 Task: Modify the HTML and CSS files to update the webpage layout and styling.
Action: Mouse moved to (225, 498)
Screenshot: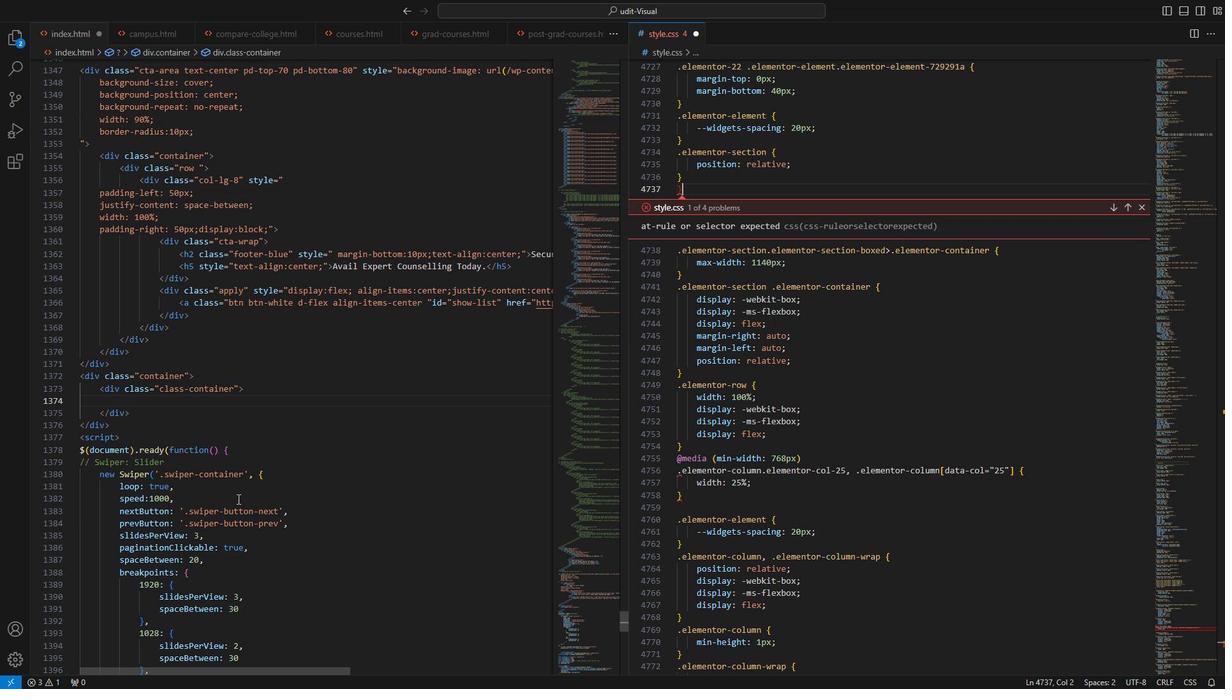 
Action: Mouse scrolled (225, 498) with delta (0, 0)
Screenshot: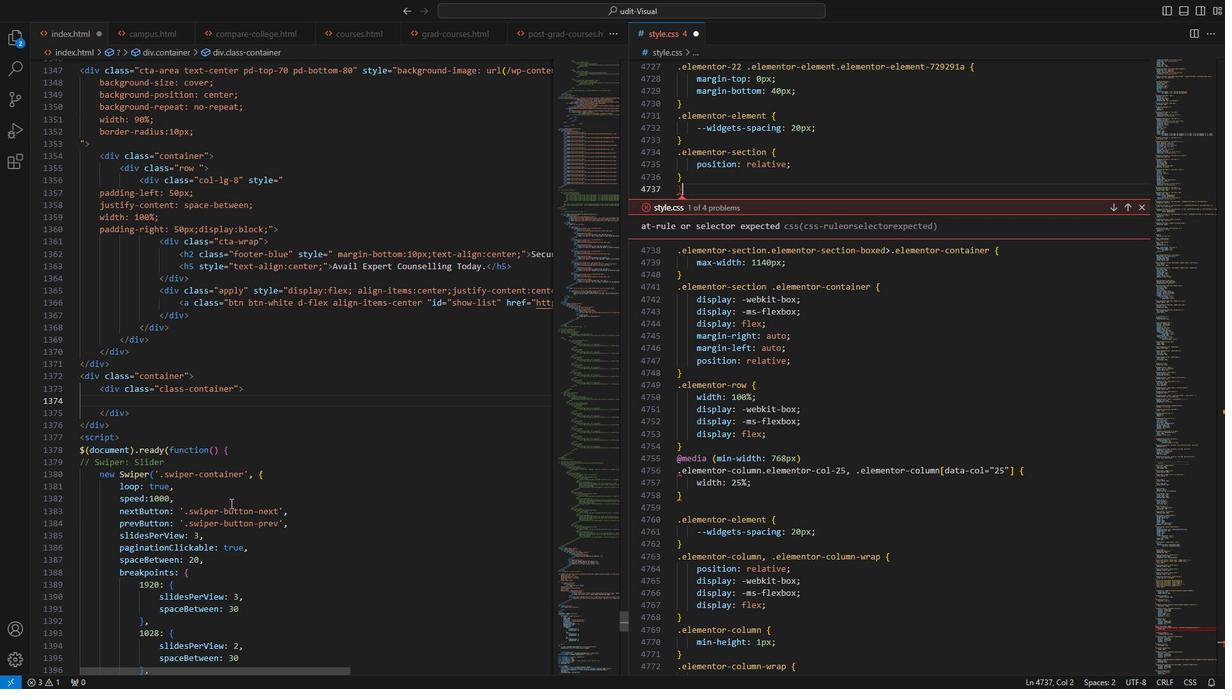 
Action: Mouse scrolled (225, 498) with delta (0, 0)
Screenshot: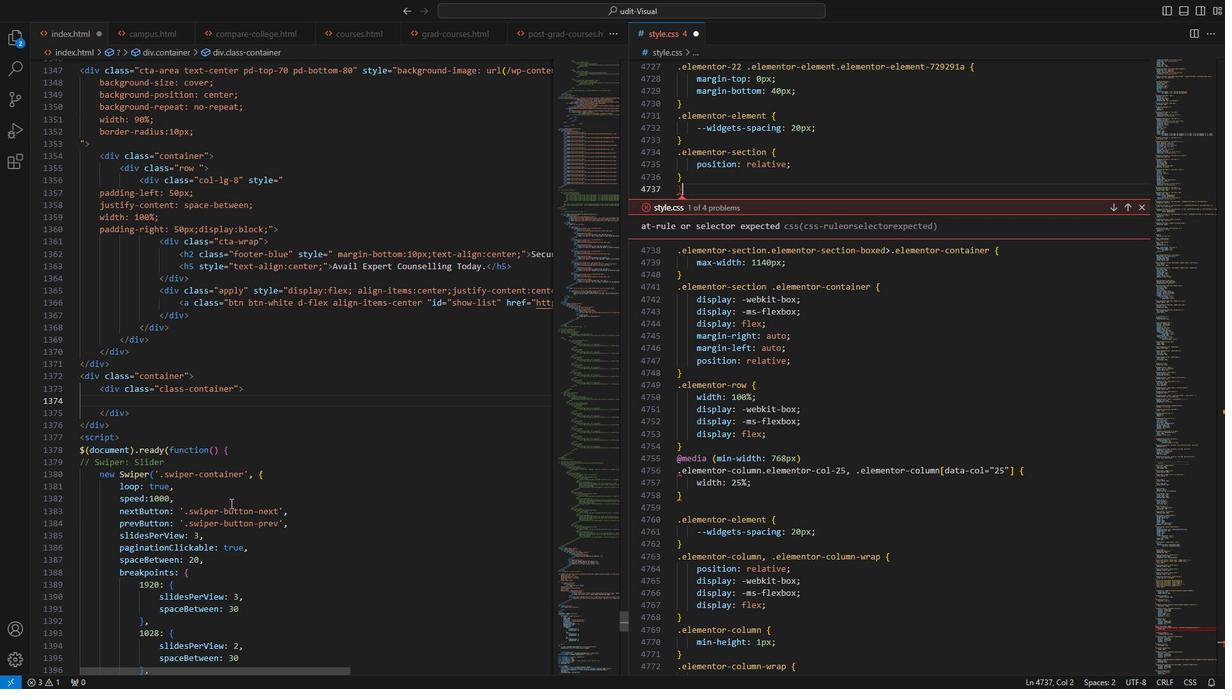 
Action: Mouse moved to (125, 465)
Screenshot: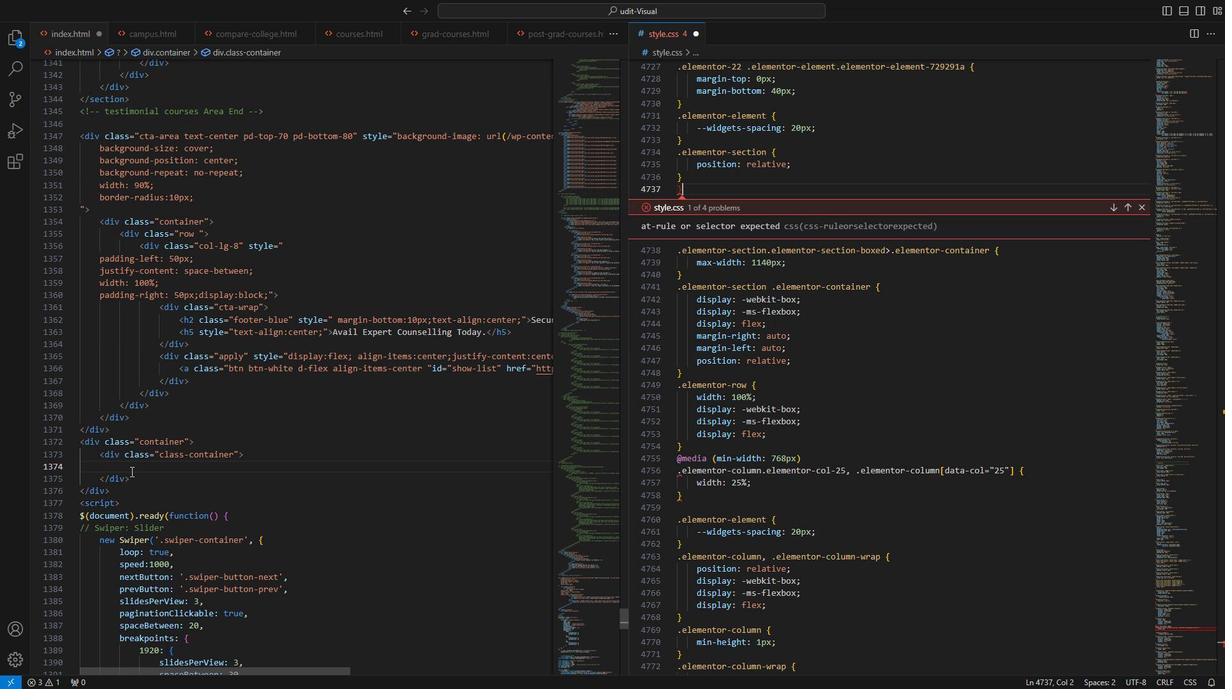 
Action: Mouse pressed left at (125, 465)
Screenshot: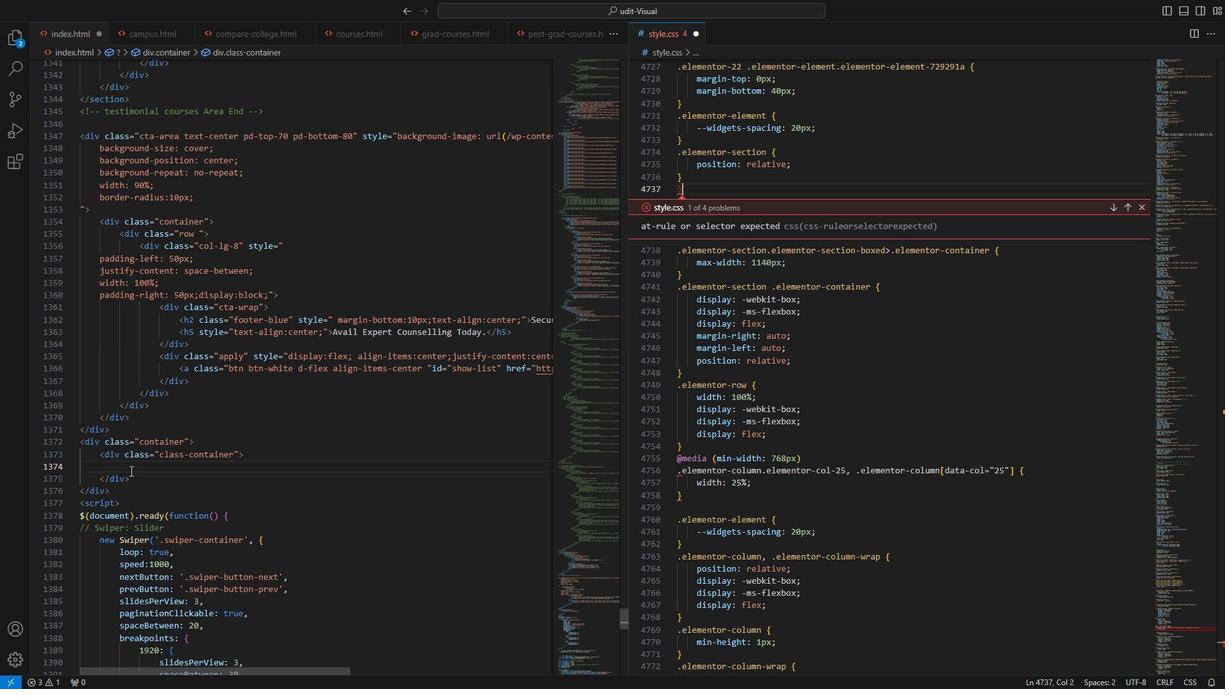 
Action: Mouse moved to (220, 449)
Screenshot: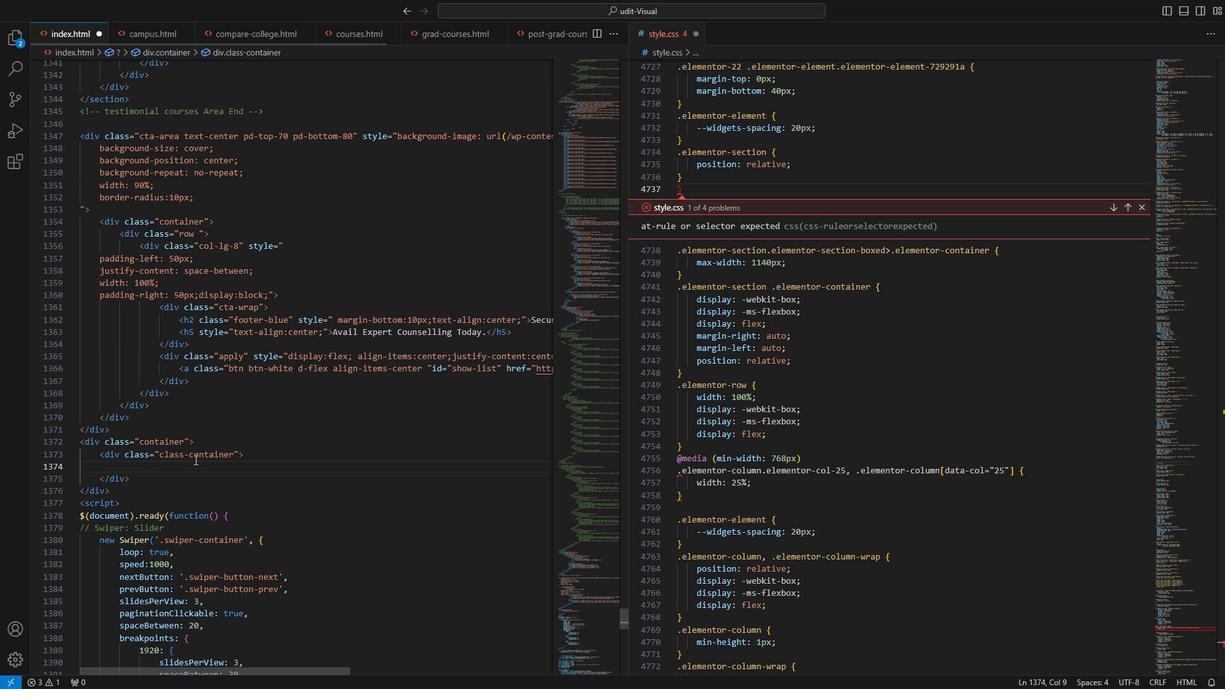 
Action: Key pressed <Key.backspace><Key.down><Key.right><Key.right><Key.right><Key.right><Key.right><Key.right>
Screenshot: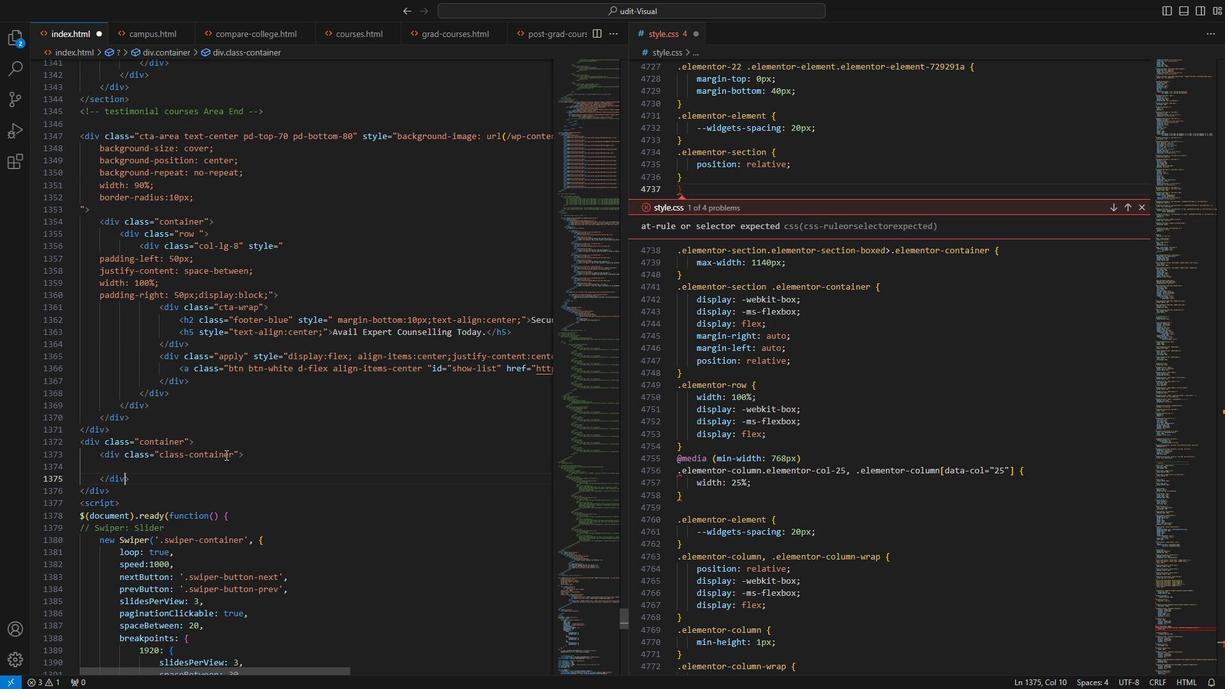 
Action: Mouse moved to (105, 481)
Screenshot: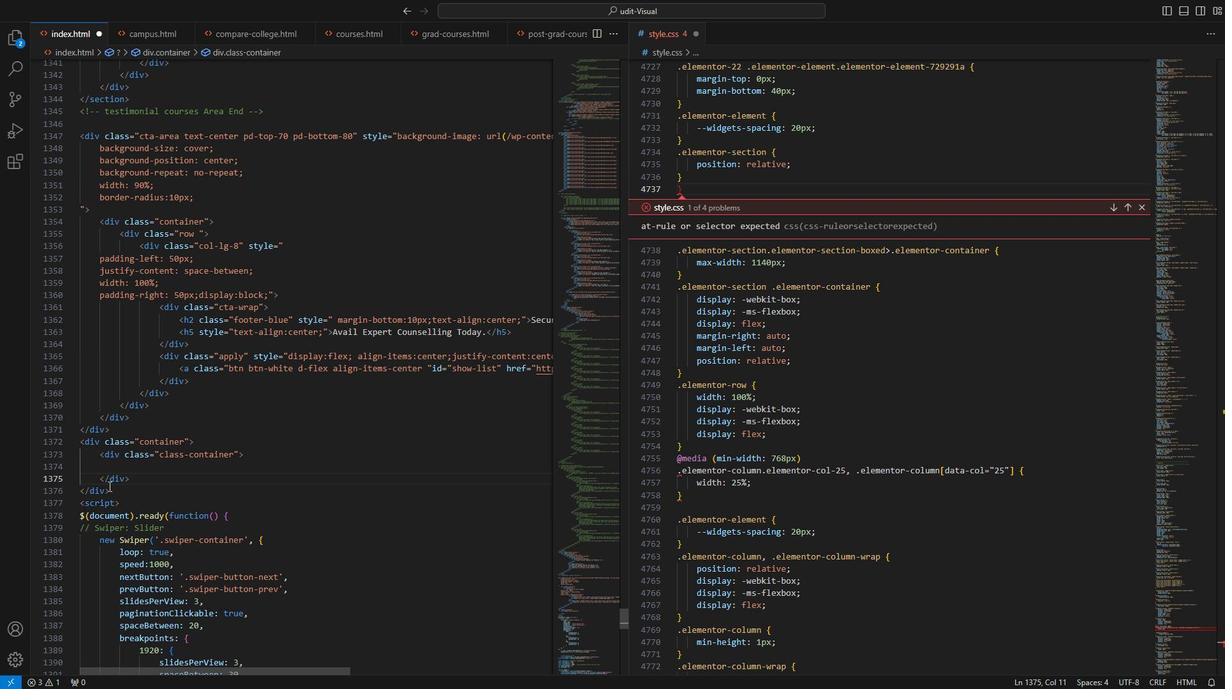 
Action: Mouse pressed left at (105, 481)
Screenshot: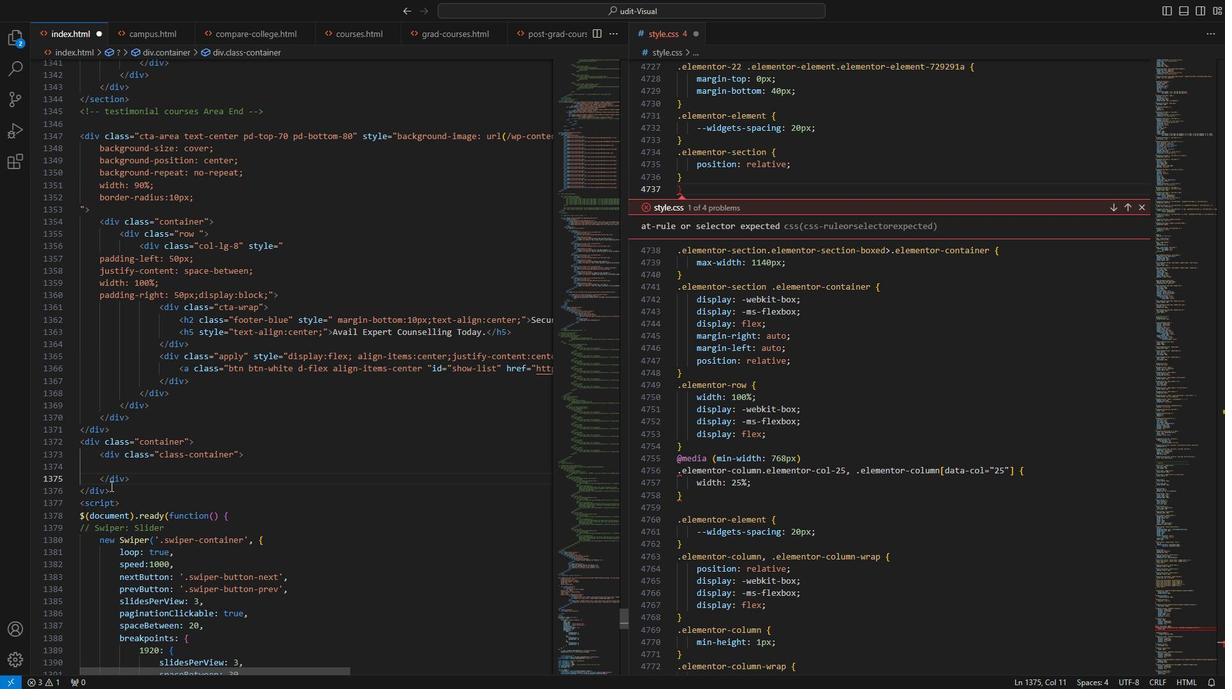 
Action: Mouse moved to (89, 431)
Screenshot: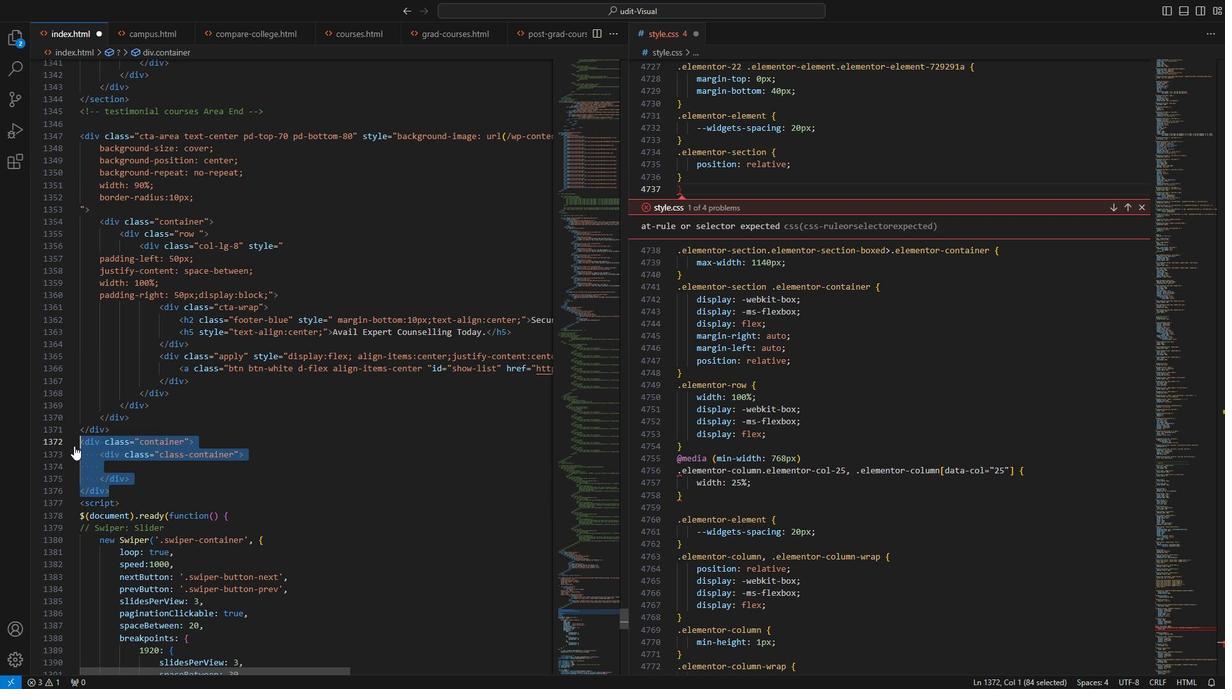 
Action: Key pressed <Key.backspace>ctrl+Section.leads<Key.enter><Key.enter>.container<Key.enter><Key.enter>h5.;<Key.backspace><Key.backspace><Key.backspace>3.leads-heading<Key.enter><Key.enter>th<Key.backspace><Key.backspace><Key.caps_lock>T<Key.caps_lock>j<Key.backspace>his<Key.space>is<Key.space>where<Key.space>the<Key.space>leads<Key.space>willc<Key.space><Key.backspace><Key.backspace><Key.space>come<Key.down><Key.enter>.row<Key.enter><Key.enter>.col-md-4<Key.enter><Key.enter>.<Key.space><Key.backspace><Key.backspace>.enttr<Key.backspace><Key.backspace><Key.backspace><Key.backspace><Key.backspace>businee<Key.backspace>ss-box<Key.enter><Key.enter>.busioness<Key.backspace><Key.backspace><Key.backspace><Key.backspace><Key.backspace><Key.backspace>iness-content<Key.enter><Key.enter>..p<Key.backspace><Key.backspace><Key.backspace>.h3<Key.enter><Key.caps_lock>E<Key.caps_lock>ntrepreneurship<Key.enter><Key.shift_r><Key.left><Key.left><Key.left><Key.left><Key.left><Key.left><Key.left><Key.left><Key.left><Key.left><Key.left><Key.left><Key.left><Key.left><Key.left><Key.left>ctrl+C<Key.down><Key.right><Key.up><Key.up><Key.right><Key.right><Key.right><Key.right><Key.right><Key.right><Key.right><Key.right><Key.right><Key.right><Key.right><Key.right><Key.right><Key.right><Key.right><Key.right><Key.right><Key.right><Key.right><Key.right><Key.right><Key.right><Key.right><Key.right><Key.right><Key.right><Key.right><Key.right><Key.right><Key.right><Key.right><Key.right><Key.right><Key.right><Key.right><Key.right><Key.right><Key.right><Key.right><Key.right><Key.right><Key.right><Key.right><Key.right><Key.right><Key.right><Key.right><Key.right><Key.right><Key.right><Key.right><Key.right><Key.right><Key.right><Key.right><Key.right><Key.right><Key.right><Key.right><Key.right><Key.right><Key.right><Key.right><Key.left><Key.backspace><Key.backspace><Key.backspace><Key.backspace><Key.backspace><Key.backspace><Key.backspace><Key.backspace><Key.backspace><Key.backspace><Key.backspace><Key.backspace><Key.backspace><Key.backspace><Key.backspace><Key.backspace><Key.backspace><Key.backspace><Key.backspace><Key.backspace><Key.backspace><Key.backspace><Key.backspace><Key.backspace><Key.backspace><Key.backspace><Key.backspace><Key.backspace><Key.backspace><Key.backspace><Key.backspace><Key.backspace><Key.backspace><Key.backspace><Key.backspace><Key.backspace><Key.backspace><Key.backspace>ctrl+h<Key.backspace><Key.backspace>h3.ctrl+Content-heading<Key.enter><Key.enter>ctrl+V<Key.space><Key.down><Key.enter><Key.shift_r>ctrl+H5<Key.backspace><Key.backspace>h5.main-content<Key.backspace><Key.backspace><Key.backspace><Key.backspace><Key.backspace><Key.backspace><Key.backspace><Key.backspace><Key.backspace><Key.backspace><Key.backspace><Key.backspace>ctrl+Vctrl+content<Key.enter><Key.enter>ctrl+V<Key.space>ctrl+Is<Key.space>living<Key.space><Key.caps_lock><Key.space><Key.backspace>A<Key.backspace><Key.caps_lock>a<Key.space>few<Key.space>years<Key.space>of<Key.space>your<Key.space>life<Key.space>like<Key.space>most<Key.space>people<Key.space><Key.caps_lock>WON'T<Key.caps_lock><Key.space>,<Key.space>so<Key.space>that<Key.space>you<Key.space>can<Key.space>spend<Key.space>the<Key.space>rest<Key.space>of<Key.space>your<Key.space>life<Key.space>like<Key.space>most<Key.space>people<Key.space><Key.caps_lock>C<Key.caps_lock>an't<Key.backspace><Key.backspace><Key.backspace><Key.backspace><Key.caps_lock>AN<Key.caps_lock>'<Key.caps_lock>T<Key.caps_lock>
Screenshot: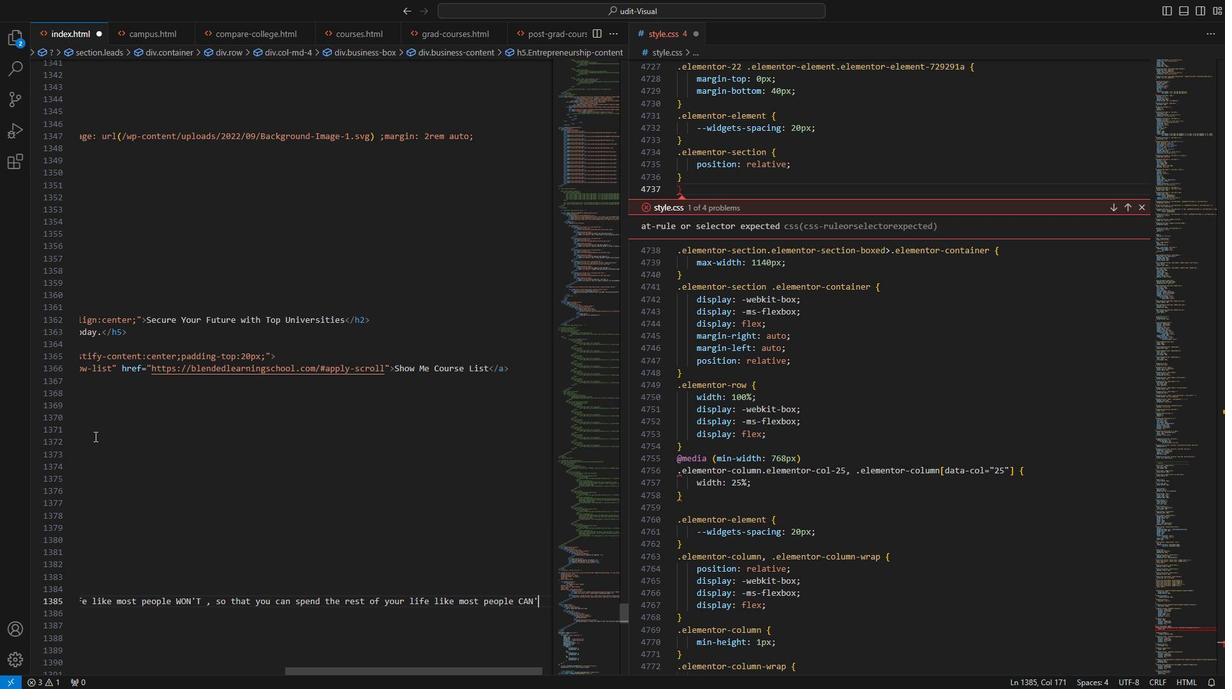 
Action: Mouse moved to (445, 665)
Screenshot: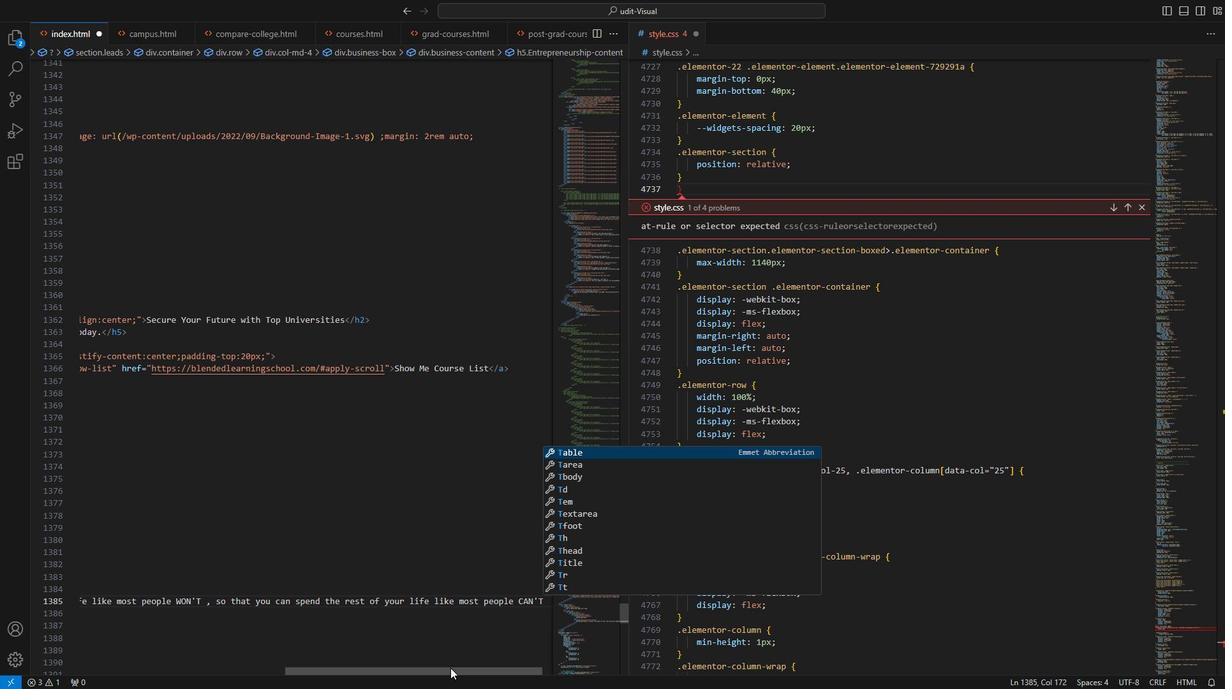
Action: Mouse pressed left at (445, 665)
Screenshot: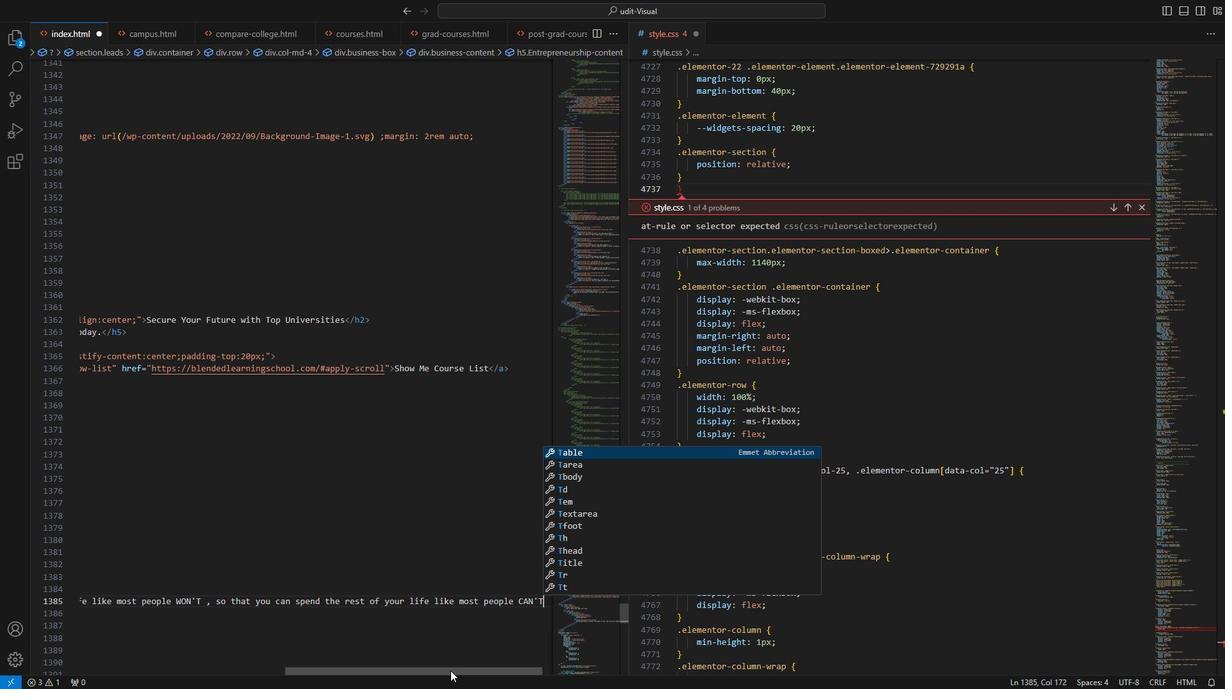 
Action: Mouse moved to (492, 596)
Screenshot: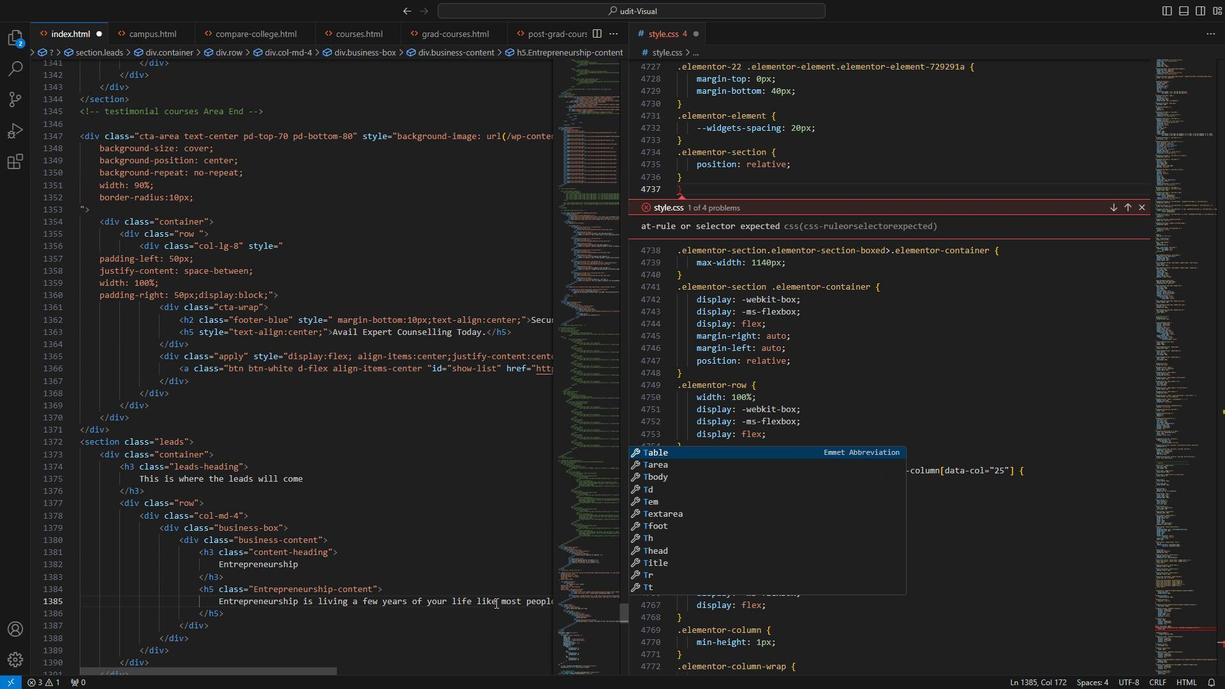 
Action: Mouse pressed left at (492, 596)
Screenshot: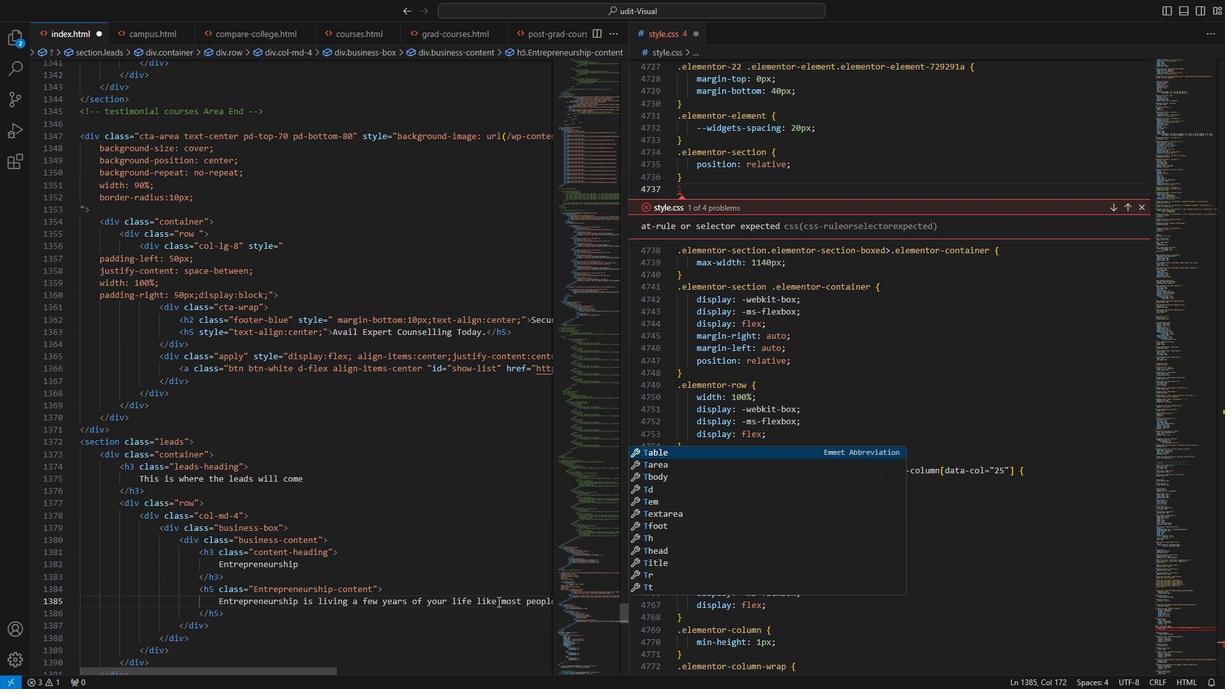 
Action: Mouse moved to (560, 570)
Screenshot: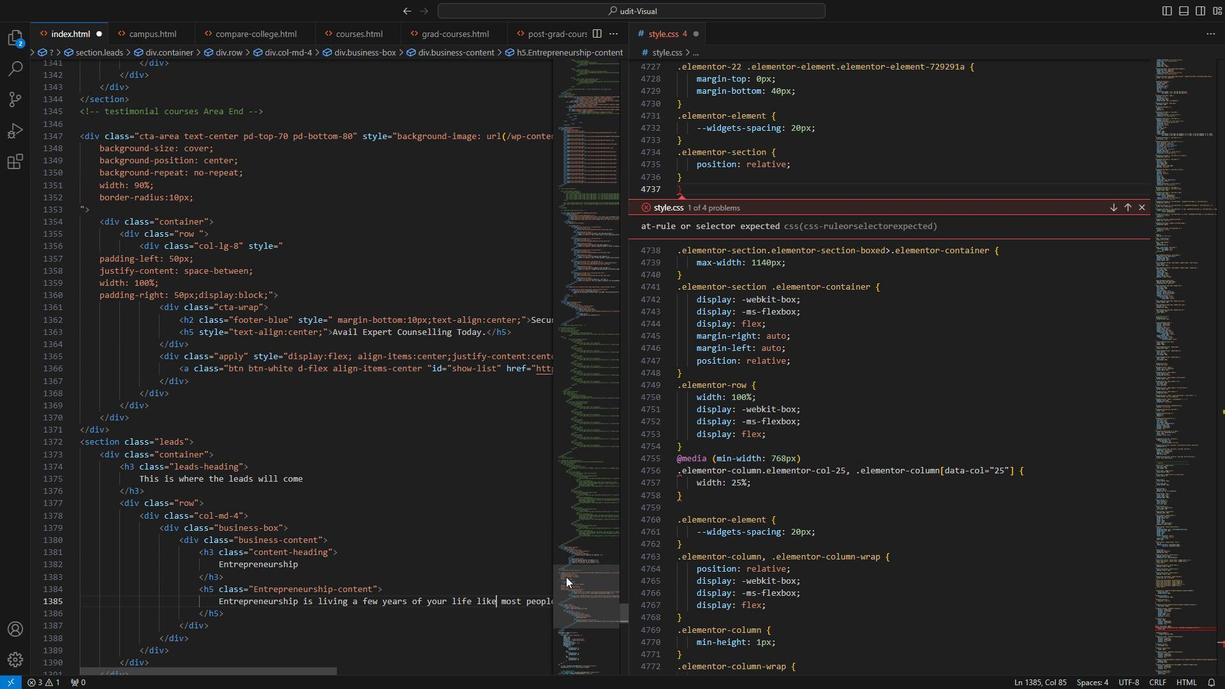 
Action: Key pressed <Key.enter>
Screenshot: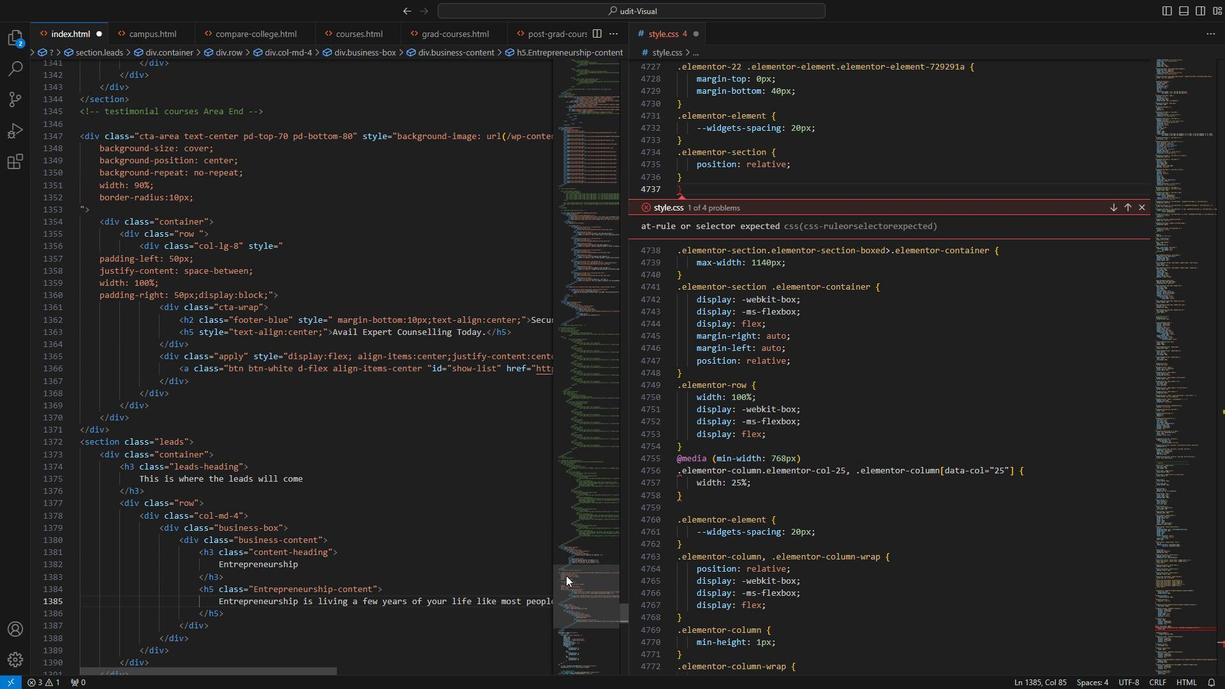 
Action: Mouse moved to (535, 608)
Screenshot: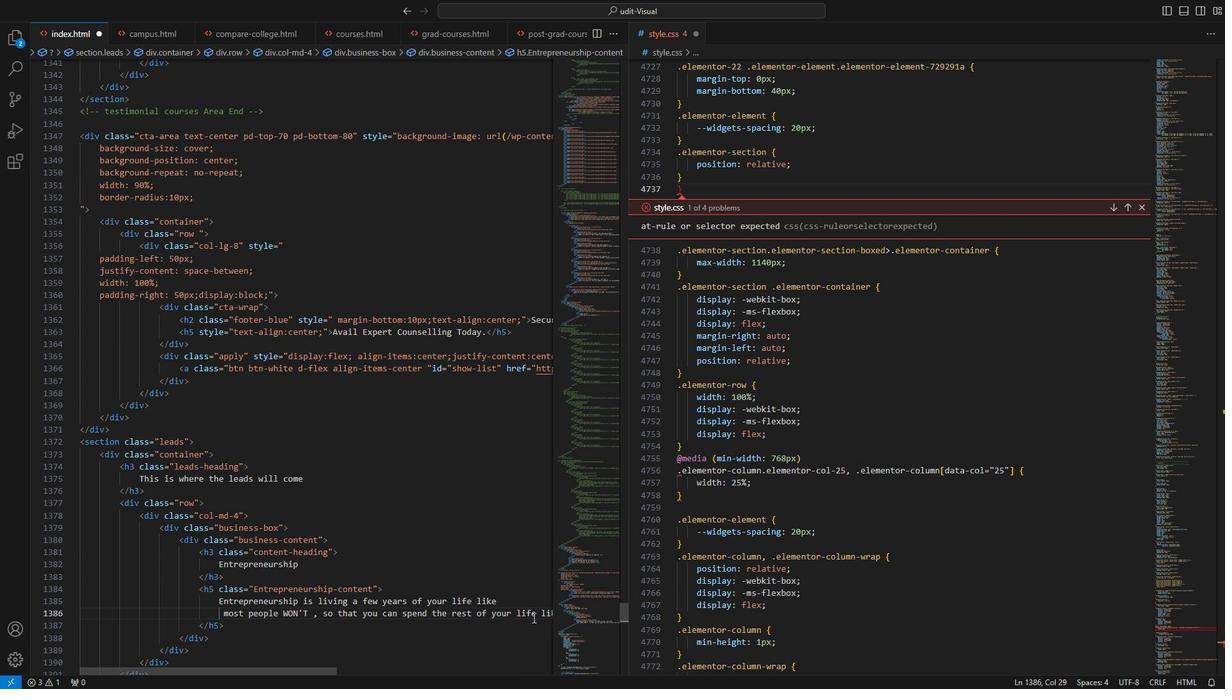 
Action: Mouse pressed left at (535, 608)
Screenshot: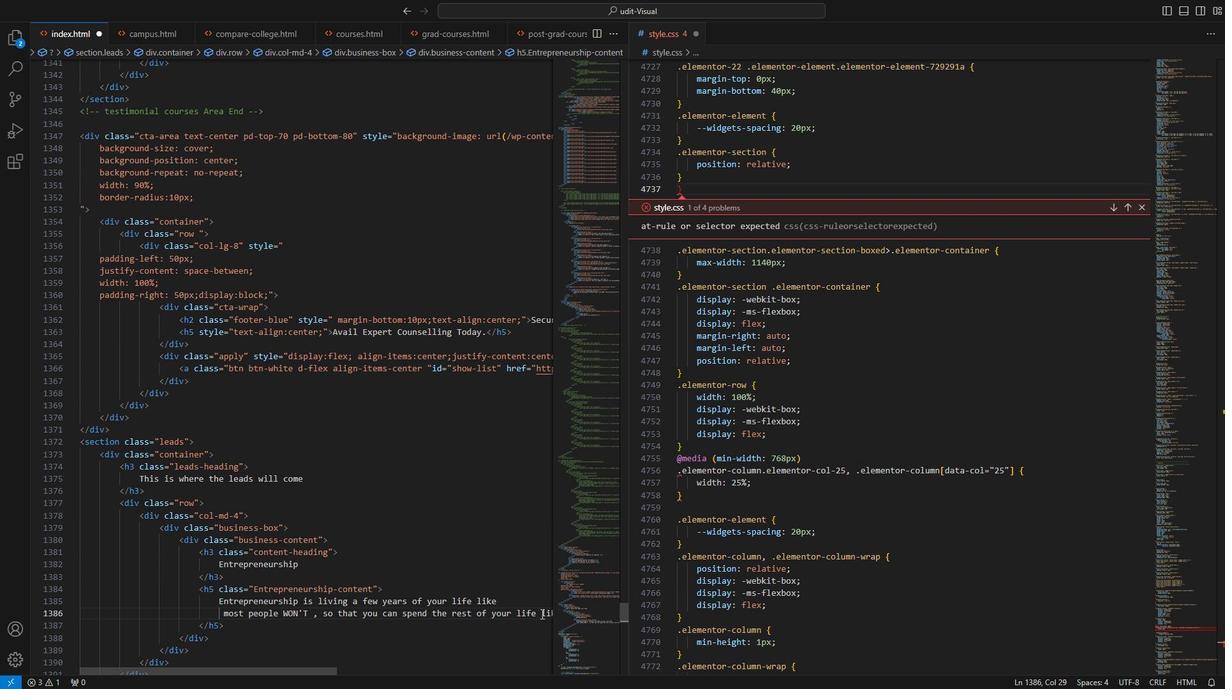 
Action: Mouse moved to (558, 614)
Screenshot: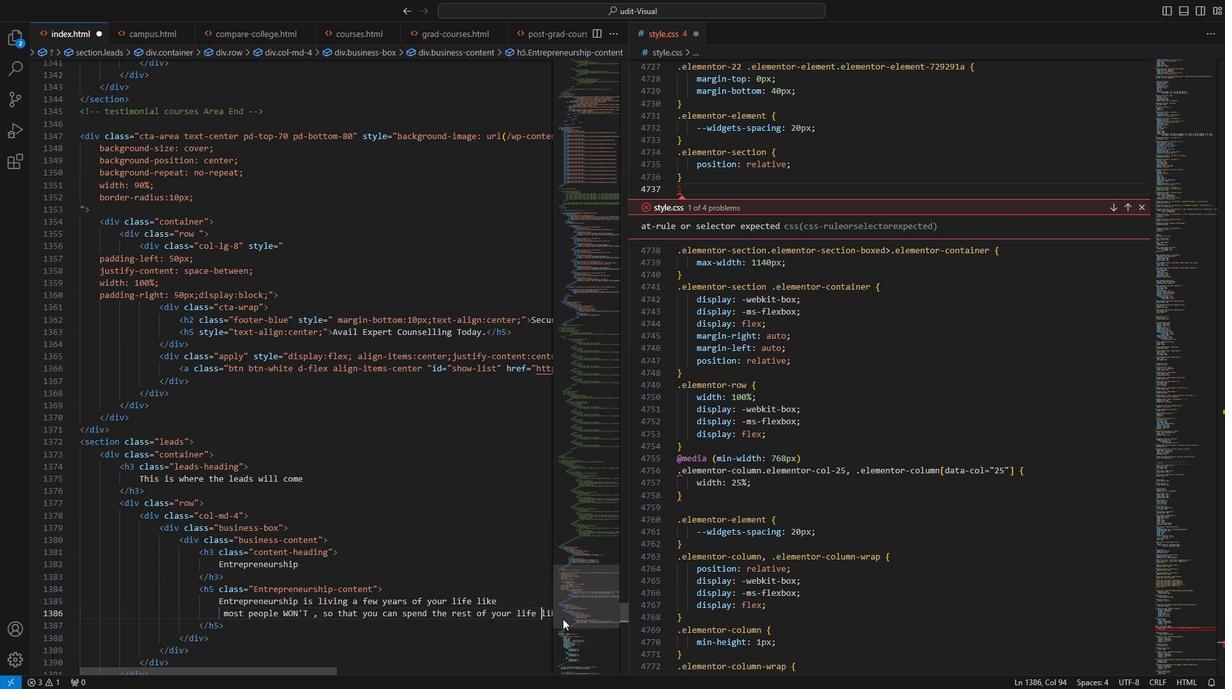 
Action: Key pressed <Key.enter>
Screenshot: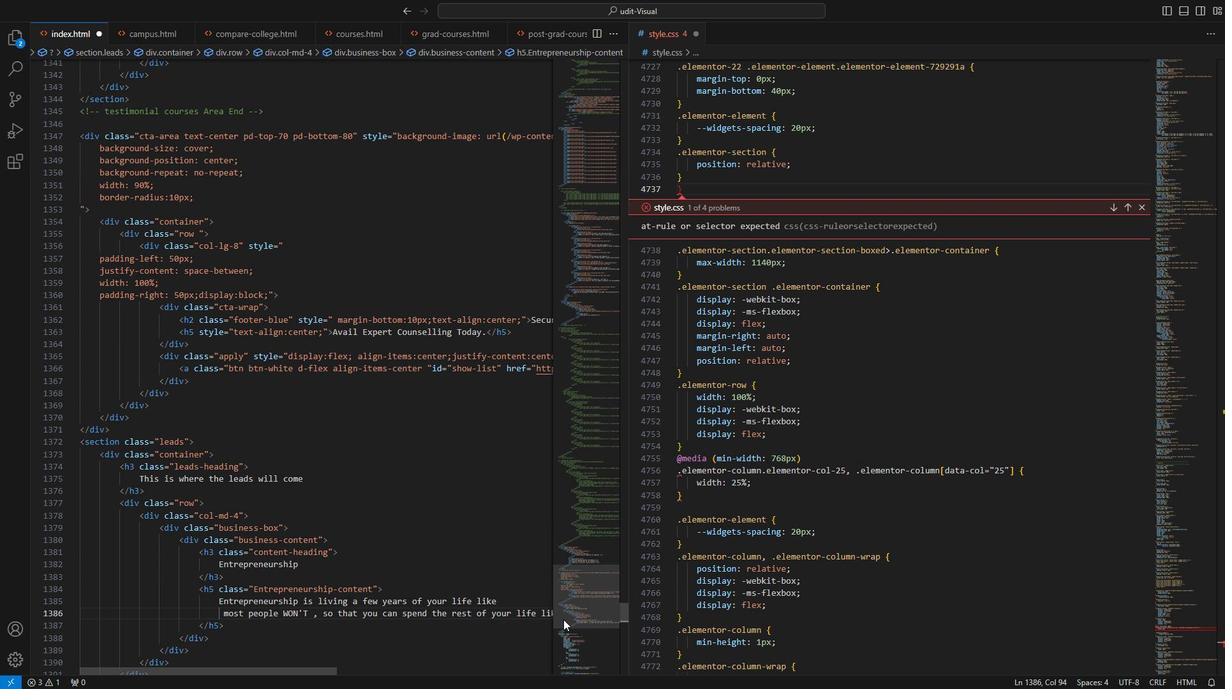 
Action: Mouse moved to (246, 548)
Screenshot: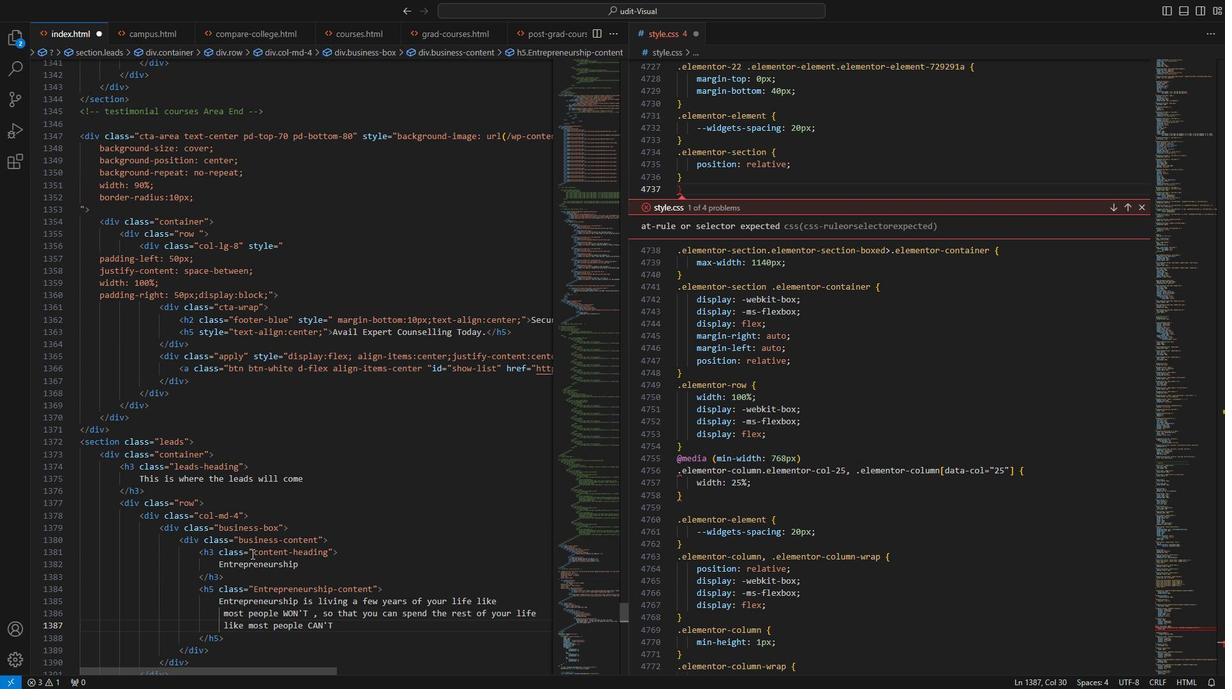 
Action: Mouse scrolled (246, 548) with delta (0, 0)
Screenshot: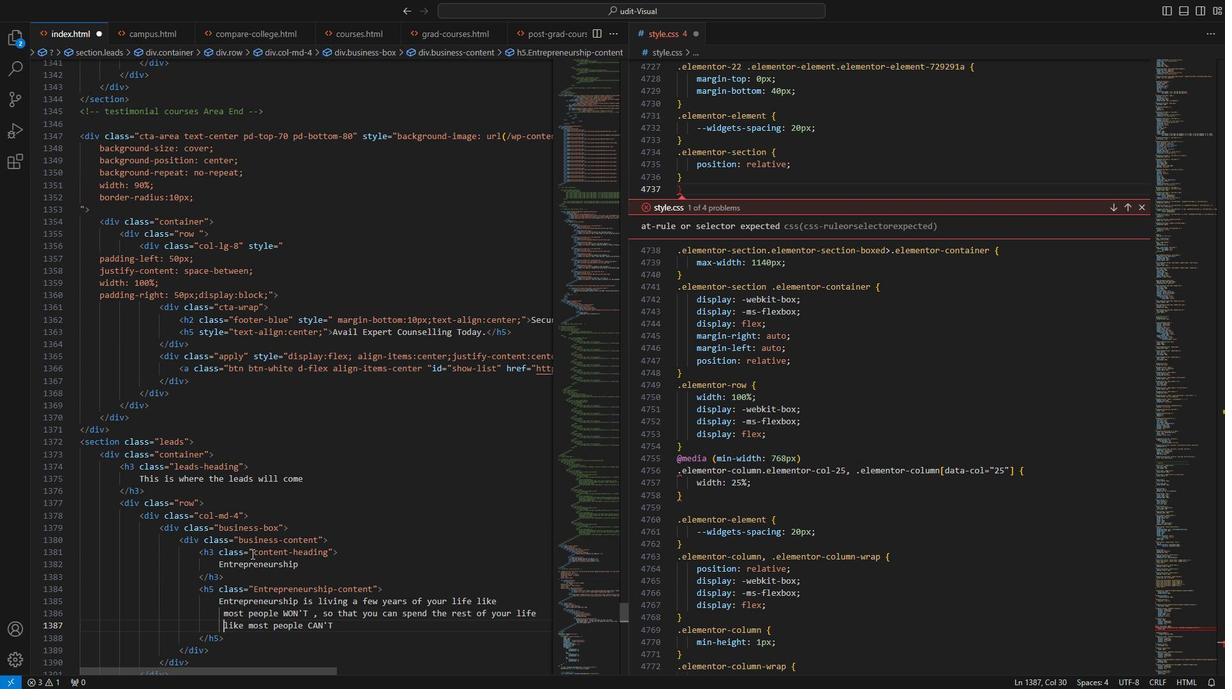 
Action: Mouse scrolled (246, 548) with delta (0, 0)
Screenshot: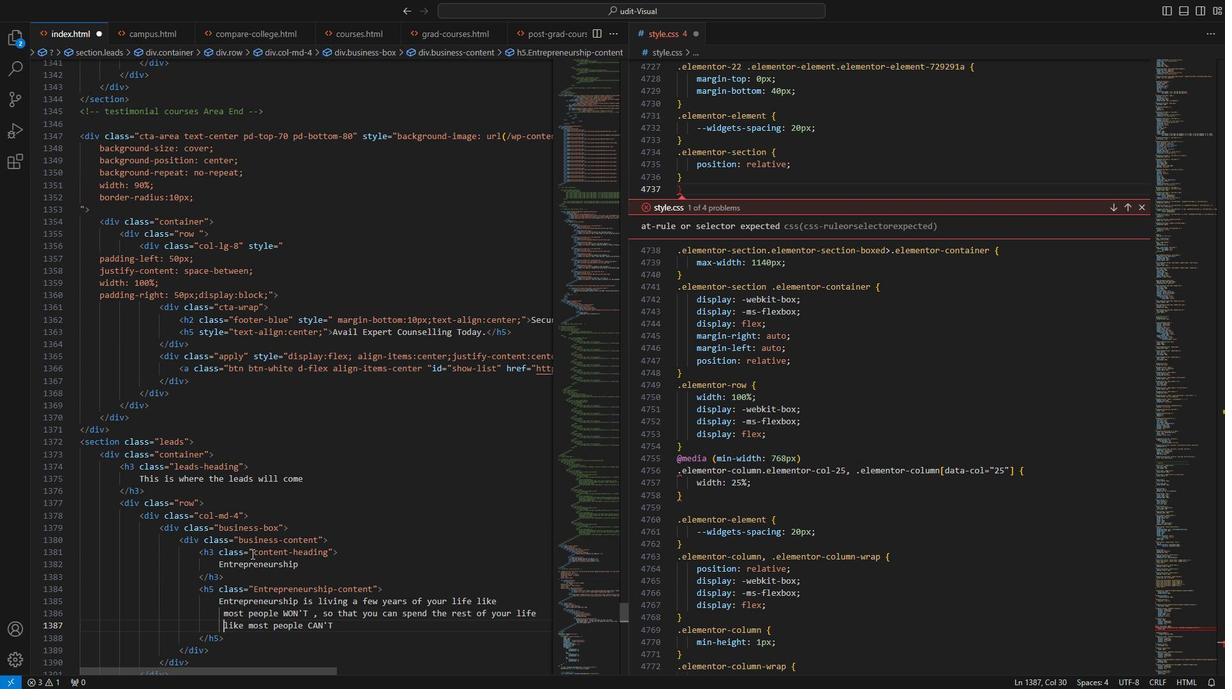 
Action: Mouse scrolled (246, 548) with delta (0, 0)
Screenshot: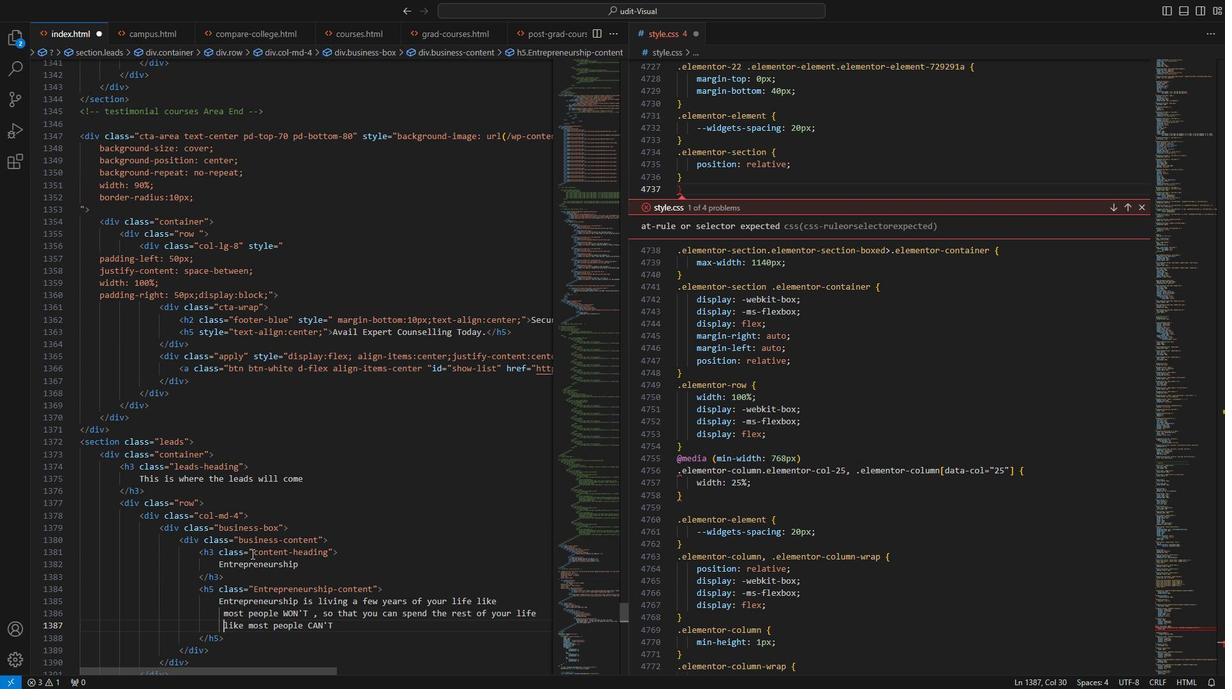
Action: Mouse scrolled (246, 548) with delta (0, 0)
Screenshot: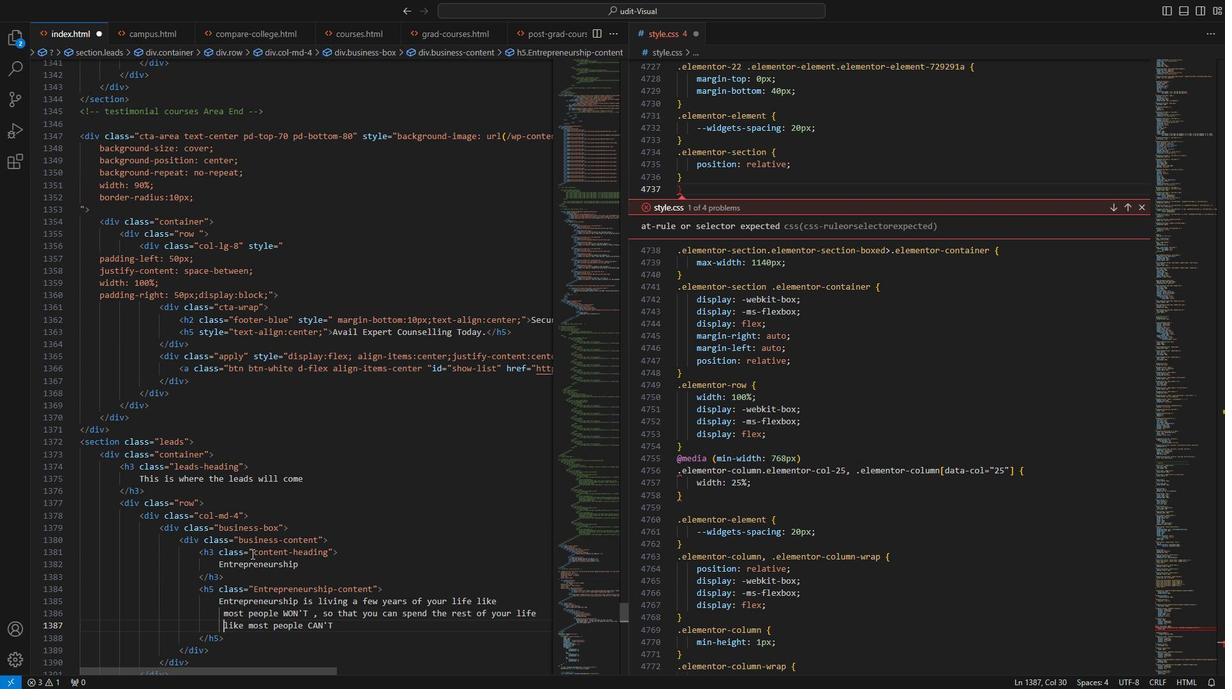 
Action: Mouse moved to (223, 507)
Screenshot: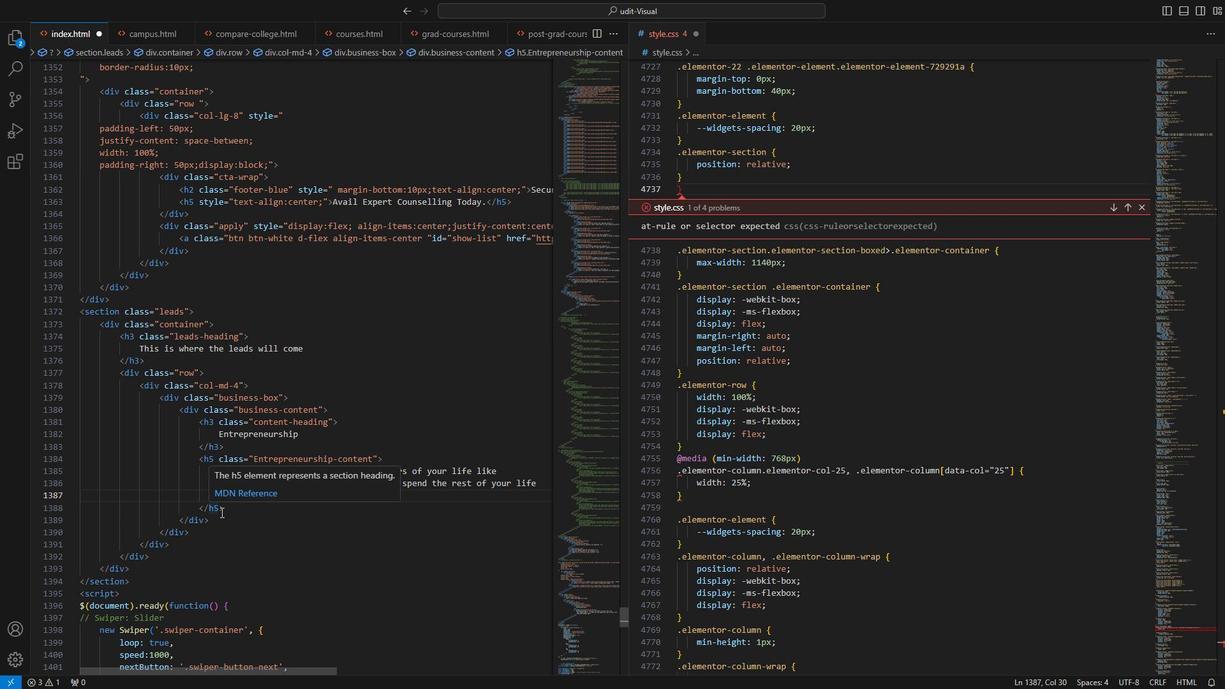 
Action: Mouse pressed left at (223, 507)
Screenshot: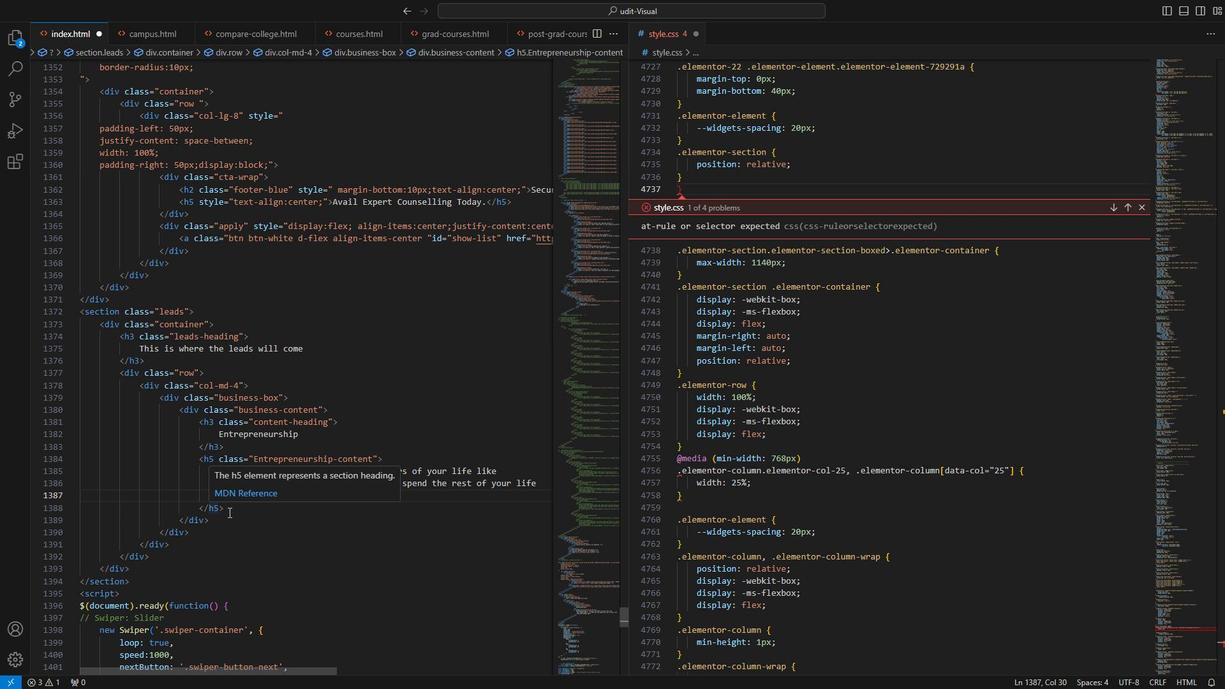
Action: Mouse moved to (232, 507)
Screenshot: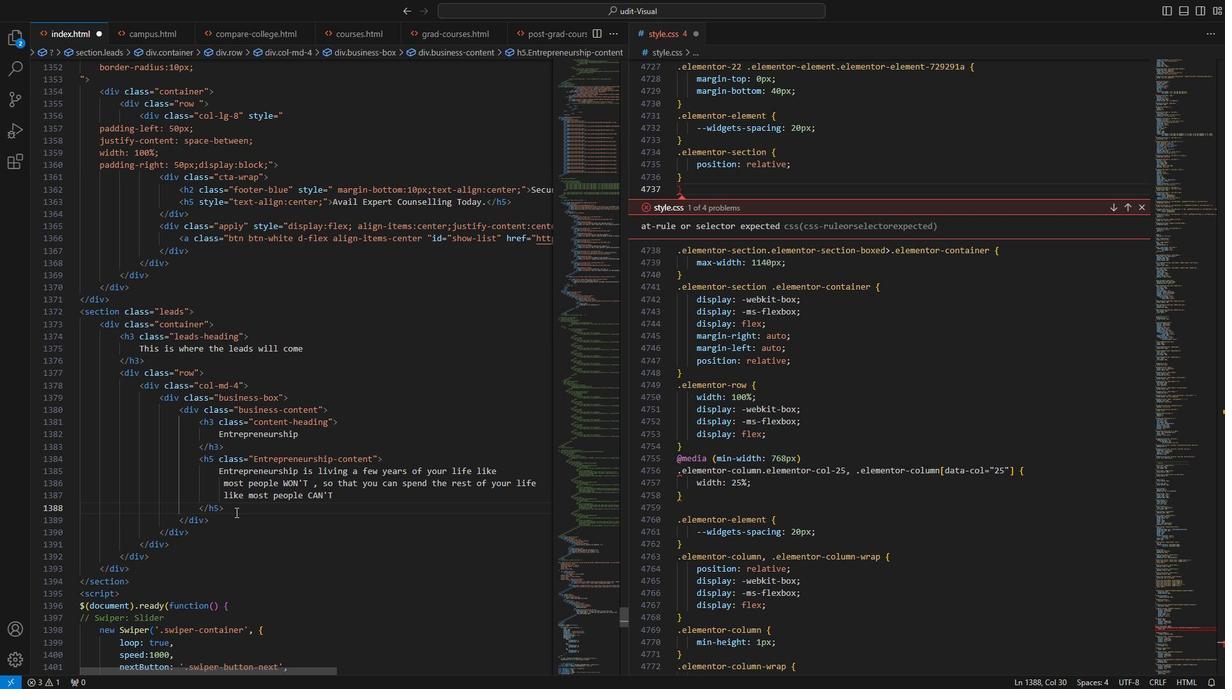 
Action: Key pressed <Key.enter>
Screenshot: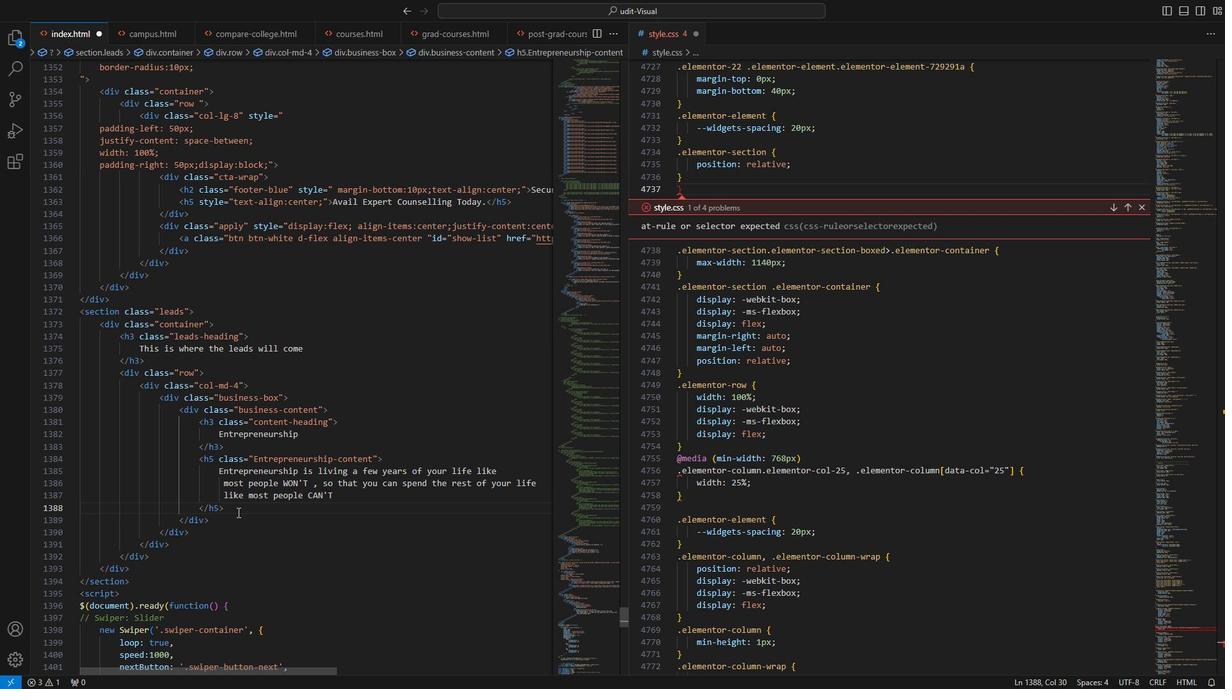 
Action: Mouse moved to (224, 444)
Screenshot: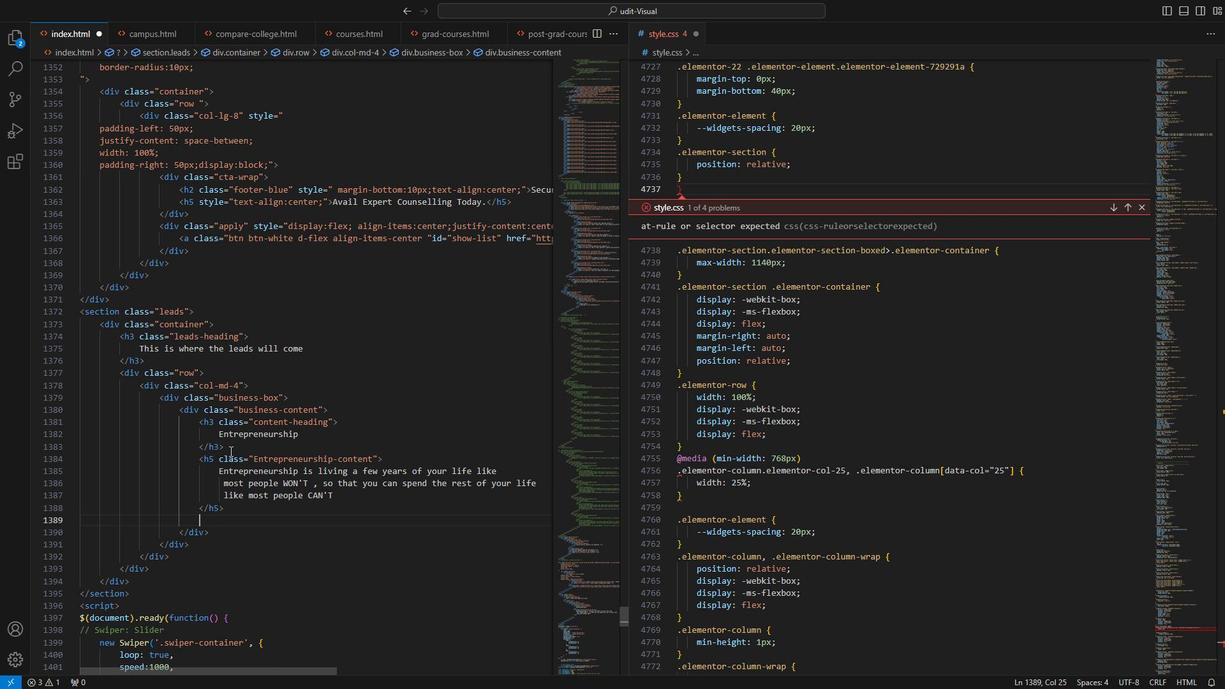 
Action: Mouse pressed left at (224, 444)
Screenshot: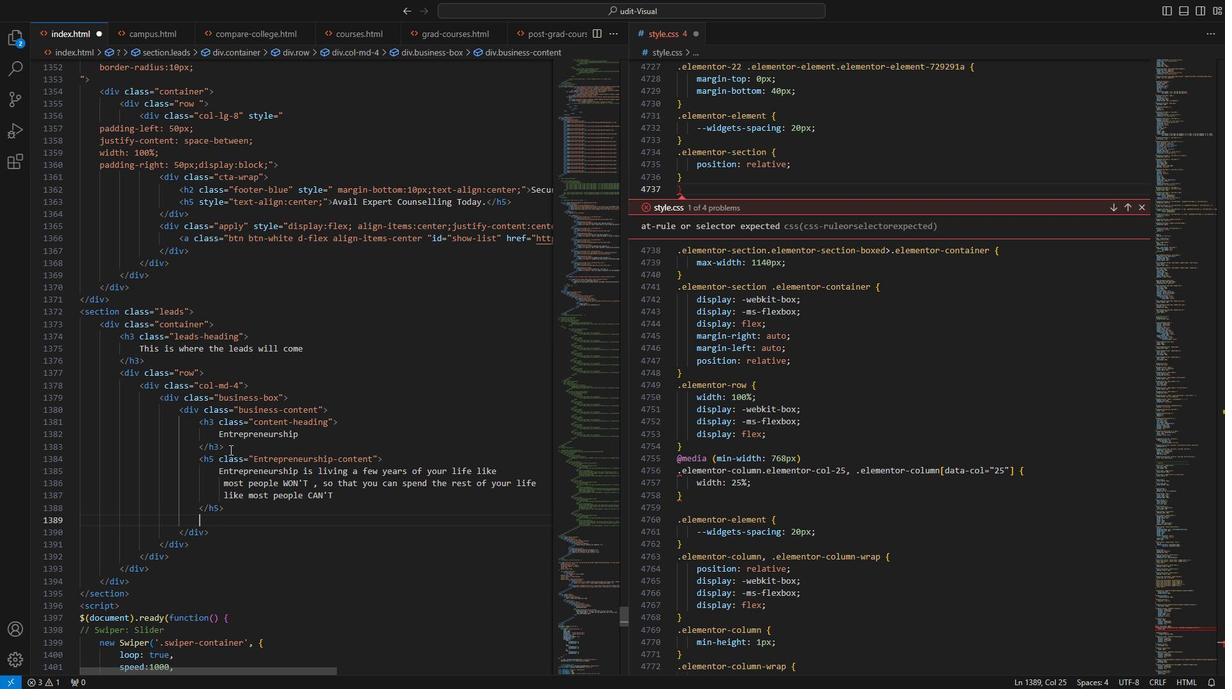 
Action: Mouse moved to (230, 391)
Screenshot: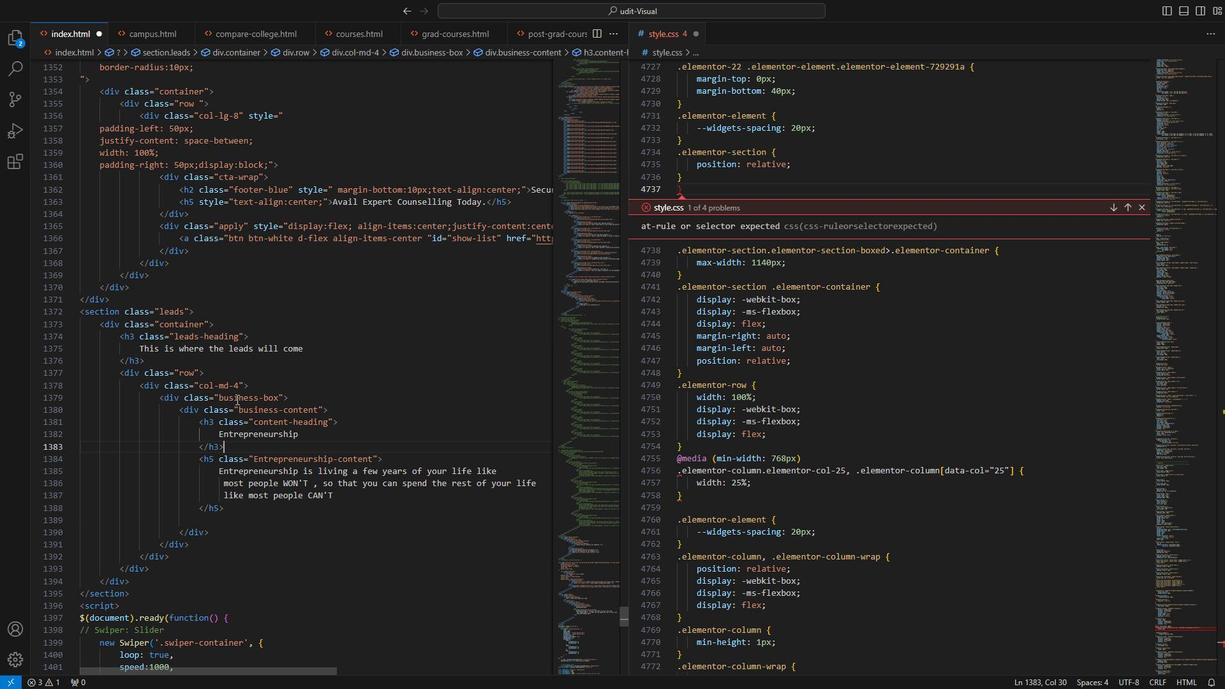 
Action: Key pressed <Key.enter>.content-boc<Key.backspace>x<Key.enter><Key.enter><Key.down><Key.left><Key.right><Key.right><Key.down><Key.left><Key.left><Key.left><Key.left><Key.left><Key.shift_r><Key.shift_r><Key.down><Key.down><Key.down><Key.down><Key.right><Key.right><Key.right><Key.right><Key.right><Key.alt_l><Key.alt_l><Key.up><Key.up>
Screenshot: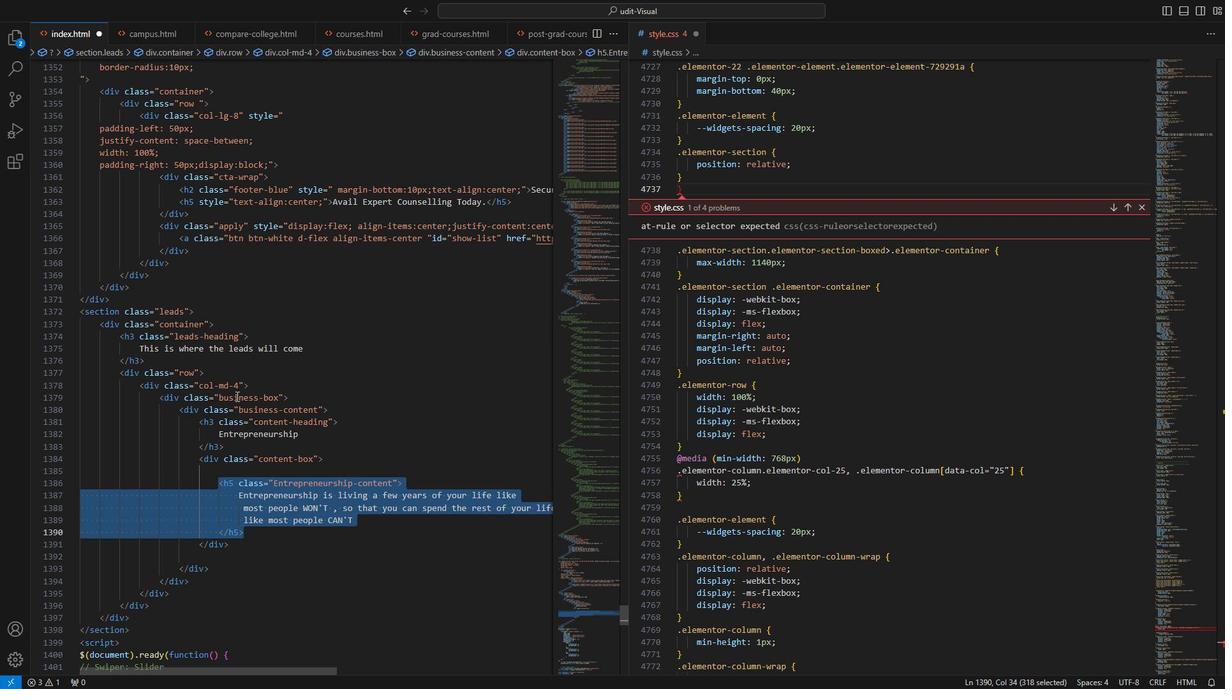 
Action: Mouse moved to (45, 463)
Screenshot: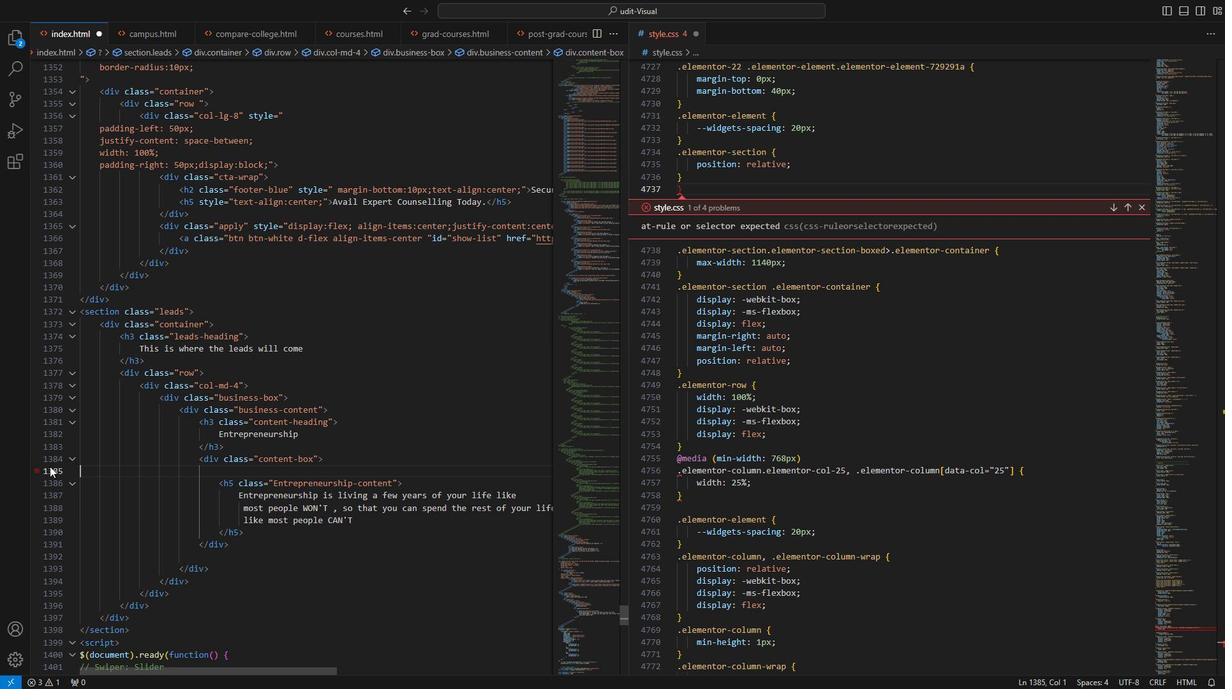 
Action: Mouse pressed left at (45, 463)
Screenshot: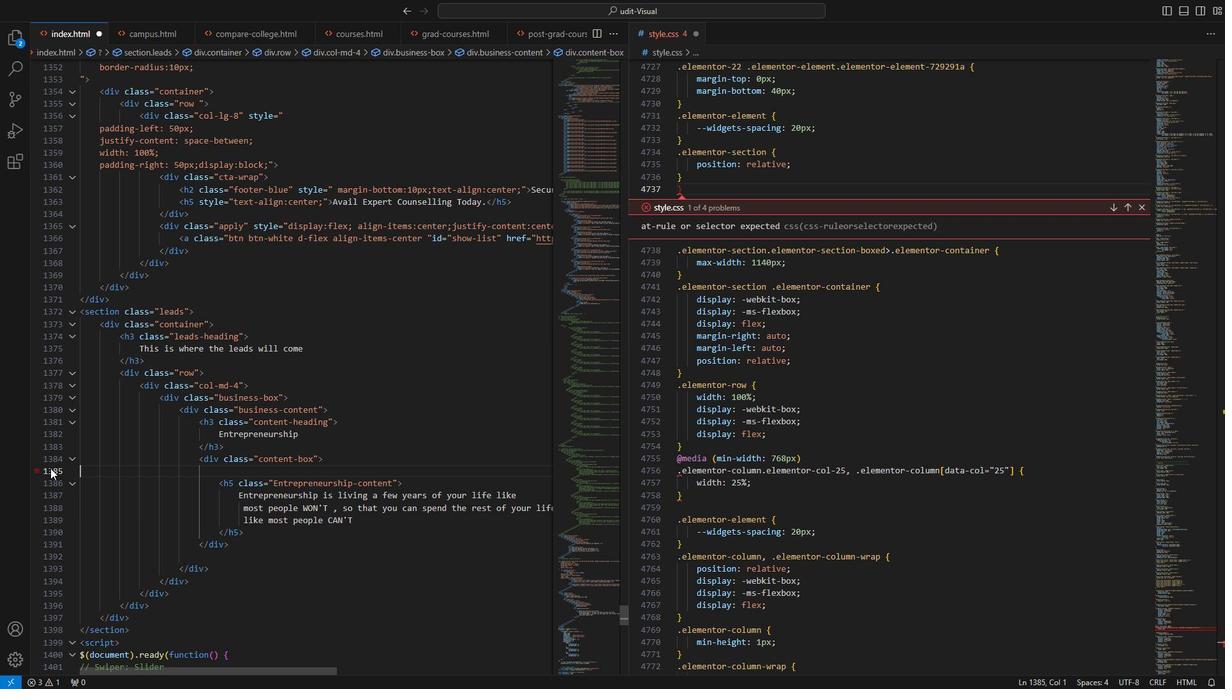 
Action: Mouse moved to (144, 447)
Screenshot: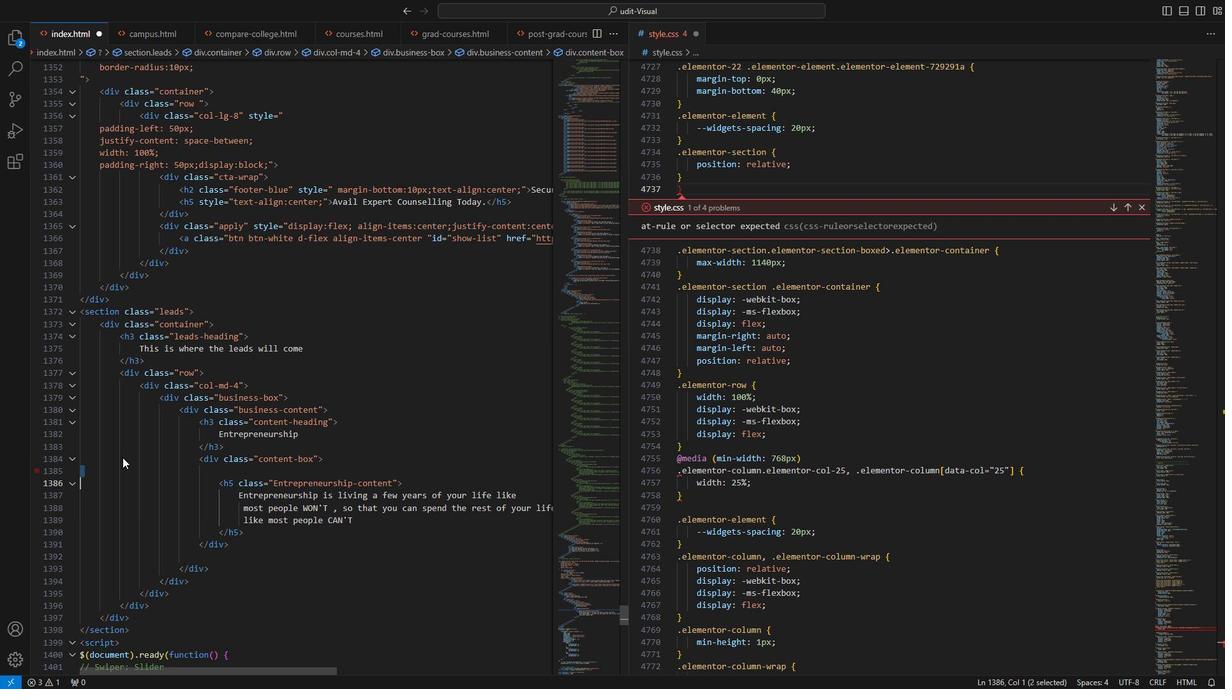
Action: Key pressed <Key.backspace>
Screenshot: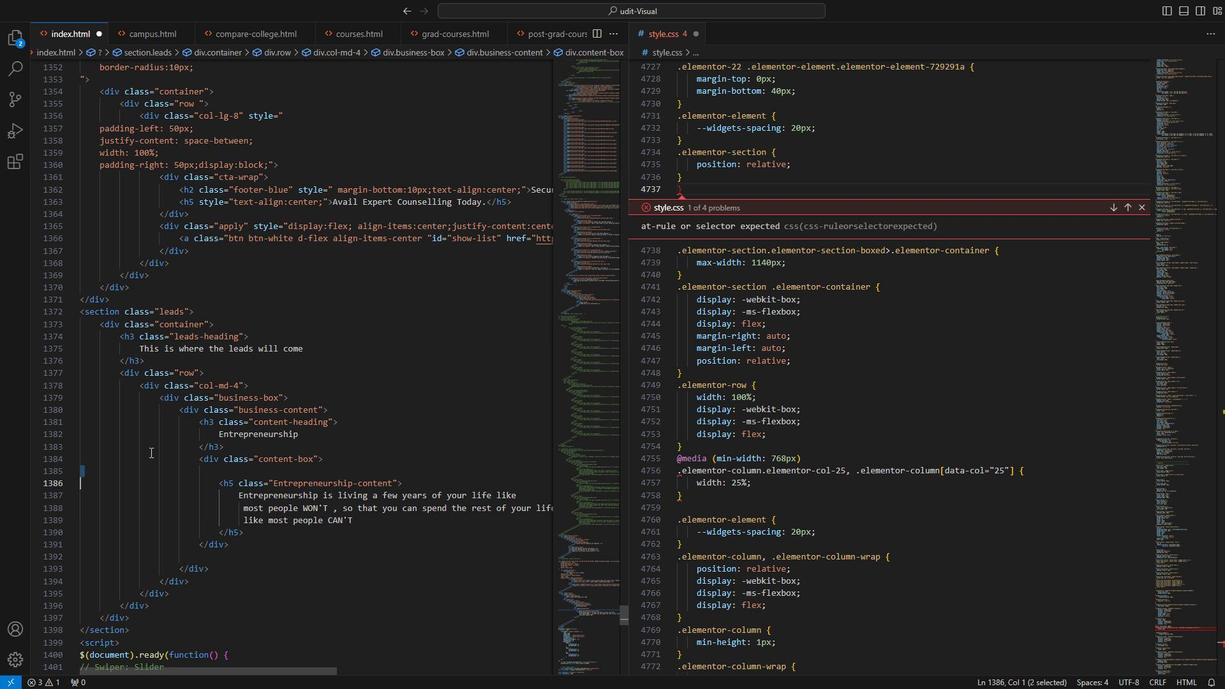 
Action: Mouse moved to (220, 469)
Screenshot: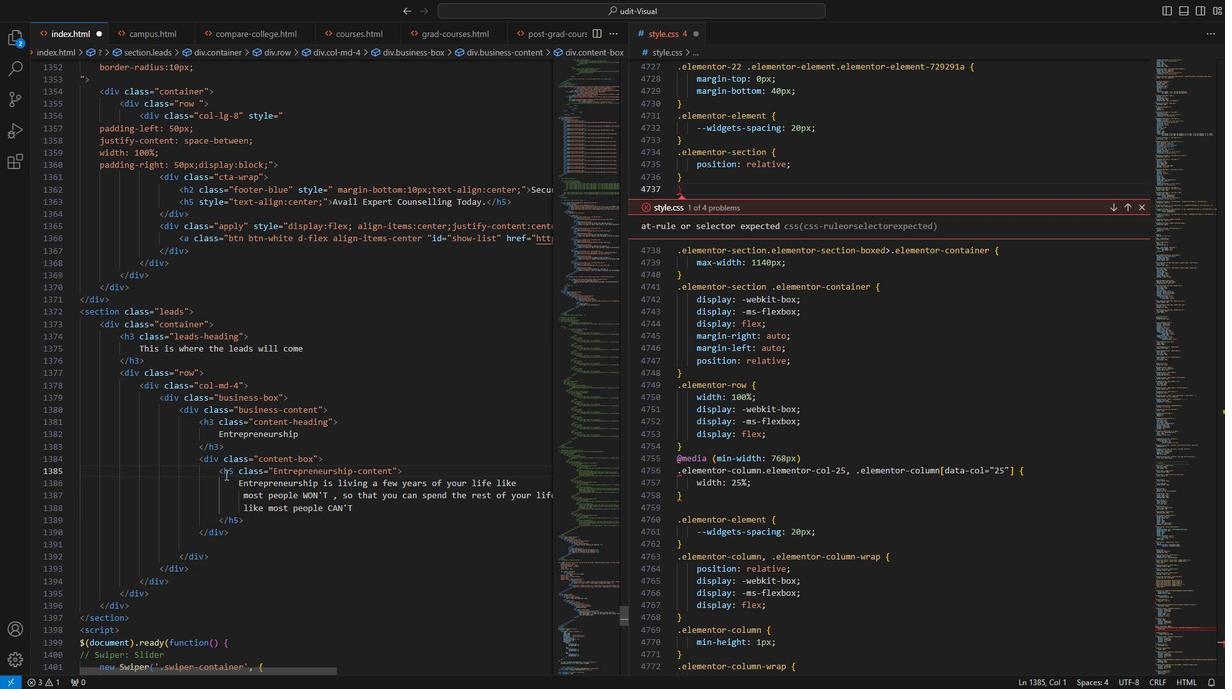 
Action: Mouse pressed left at (220, 469)
Screenshot: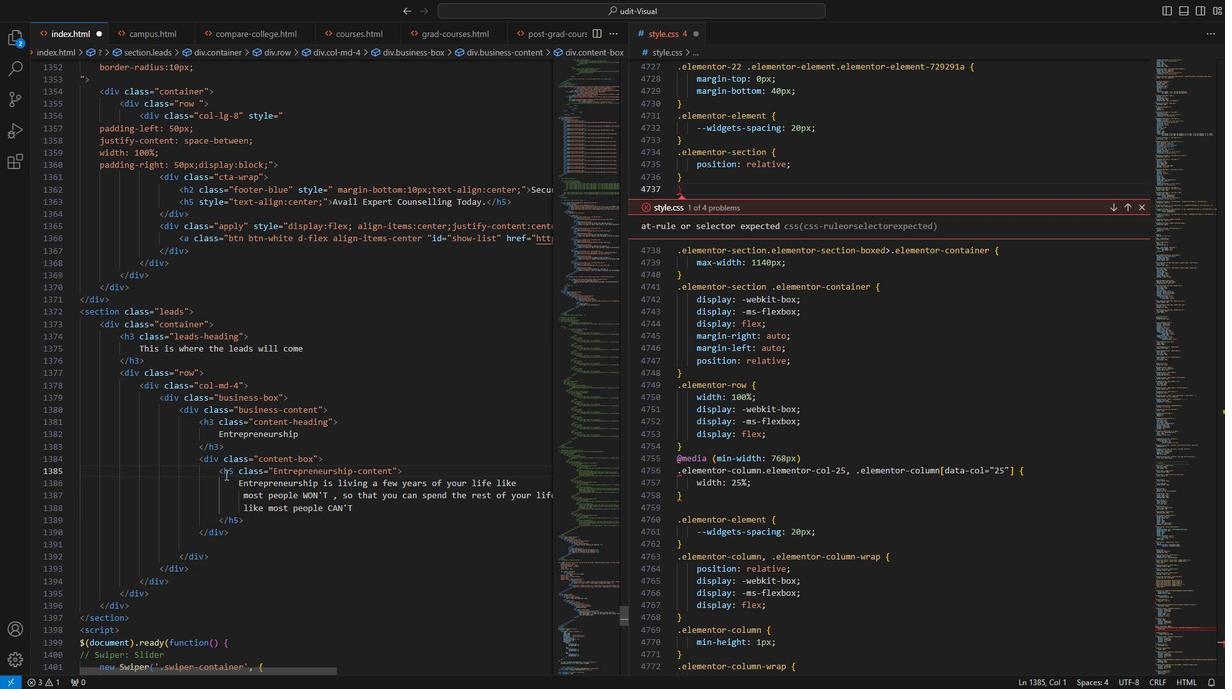 
Action: Mouse moved to (235, 518)
Screenshot: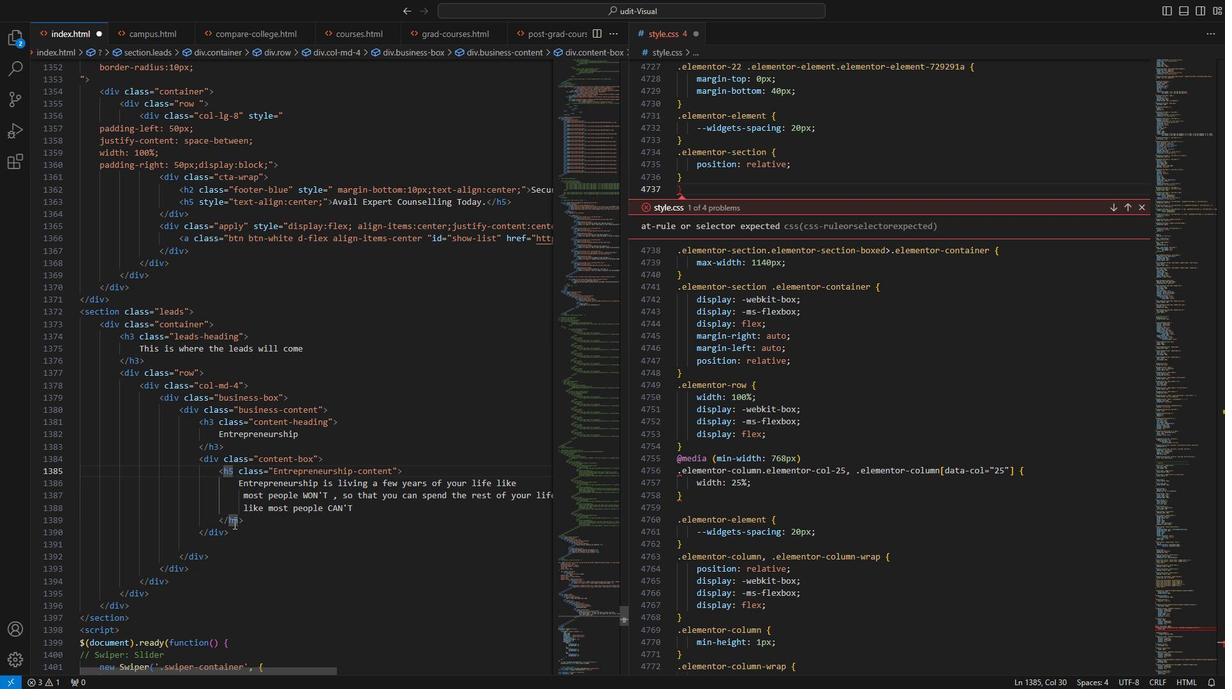 
Action: Mouse pressed left at (235, 518)
Screenshot: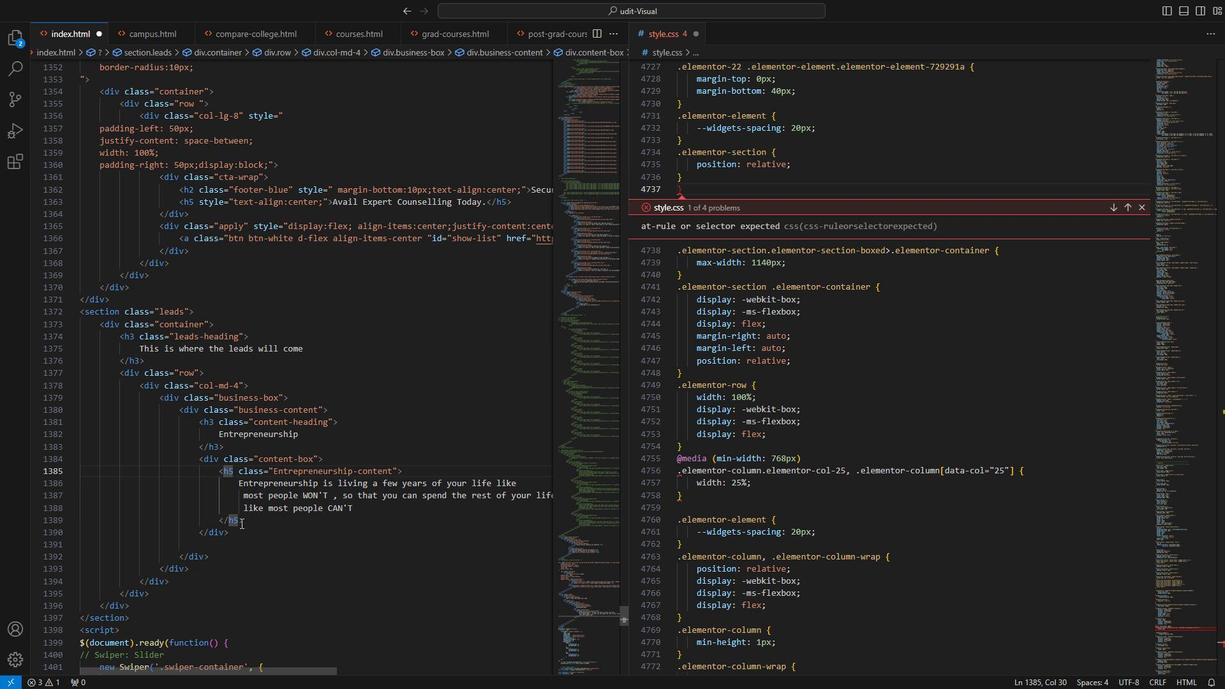 
Action: Mouse moved to (252, 516)
Screenshot: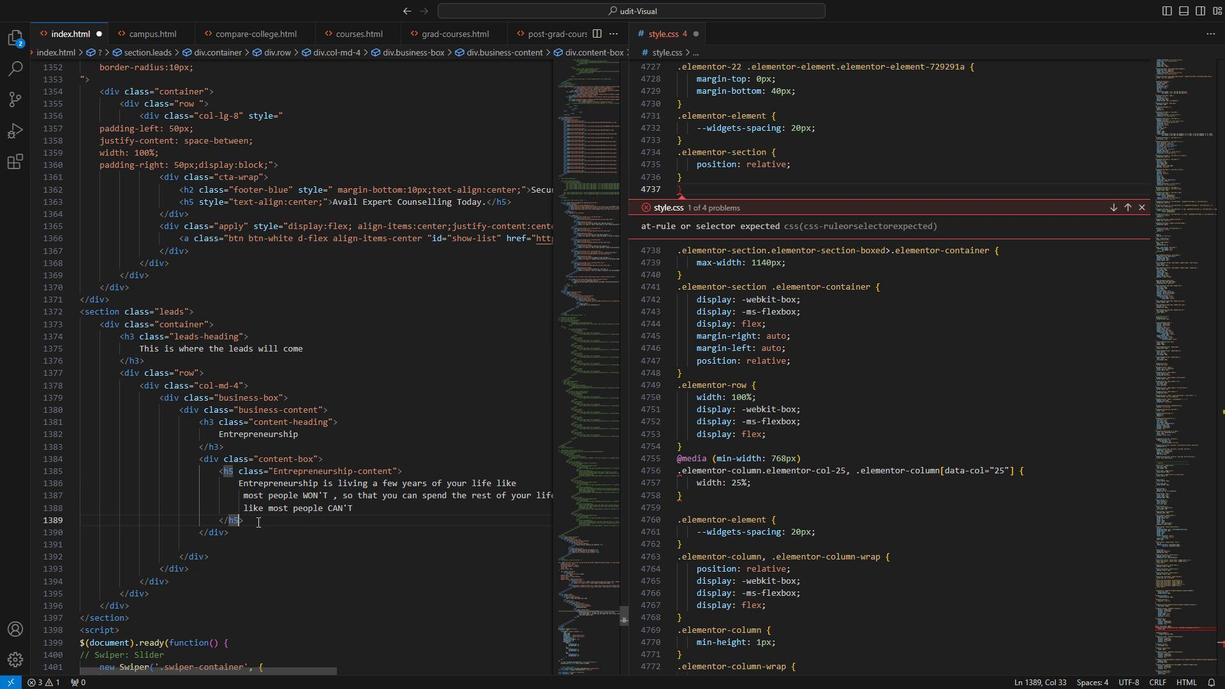 
Action: Mouse pressed left at (252, 516)
Screenshot: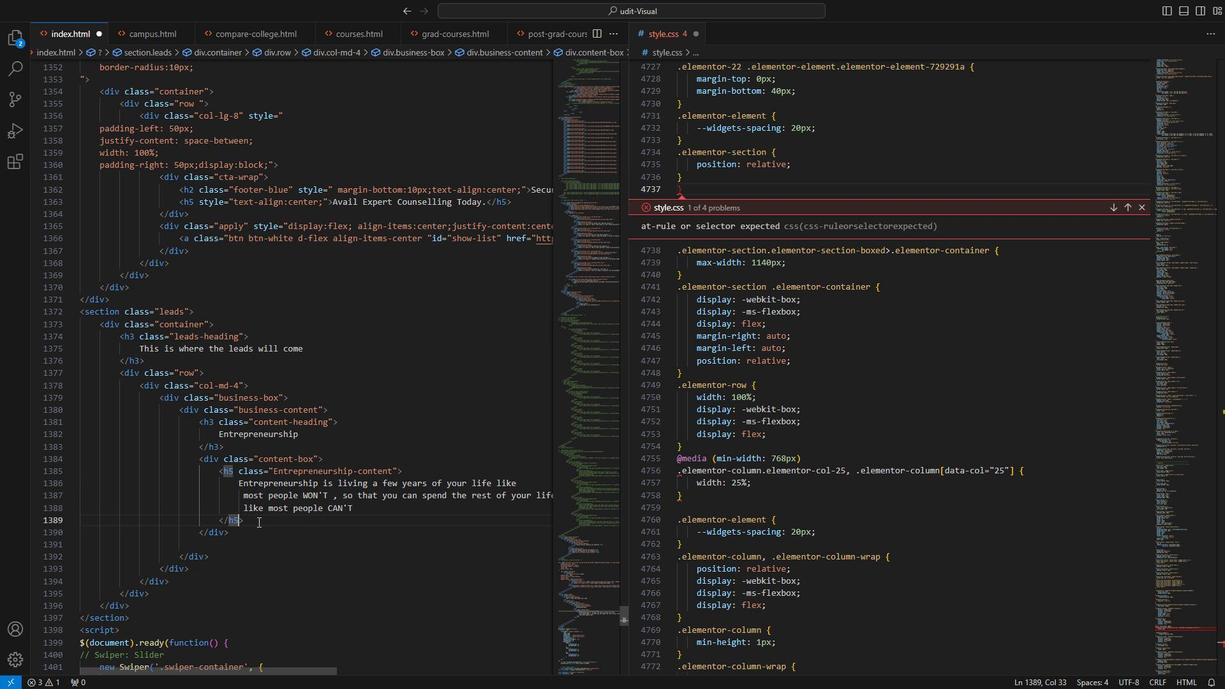 
Action: Key pressed <Key.down><Key.down><Key.space><Key.space><Key.space><Key.space><Key.space><Key.space><Key.space><Key.space><Key.space><Key.space><Key.space><Key.space><Key.space><Key.space><Key.space><Key.space><Key.space><Key.space><Key.space><Key.space><Key.space><Key.space><Key.space><Key.space>.p<Key.enter>ctrl+Z<Key.backspace><Key.backspace>ctrl+P.bold<Key.enter>'<Key.backspace><Key.caps_lock>S<Key.caps_lock>ome<Key.space>your<Key.space><Key.caps_lock>L<Key.caps_lock>ife<Key.space>worth<Key.space>iyt<Key.space><Key.backspace><Key.backspace><Key.backspace>t<Key.space><Key.left><Key.left><Key.left><Key.left><Key.left><Key.left><Key.left><Key.left><Key.left><Key.left><Key.left><Key.left><Key.left><Key.left><Key.left><Key.left><Key.left><Key.left><Key.left><Key.left><Key.backspace><Key.backspace><Key.space>make<Key.right><Key.right><Key.right><Key.right><Key.right><Key.right><Key.right><Key.right><Key.right><Key.right><Key.right><Key.right><Key.right><Key.right><Key.left><Key.left><Key.left><Key.left><Key.left><Key.left><Key.left><Key.left><Key.left><Key.left><Key.left><Key.left><Key.left><Key.left><Key.left><Key.left><Key.left><Key.left><Key.left><Key.left><Key.left><Key.left><Key.left><Key.space>sty<Key.enter>ctrl+Z<'\x1a'><Key.right><Key.space>ctrl+Styl<Key.enter>color<Key.enter><Key.down><Key.down><Key.enter><Key.right><Key.space>font<Key.down><Key.down><Key.down><Key.enter><Key.down><Key.down><Key.down><Key.down><Key.down><Key.down><Key.enter><Key.down>
Screenshot: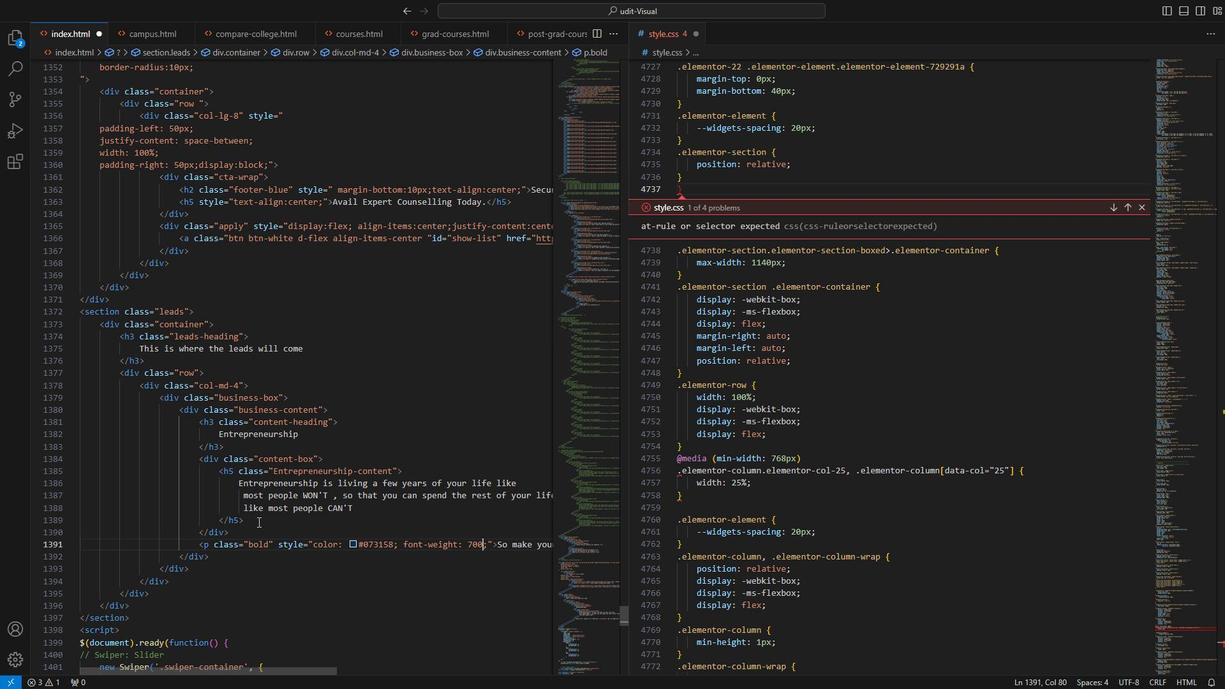 
Action: Mouse moved to (207, 666)
Screenshot: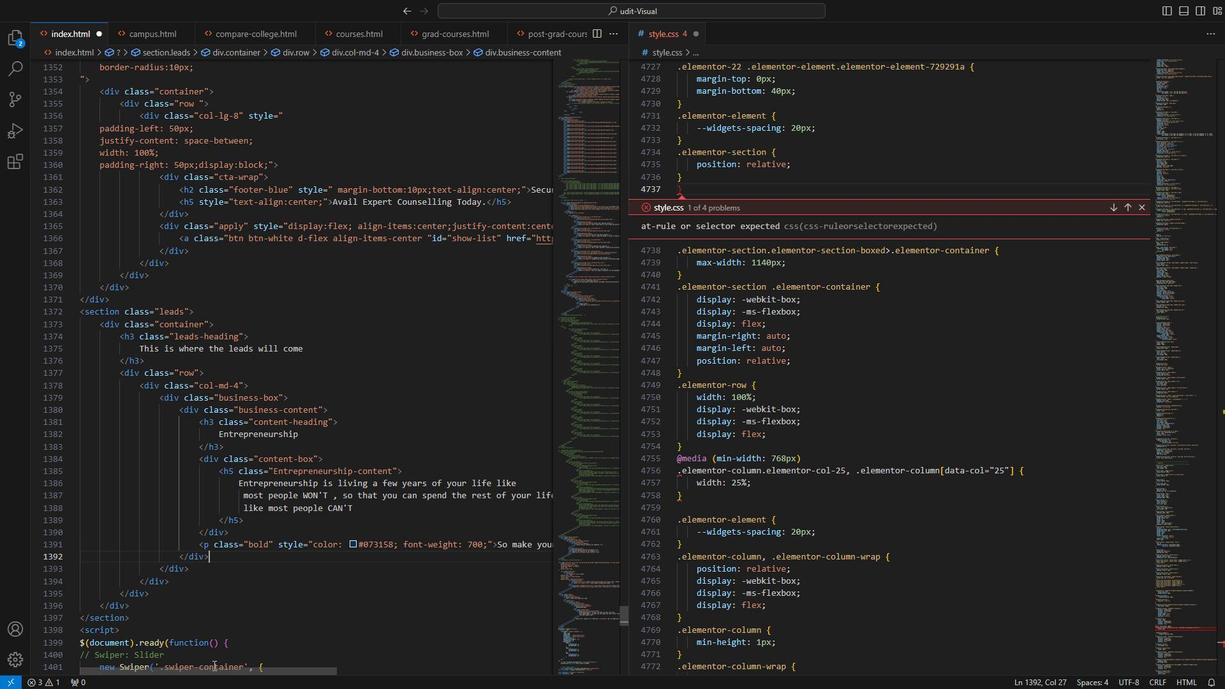 
Action: Mouse pressed left at (207, 666)
Screenshot: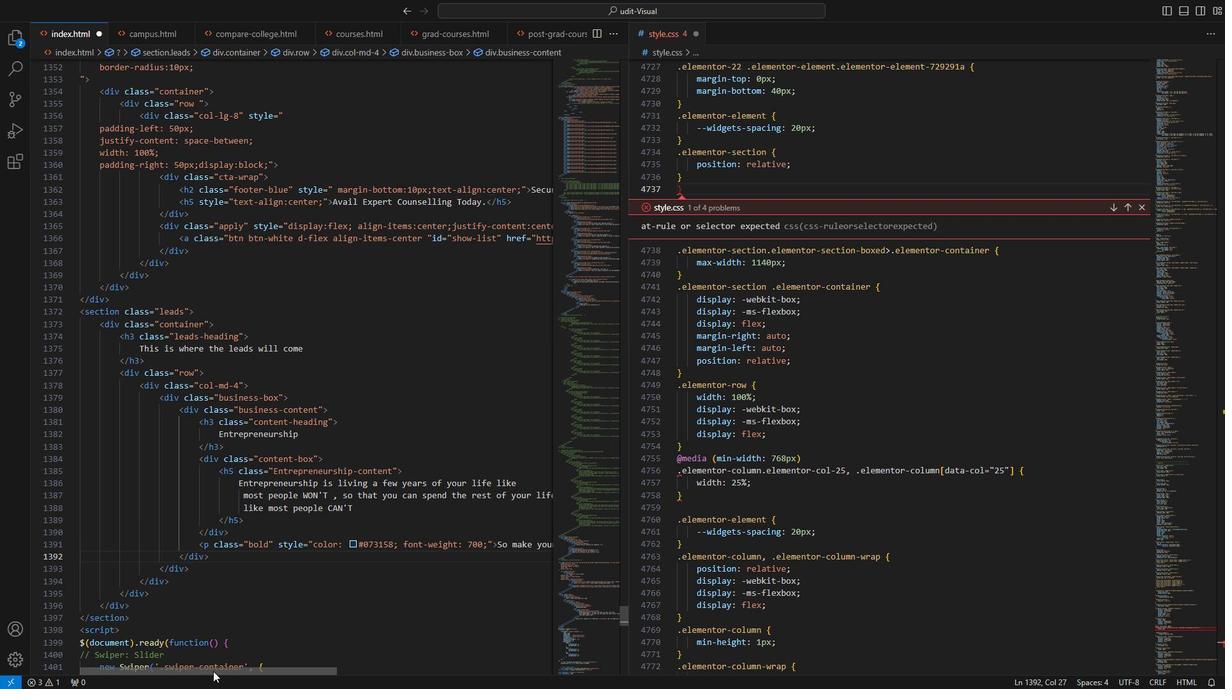 
Action: Mouse moved to (189, 520)
Screenshot: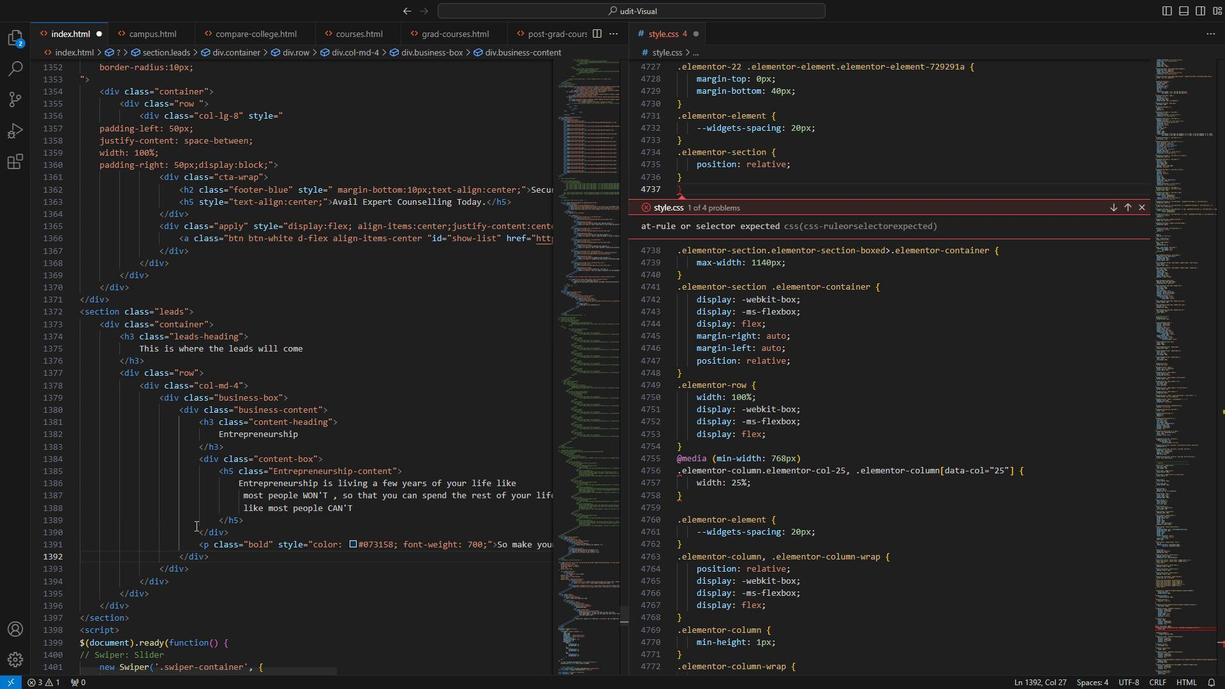 
Action: Key pressed <Key.shift><Key.shift>ctrl+I
Screenshot: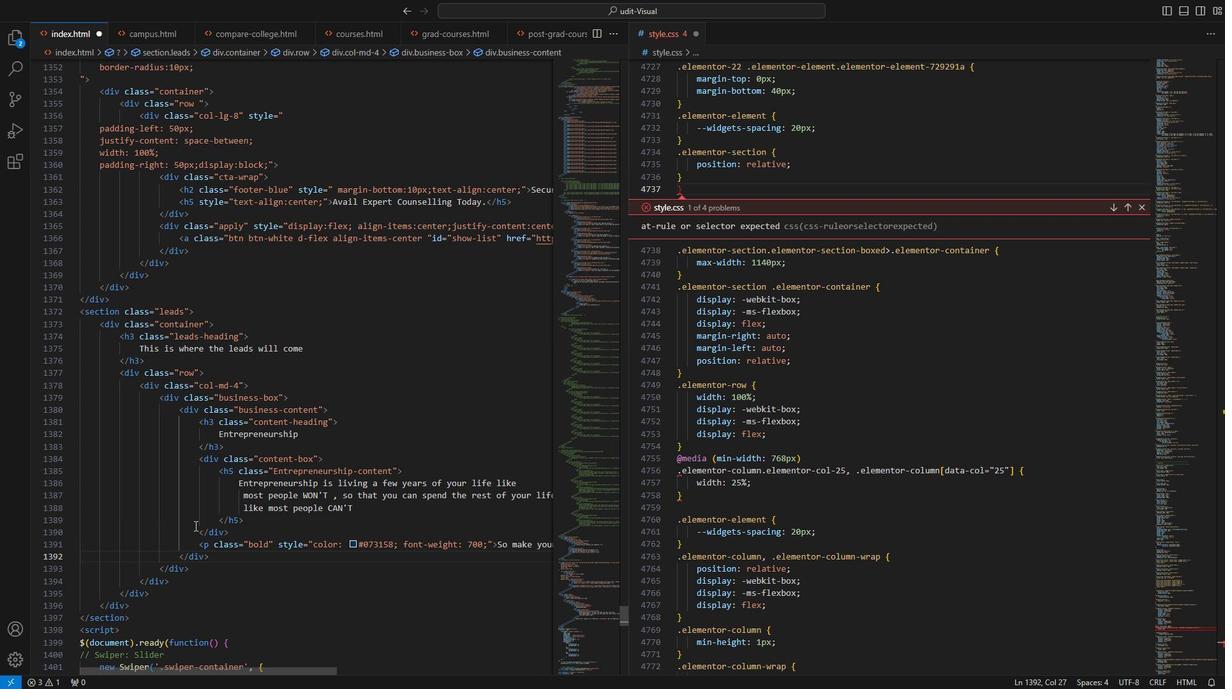 
Action: Mouse moved to (270, 424)
Screenshot: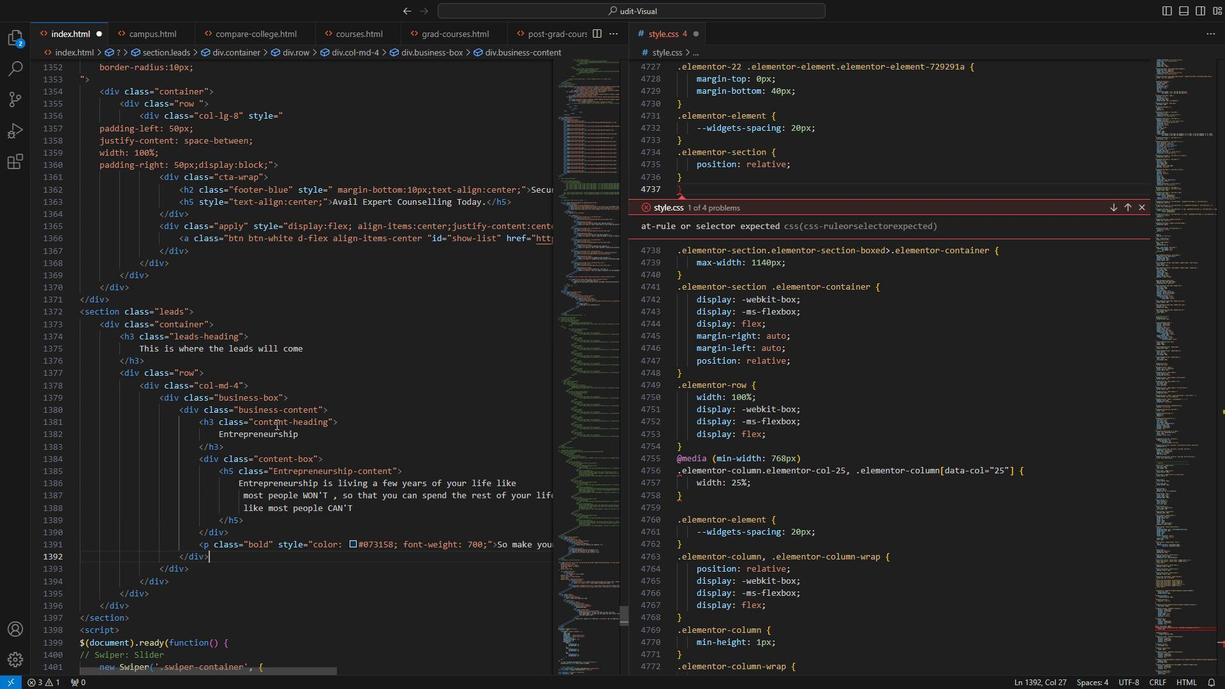 
Action: Mouse scrolled (270, 424) with delta (0, 0)
Screenshot: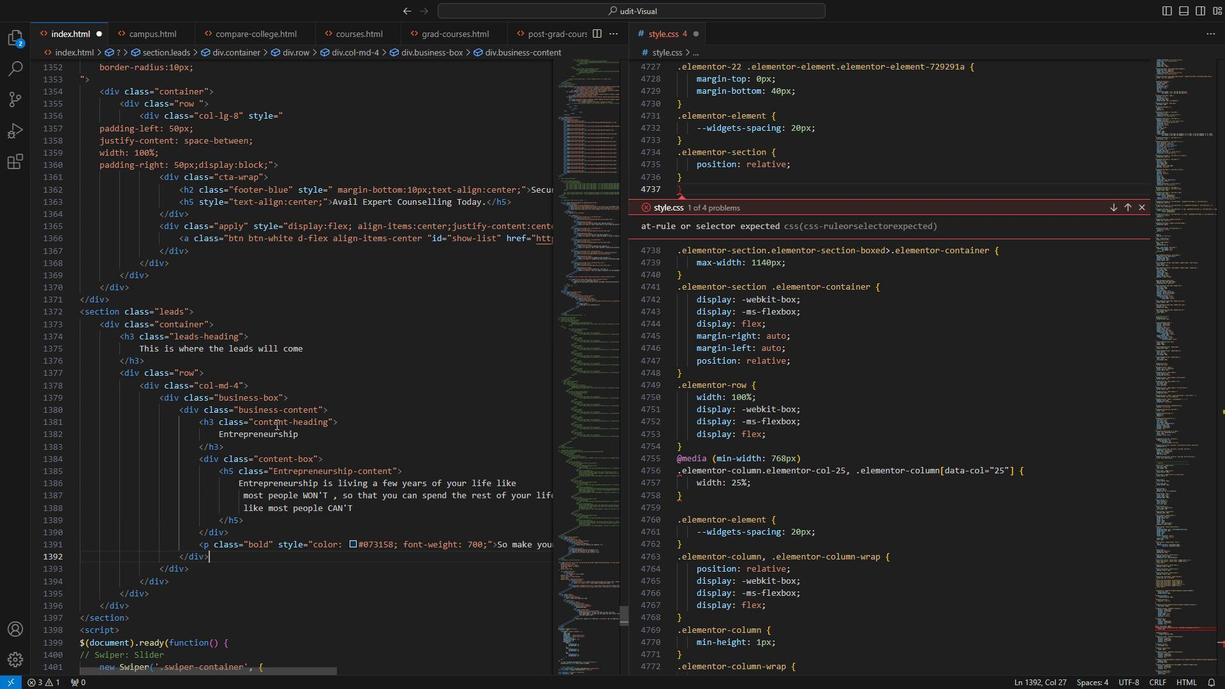 
Action: Mouse moved to (269, 429)
Screenshot: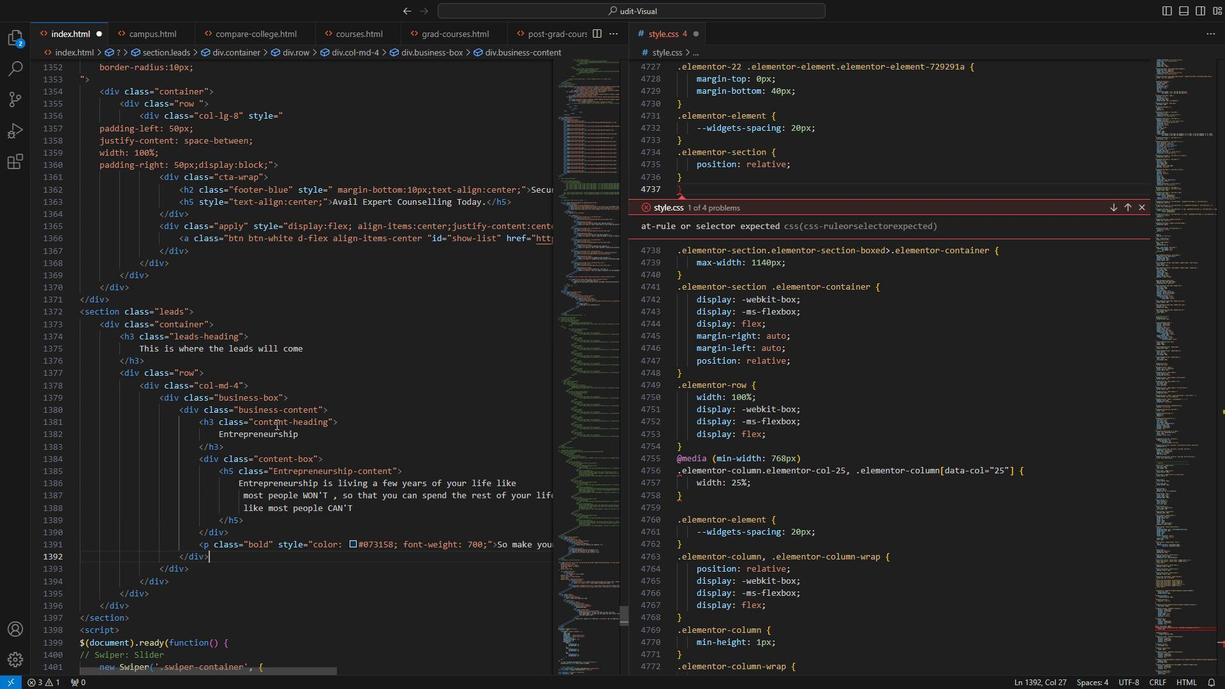 
Action: Mouse scrolled (269, 428) with delta (0, 0)
Screenshot: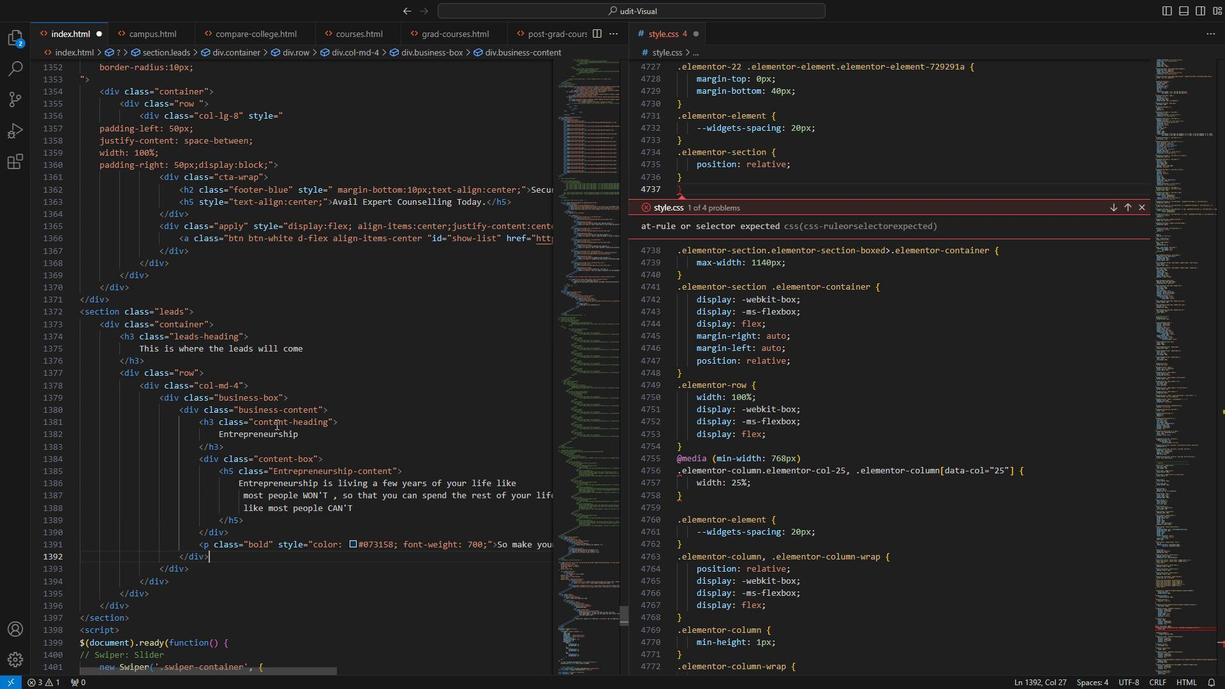 
Action: Mouse moved to (269, 433)
Screenshot: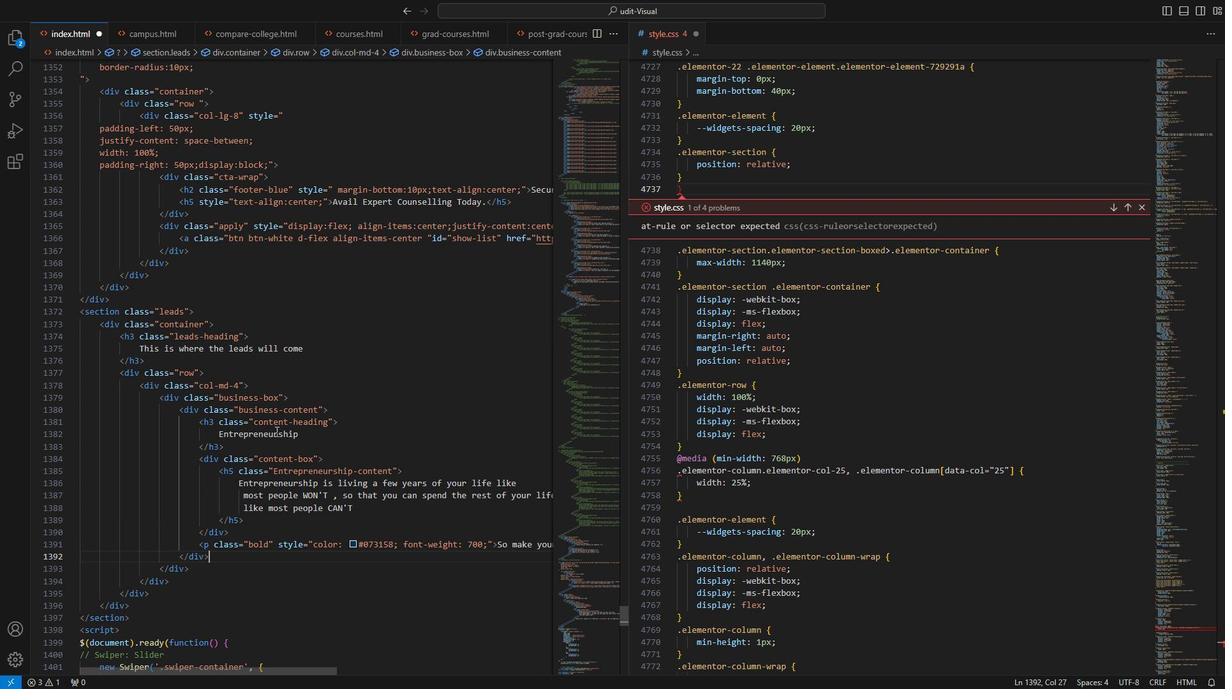 
Action: Mouse scrolled (269, 433) with delta (0, 0)
Screenshot: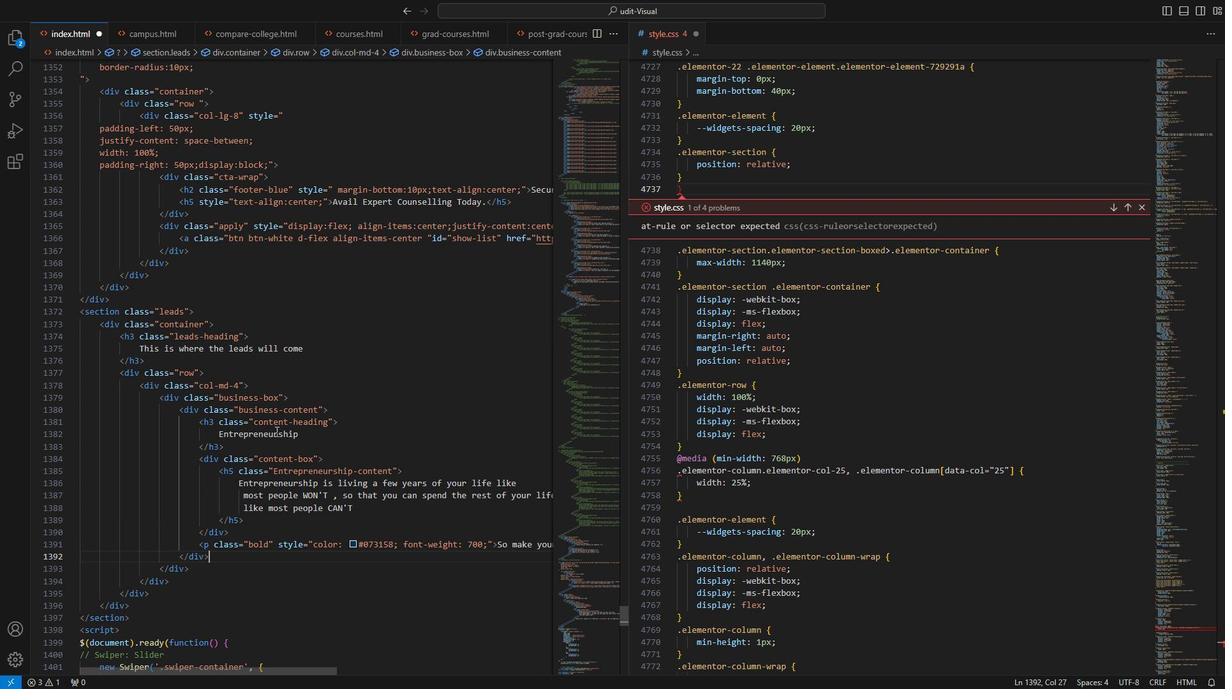 
Action: Mouse moved to (227, 457)
Screenshot: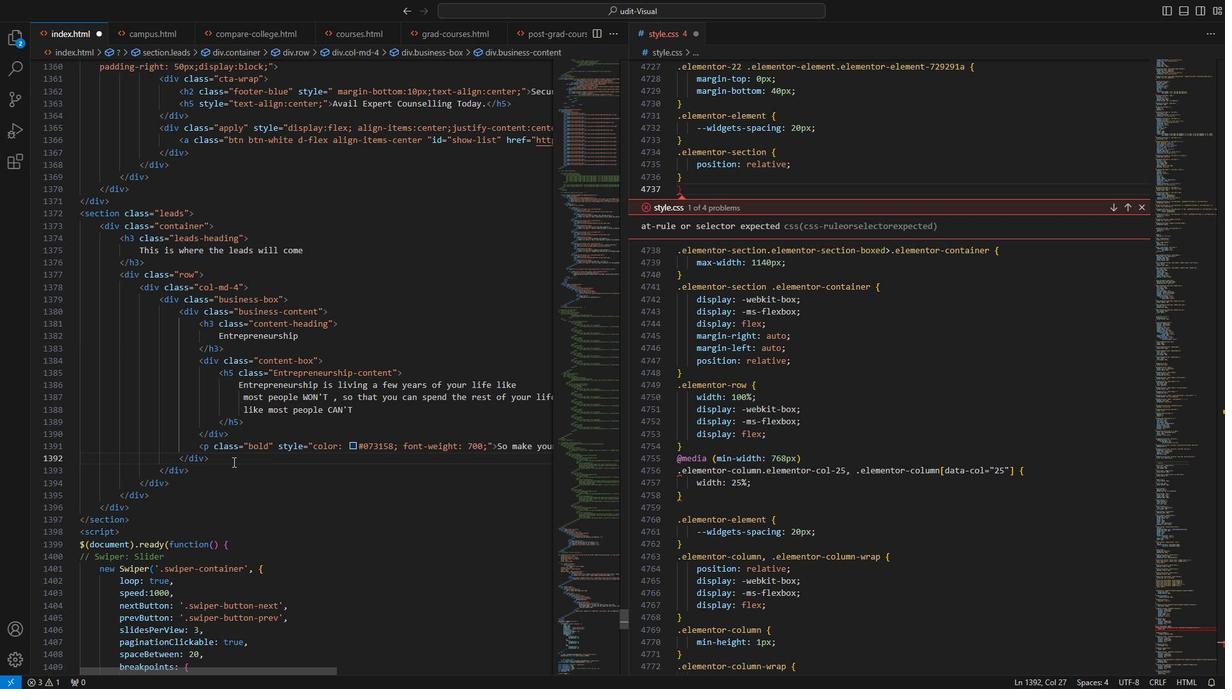 
Action: Mouse pressed left at (227, 457)
Screenshot: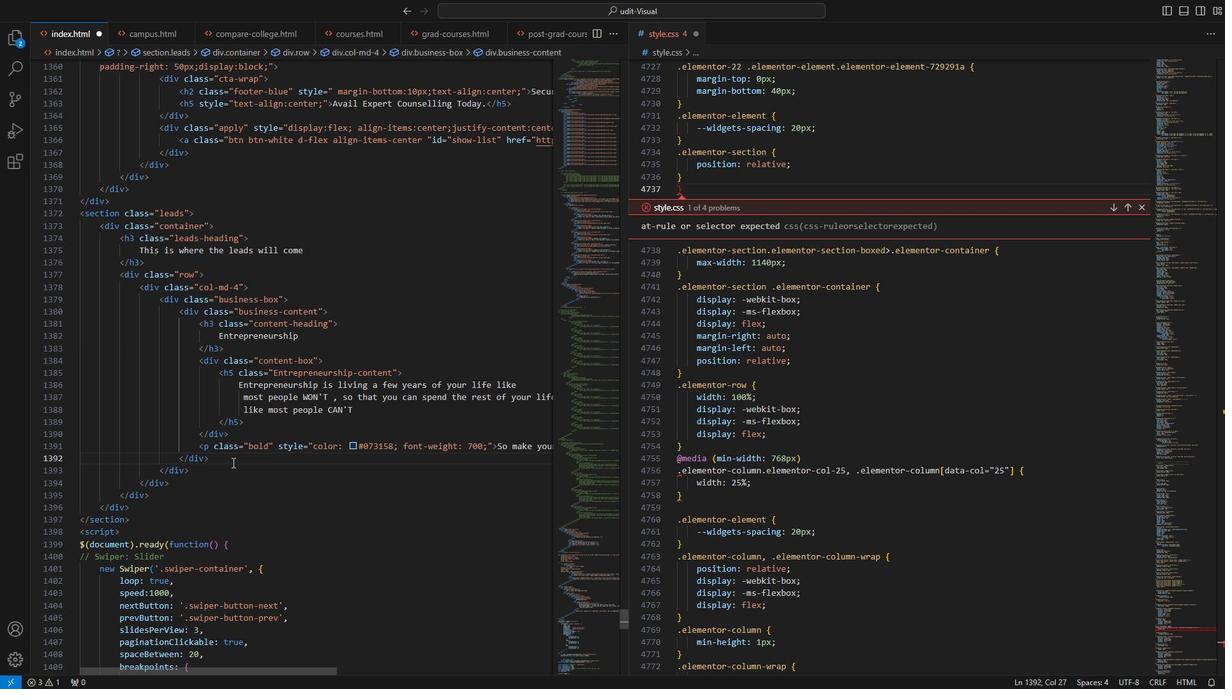 
Action: Mouse moved to (178, 306)
Screenshot: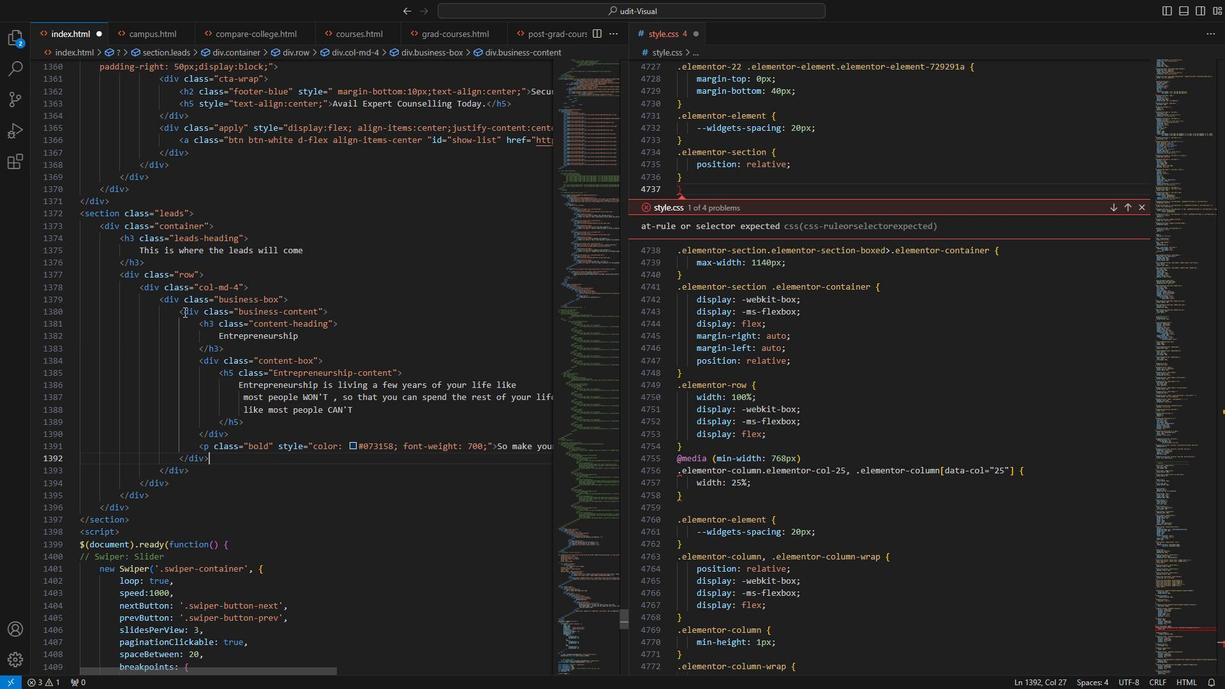 
Action: Mouse pressed left at (178, 306)
Screenshot: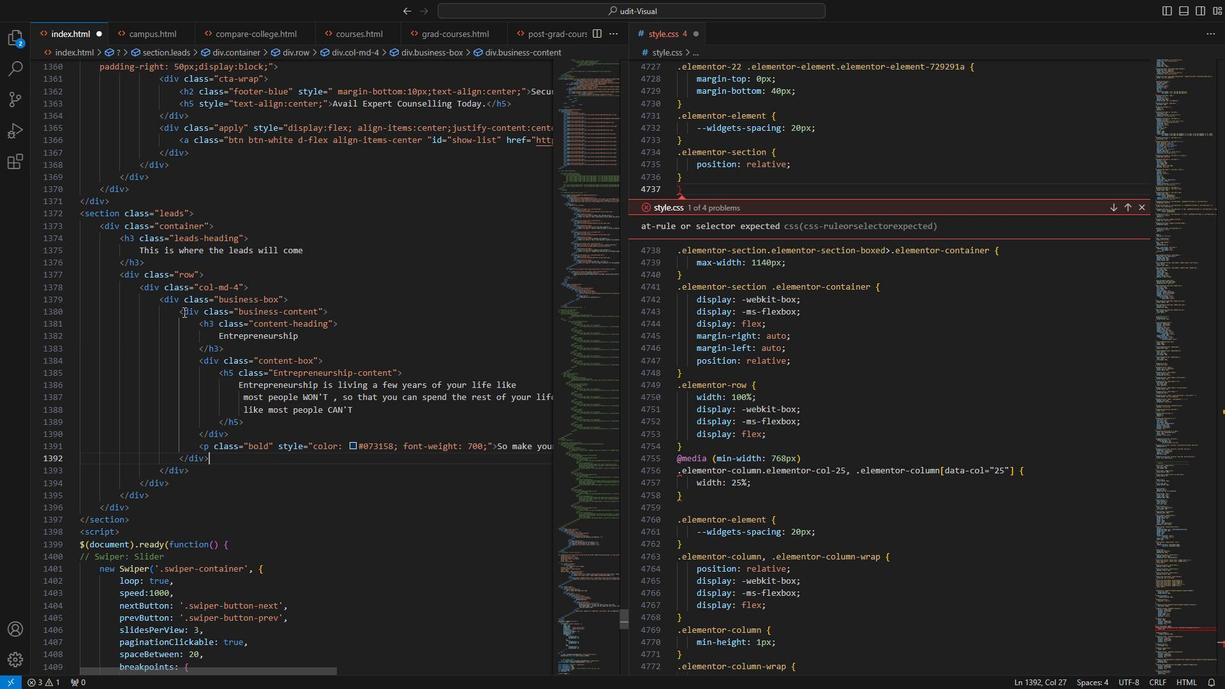 
Action: Mouse moved to (219, 452)
Screenshot: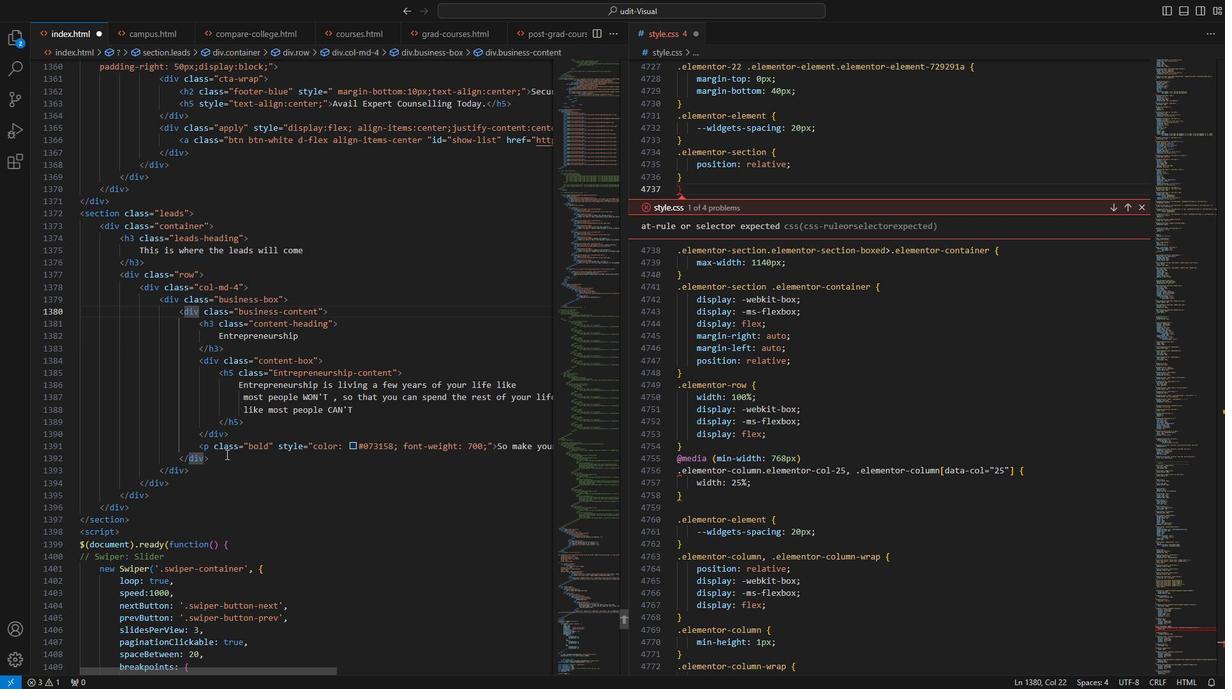
Action: Mouse pressed left at (219, 452)
Screenshot: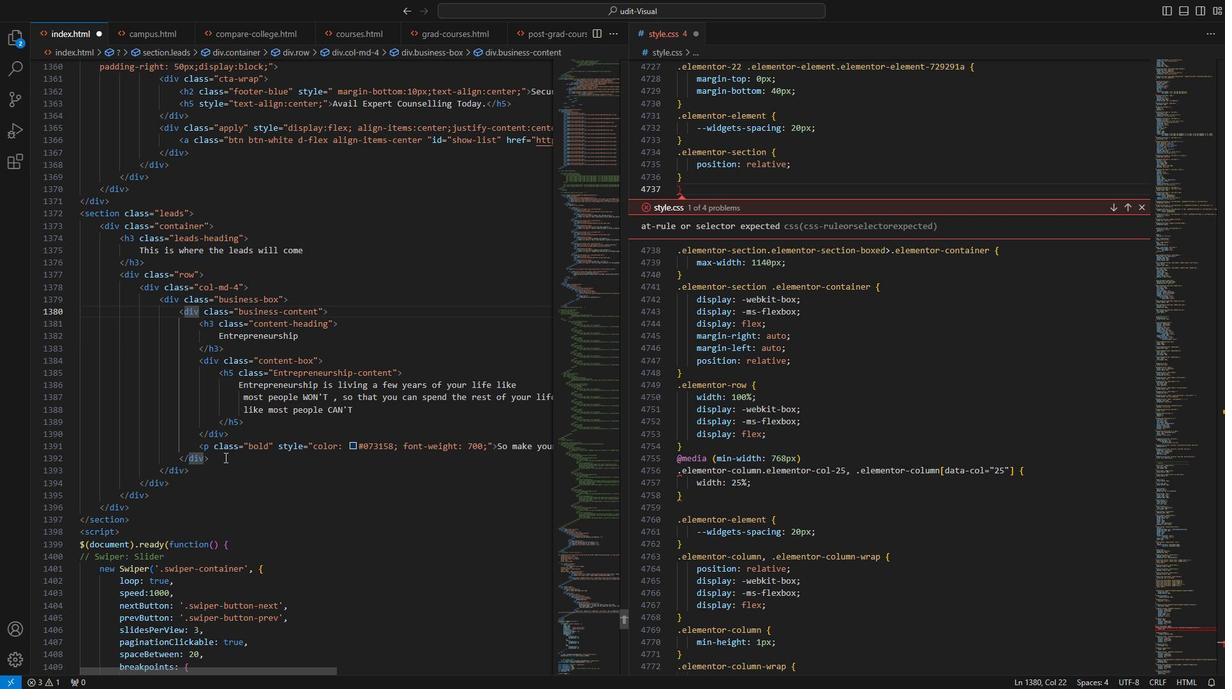 
Action: Mouse moved to (213, 293)
Screenshot: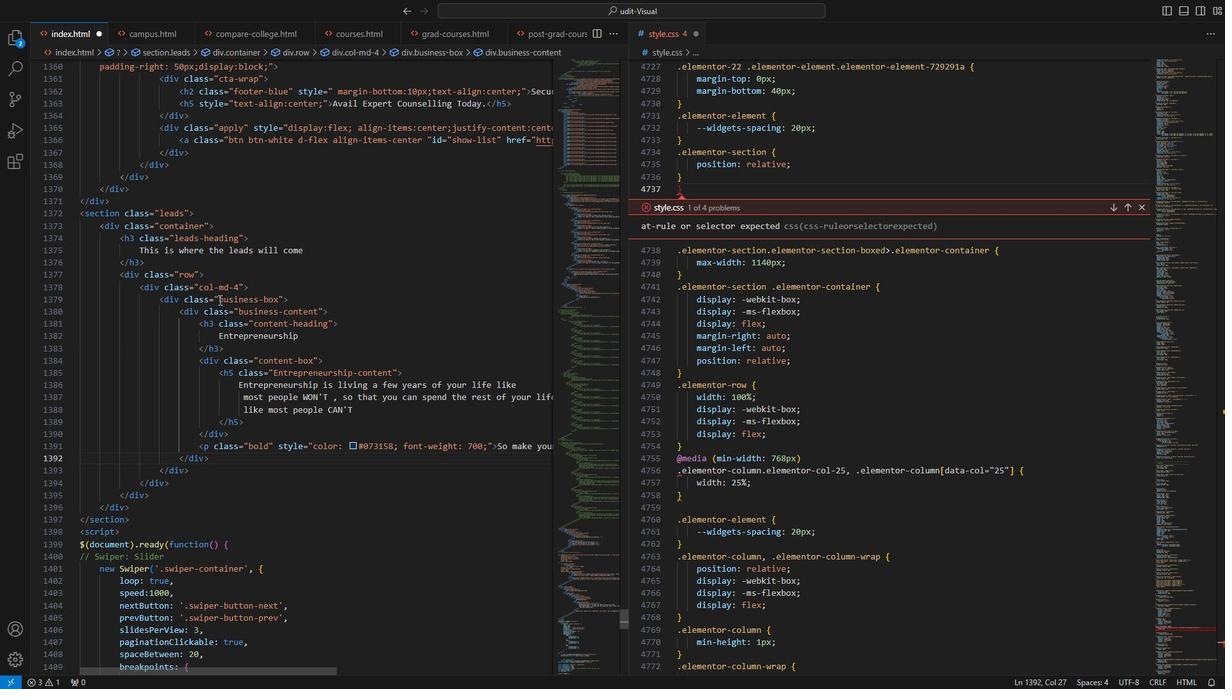 
Action: Mouse pressed left at (213, 293)
Screenshot: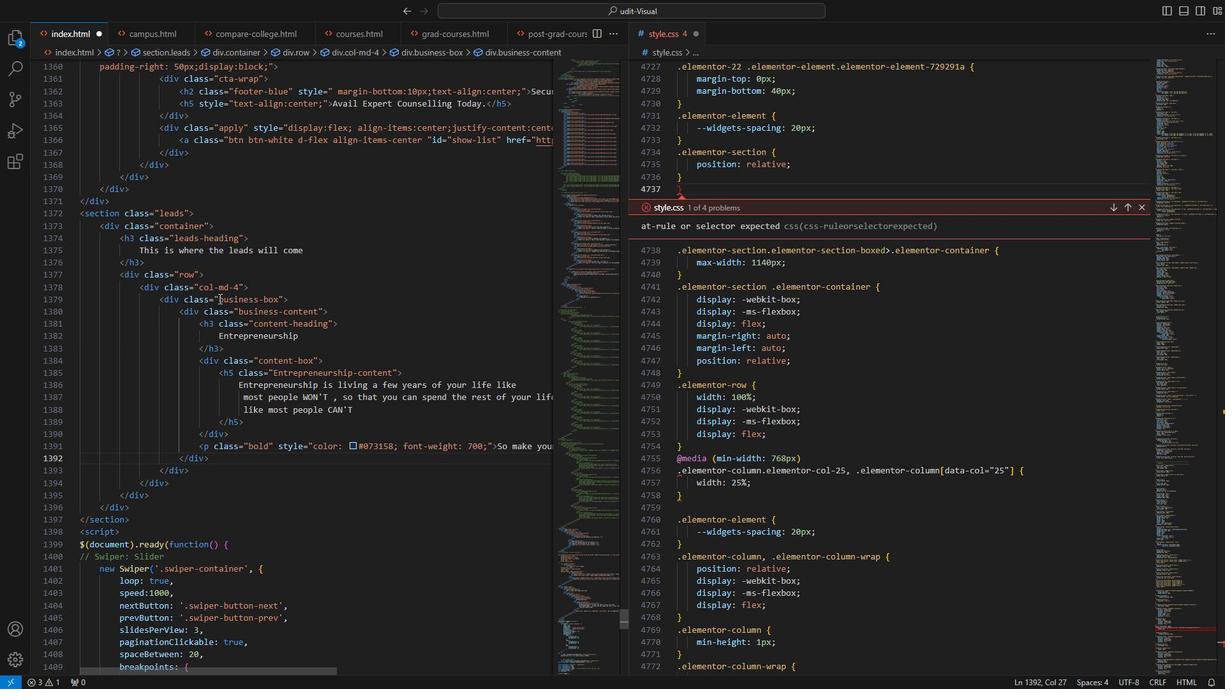 
Action: Mouse moved to (453, 324)
Screenshot: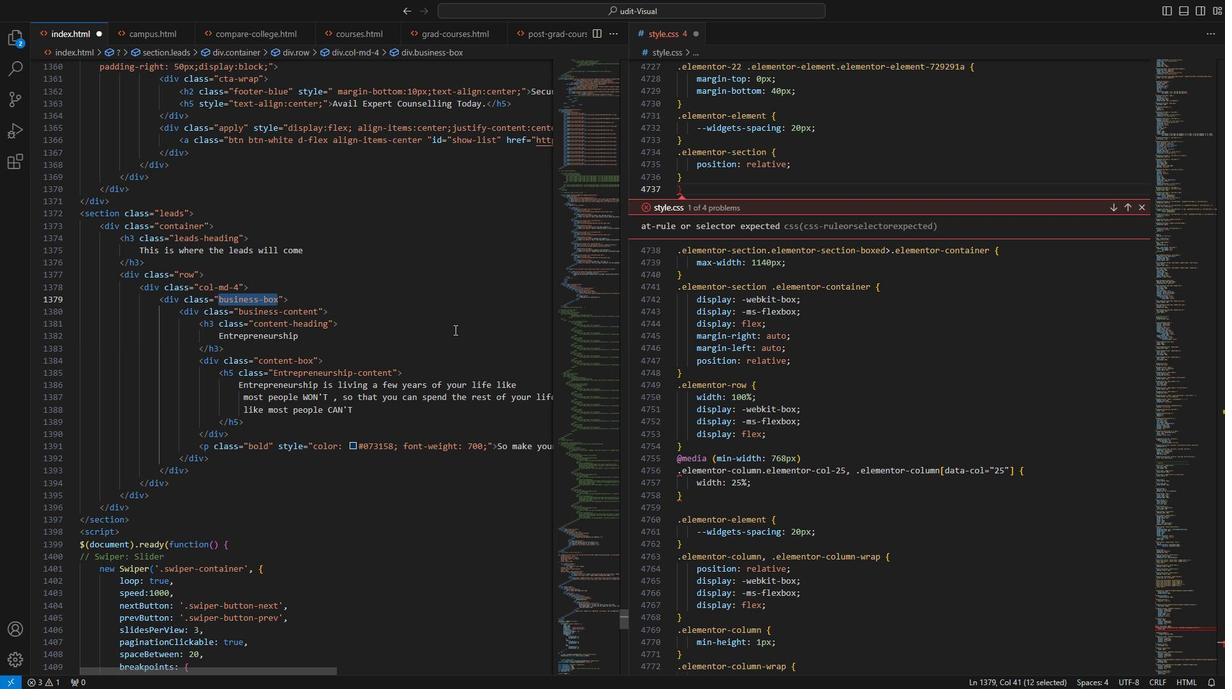 
Action: Key pressed ctrl+C
Screenshot: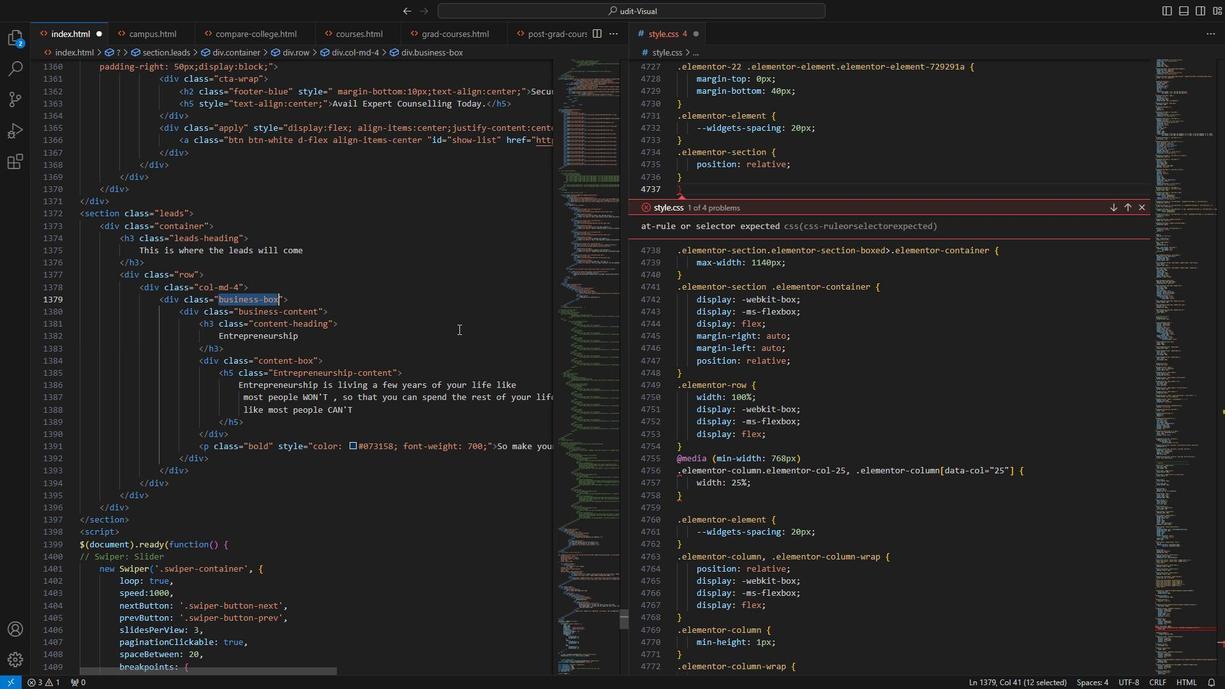 
Action: Mouse moved to (1011, 391)
Screenshot: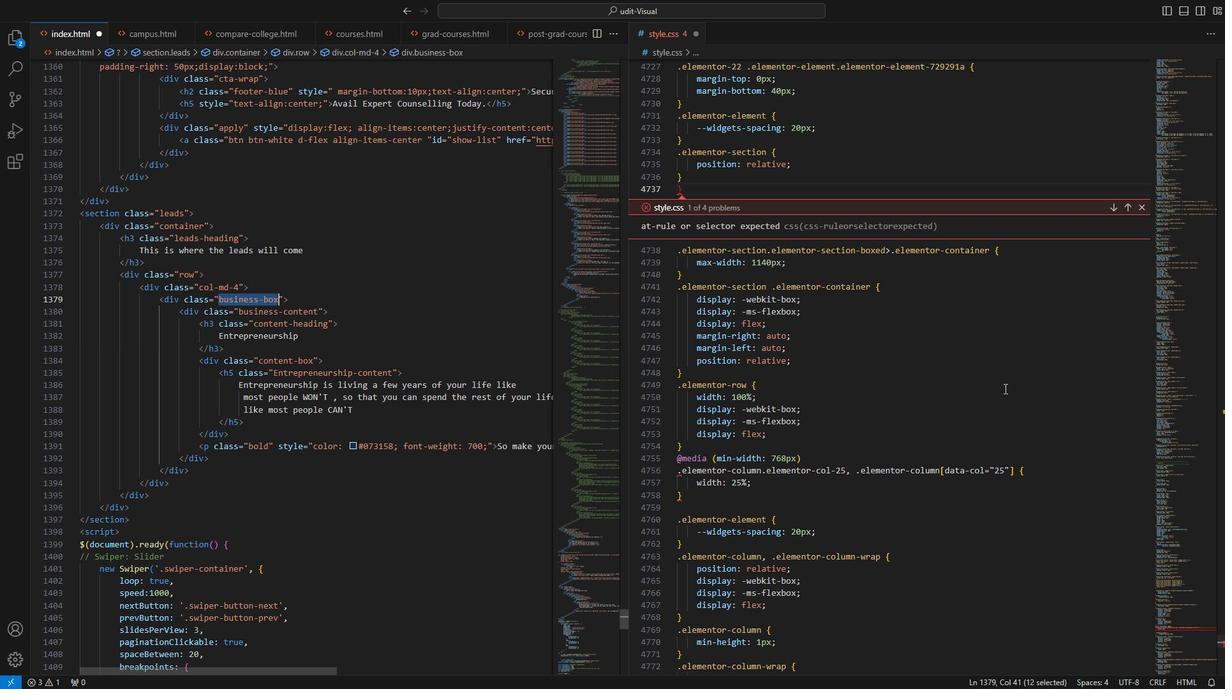 
Action: Mouse scrolled (1011, 391) with delta (0, 0)
Screenshot: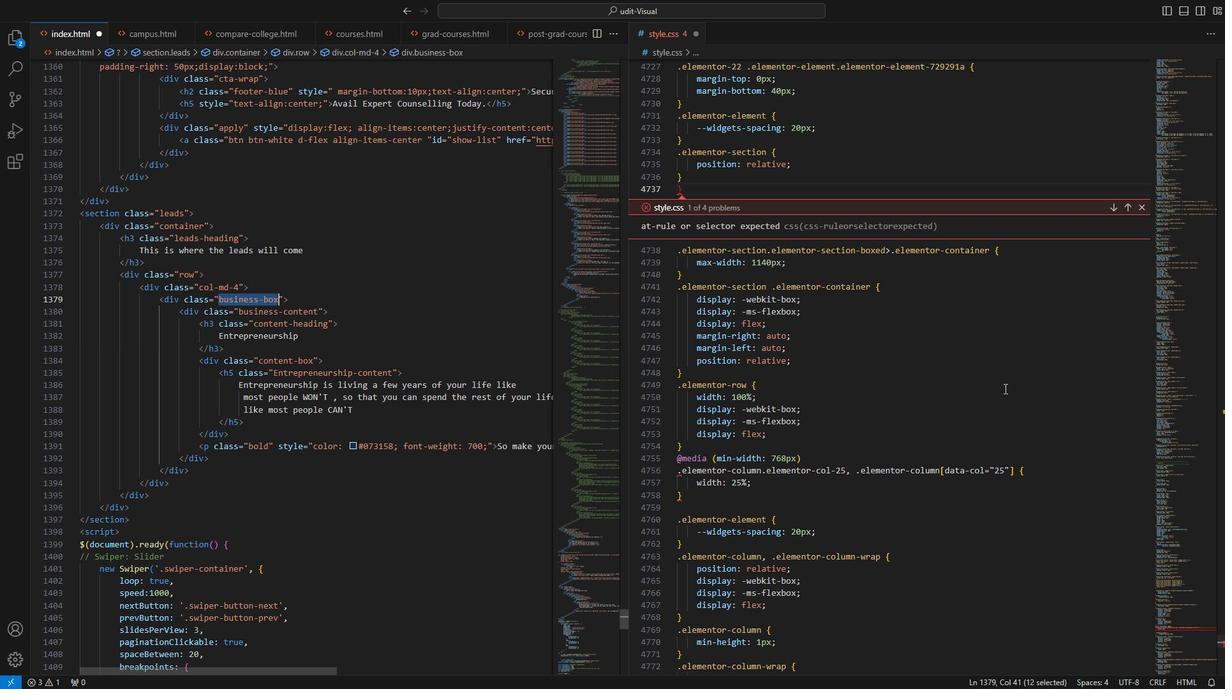 
Action: Mouse moved to (1014, 397)
Screenshot: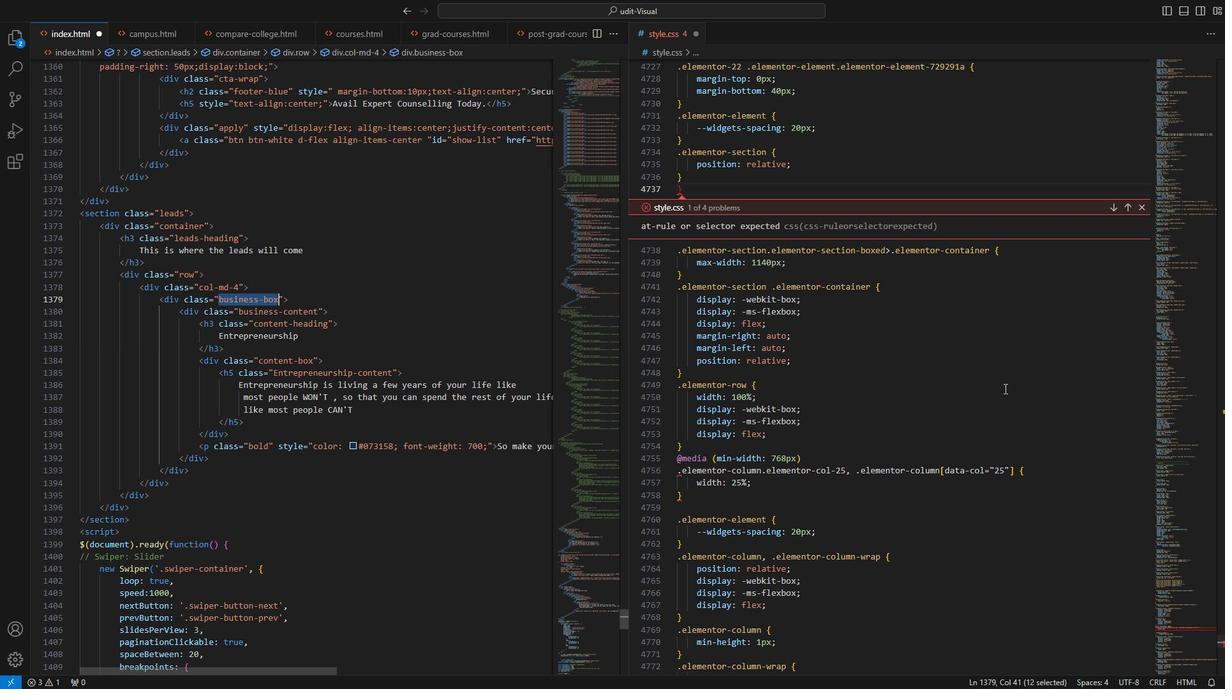 
Action: Mouse scrolled (1014, 396) with delta (0, 0)
Screenshot: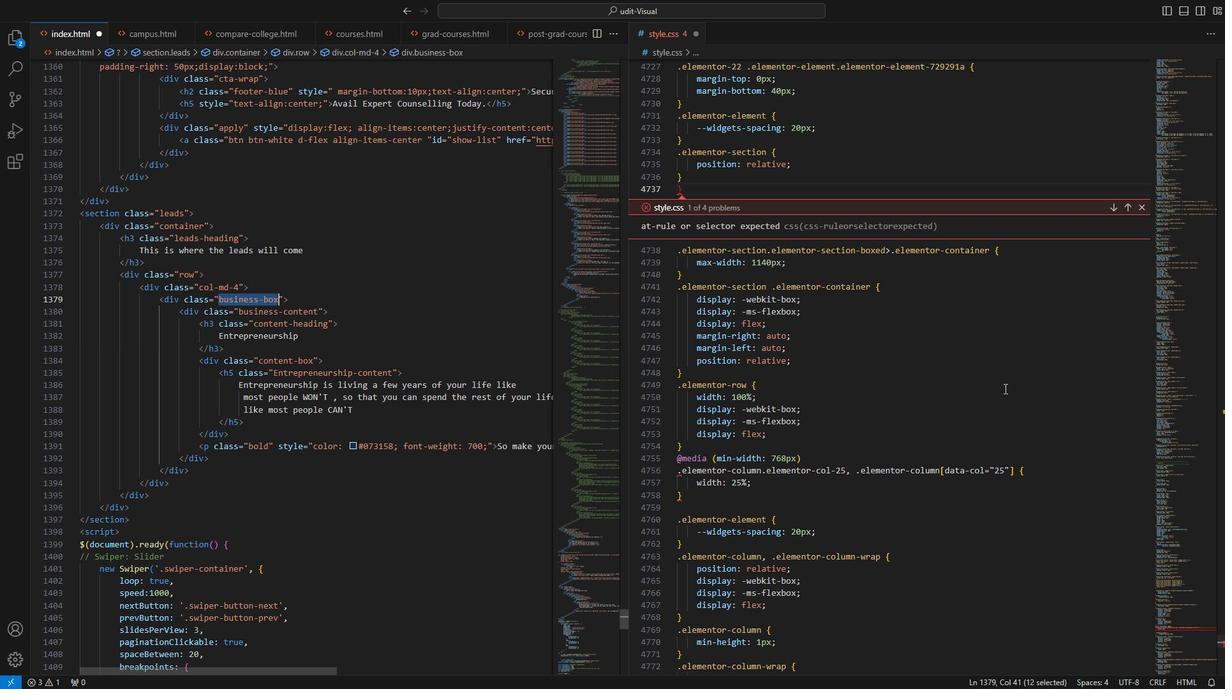 
Action: Mouse moved to (1014, 397)
Screenshot: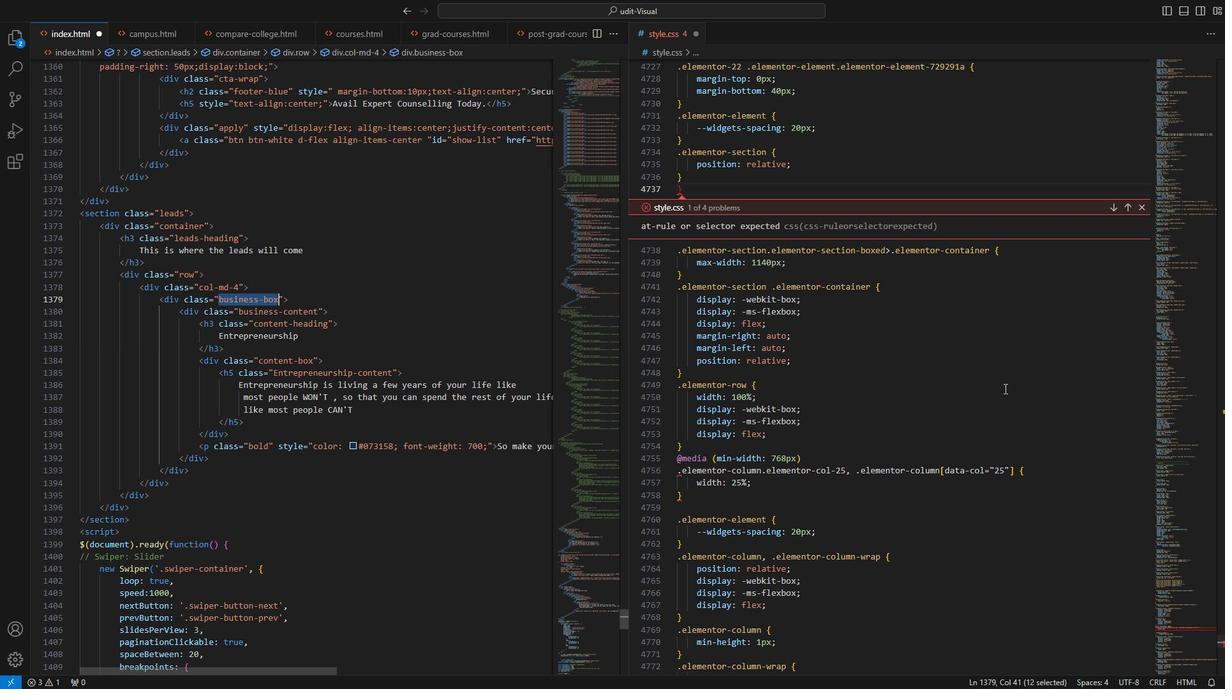 
Action: Mouse scrolled (1014, 396) with delta (0, 0)
Screenshot: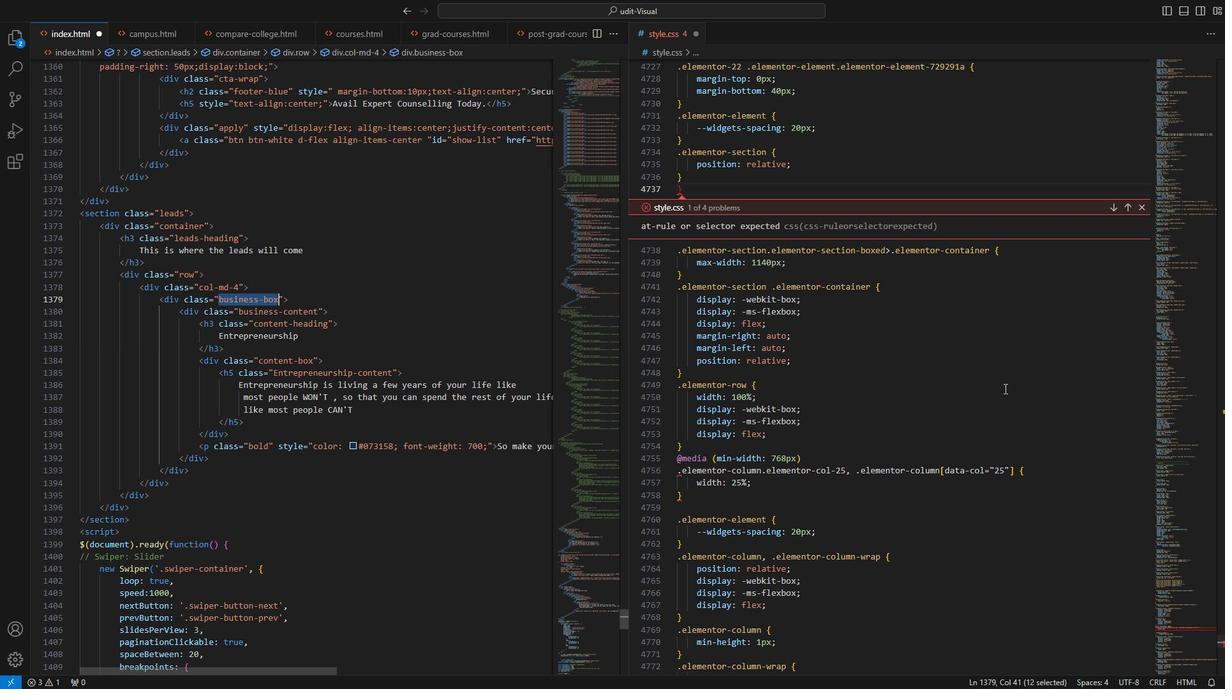 
Action: Mouse scrolled (1014, 396) with delta (0, 0)
Screenshot: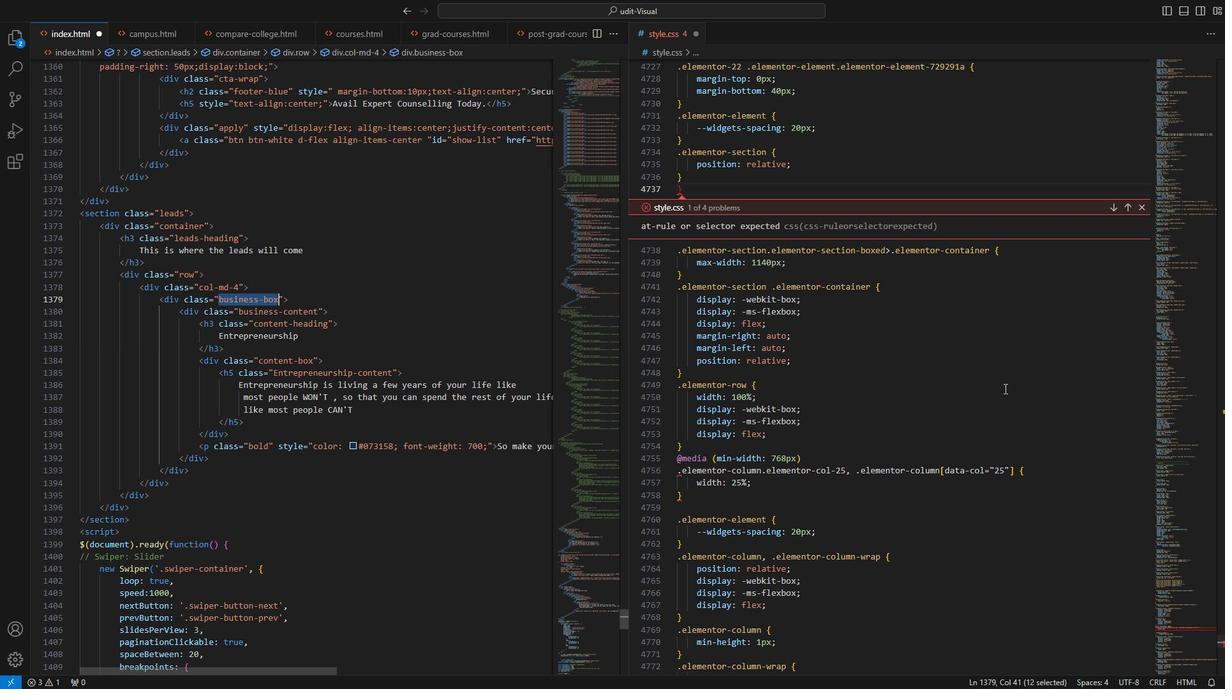 
Action: Mouse scrolled (1014, 396) with delta (0, 0)
Screenshot: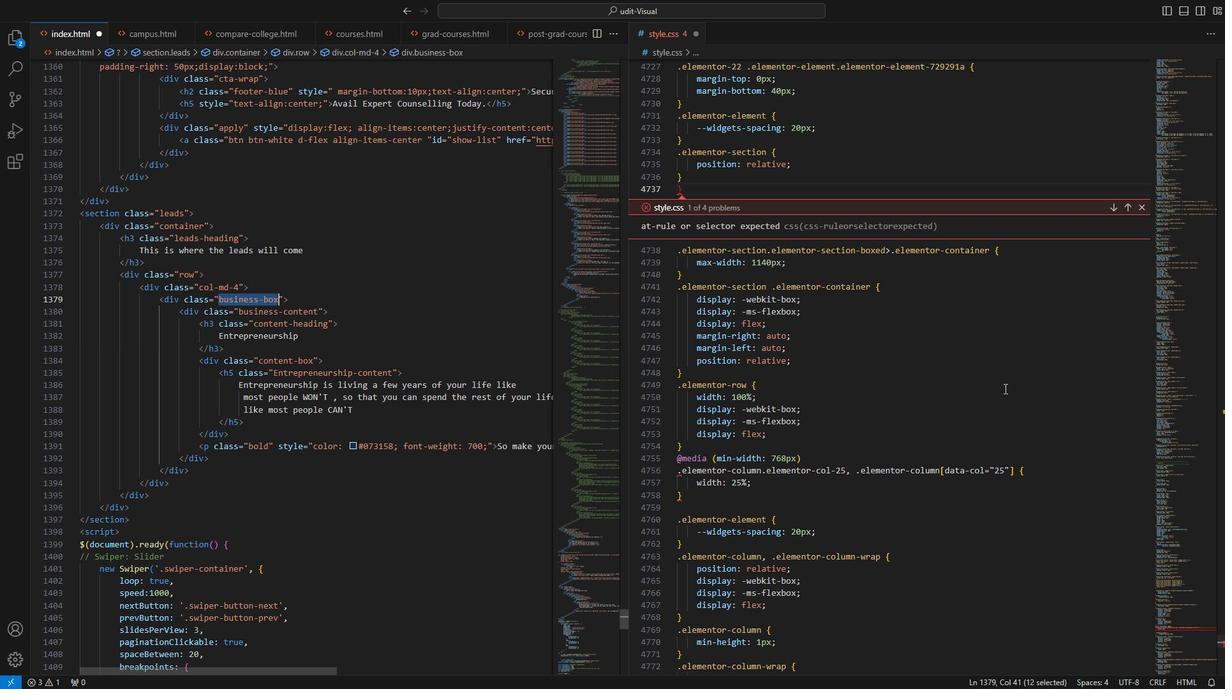 
Action: Mouse moved to (1015, 398)
Screenshot: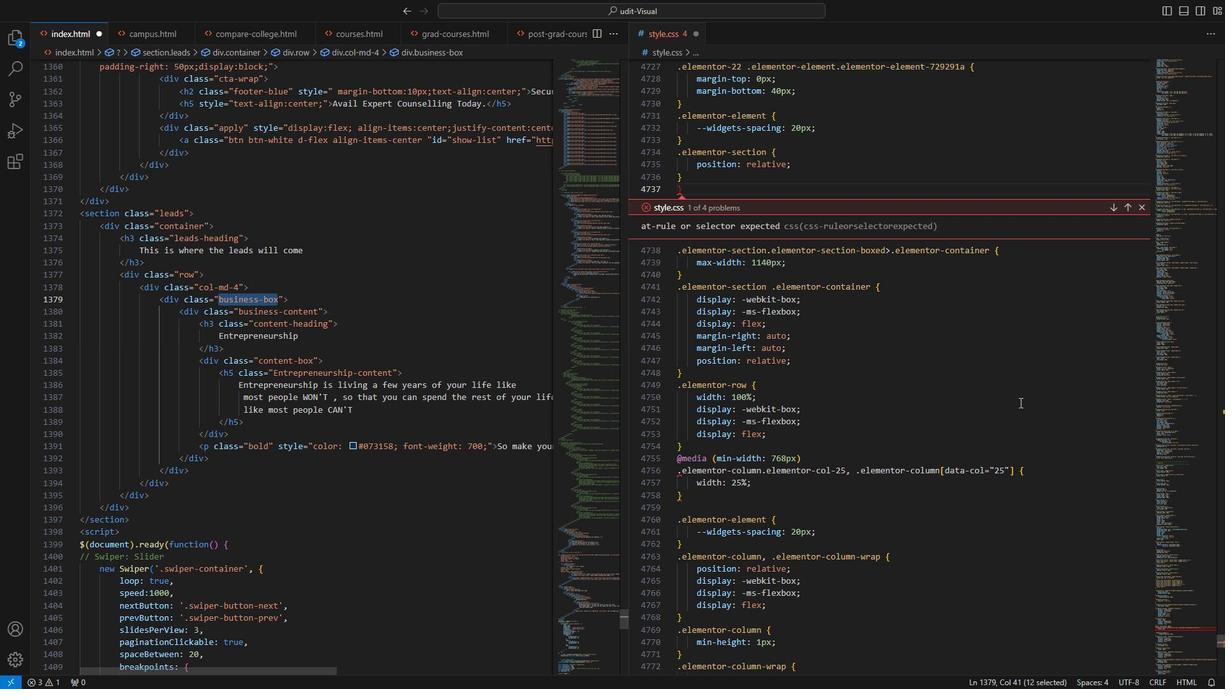 
Action: Mouse scrolled (1015, 398) with delta (0, 0)
Screenshot: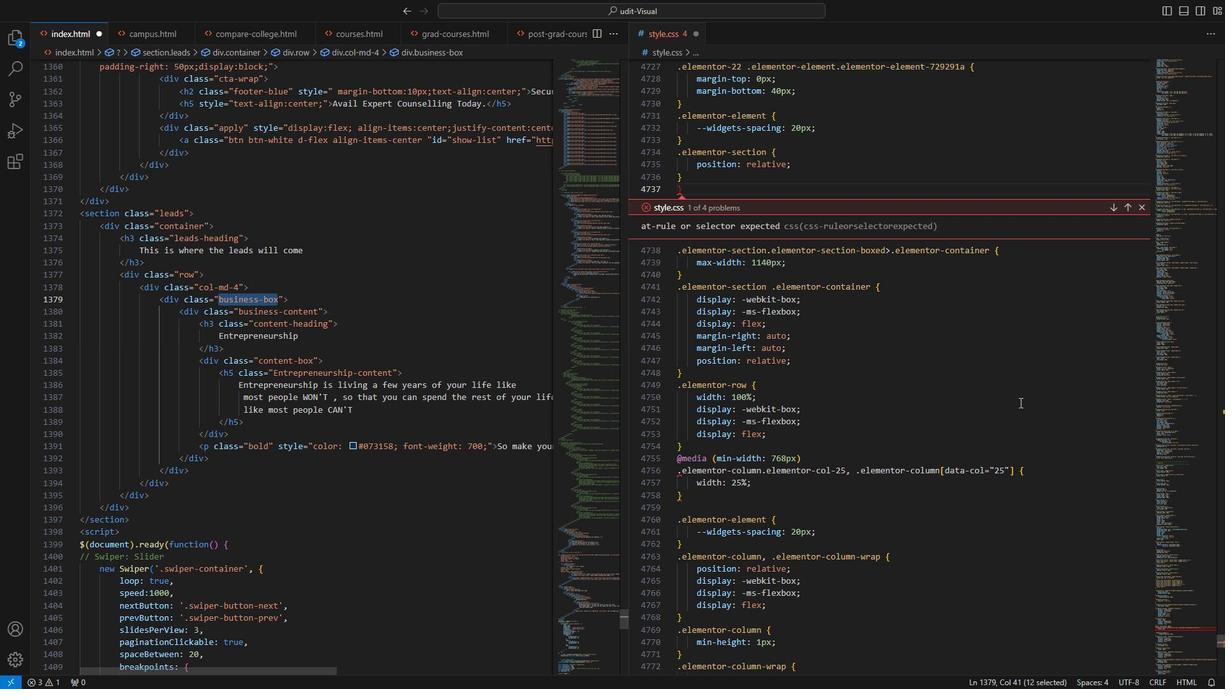 
Action: Mouse moved to (962, 401)
Screenshot: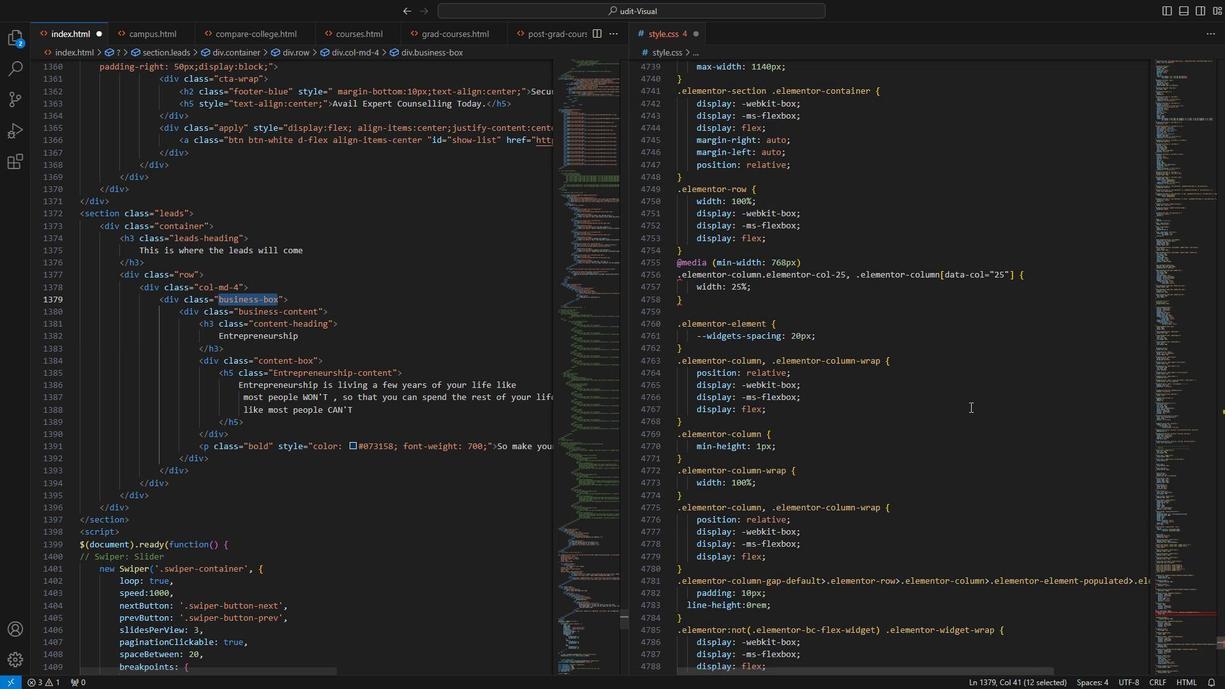 
Action: Mouse scrolled (962, 401) with delta (0, 0)
Screenshot: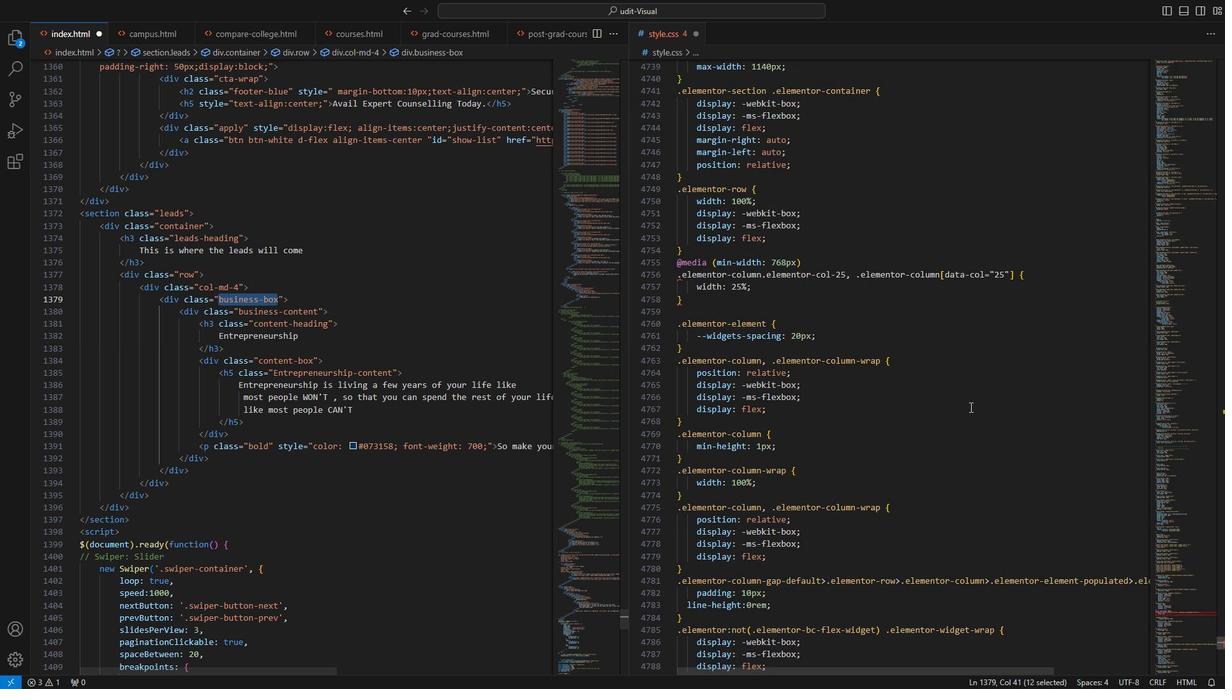 
Action: Mouse moved to (961, 401)
Screenshot: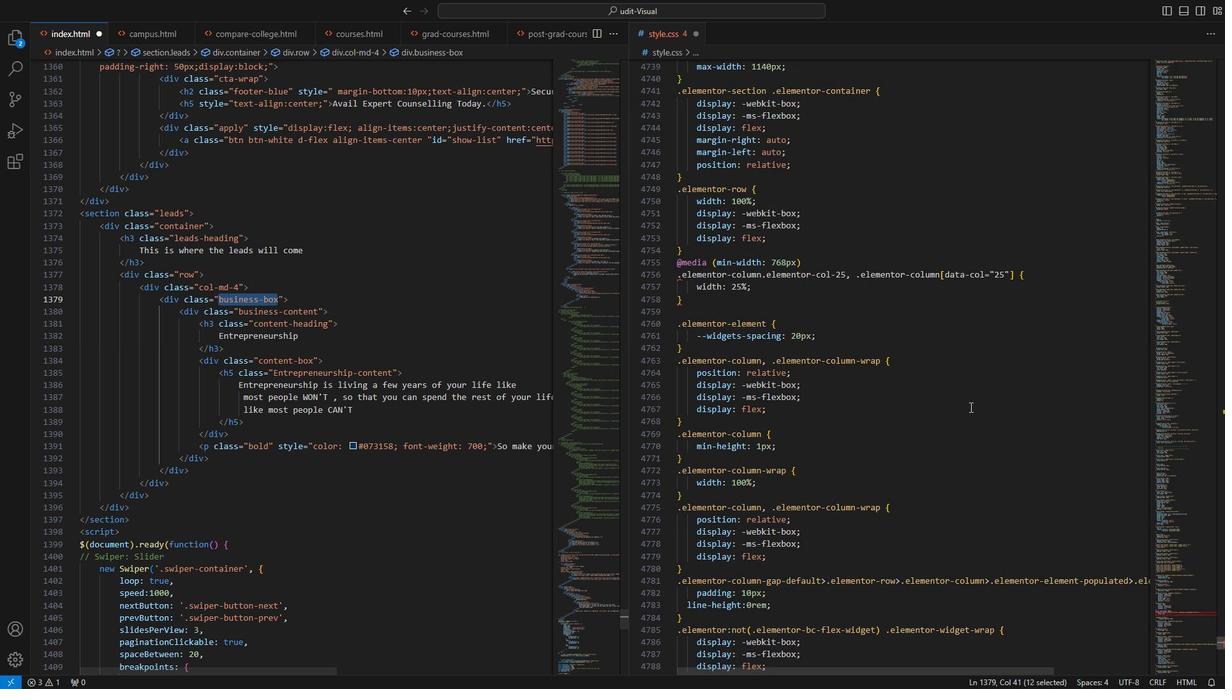
Action: Mouse scrolled (961, 401) with delta (0, 0)
Screenshot: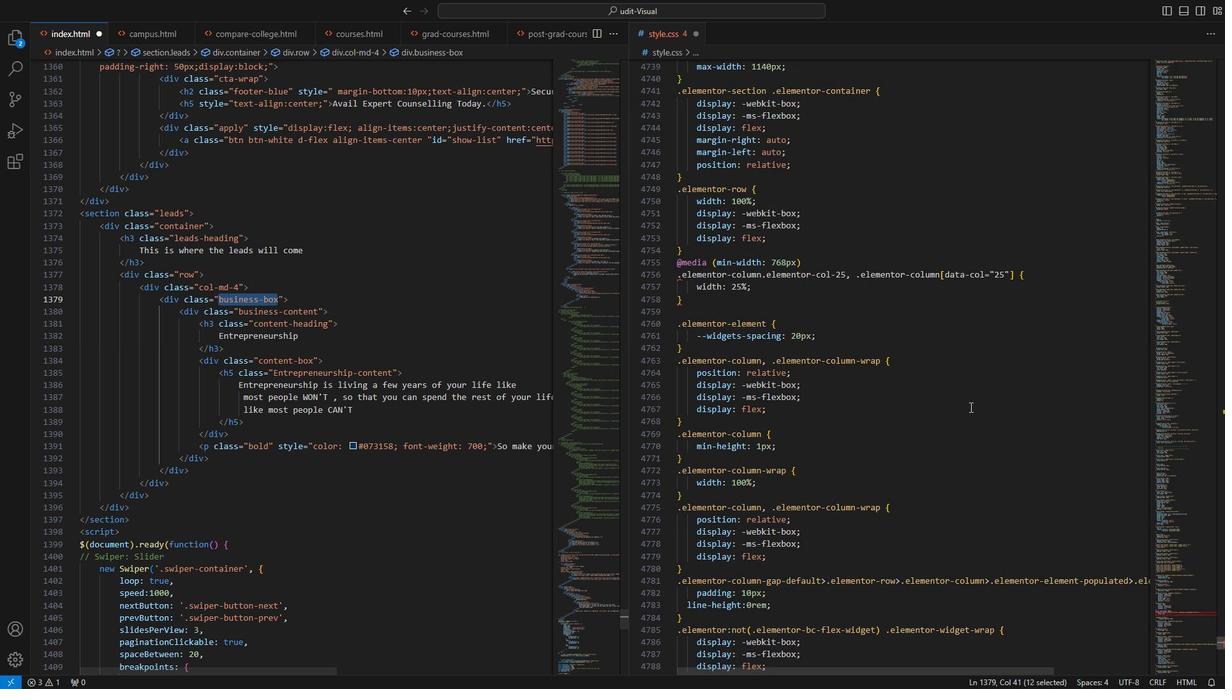 
Action: Mouse moved to (960, 401)
Screenshot: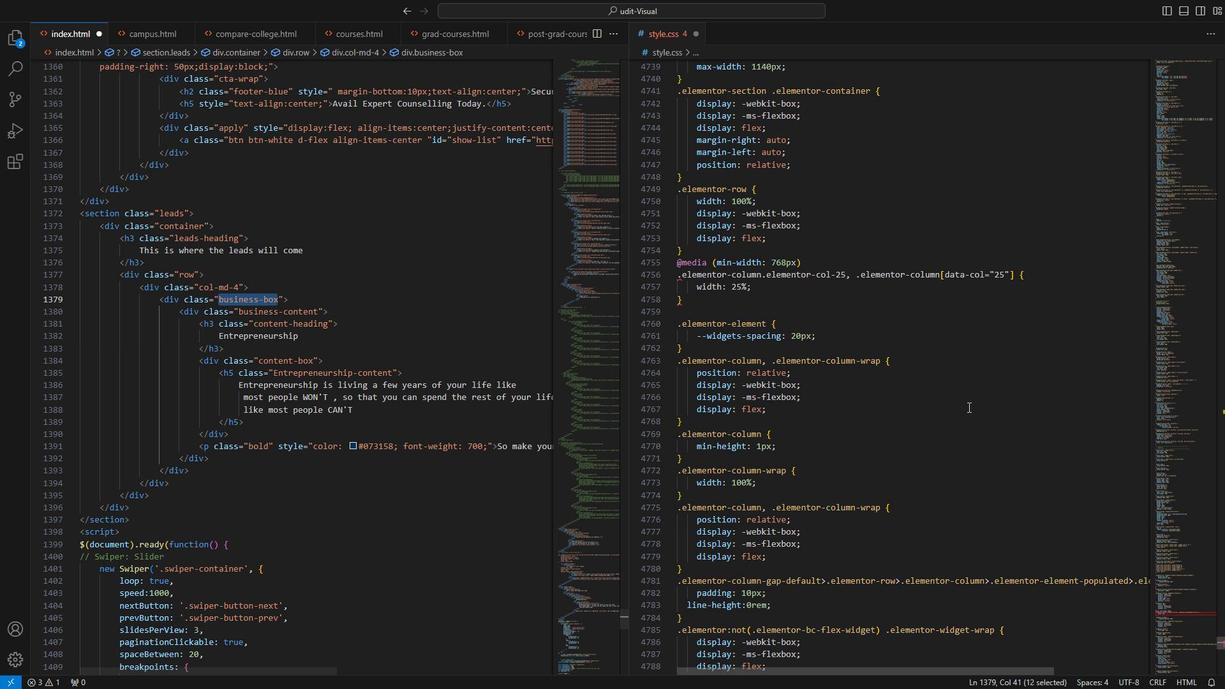 
Action: Mouse scrolled (960, 401) with delta (0, 0)
Screenshot: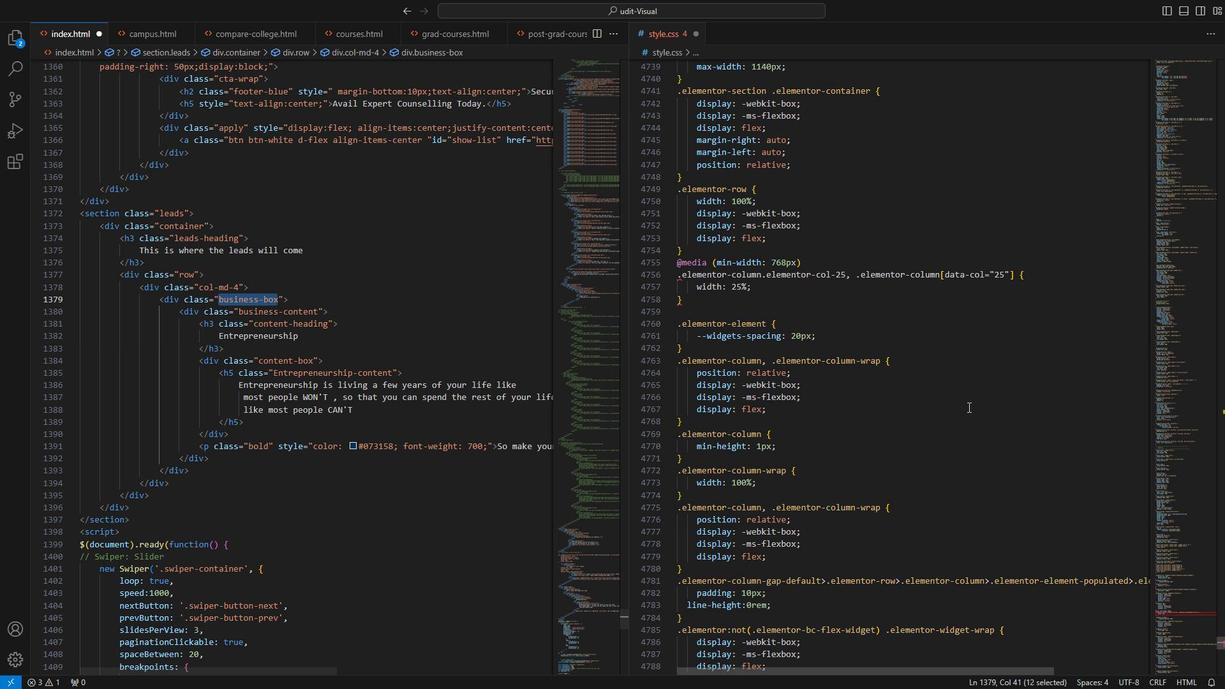 
Action: Mouse moved to (960, 402)
Screenshot: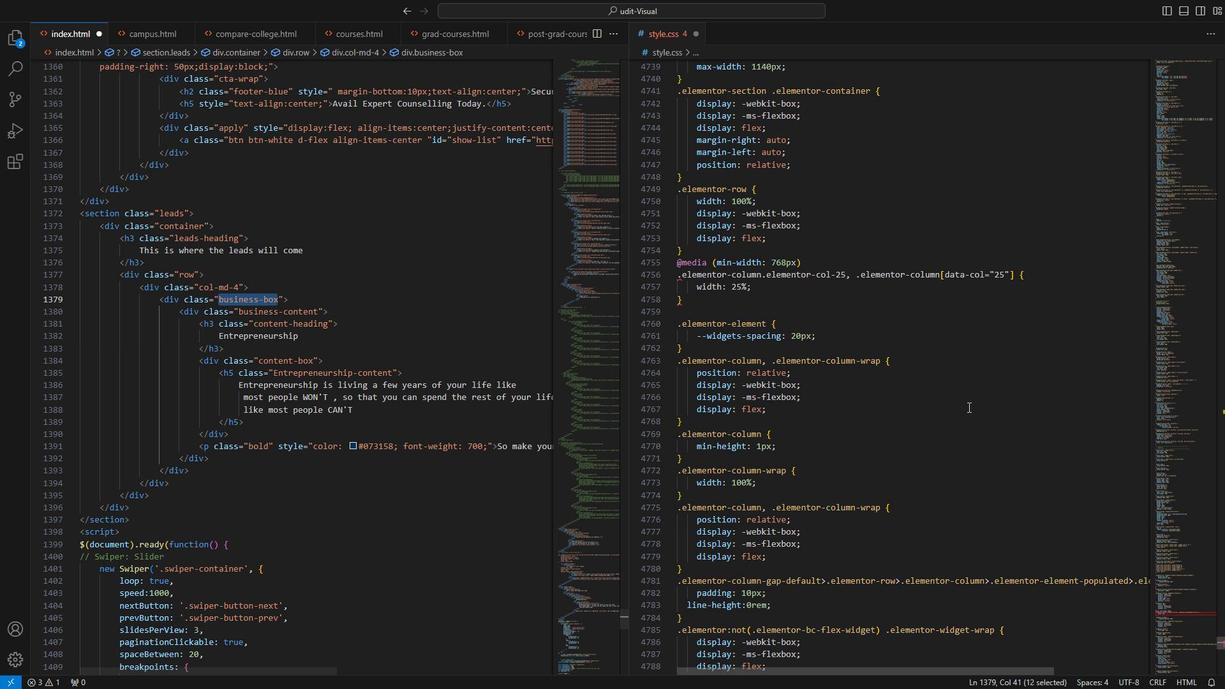 
Action: Mouse scrolled (960, 401) with delta (0, 0)
Screenshot: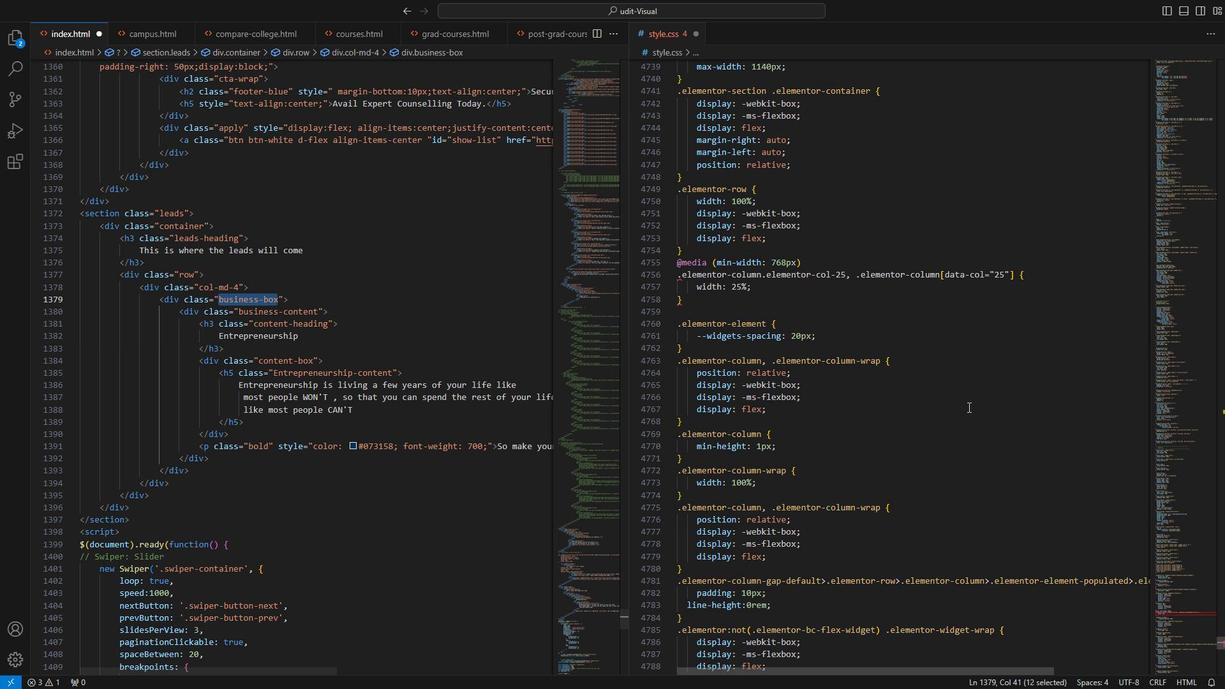 
Action: Mouse moved to (958, 404)
Screenshot: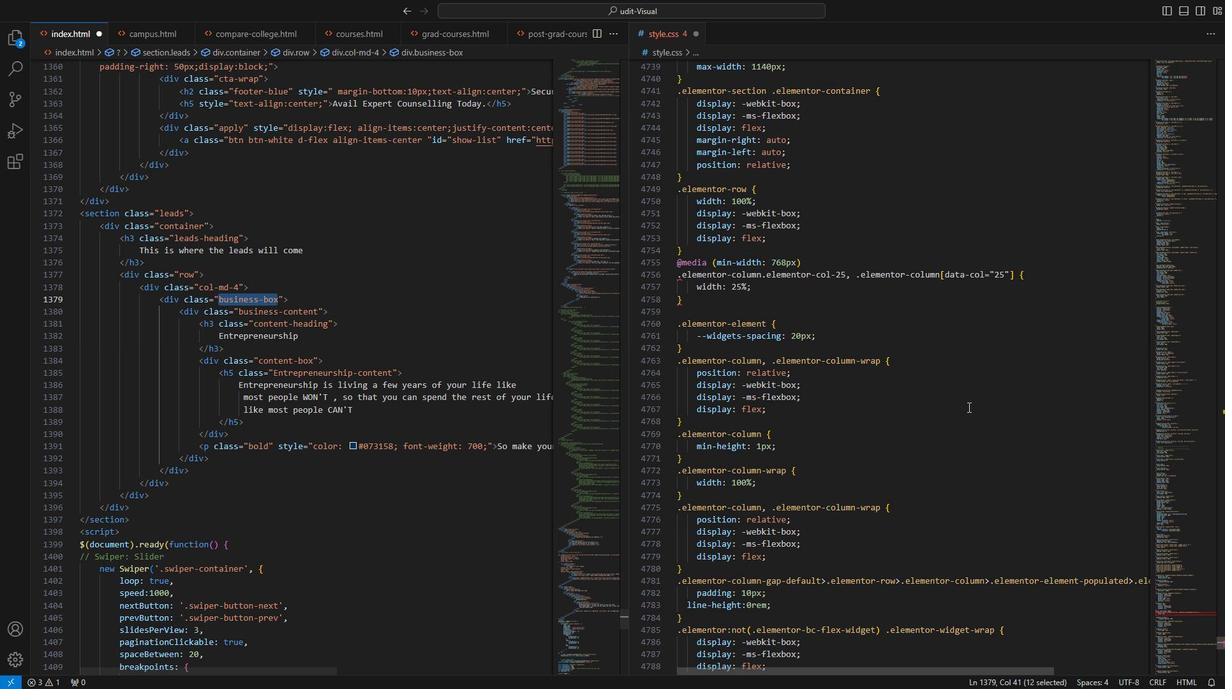 
Action: Mouse scrolled (958, 403) with delta (0, 0)
Screenshot: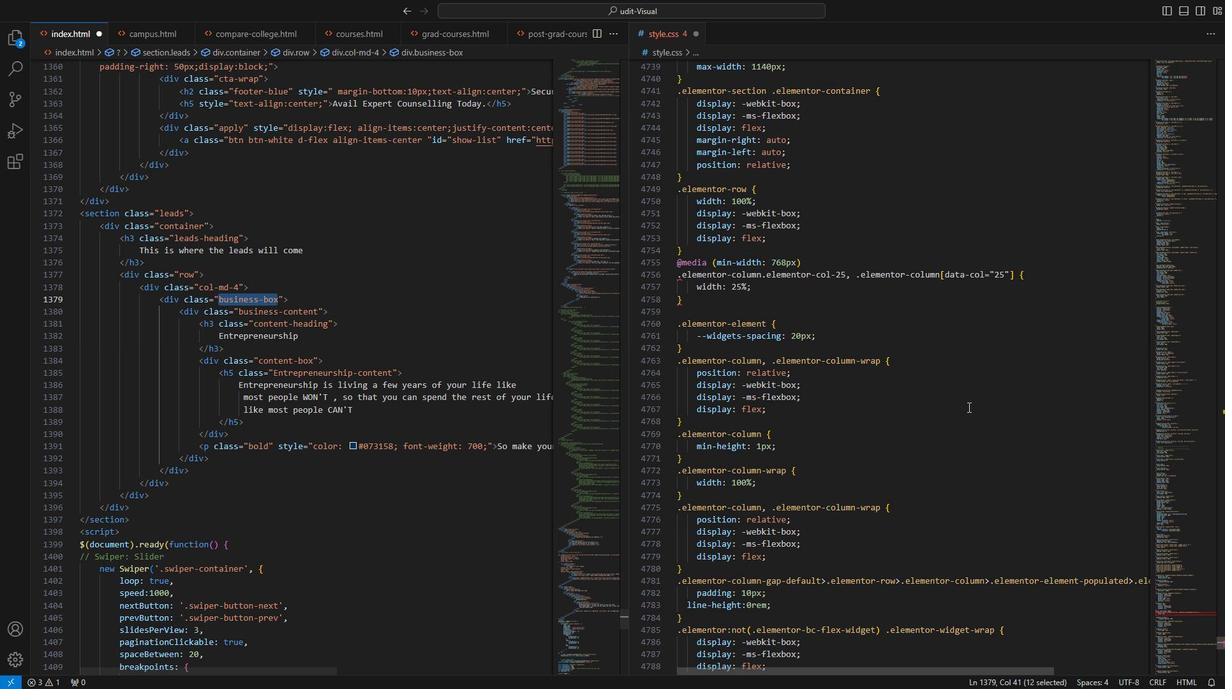 
Action: Mouse moved to (953, 403)
Screenshot: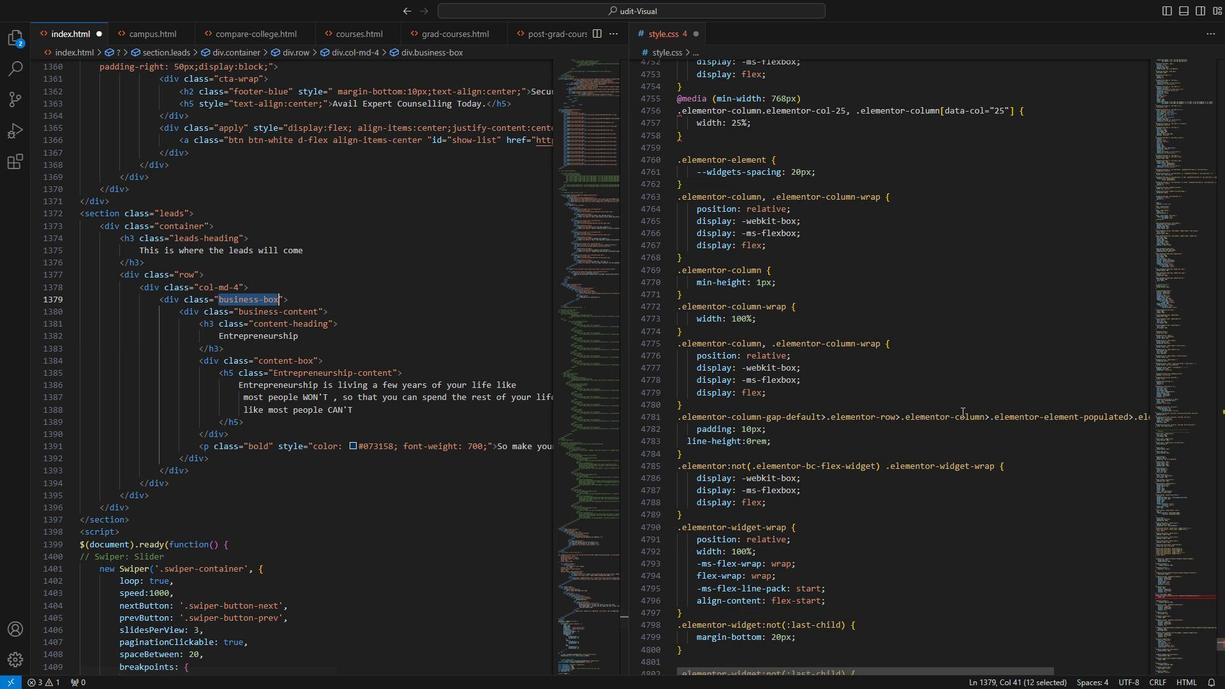 
Action: Mouse scrolled (953, 402) with delta (0, 0)
Screenshot: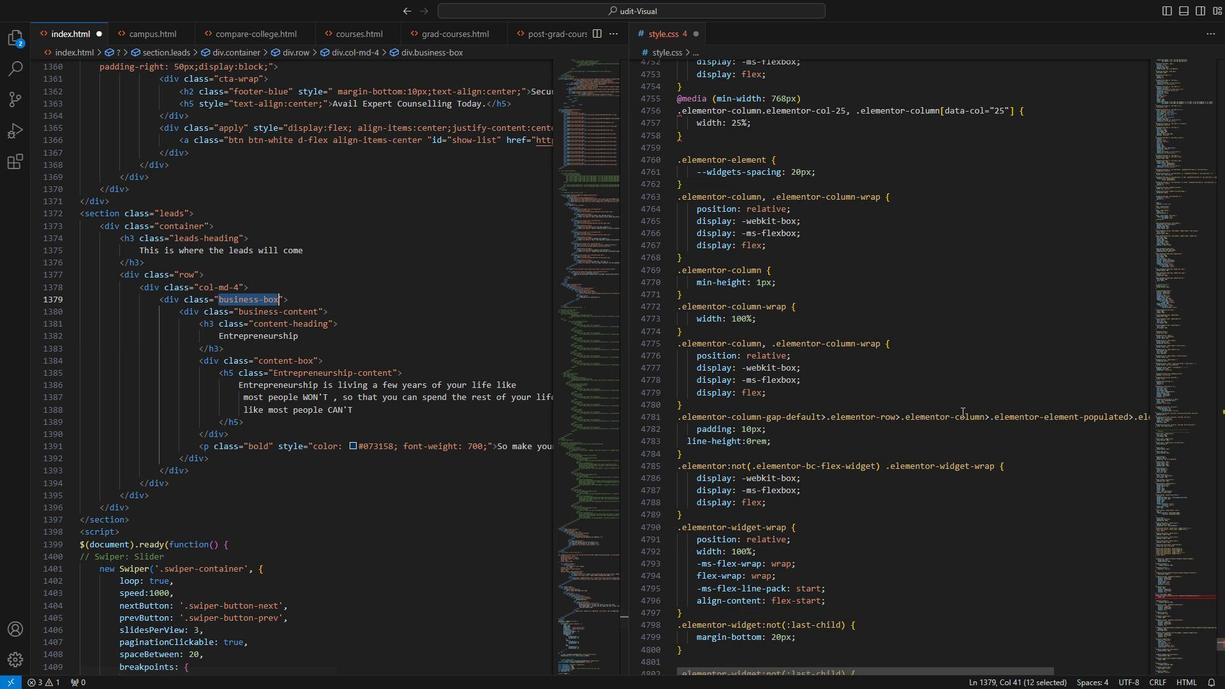 
Action: Mouse moved to (951, 404)
Screenshot: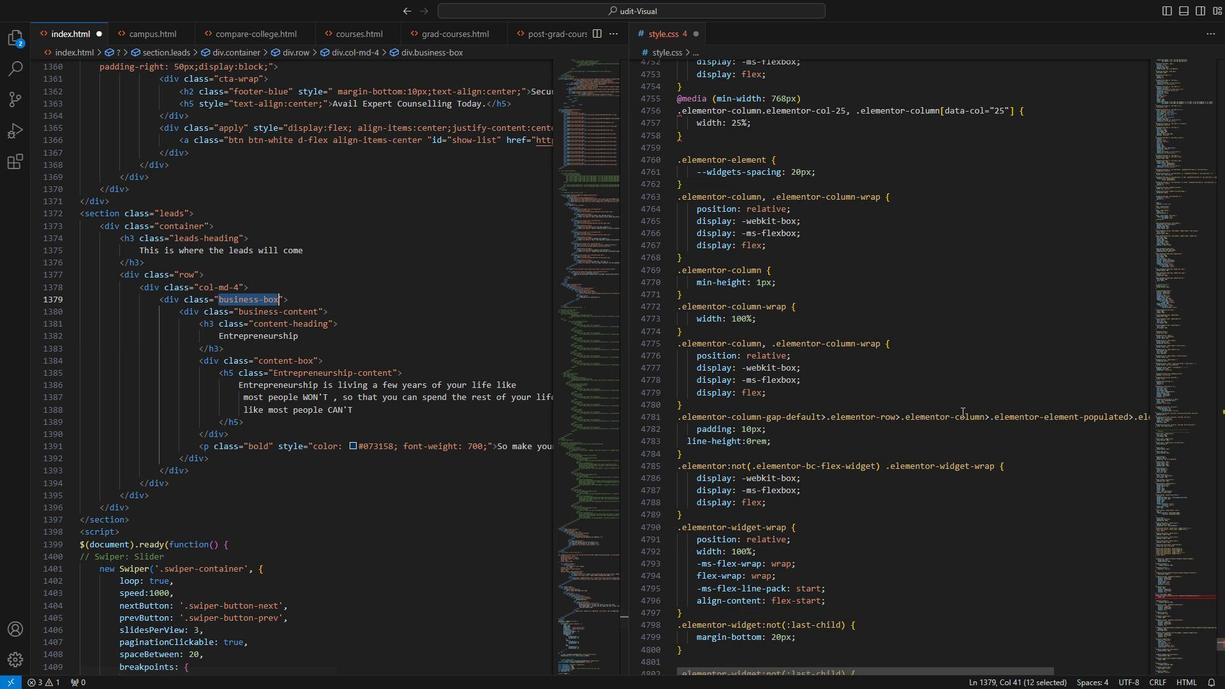 
Action: Mouse scrolled (951, 403) with delta (0, 0)
Screenshot: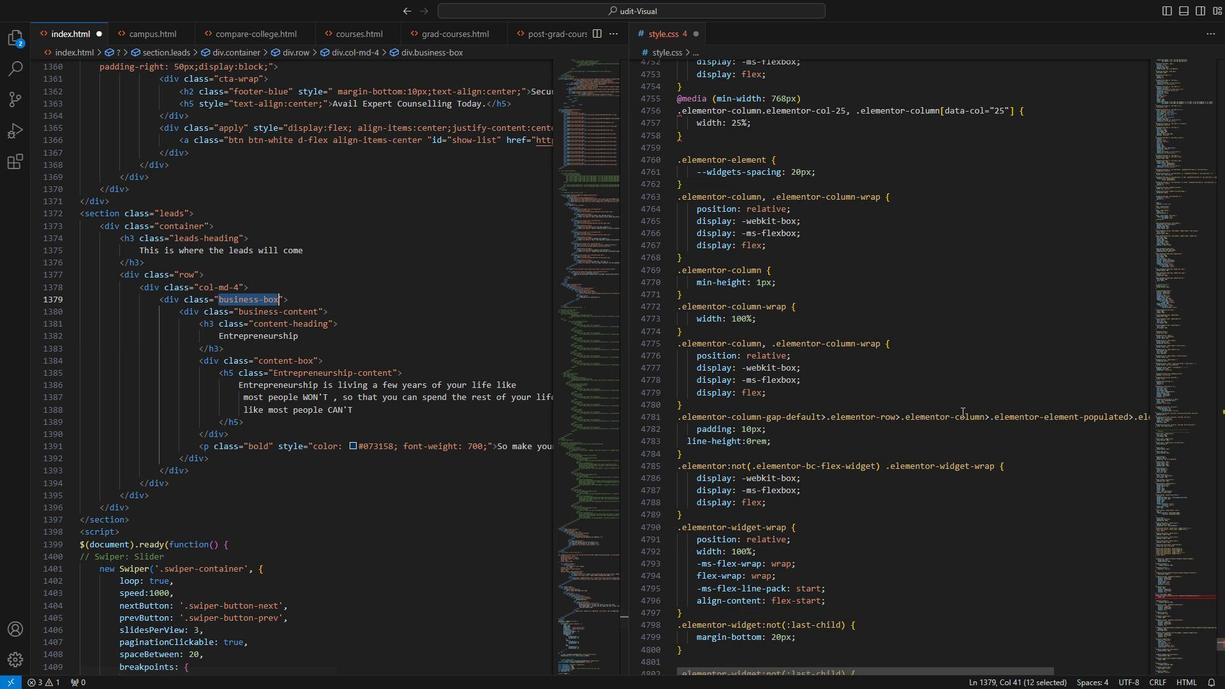 
Action: Mouse scrolled (951, 403) with delta (0, 0)
Screenshot: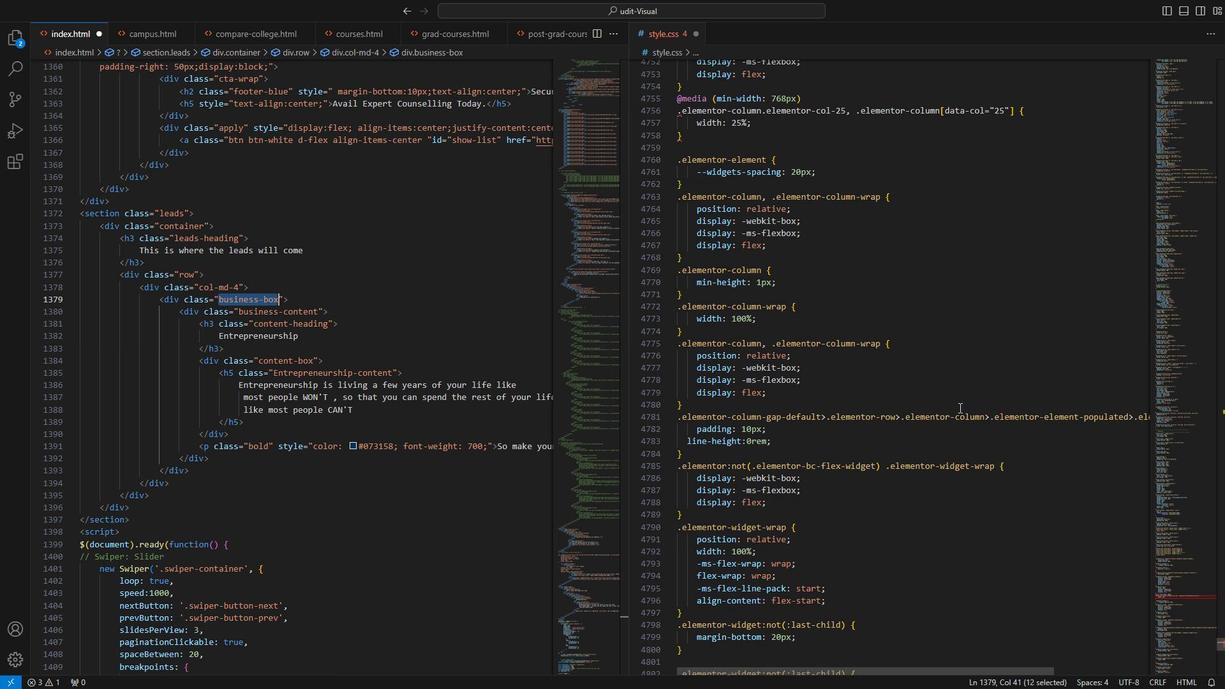 
Action: Mouse moved to (951, 404)
Screenshot: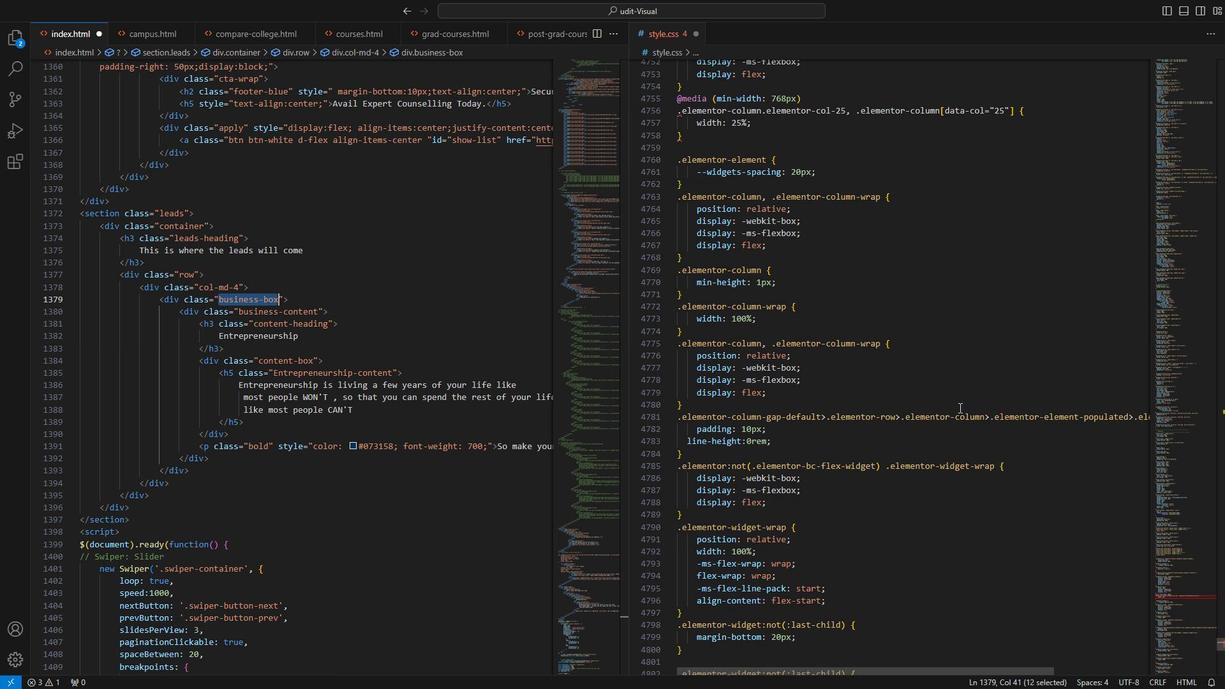 
Action: Mouse scrolled (951, 403) with delta (0, 0)
Screenshot: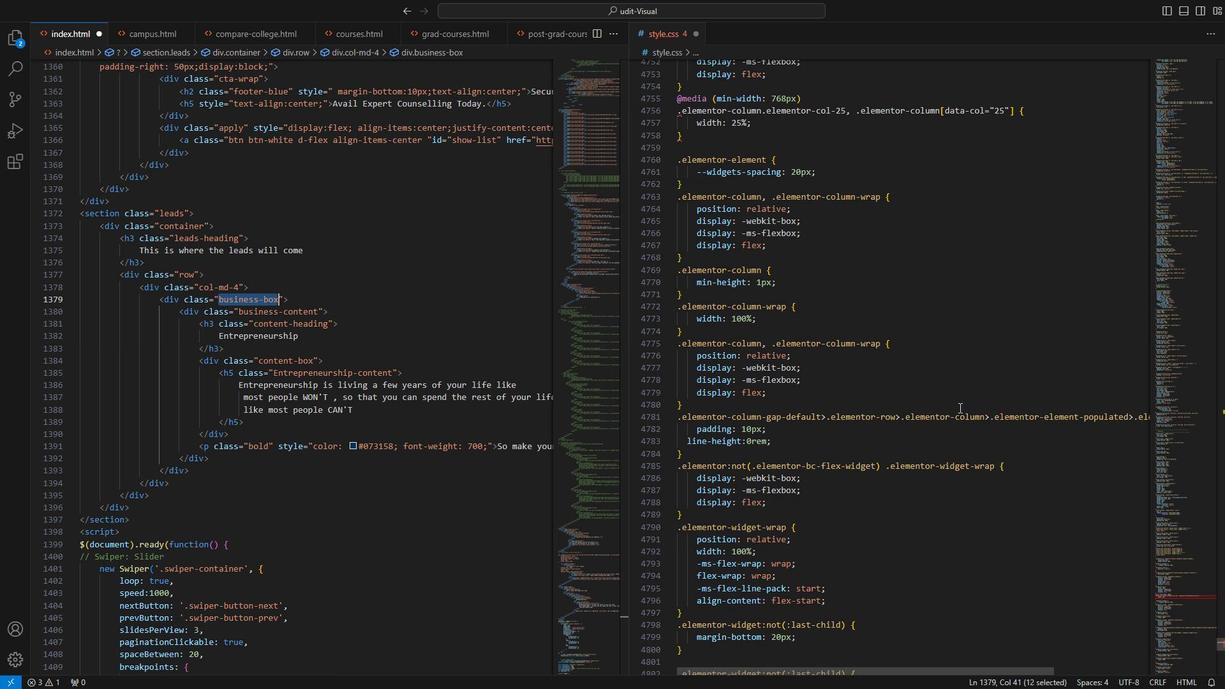 
Action: Mouse scrolled (951, 403) with delta (0, 0)
Screenshot: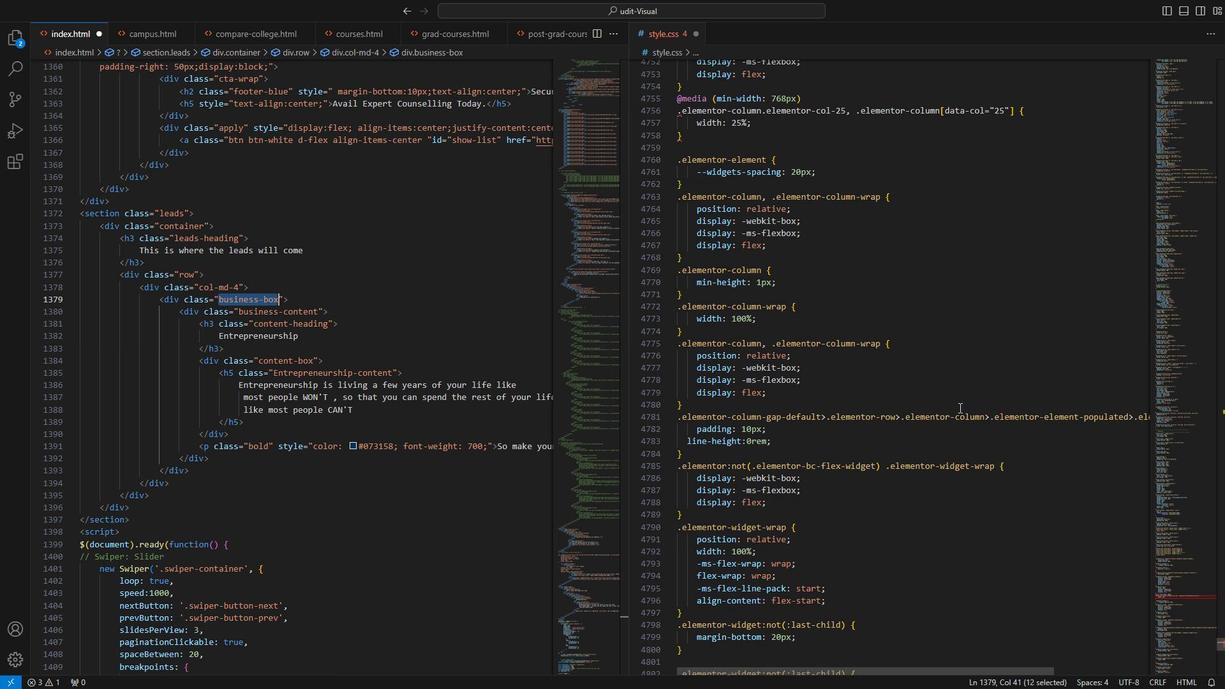 
Action: Mouse moved to (947, 401)
Screenshot: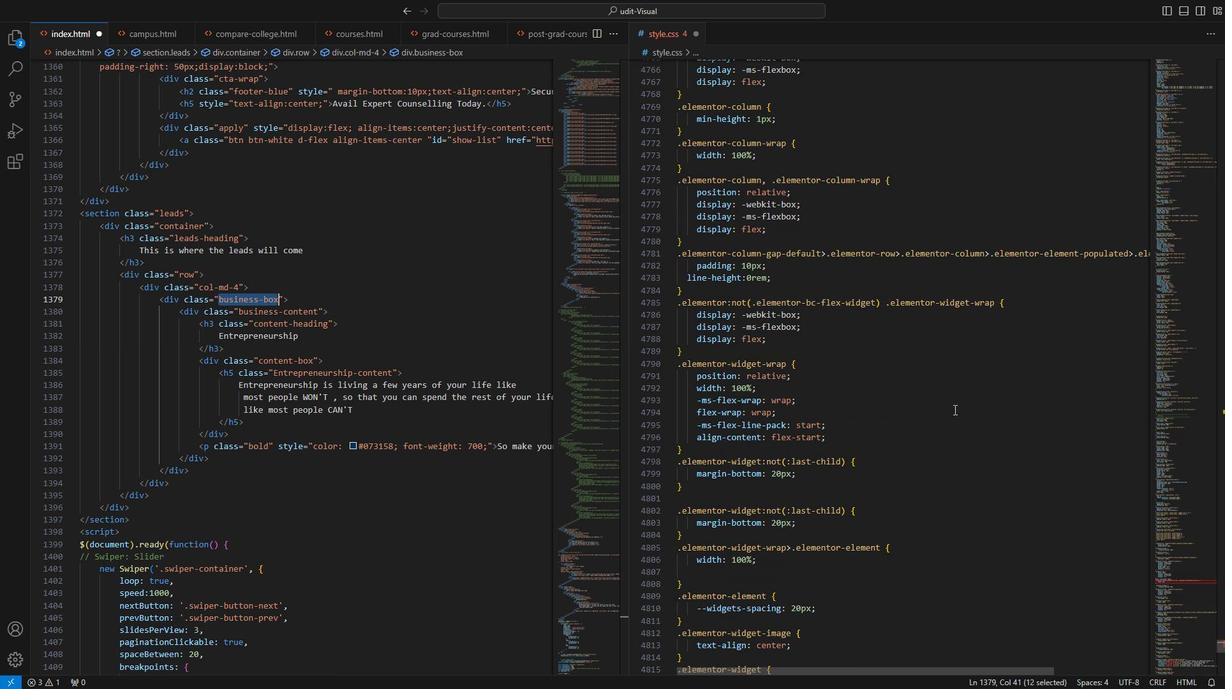 
Action: Mouse scrolled (947, 401) with delta (0, 0)
Screenshot: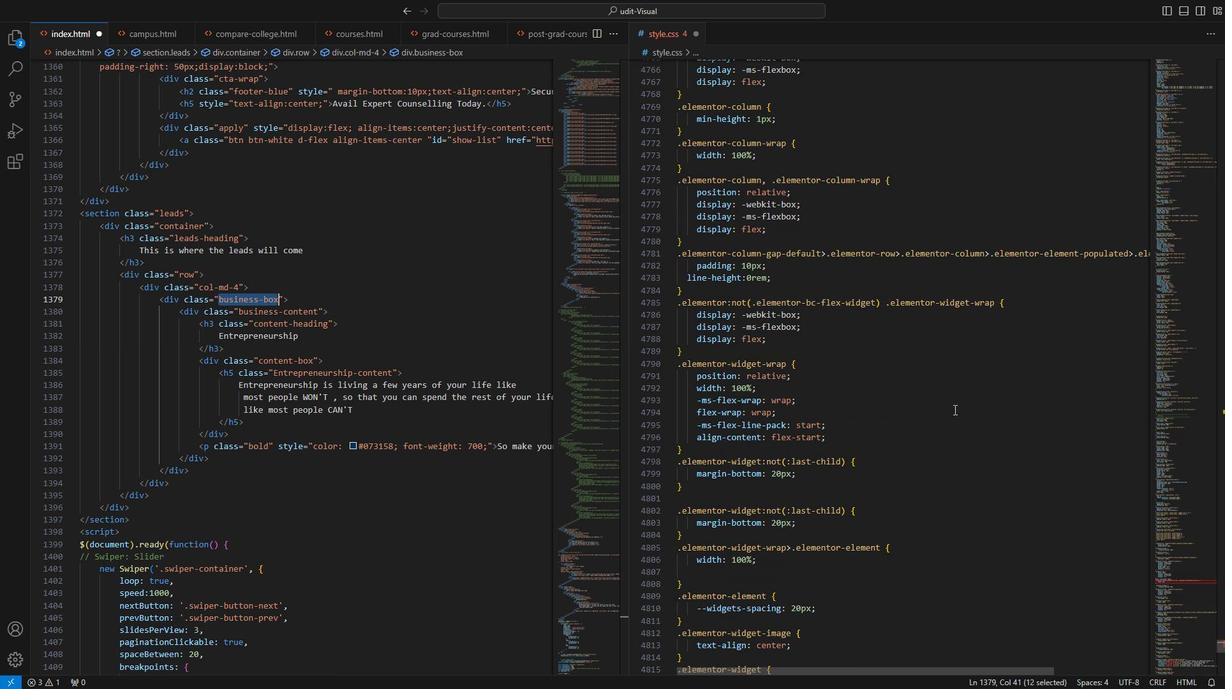 
Action: Mouse scrolled (947, 401) with delta (0, 0)
Screenshot: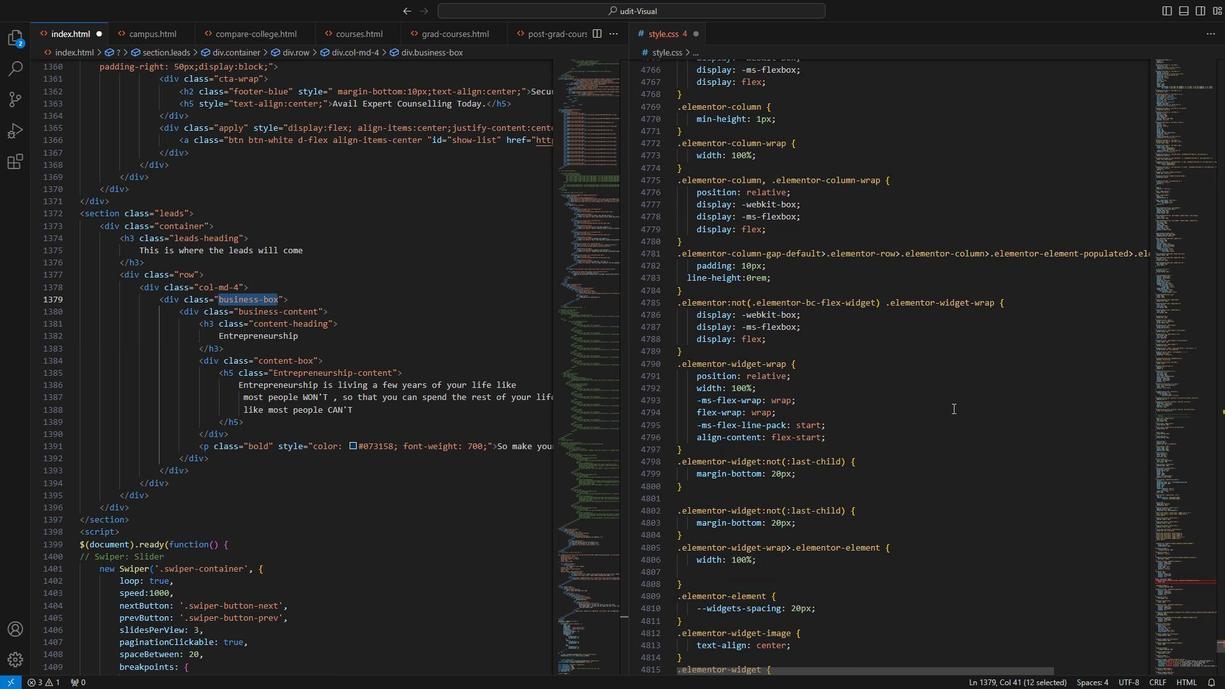 
Action: Mouse scrolled (947, 401) with delta (0, 0)
Screenshot: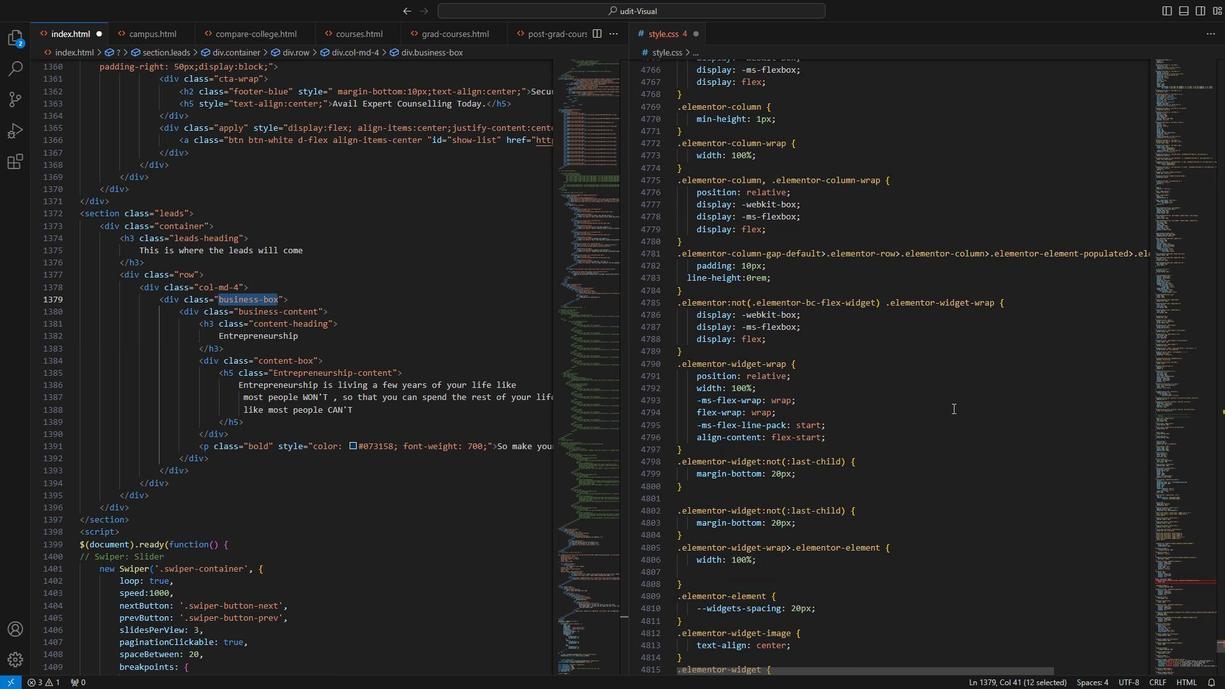 
Action: Mouse moved to (947, 401)
Screenshot: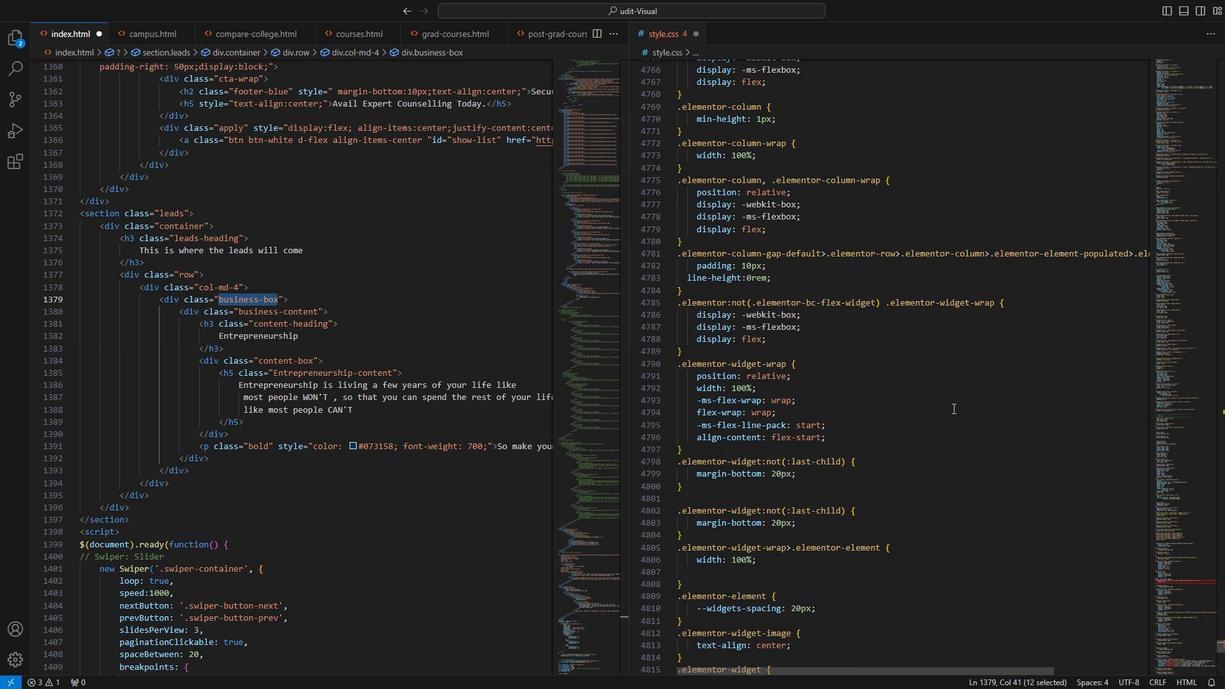 
Action: Mouse scrolled (947, 400) with delta (0, 0)
Screenshot: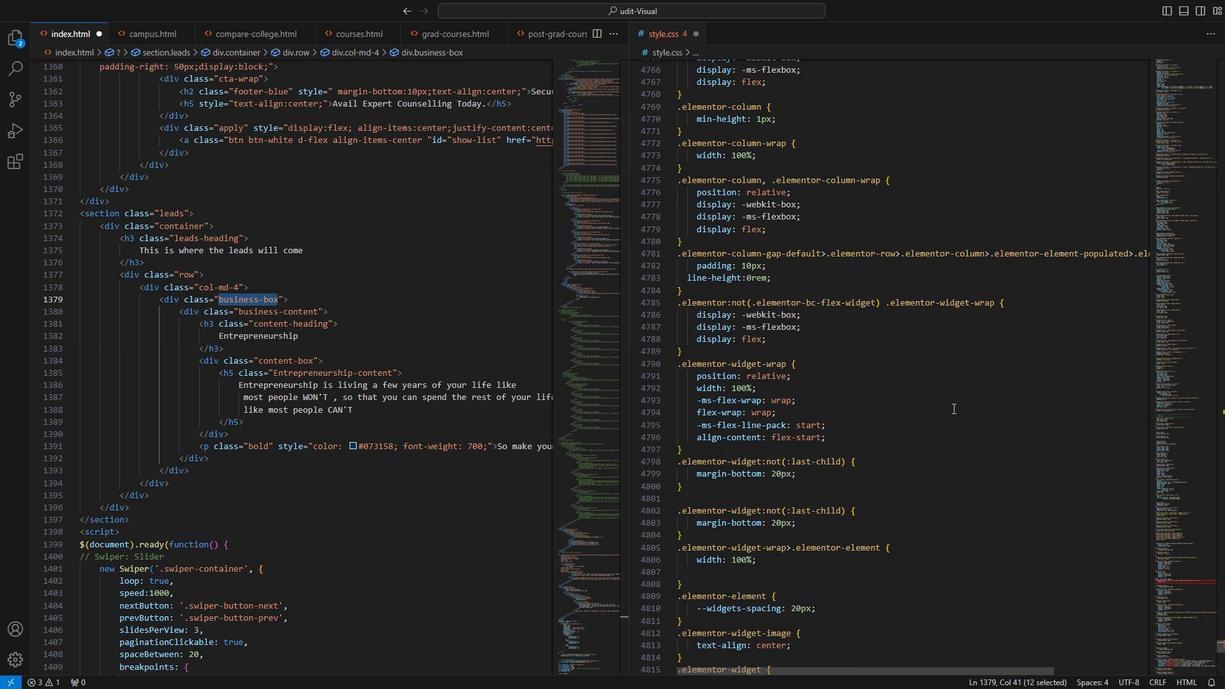 
Action: Mouse moved to (949, 400)
Screenshot: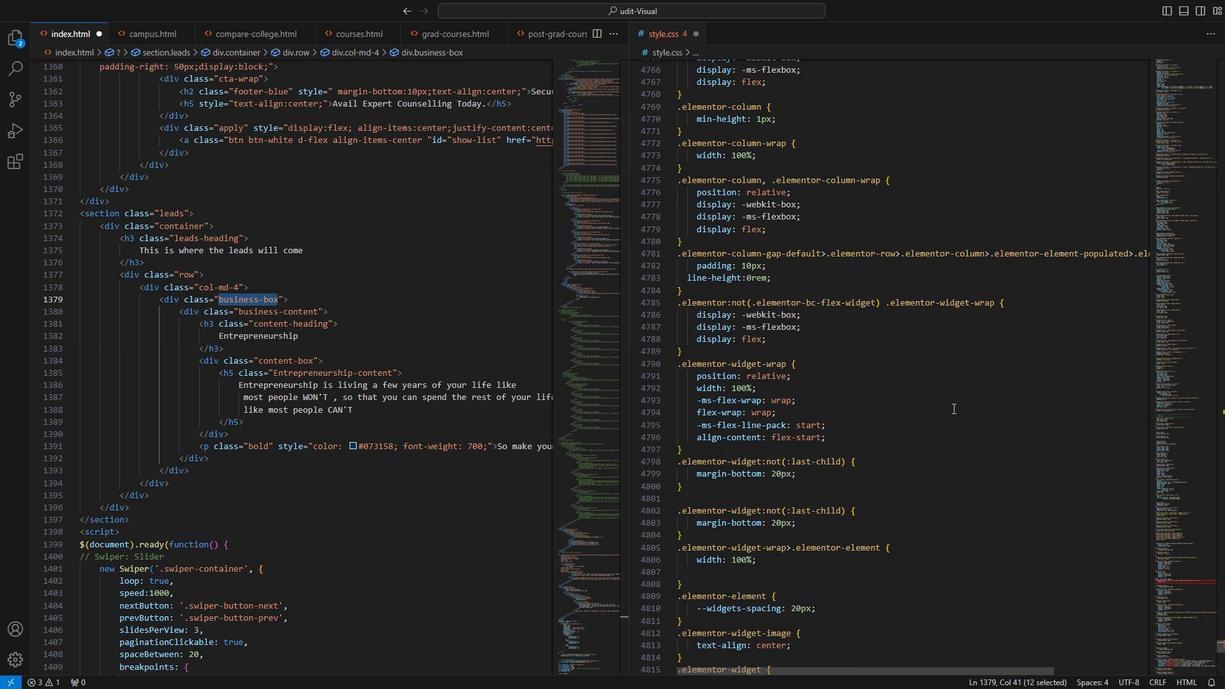 
Action: Mouse scrolled (949, 400) with delta (0, 0)
Screenshot: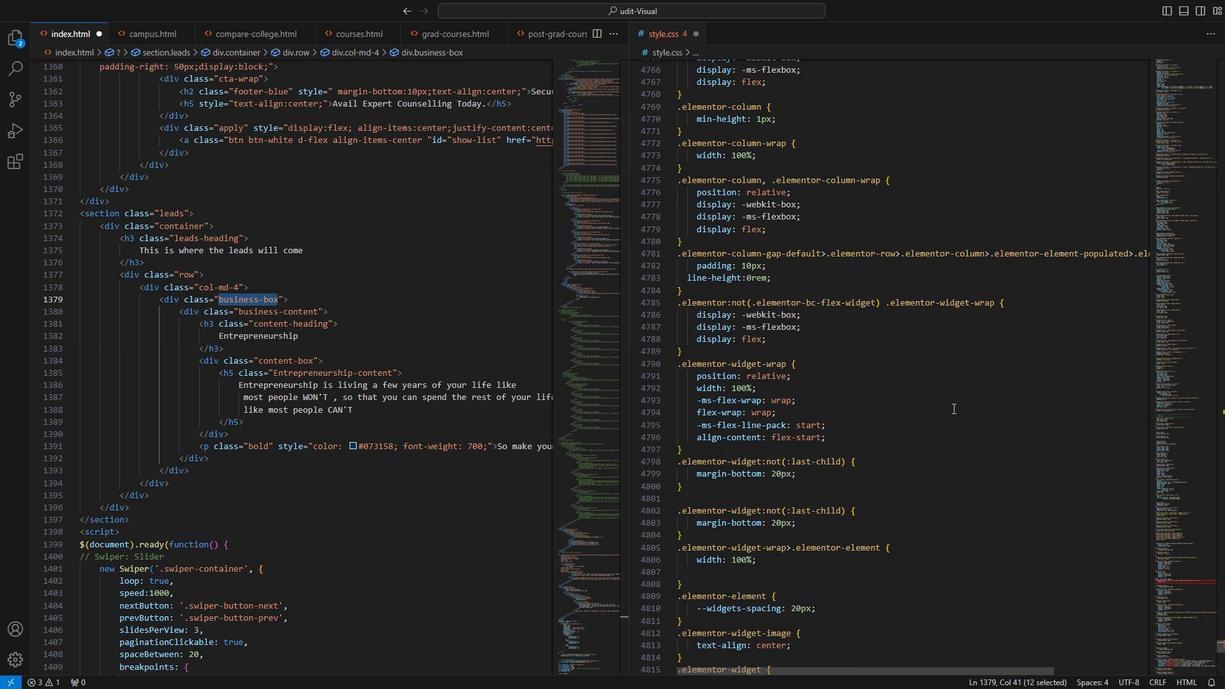 
Action: Mouse moved to (1118, 401)
Screenshot: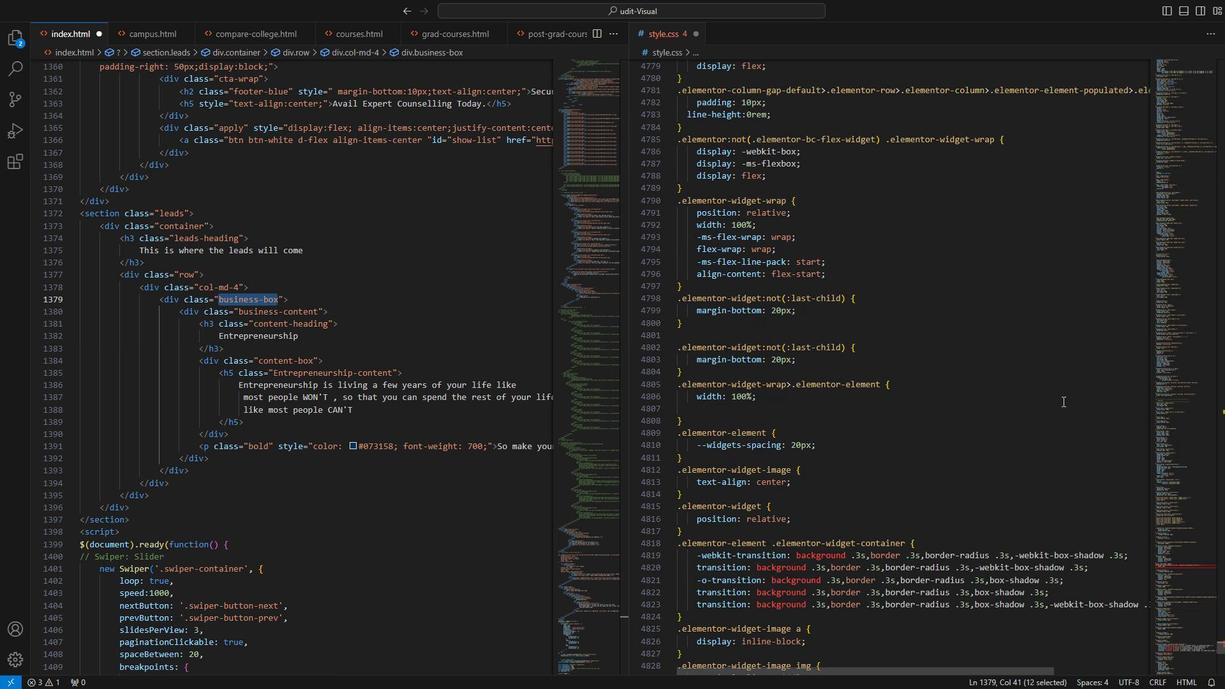 
Action: Mouse scrolled (1118, 400) with delta (0, 0)
Screenshot: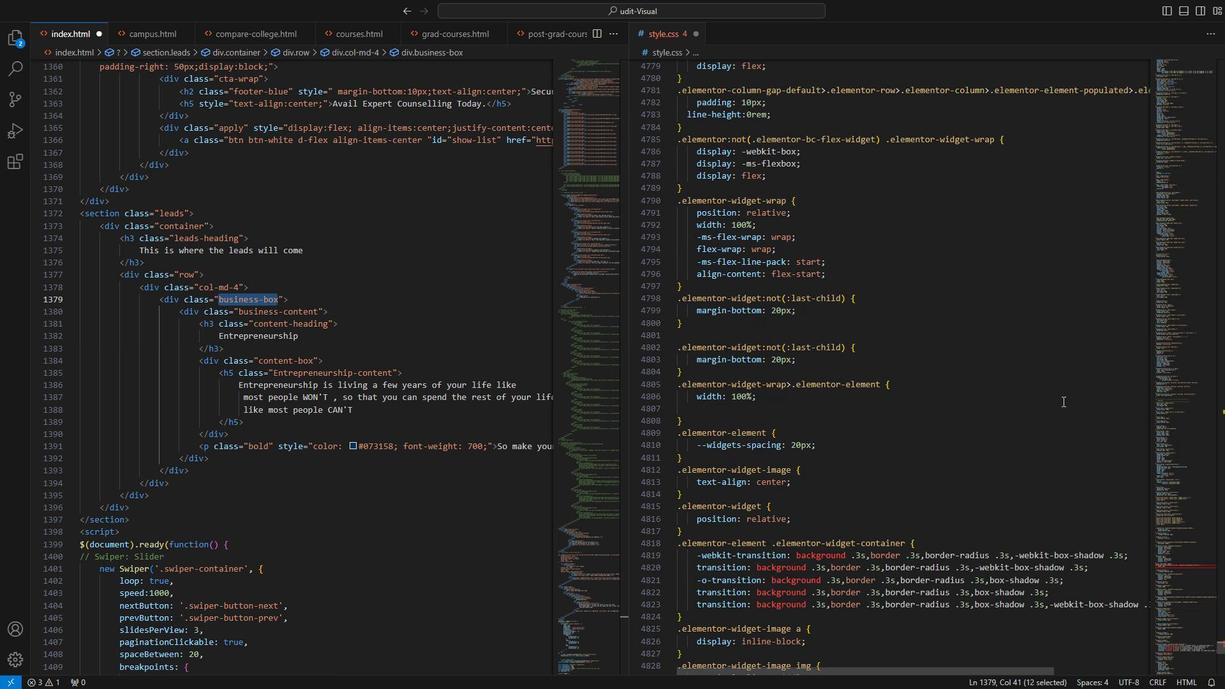 
Action: Mouse moved to (1118, 401)
Screenshot: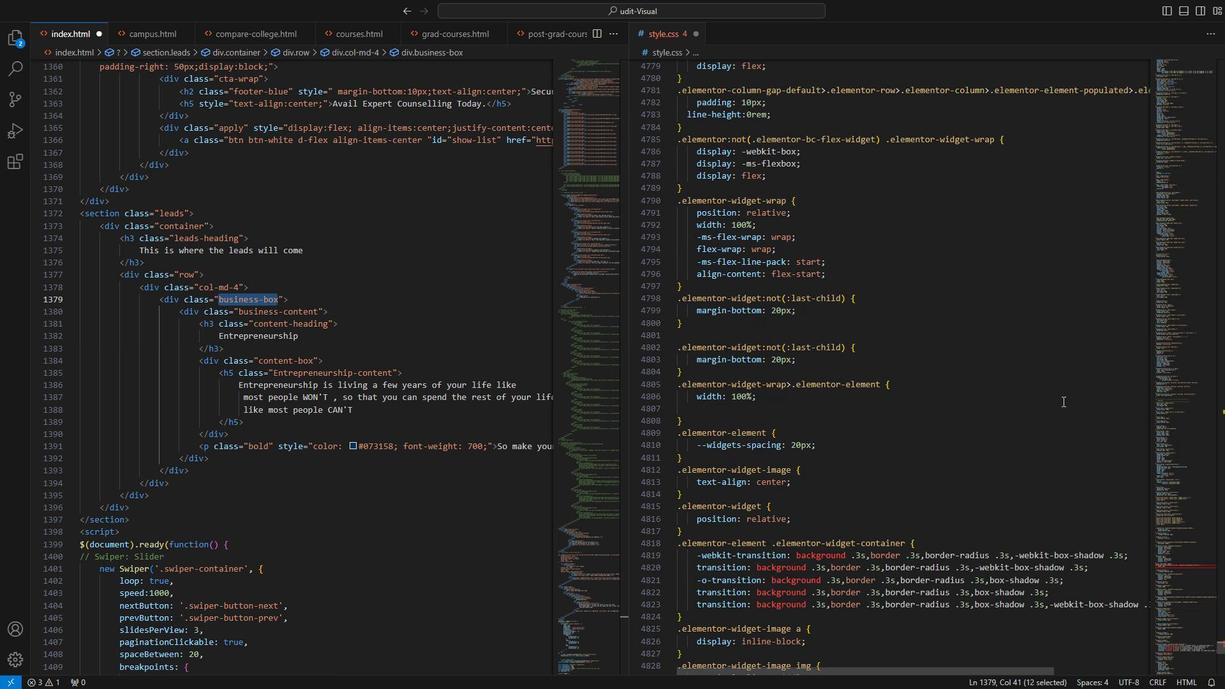 
Action: Mouse scrolled (1118, 401) with delta (0, 0)
Screenshot: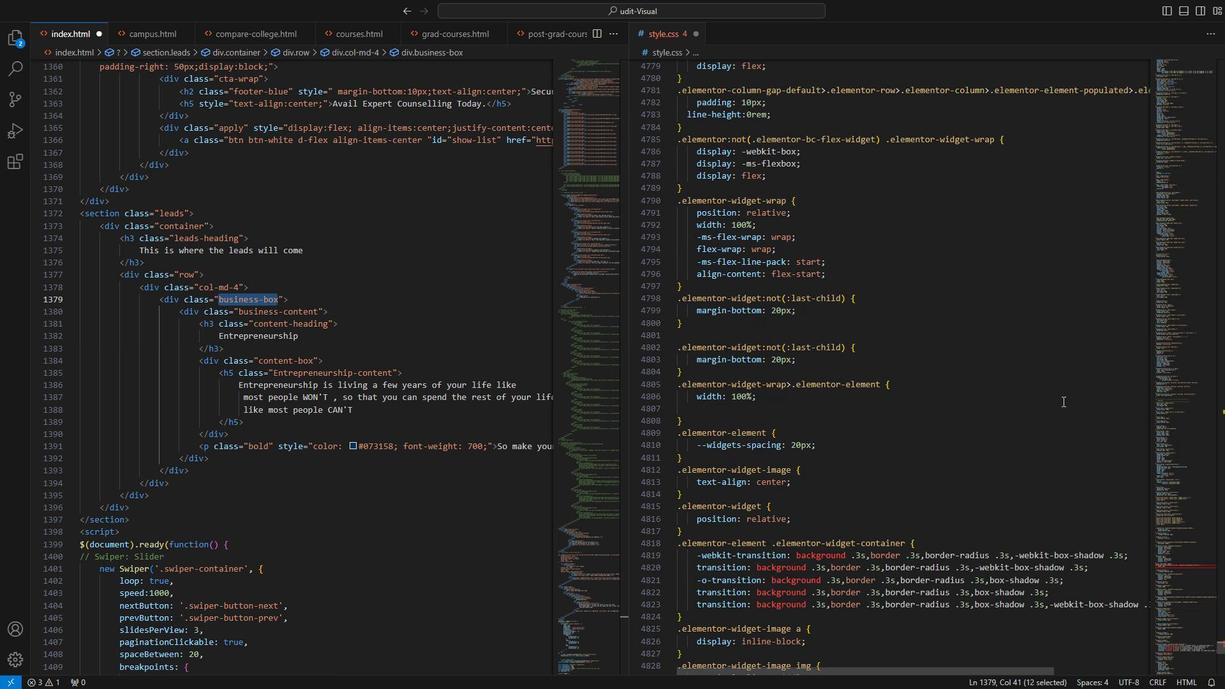 
Action: Mouse moved to (1119, 404)
Screenshot: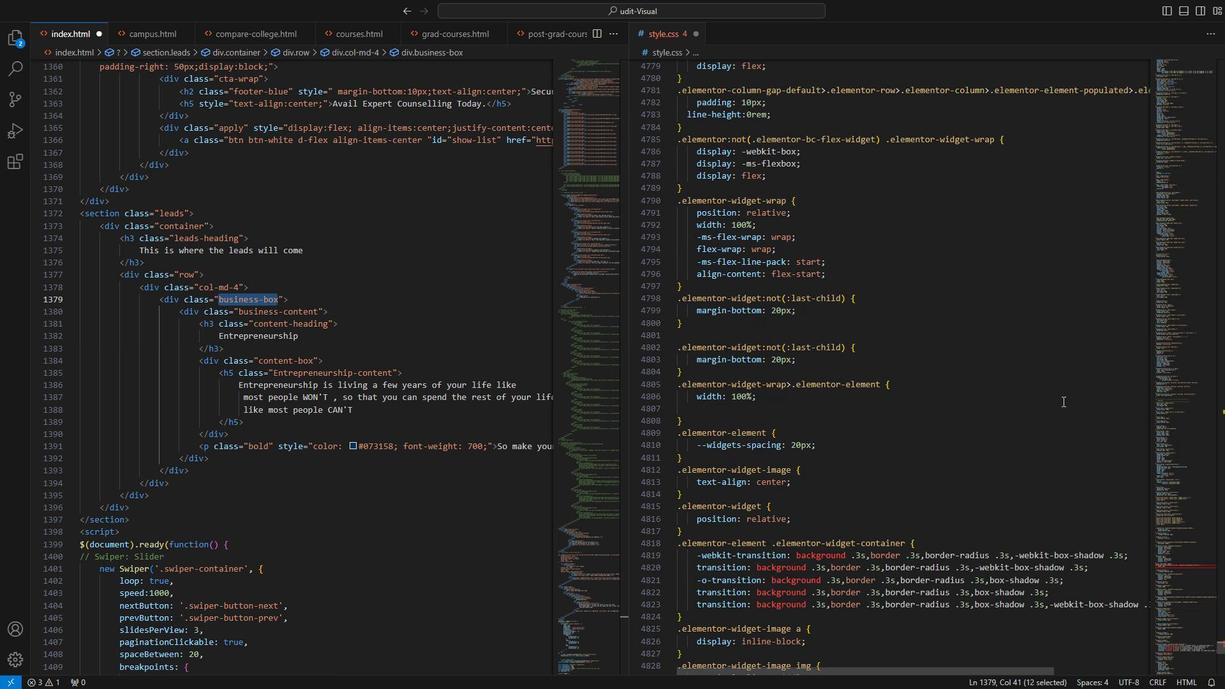 
Action: Mouse scrolled (1119, 403) with delta (0, 0)
Screenshot: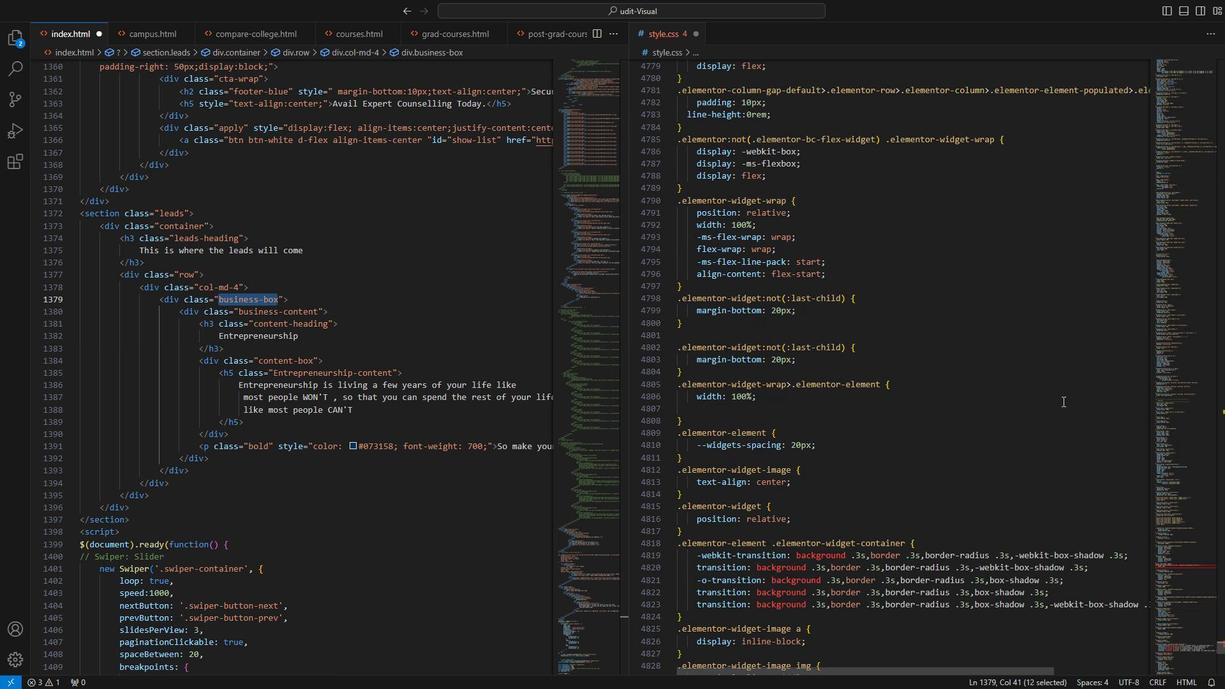 
Action: Mouse moved to (1119, 404)
Screenshot: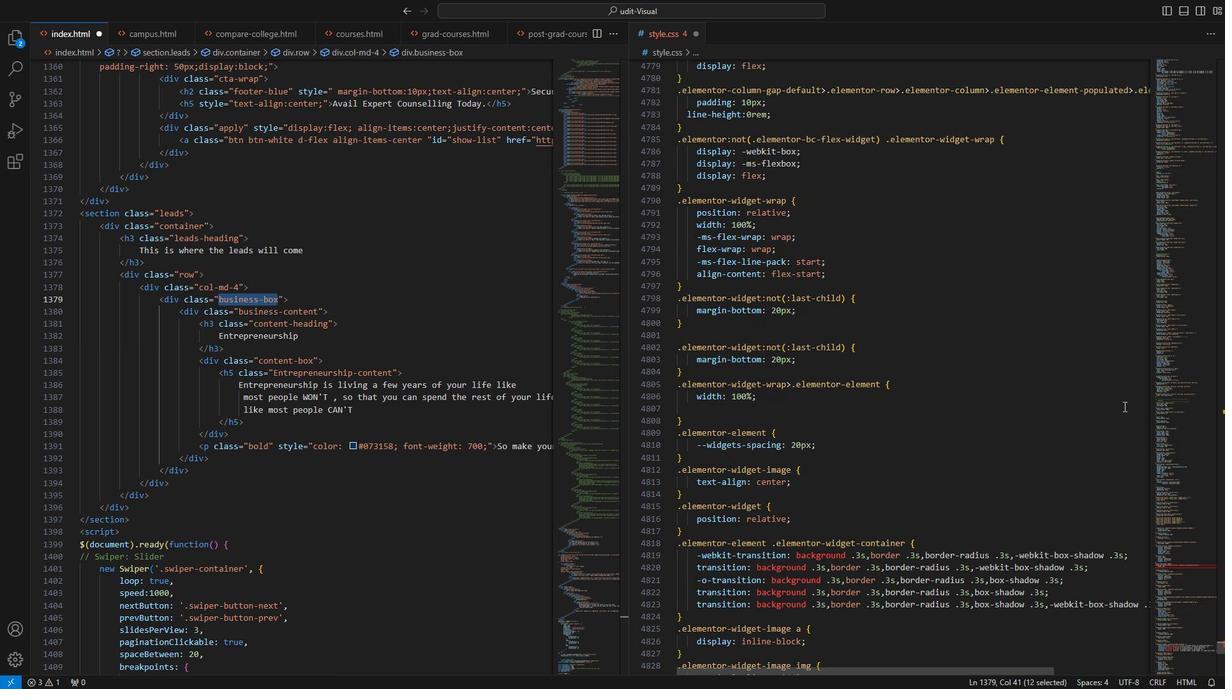 
Action: Mouse scrolled (1119, 403) with delta (0, -1)
Screenshot: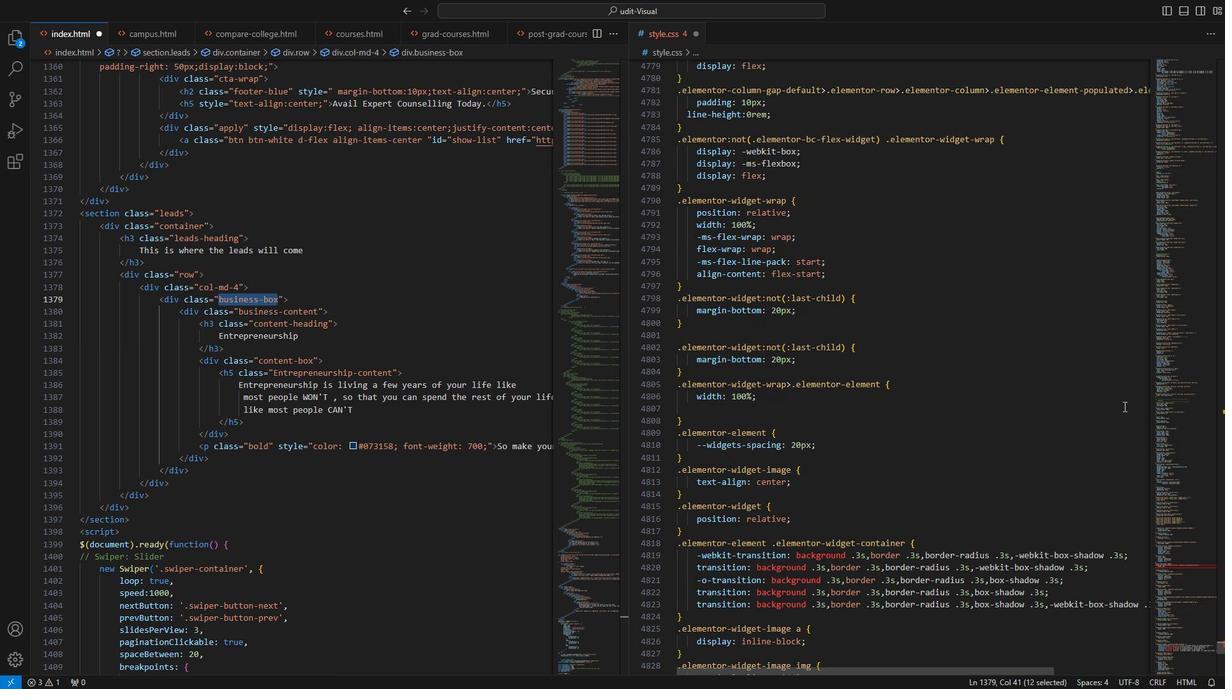
Action: Mouse moved to (1121, 407)
Screenshot: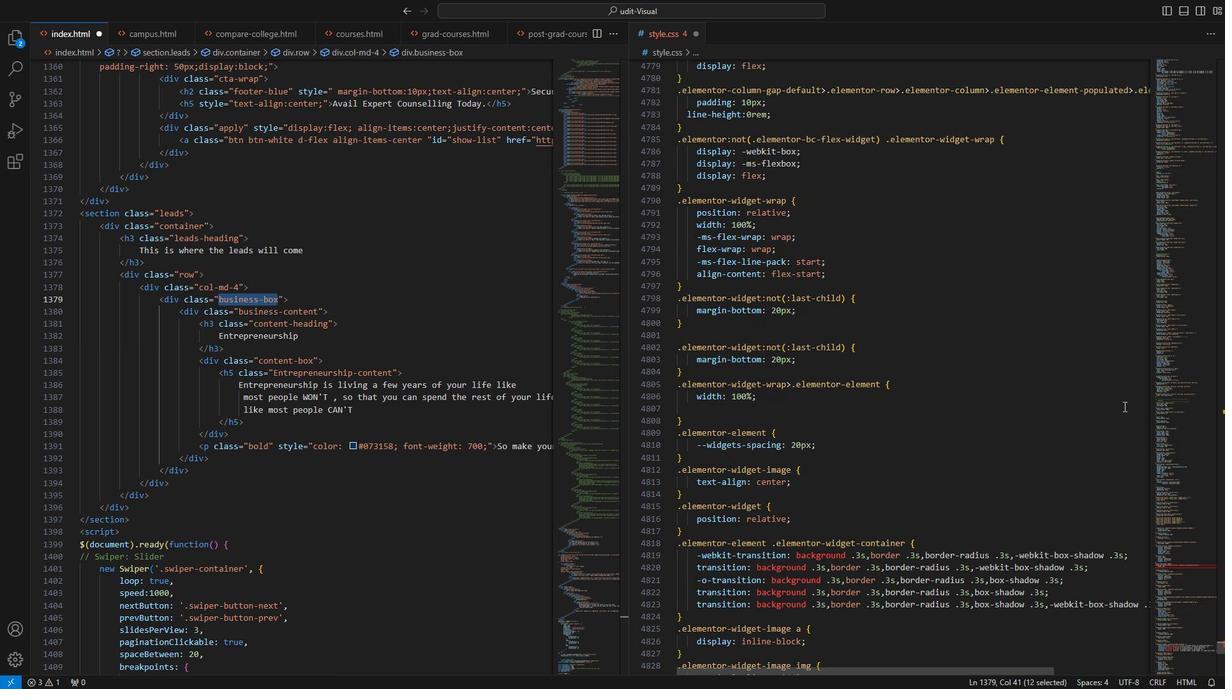 
Action: Mouse scrolled (1121, 406) with delta (0, 0)
Screenshot: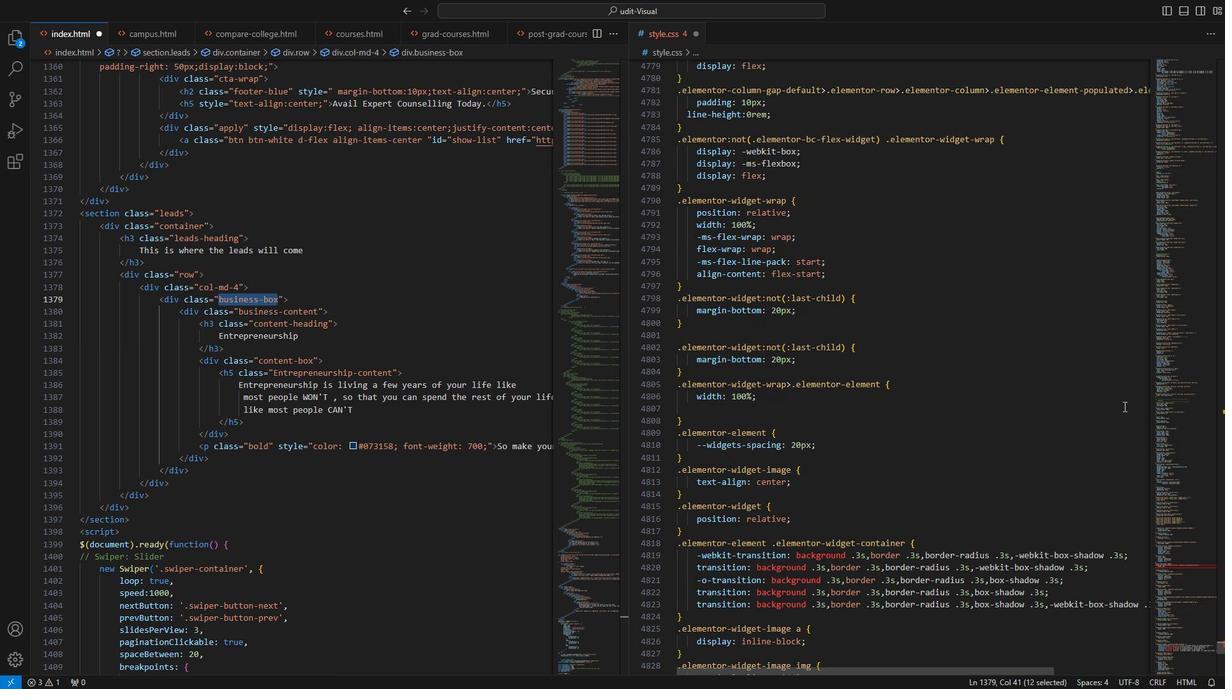
Action: Mouse moved to (1161, 437)
Screenshot: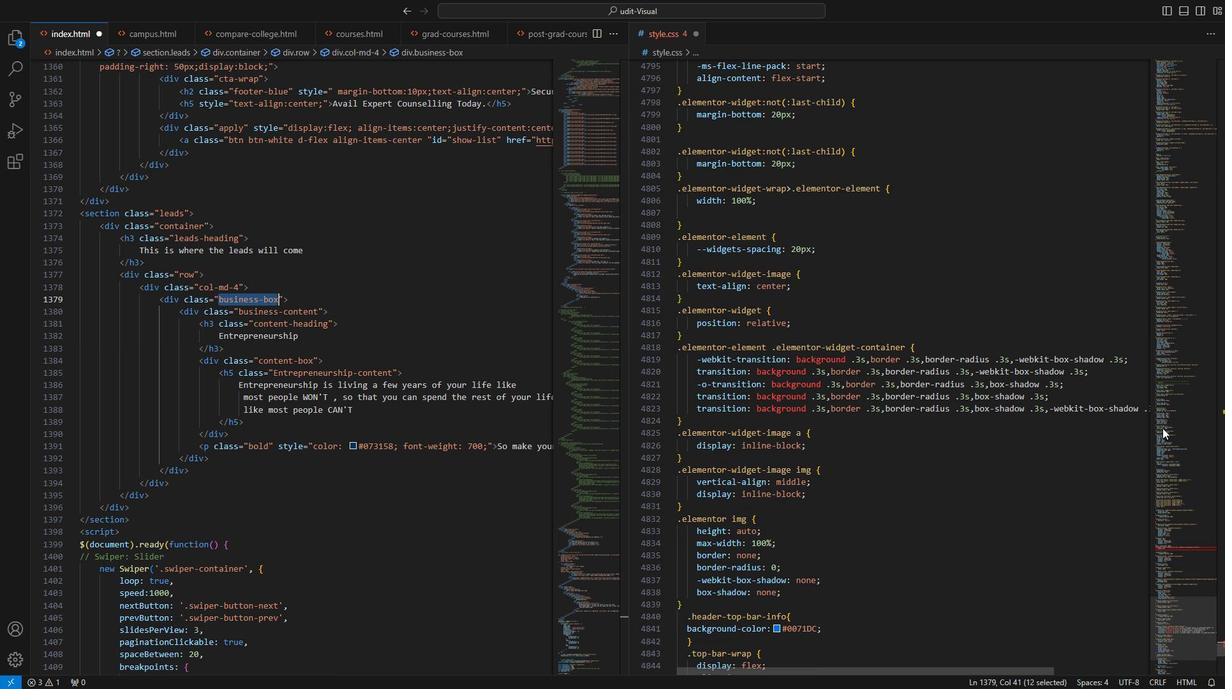 
Action: Mouse scrolled (1161, 436) with delta (0, 0)
Screenshot: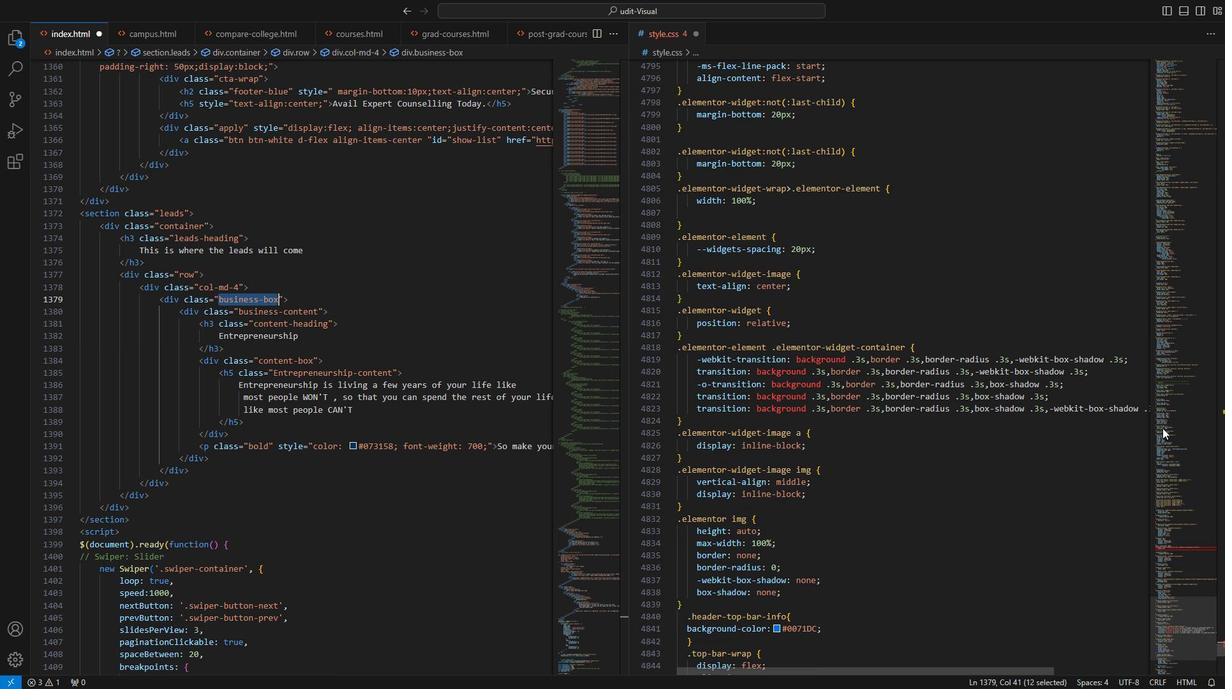 
Action: Mouse moved to (1161, 437)
Screenshot: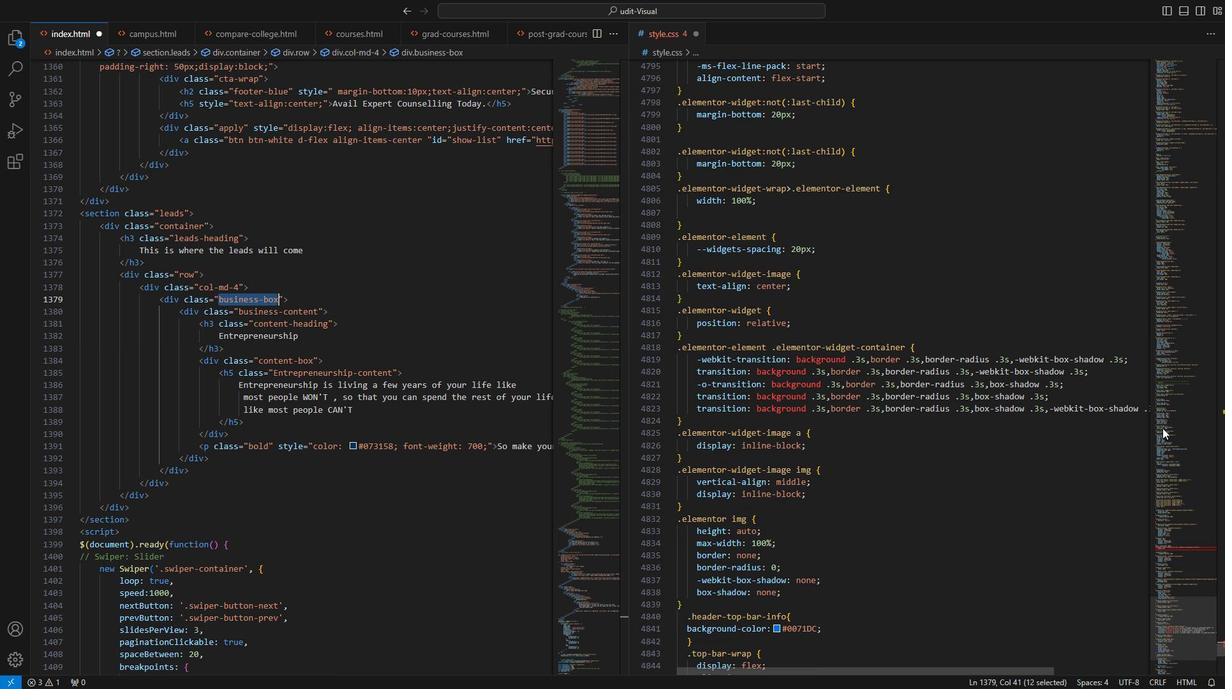 
Action: Mouse scrolled (1161, 437) with delta (0, 0)
Screenshot: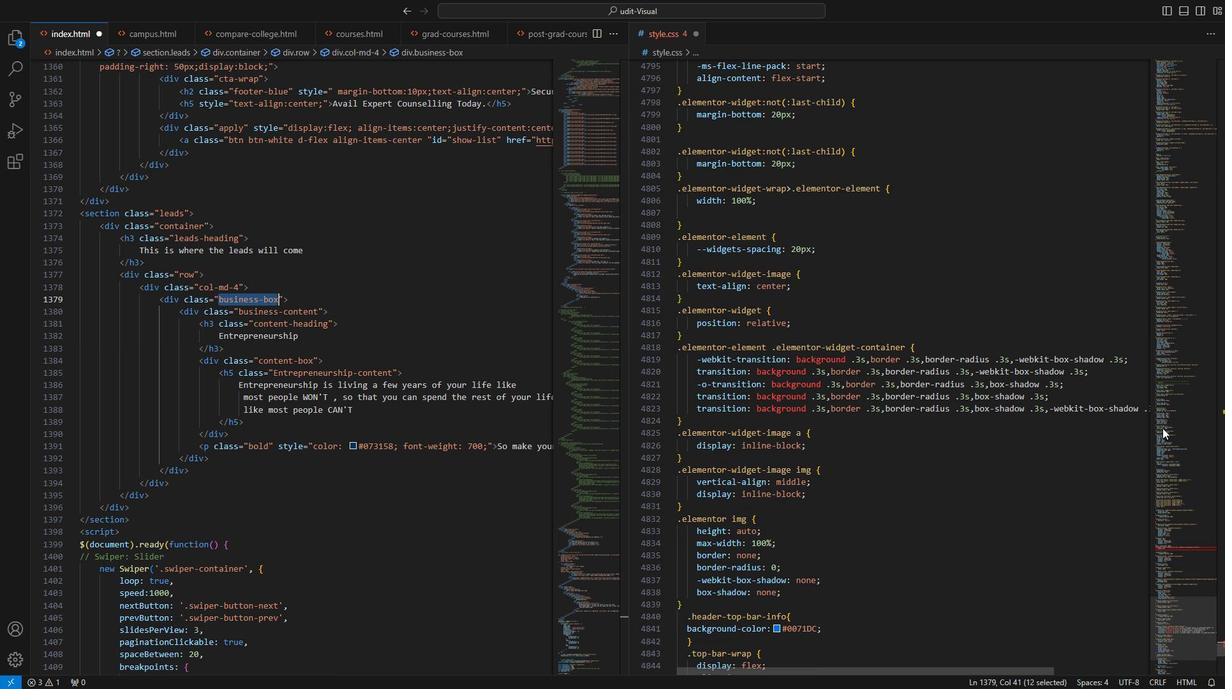 
Action: Mouse moved to (1161, 439)
Screenshot: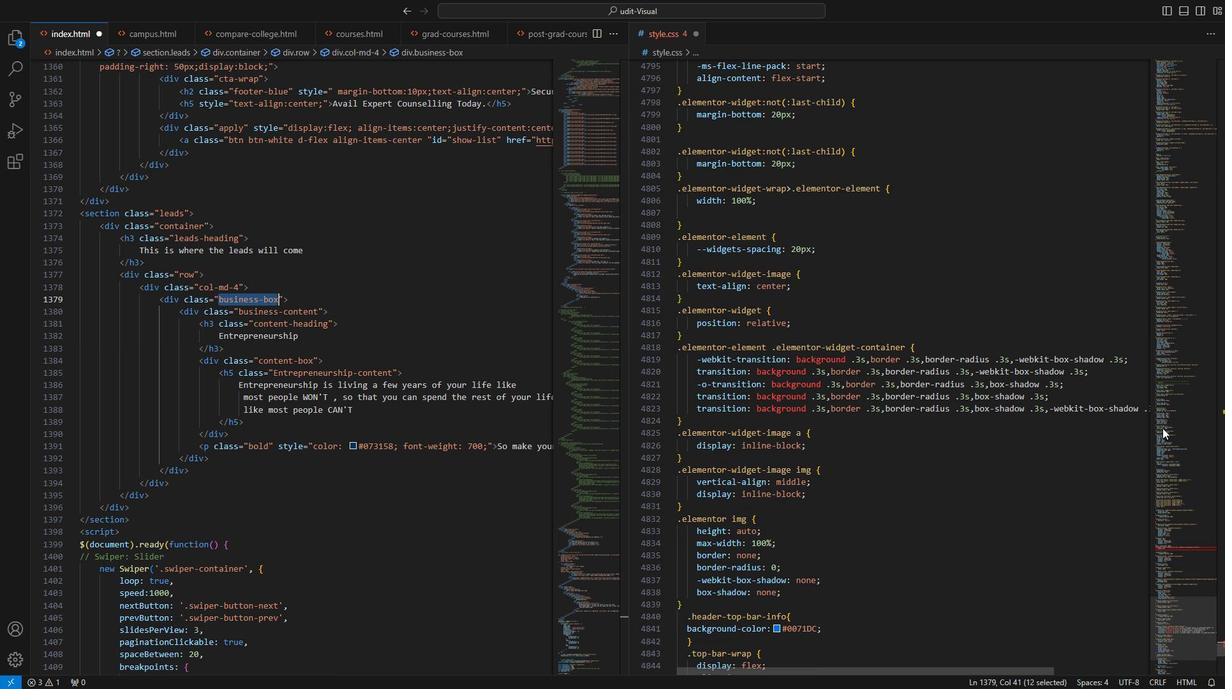 
Action: Mouse scrolled (1161, 438) with delta (0, -1)
Screenshot: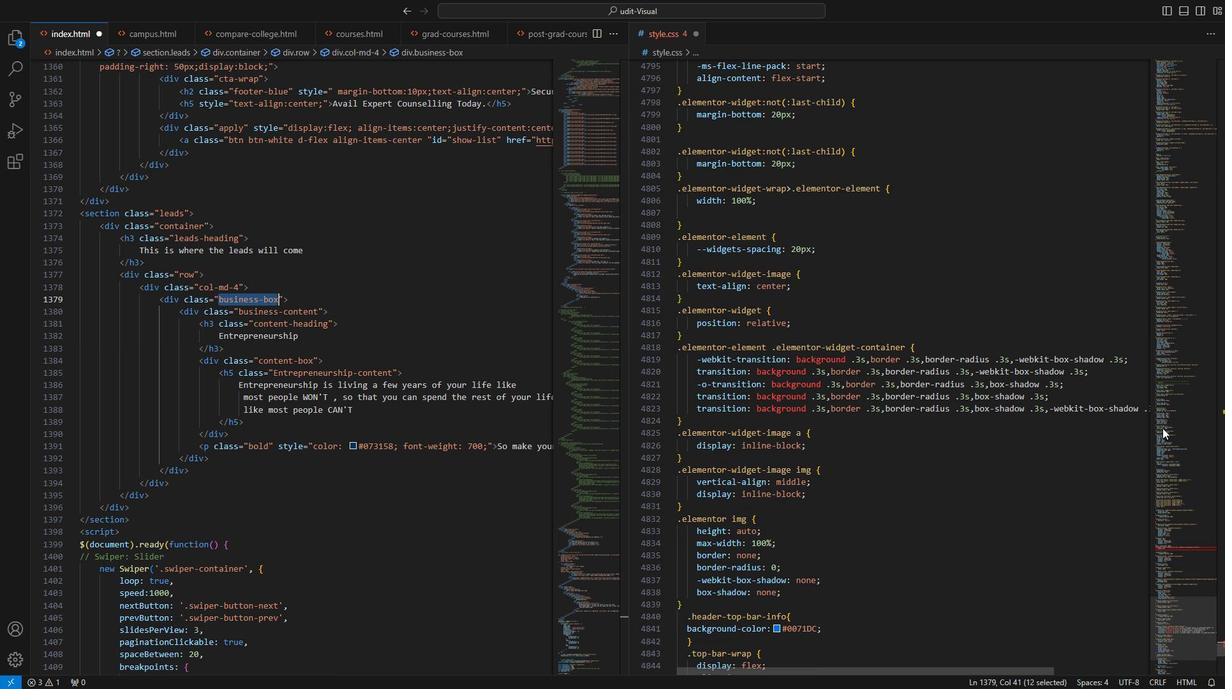 
Action: Mouse moved to (1161, 449)
Screenshot: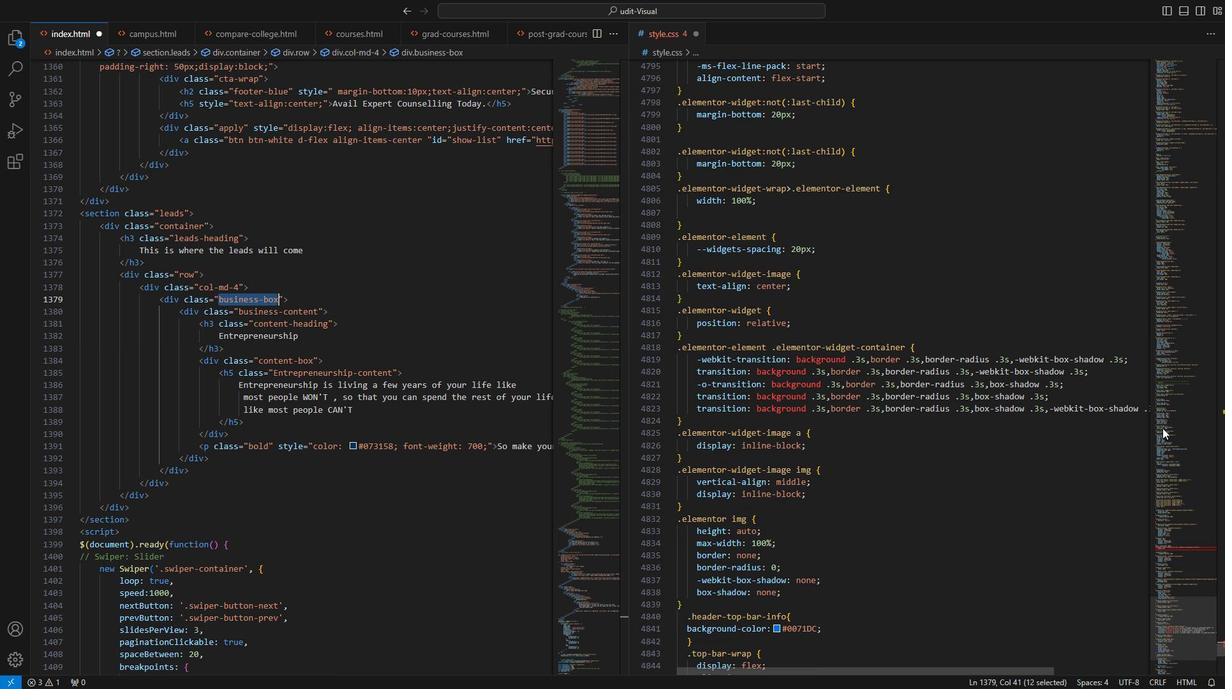 
Action: Mouse scrolled (1161, 448) with delta (0, 0)
Screenshot: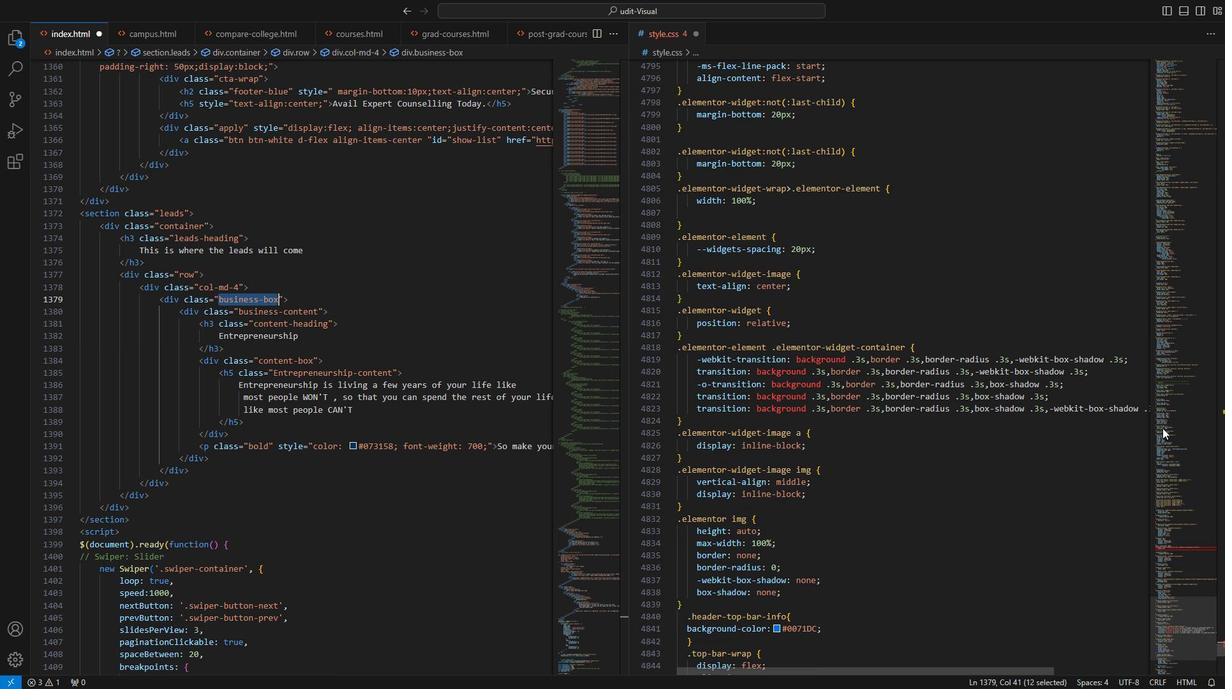 
Action: Mouse moved to (1219, 625)
Screenshot: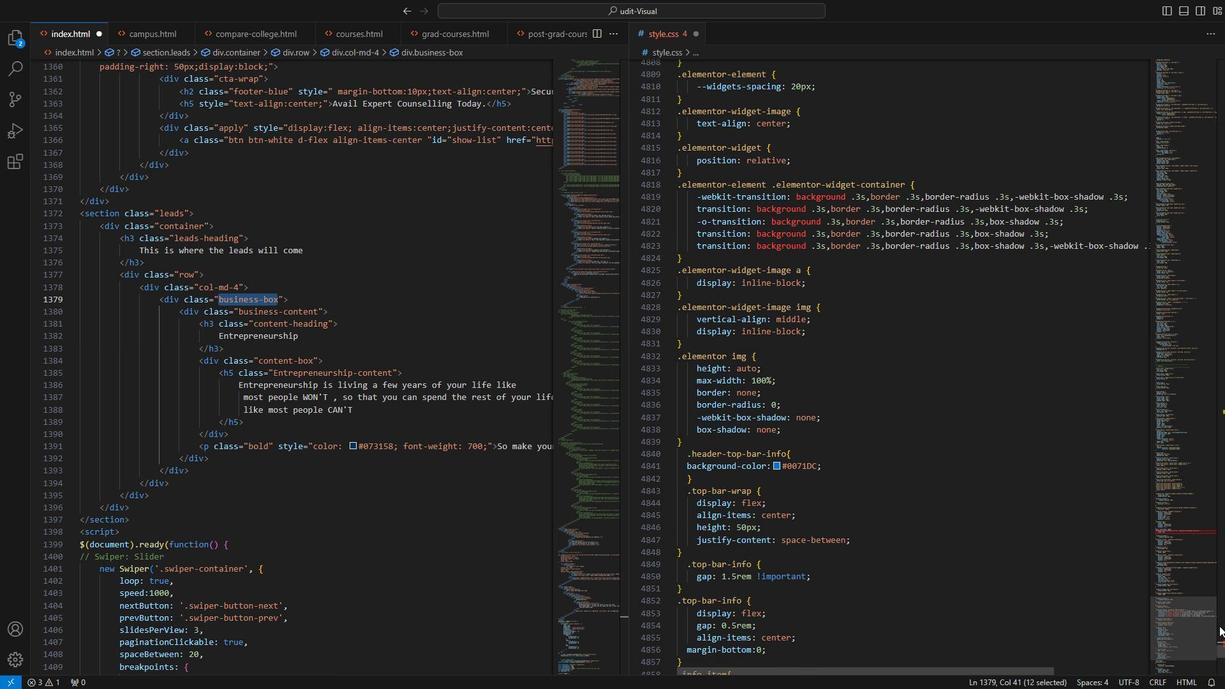 
Action: Mouse pressed left at (1219, 625)
Screenshot: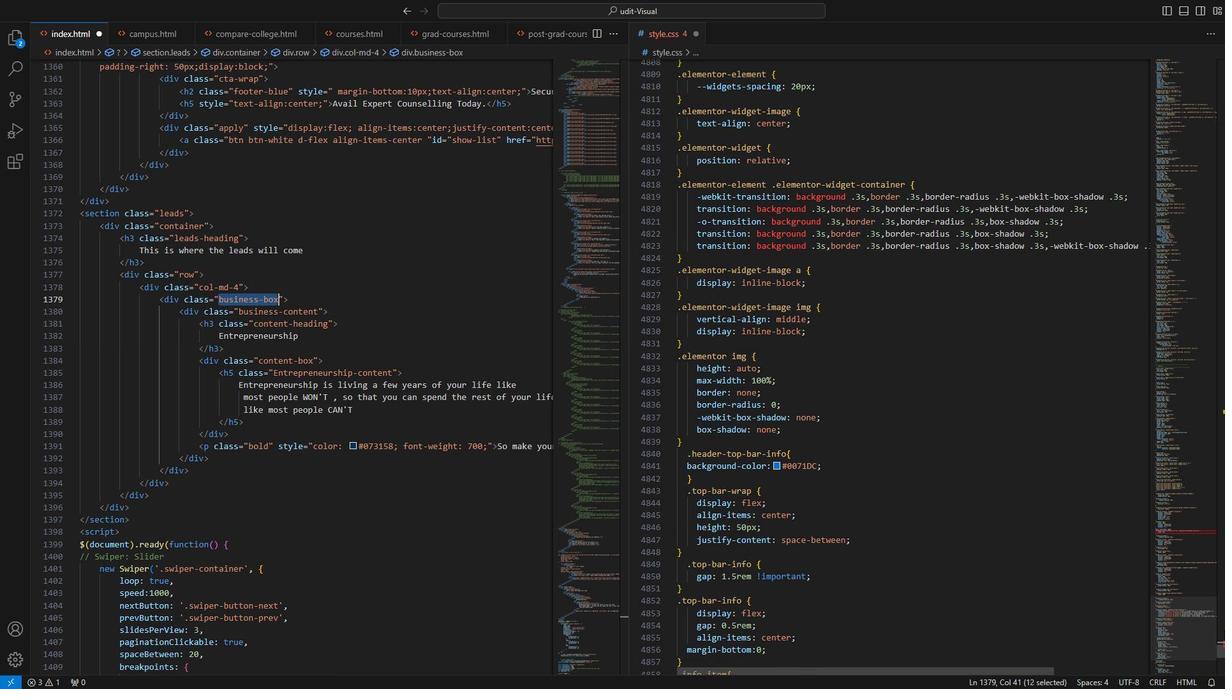 
Action: Mouse moved to (1184, 628)
Screenshot: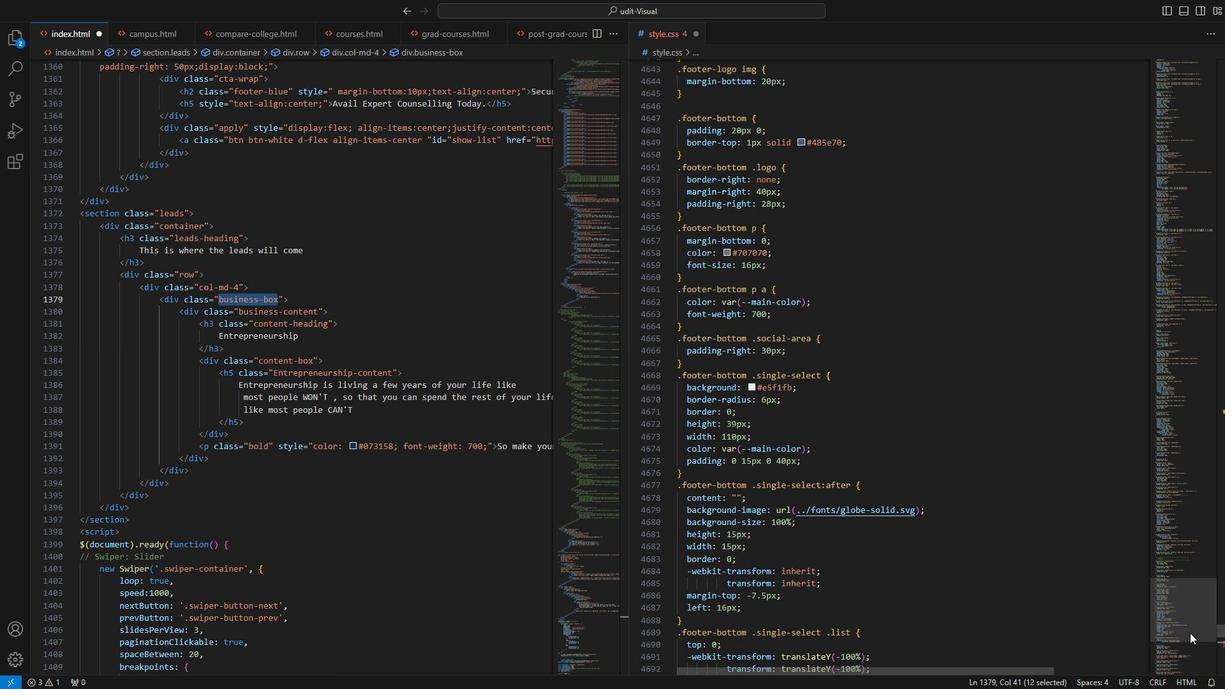 
Action: Mouse pressed left at (1184, 628)
Screenshot: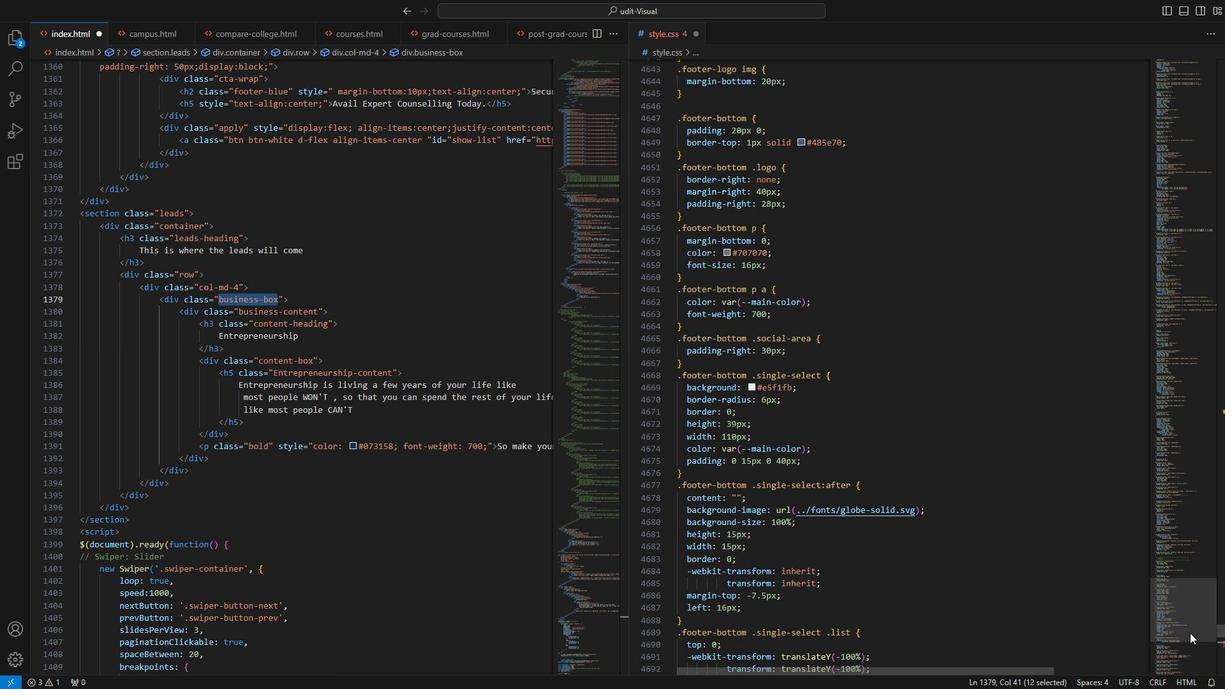 
Action: Mouse pressed left at (1184, 628)
Screenshot: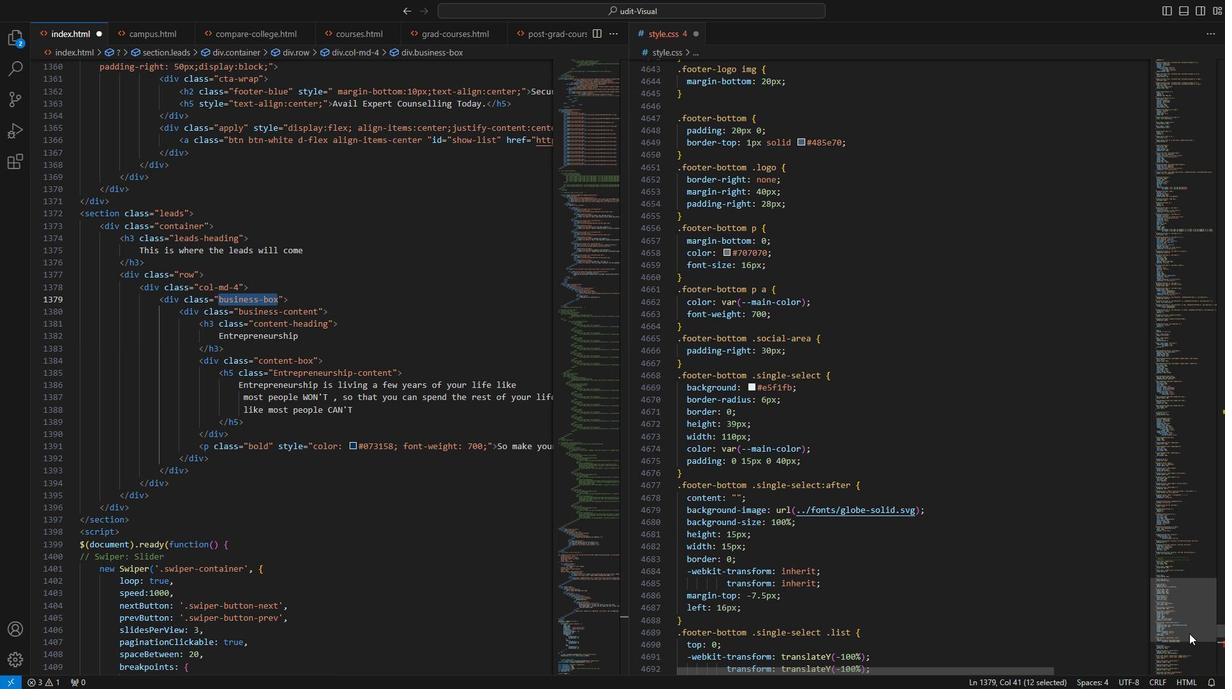 
Action: Mouse moved to (1182, 629)
Screenshot: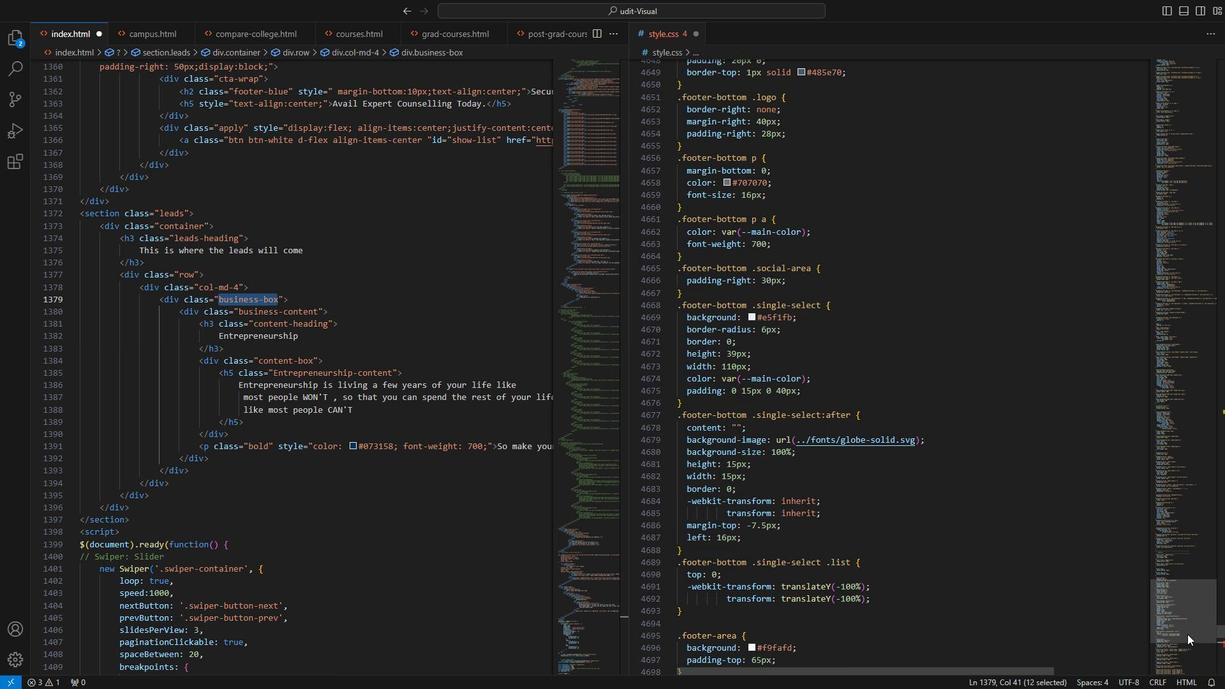 
Action: Mouse pressed left at (1182, 629)
Screenshot: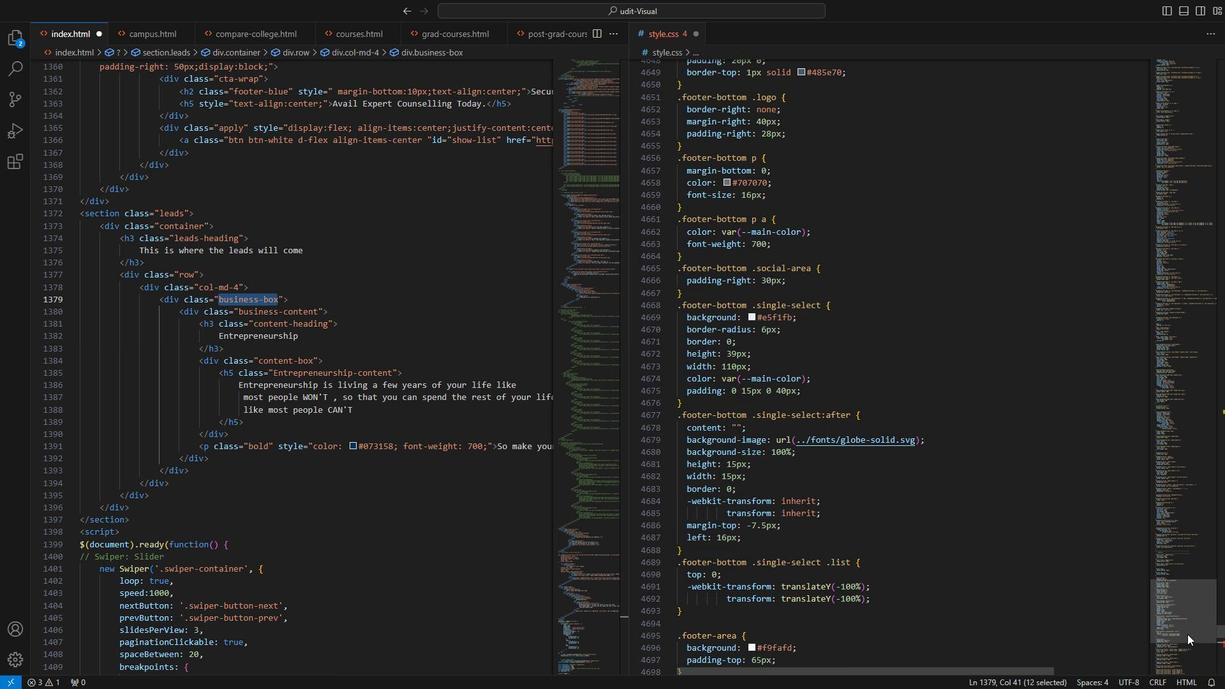 
Action: Mouse moved to (1181, 629)
Screenshot: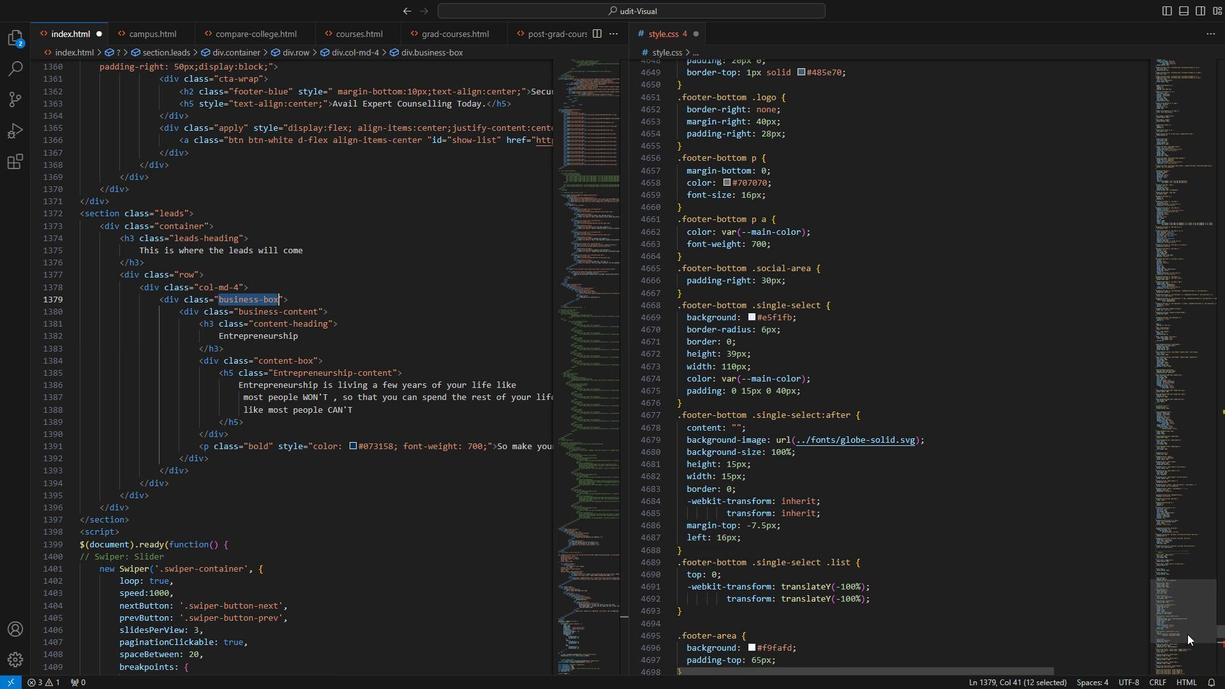 
Action: Mouse pressed left at (1181, 629)
Screenshot: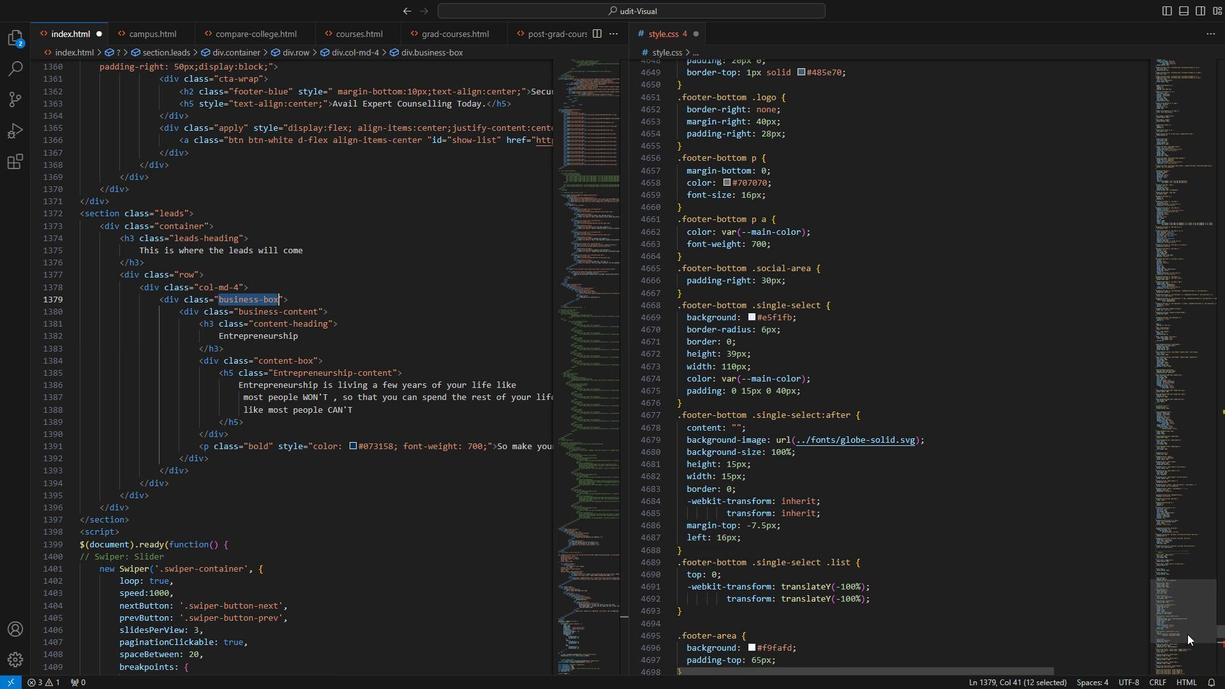 
Action: Mouse moved to (1180, 629)
Screenshot: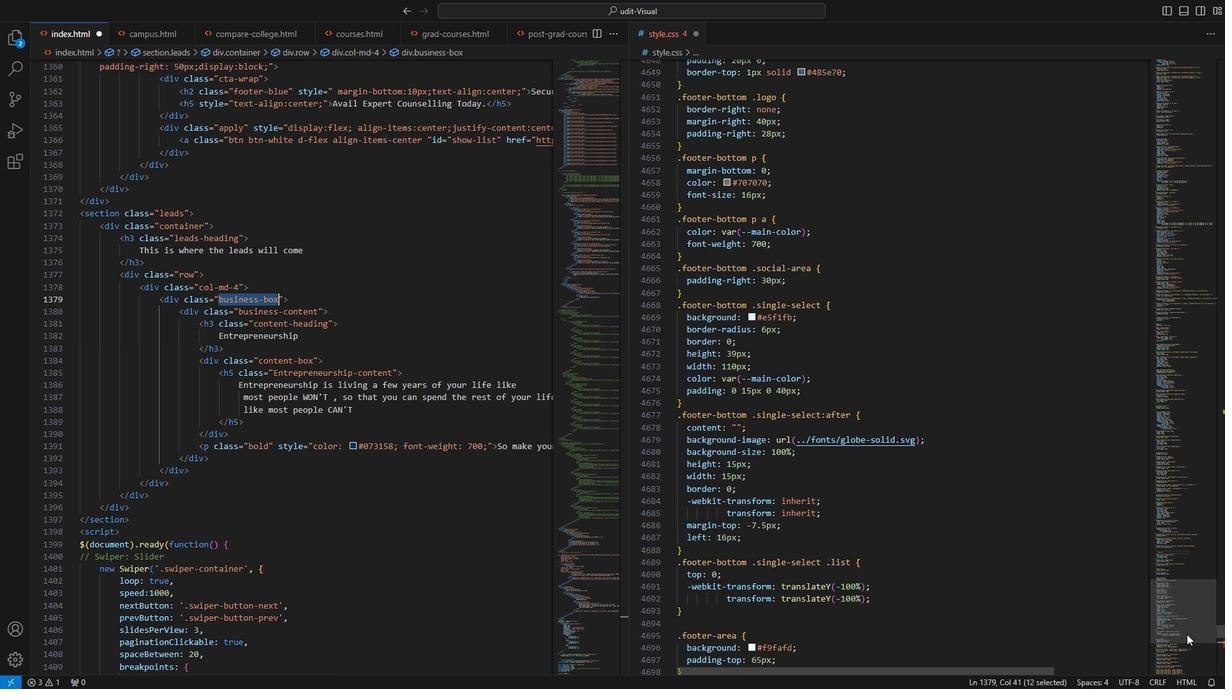 
Action: Mouse pressed left at (1180, 629)
Screenshot: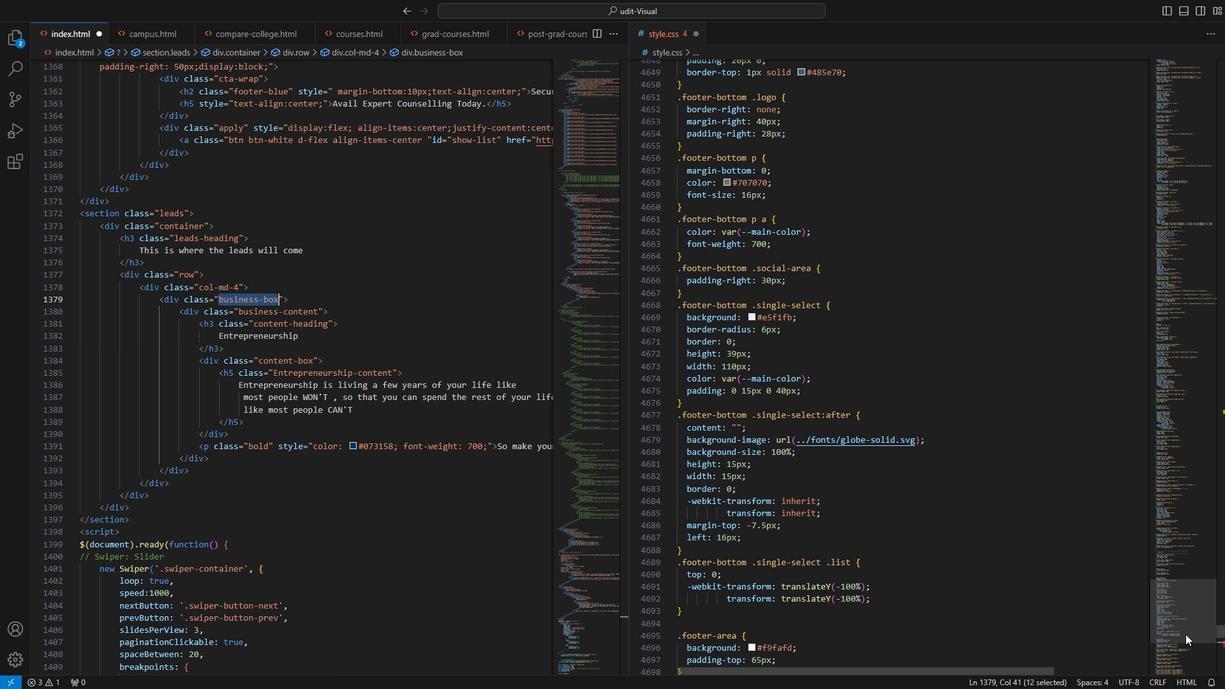 
Action: Mouse moved to (1180, 632)
Screenshot: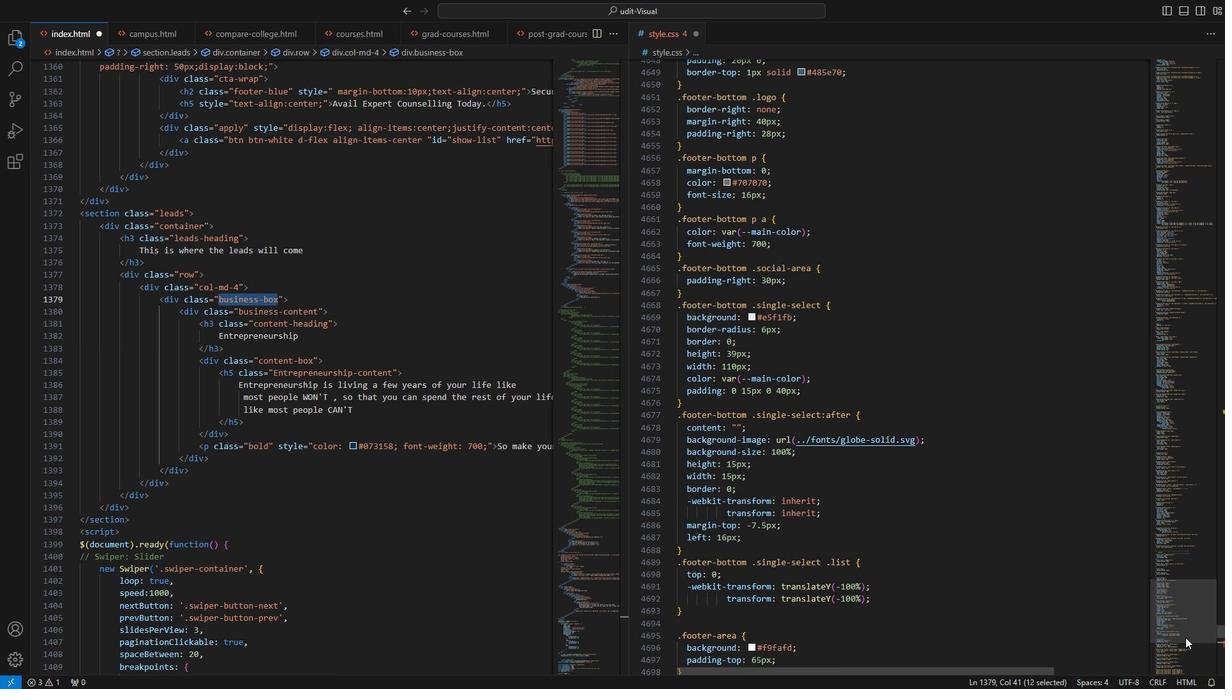 
Action: Mouse pressed left at (1180, 632)
Screenshot: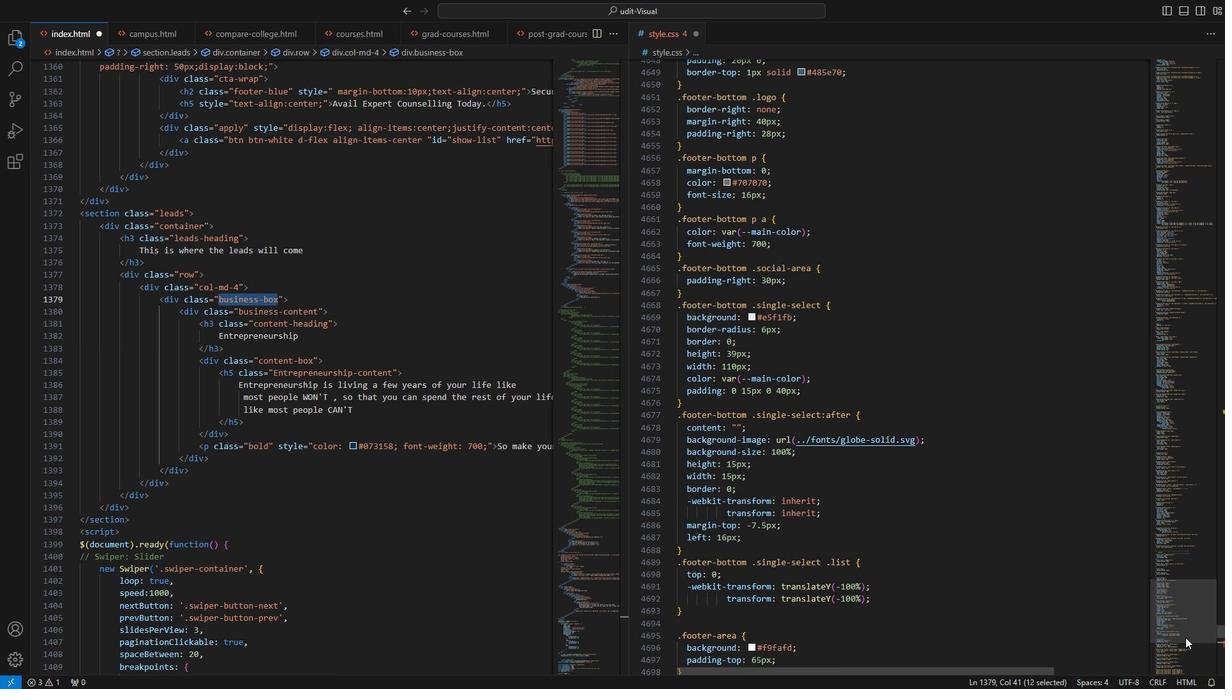 
Action: Mouse moved to (1180, 634)
Screenshot: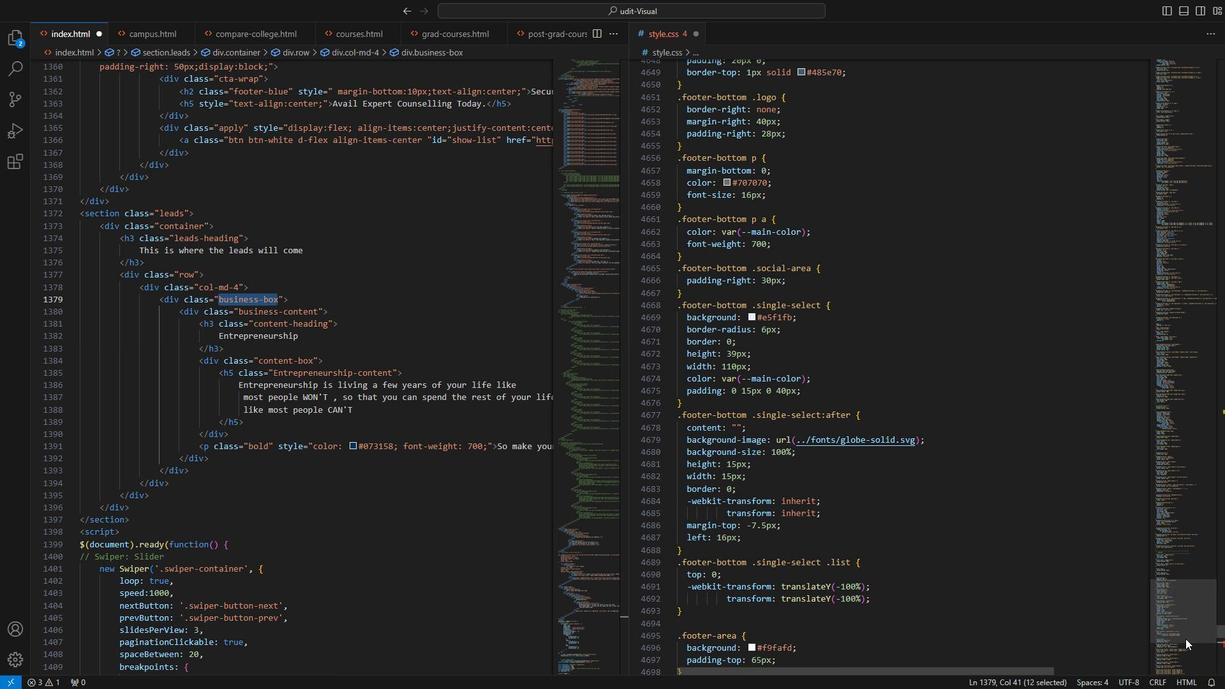 
Action: Mouse pressed left at (1180, 634)
Screenshot: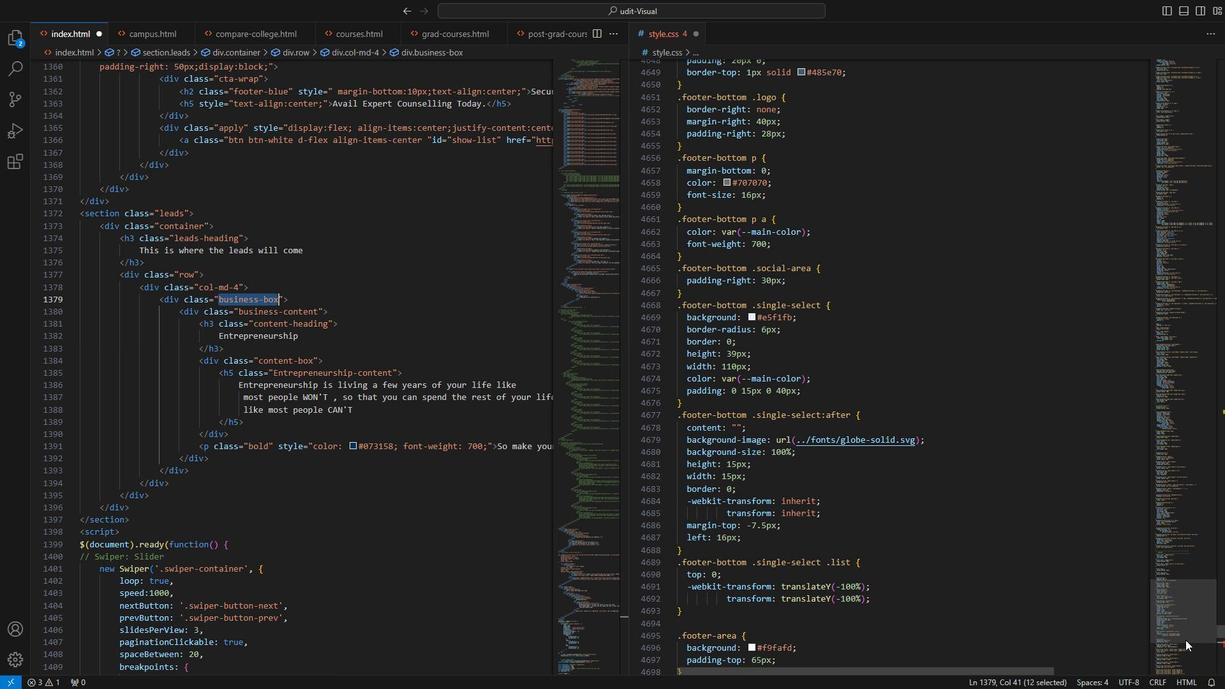 
Action: Mouse moved to (698, 243)
Screenshot: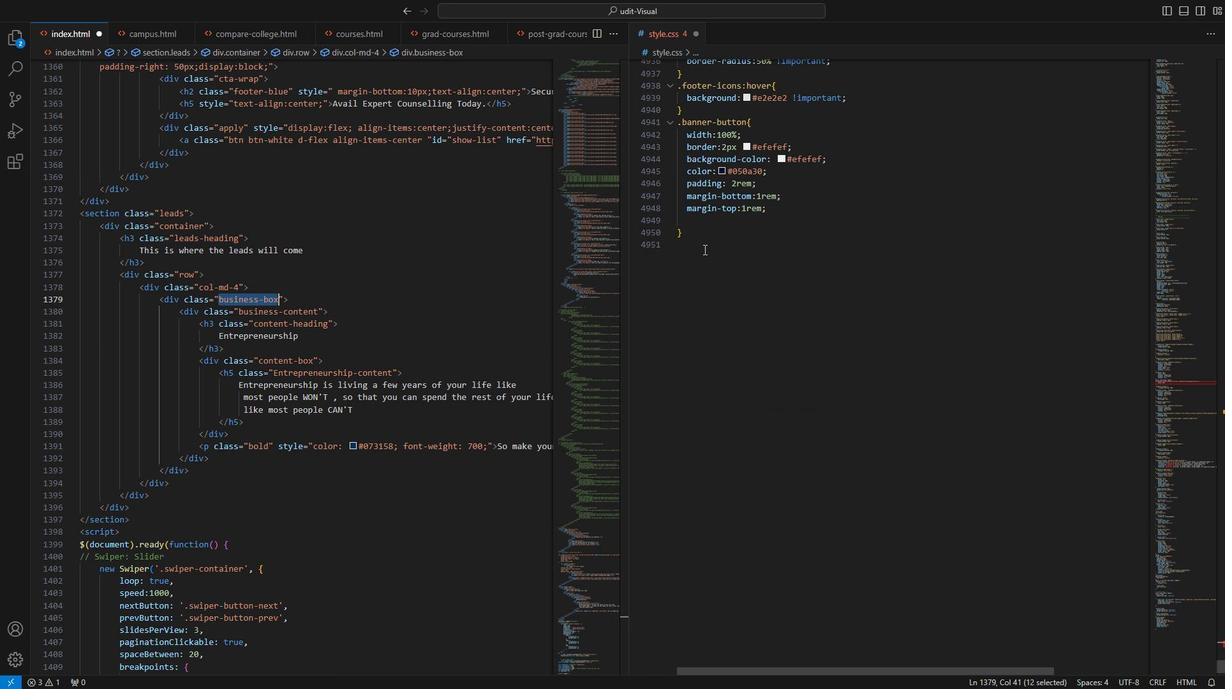 
Action: Mouse pressed left at (698, 243)
Screenshot: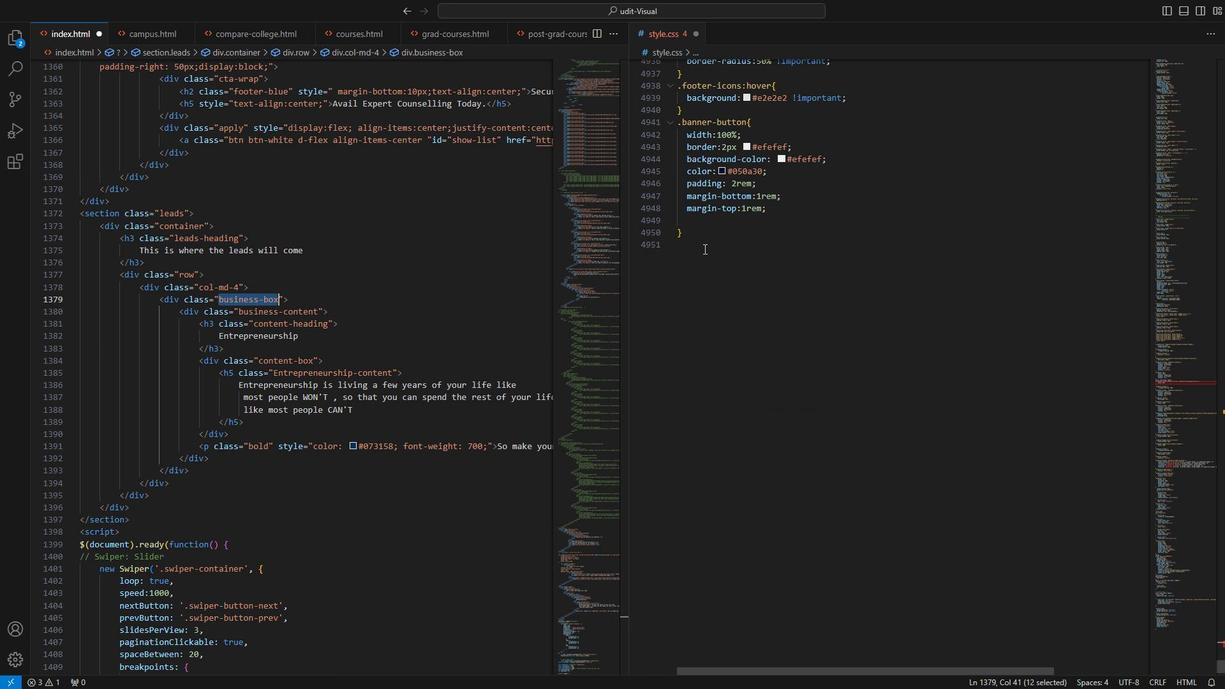 
Action: Mouse moved to (699, 245)
Screenshot: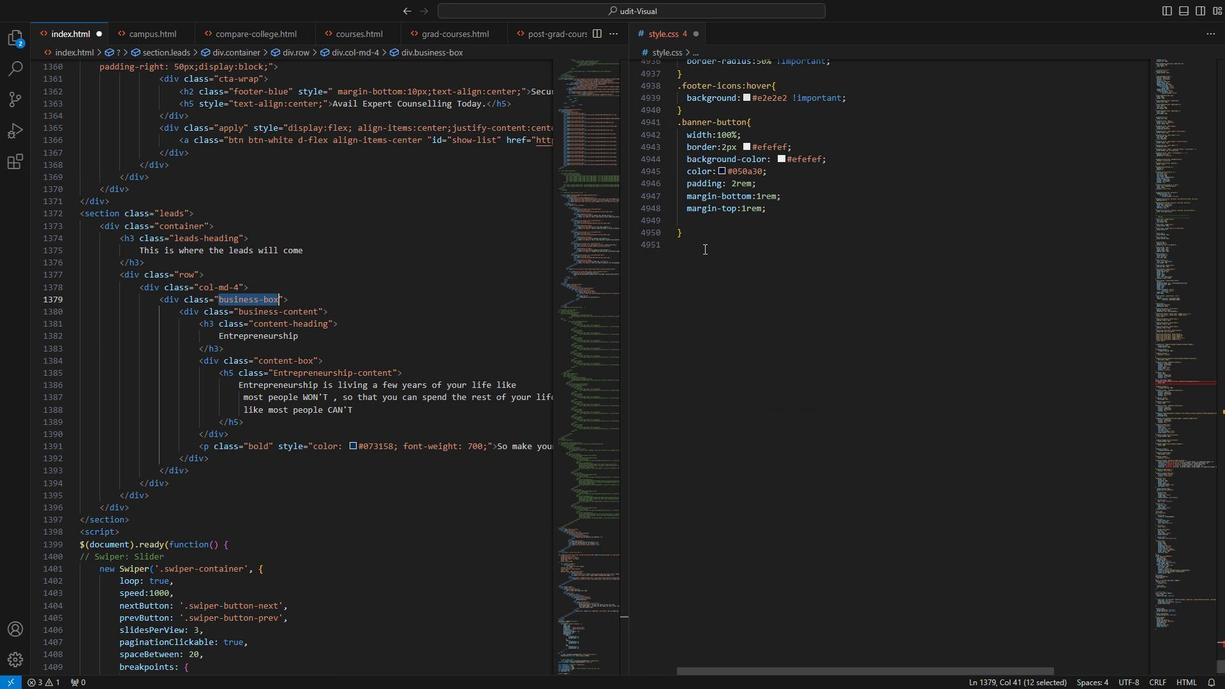 
Action: Key pressed <Key.enter><Key.enter><Key.enter>ctrl+Business<Key.space>card<Key.space><<191>><Key.right><Key.right><Key.right><Key.enter>ctrl+ctrl+V<Key.shift_r>ctrl+<Key.enter>border<Key.shift_r>:2<Key.backspace>3px<Key.space>solid<Key.space><Key.shift><Key.shift><Key.shift><Key.shift><Key.shift><Key.shift><Key.shift>#<Key.down><Key.down><Key.down><Key.down><Key.down><Key.down><Key.enter>;<Key.right><Key.enter><Key.backspace><Key.up><Key.right><Key.right><Key.right><Key.right><Key.right><Key.right><Key.right><Key.right><Key.right><Key.right><Key.right><Key.right><Key.right><Key.right><Key.right><Key.right><Key.right><Key.right><Key.right><Key.right><Key.right><Key.right><Key.right><Key.right><Key.right><Key.right><Key.right><Key.right><Key.right><Key.left><Key.left><Key.enter>bordr<Key.backspace>er-r<Key.enter>2rem<Key.right><Key.enter><Key.enter><Key.backspace><Key.backspace><Key.space><Key.space>mardin<Key.backspace><Key.backspace><Key.backspace><Key.backspace><Key.down><Key.enter>1rem<Key.space>2rem<Key.space>1rem<Key.space>2rem<Key.right><Key.enter>padding<Key.enter>1rem<Key.left><Key.left><Key.left>.5<Key.right><Key.right><Key.right><Key.right><Key.enter>color<Key.backspace><Key.backspace><Key.backspace><Key.backspace><Key.backspace><Key.backspace><Key.space><Key.space><Key.down><Key.enter>.
Screenshot: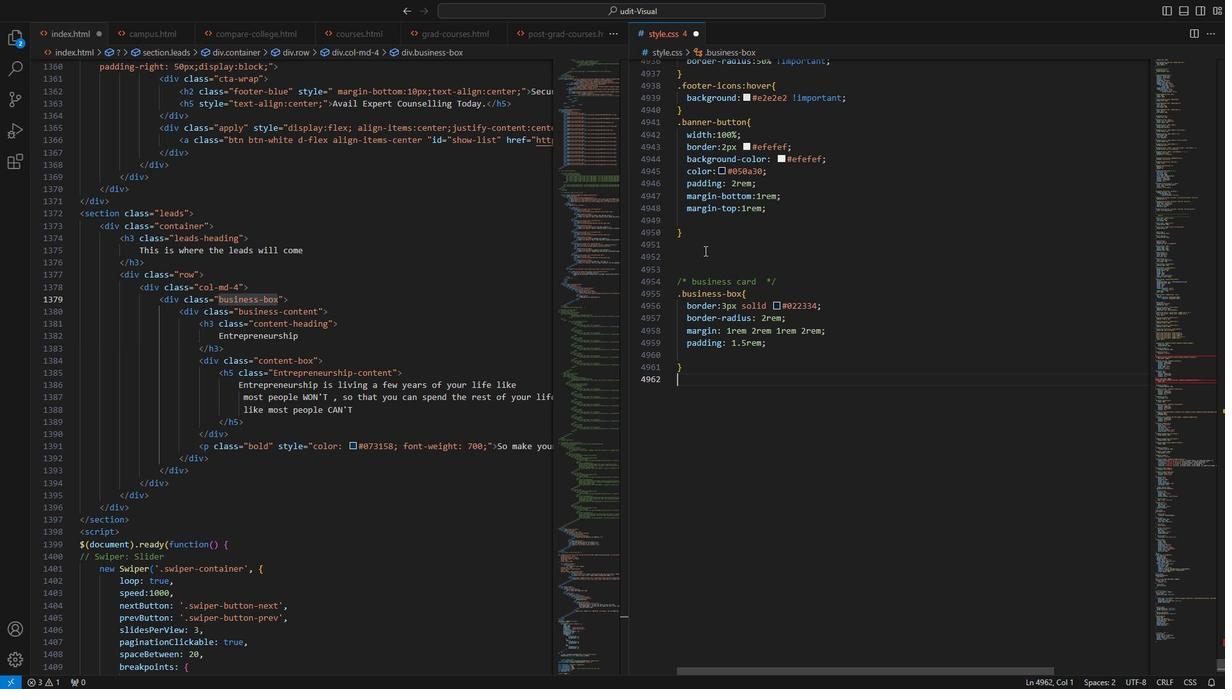 
Action: Mouse moved to (156, 298)
Screenshot: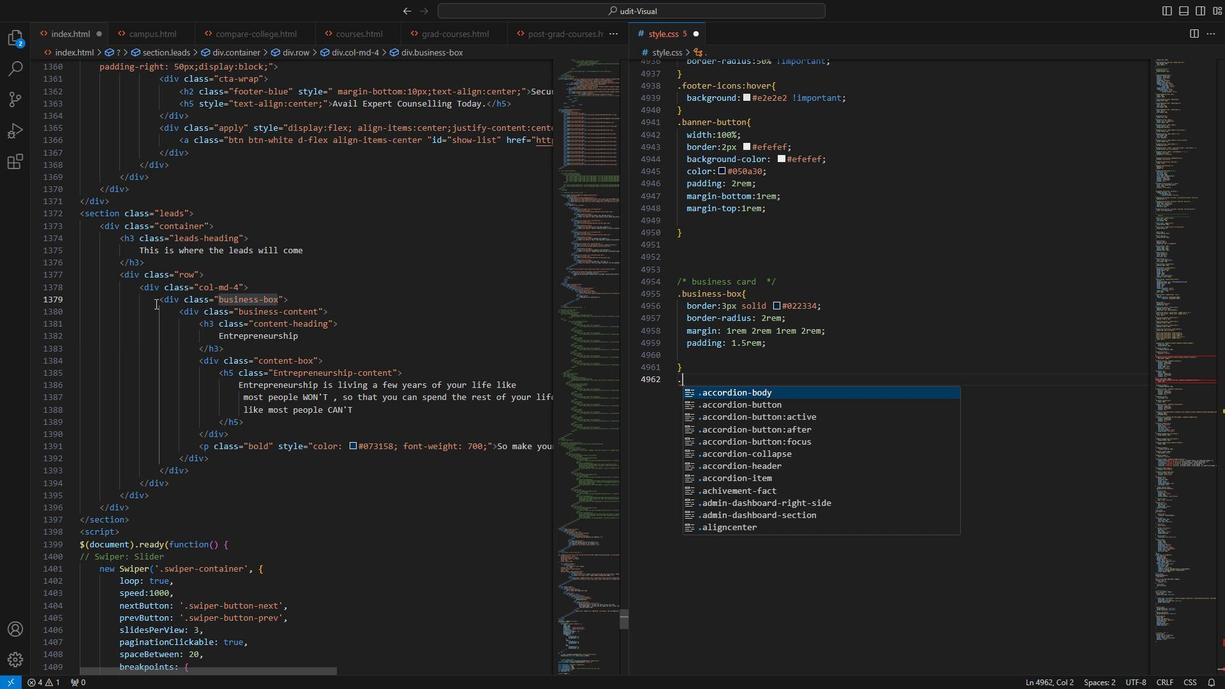 
Action: Mouse pressed left at (156, 298)
Screenshot: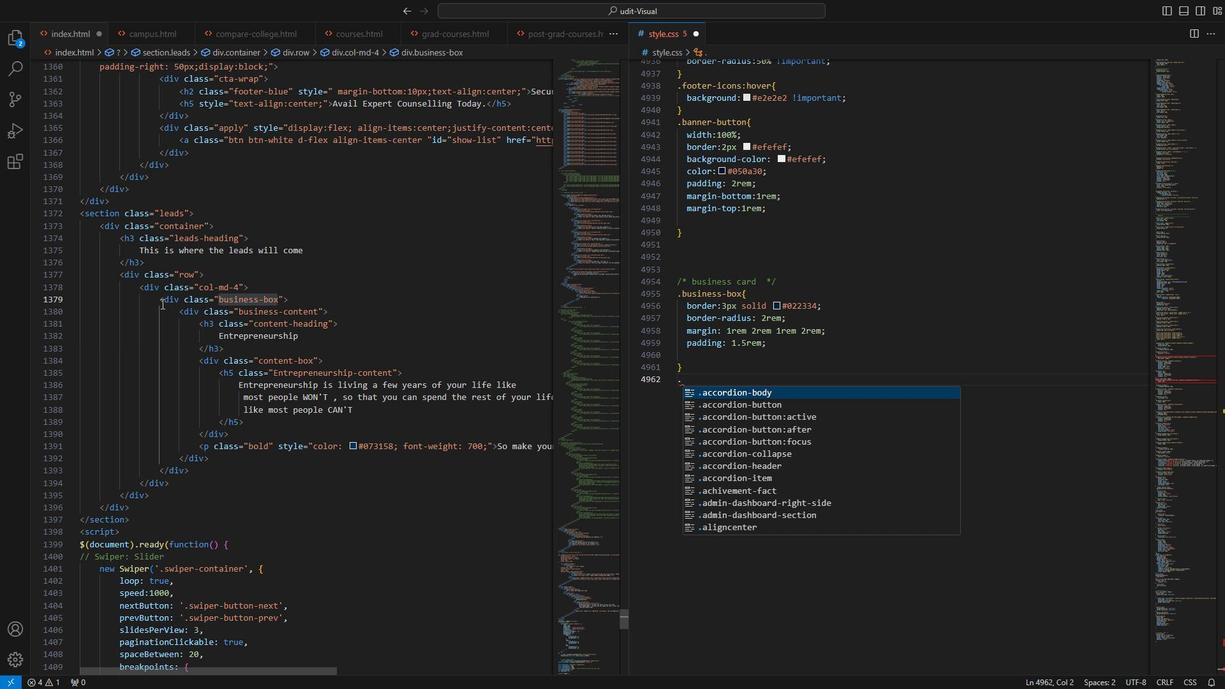 
Action: Mouse moved to (183, 311)
Screenshot: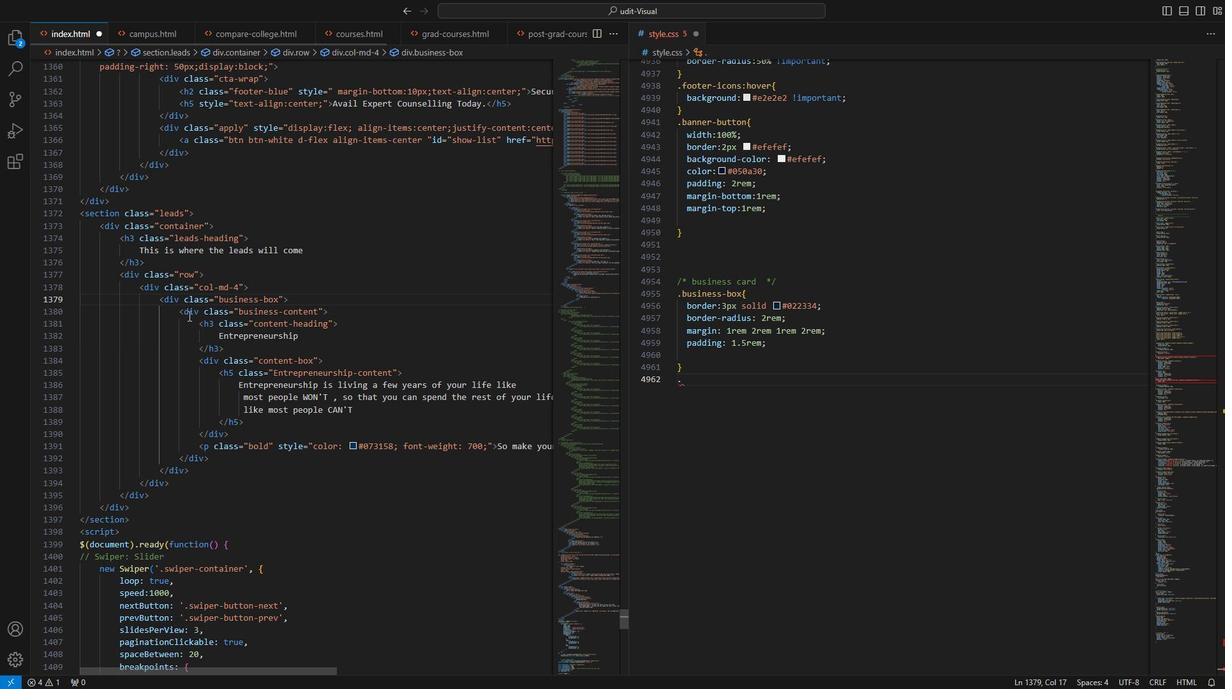 
Action: Mouse pressed left at (183, 311)
Screenshot: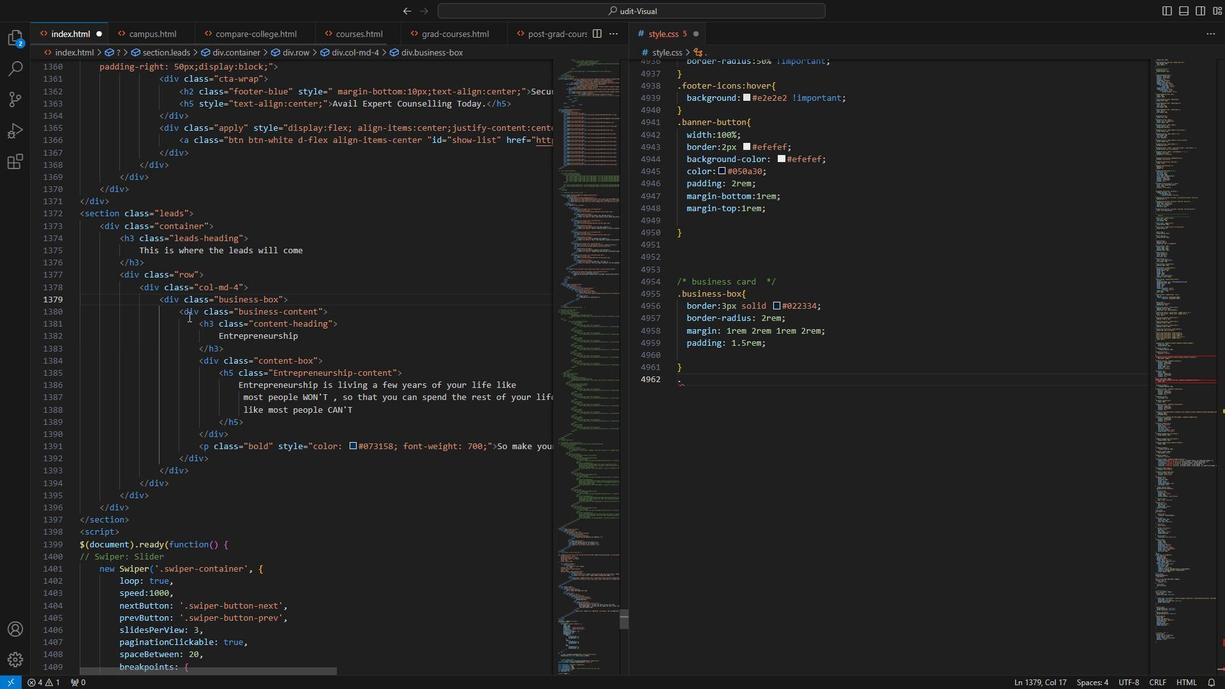 
Action: Mouse moved to (442, 328)
Screenshot: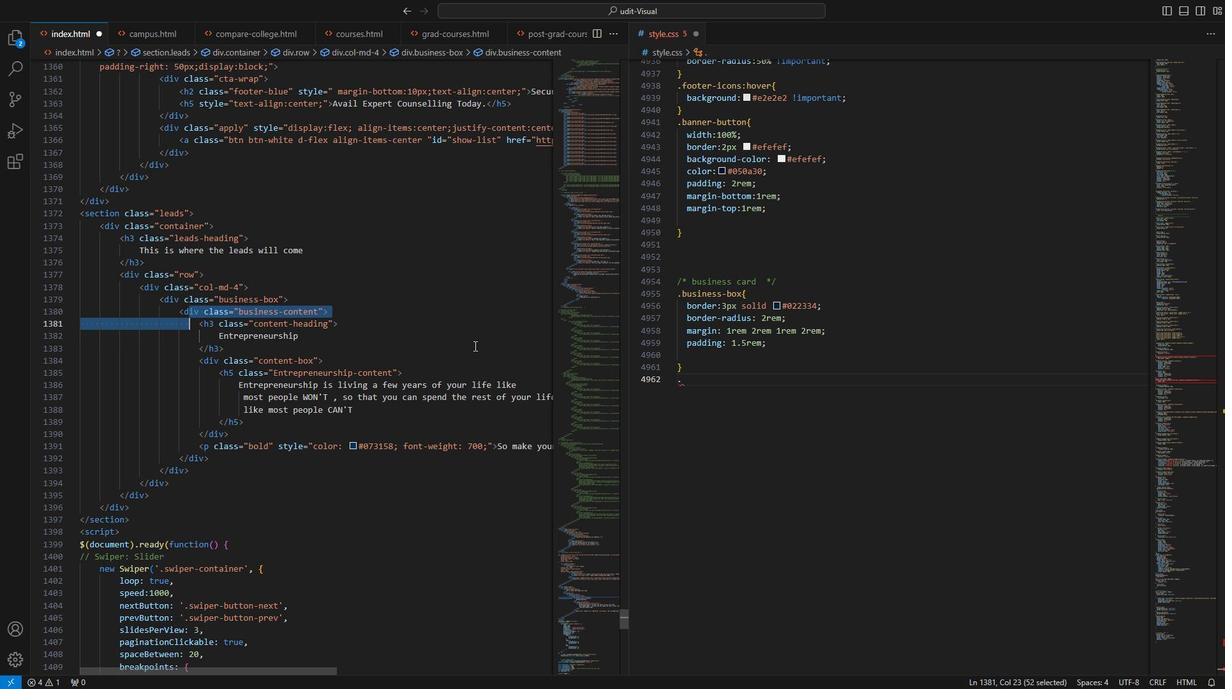 
Action: Mouse pressed left at (442, 328)
Screenshot: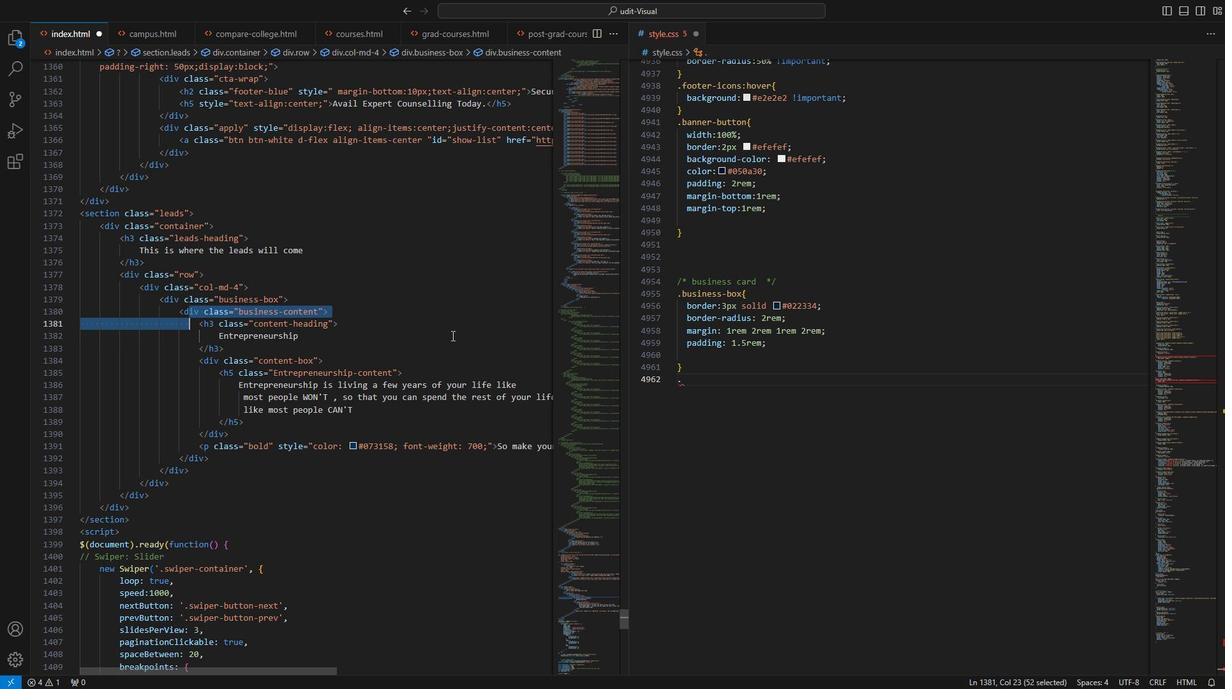 
Action: Mouse moved to (178, 306)
Screenshot: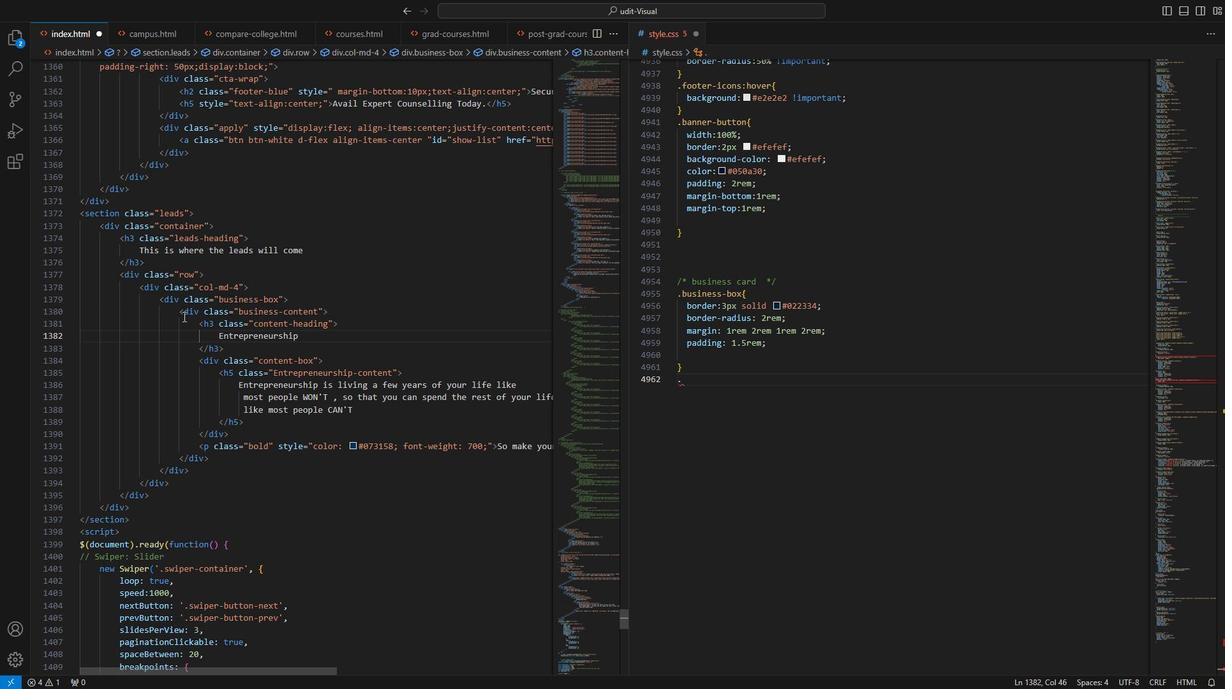 
Action: Mouse pressed left at (178, 306)
Screenshot: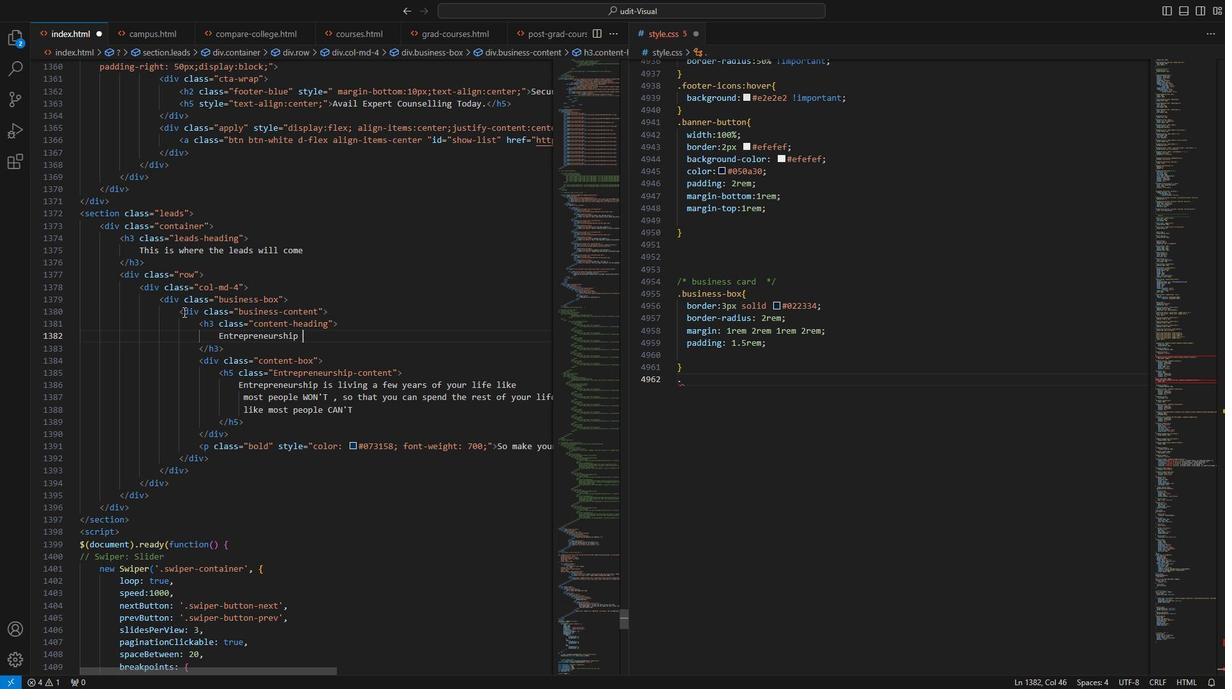 
Action: Mouse moved to (211, 358)
Screenshot: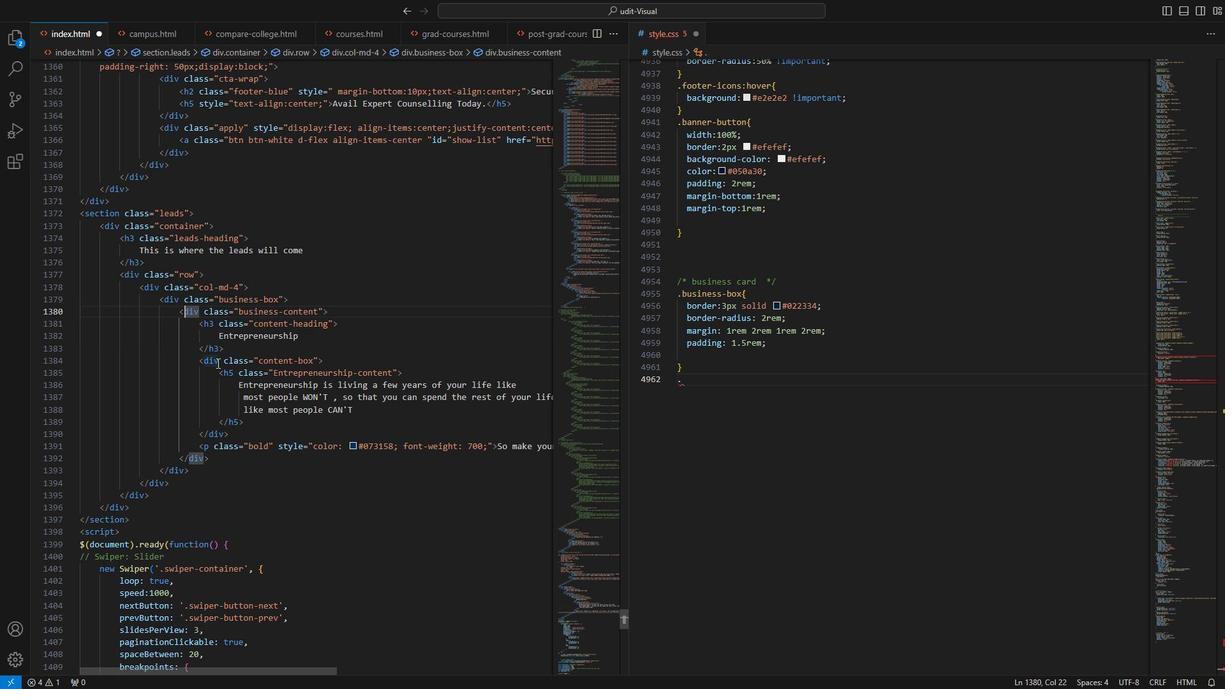 
Action: Mouse pressed left at (211, 358)
Screenshot: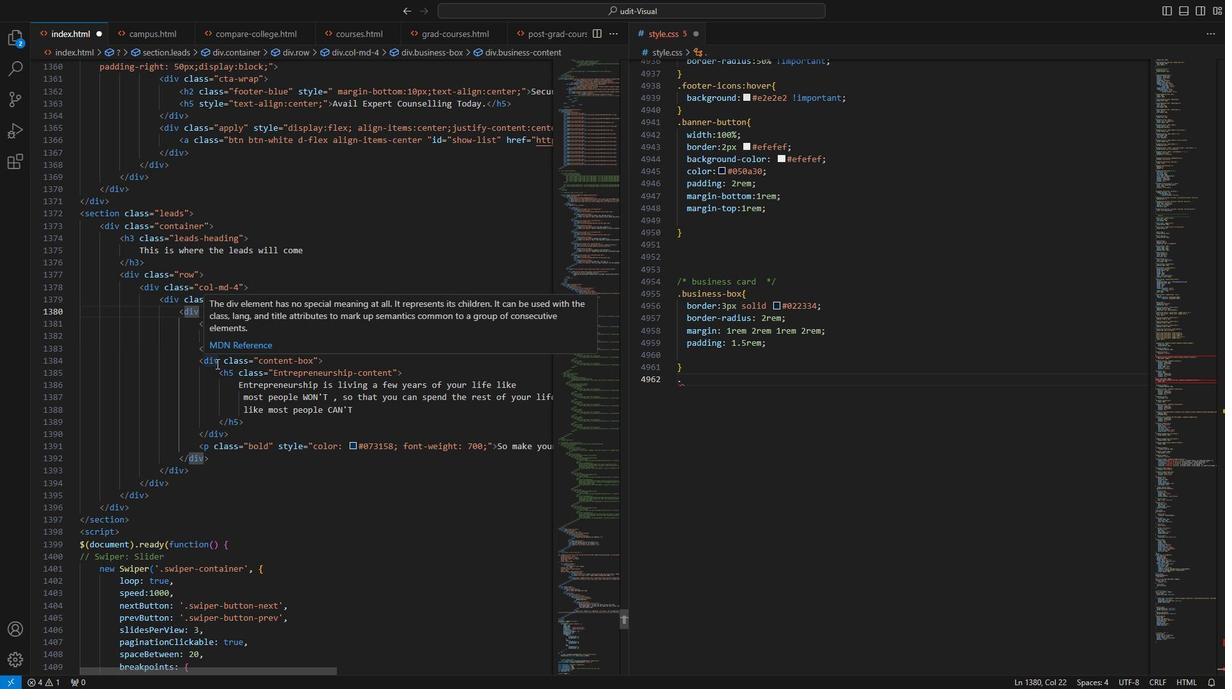 
Action: Mouse moved to (170, 456)
Screenshot: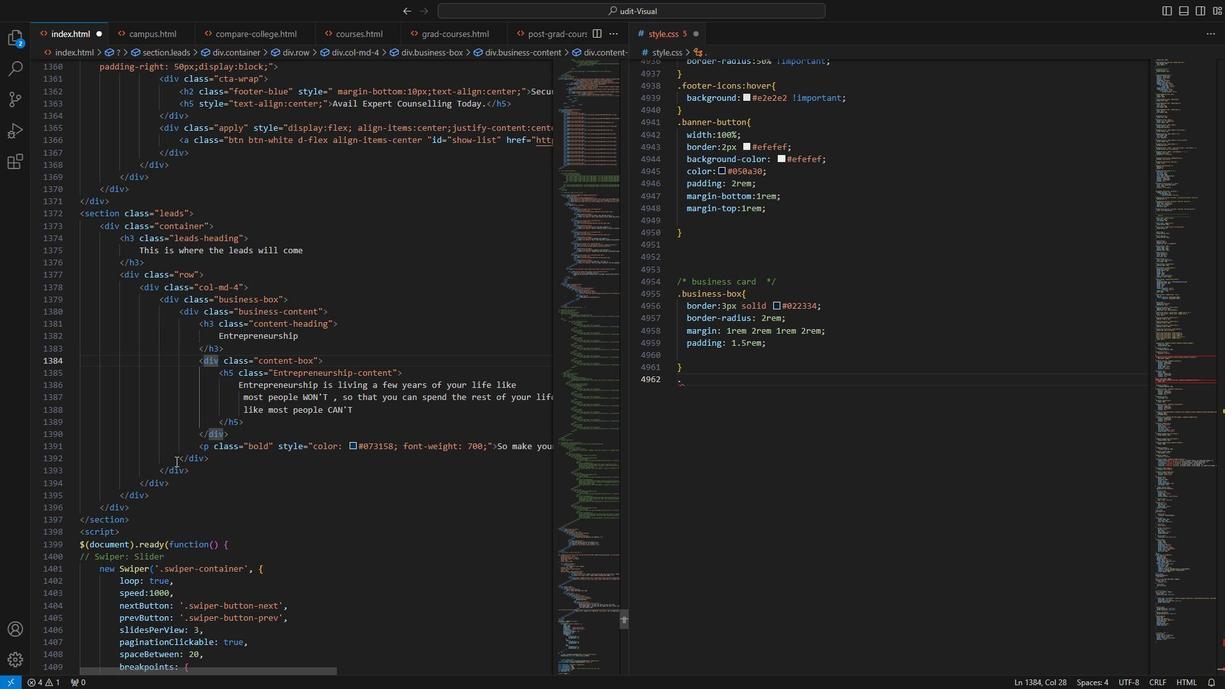 
Action: Mouse pressed left at (170, 456)
Screenshot: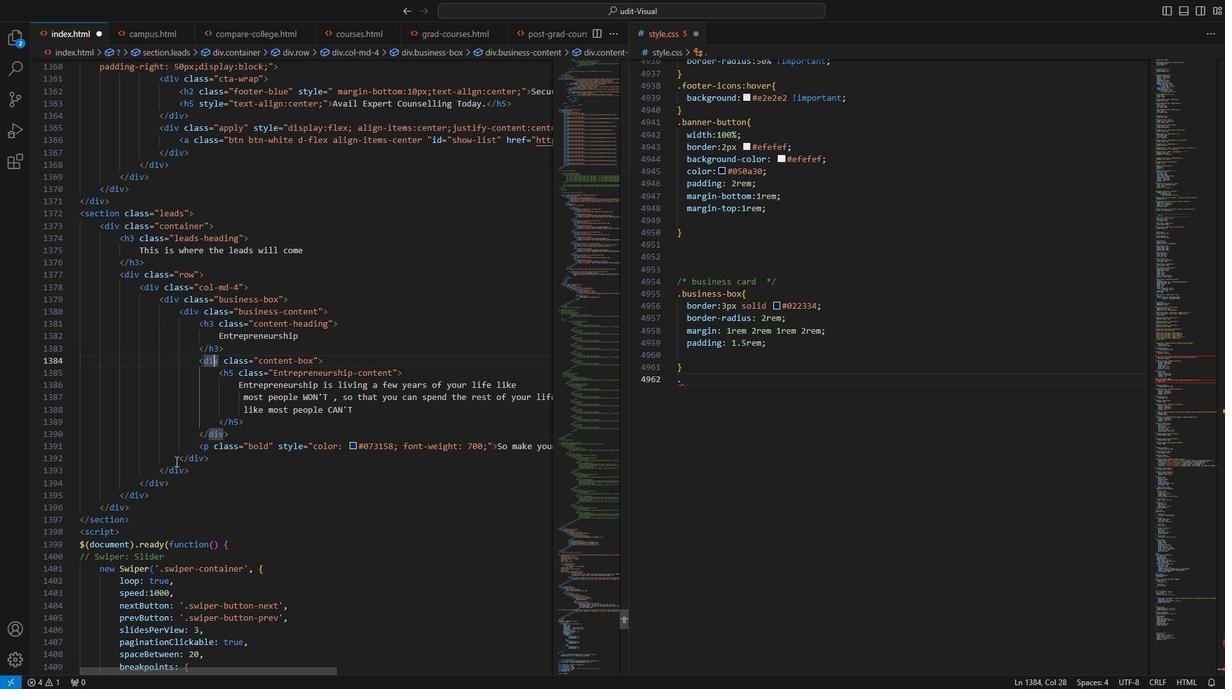 
Action: Mouse moved to (204, 463)
Screenshot: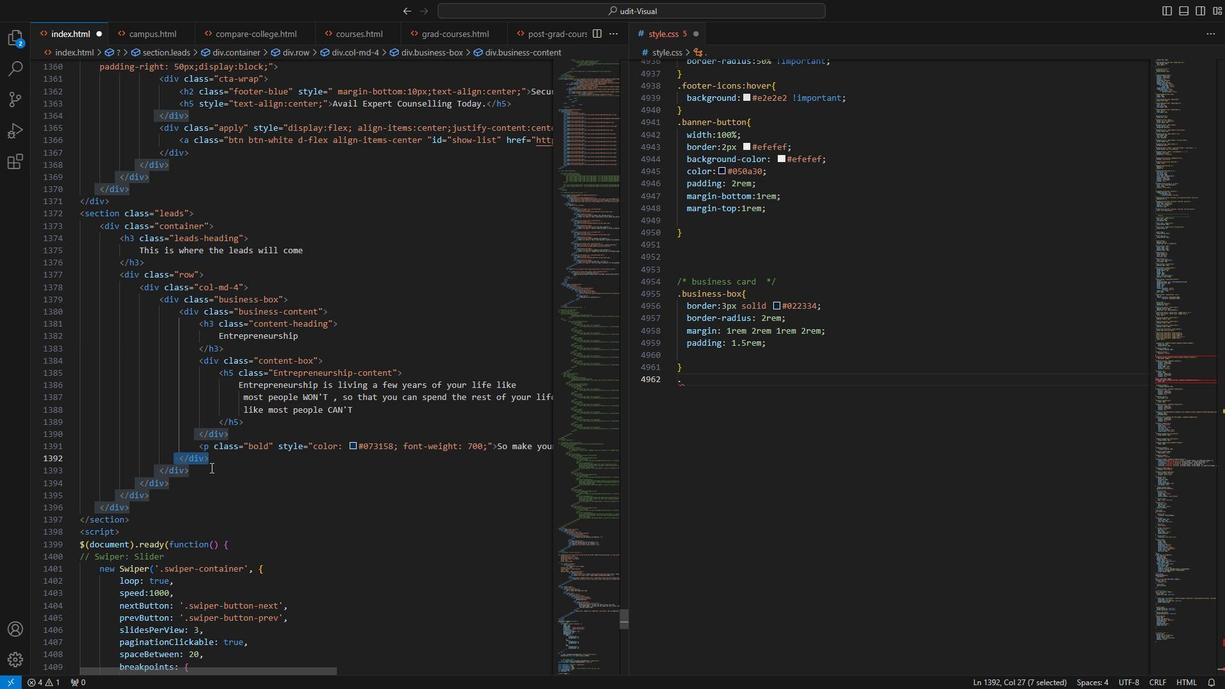 
Action: Key pressed ctrl+X
Screenshot: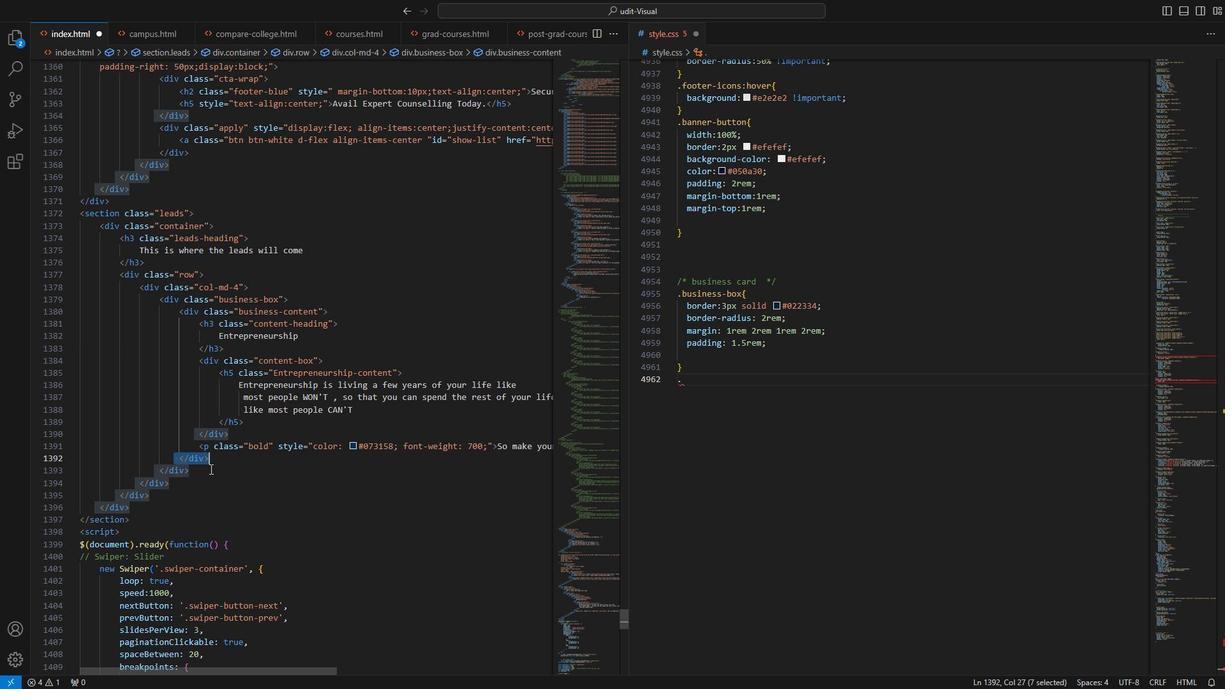 
Action: Mouse moved to (223, 337)
Screenshot: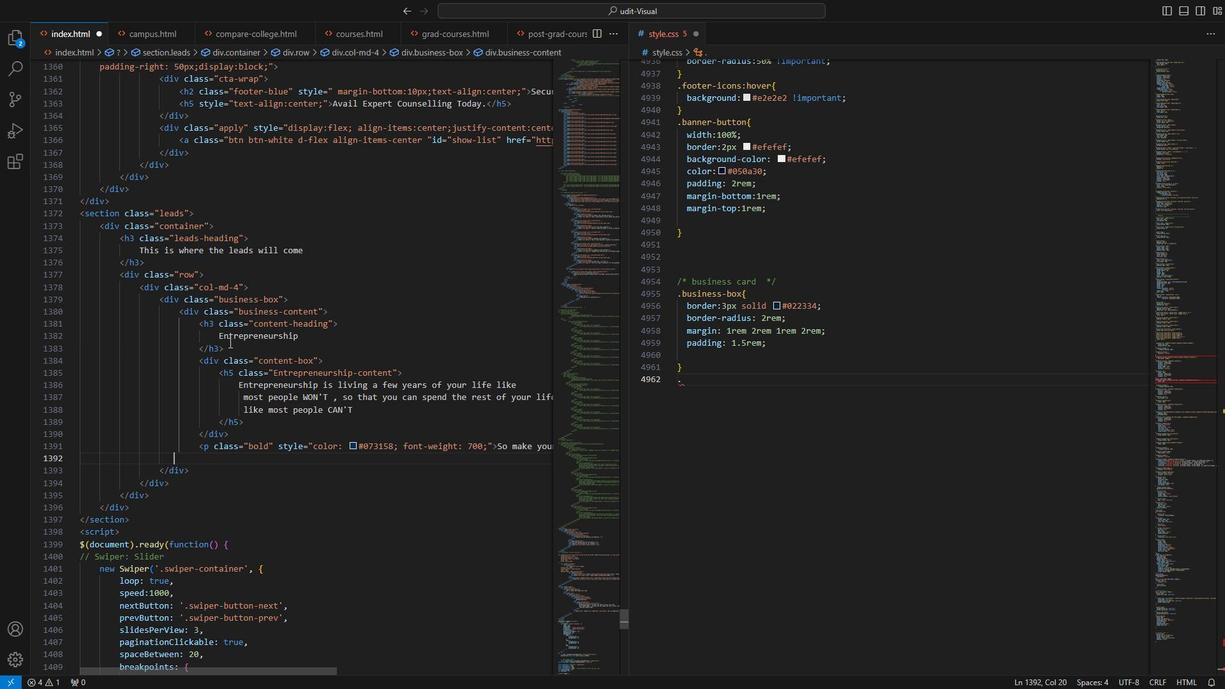 
Action: Mouse pressed left at (223, 337)
Screenshot: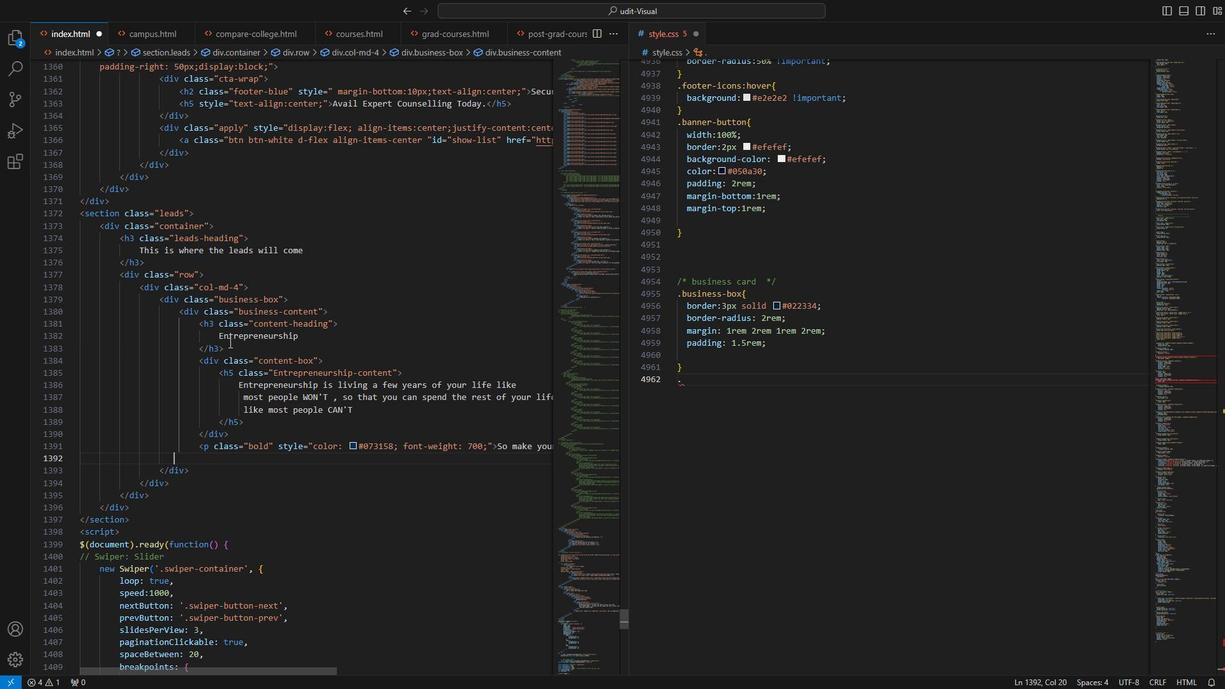 
Action: Mouse moved to (229, 341)
Screenshot: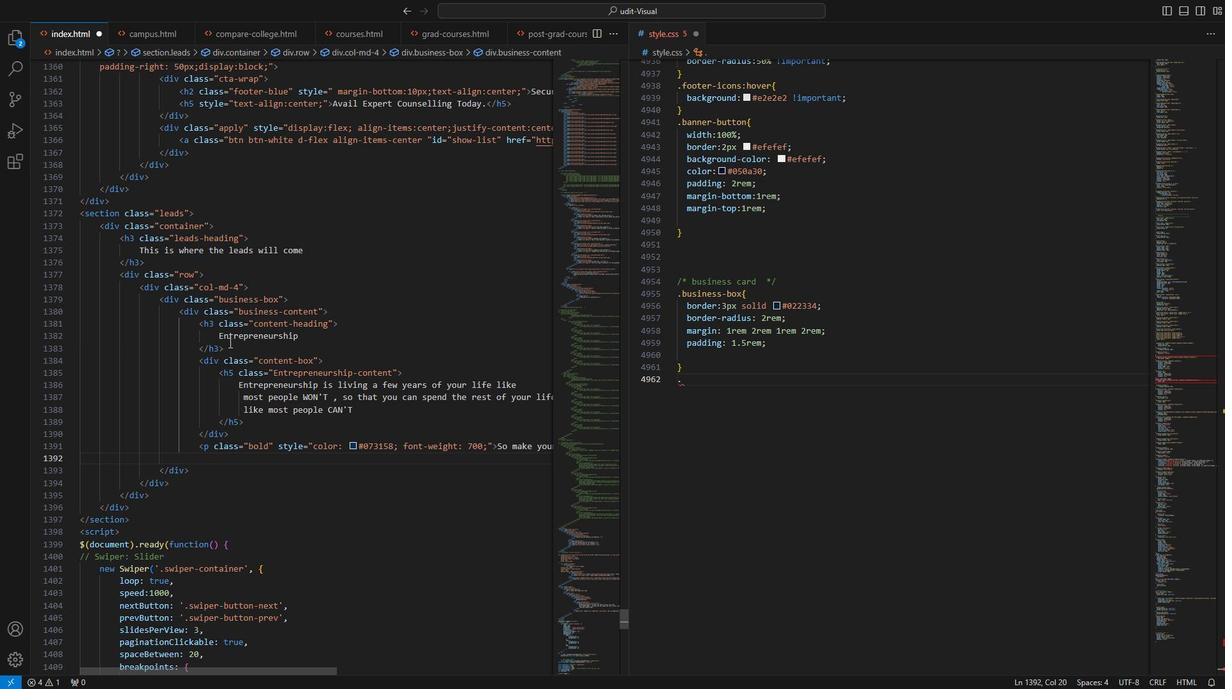 
Action: Key pressed <Key.enter>ctrl+V<Key.shift><Key.shift><Key.shift><Key.shift><Key.shift><Key.shift><Key.shift><Key.shift><Key.shift><Key.shift><Key.shift><Key.shift><Key.shift><Key.shift><Key.shift>ctrl+I
Screenshot: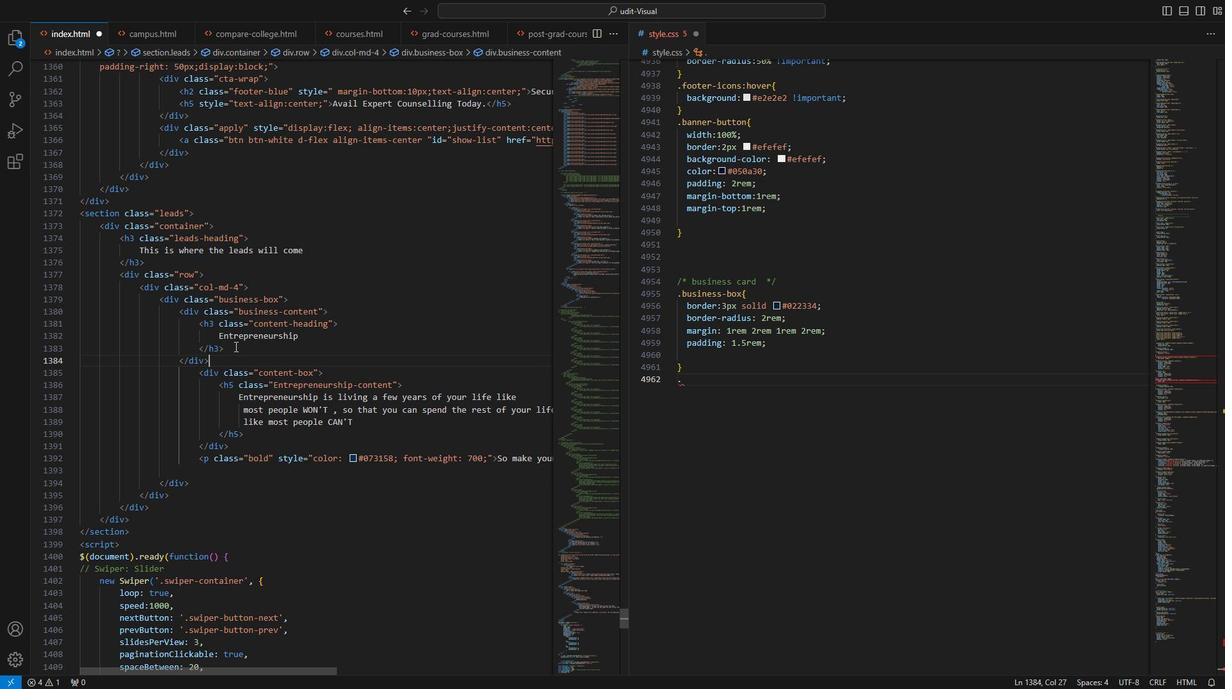 
Action: Mouse moved to (200, 362)
Screenshot: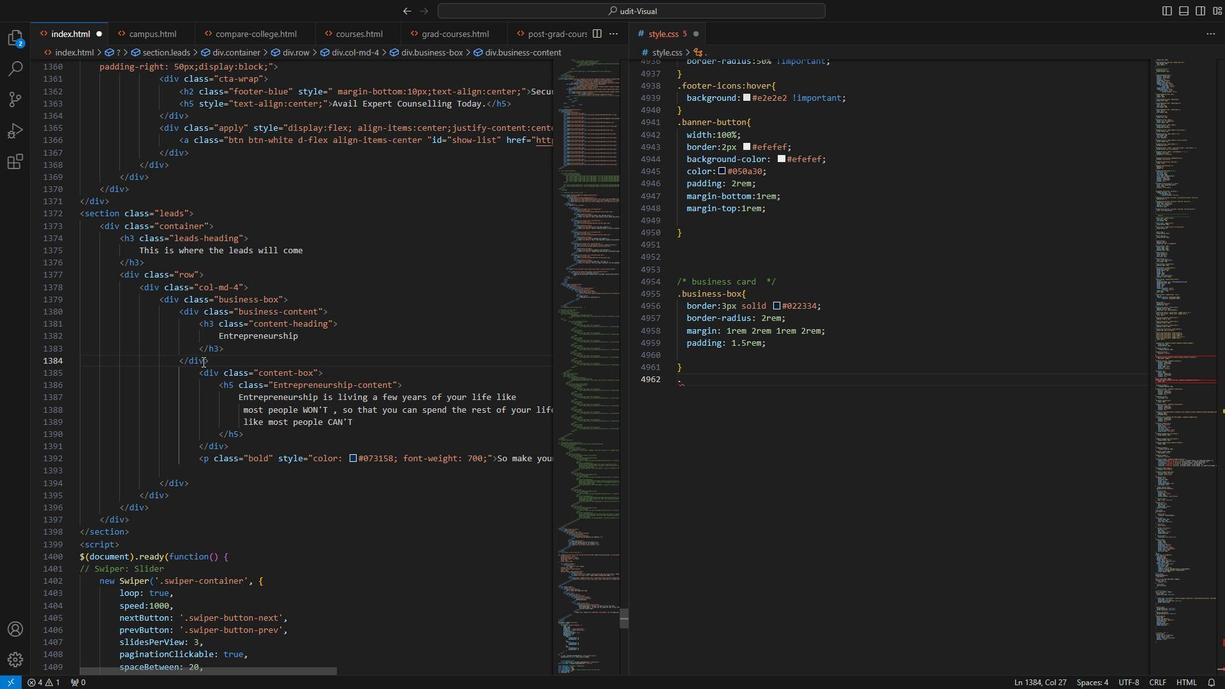 
Action: Mouse pressed left at (200, 362)
Screenshot: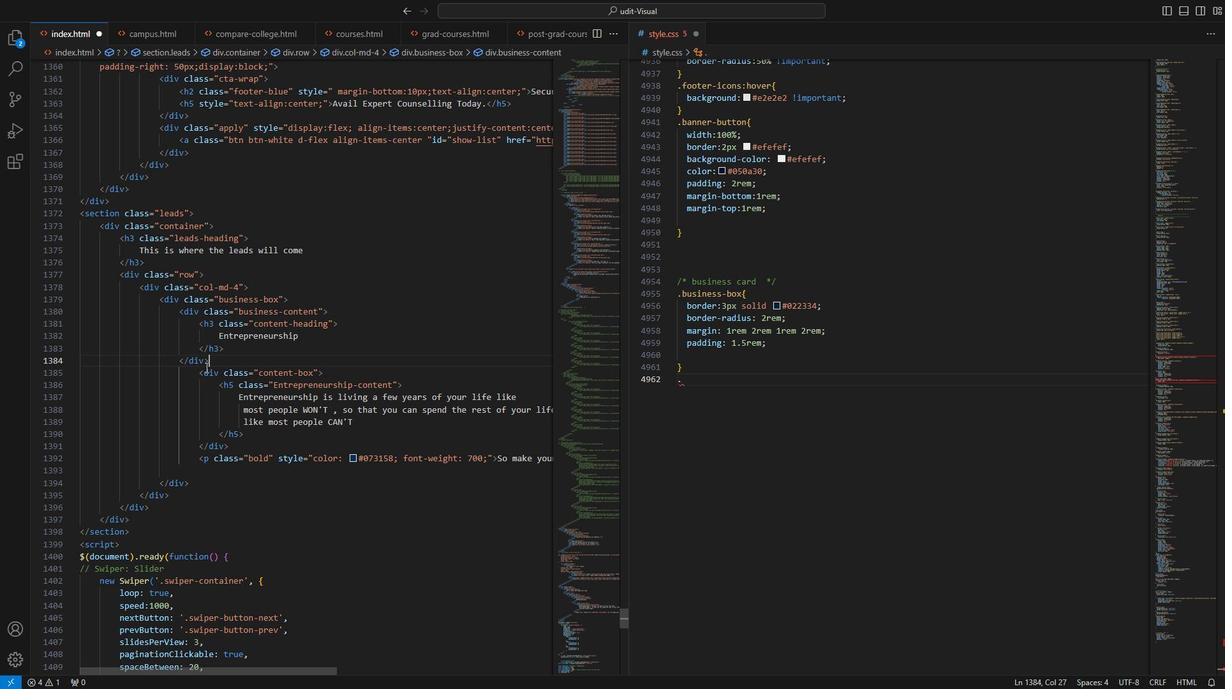 
Action: Mouse moved to (183, 356)
Screenshot: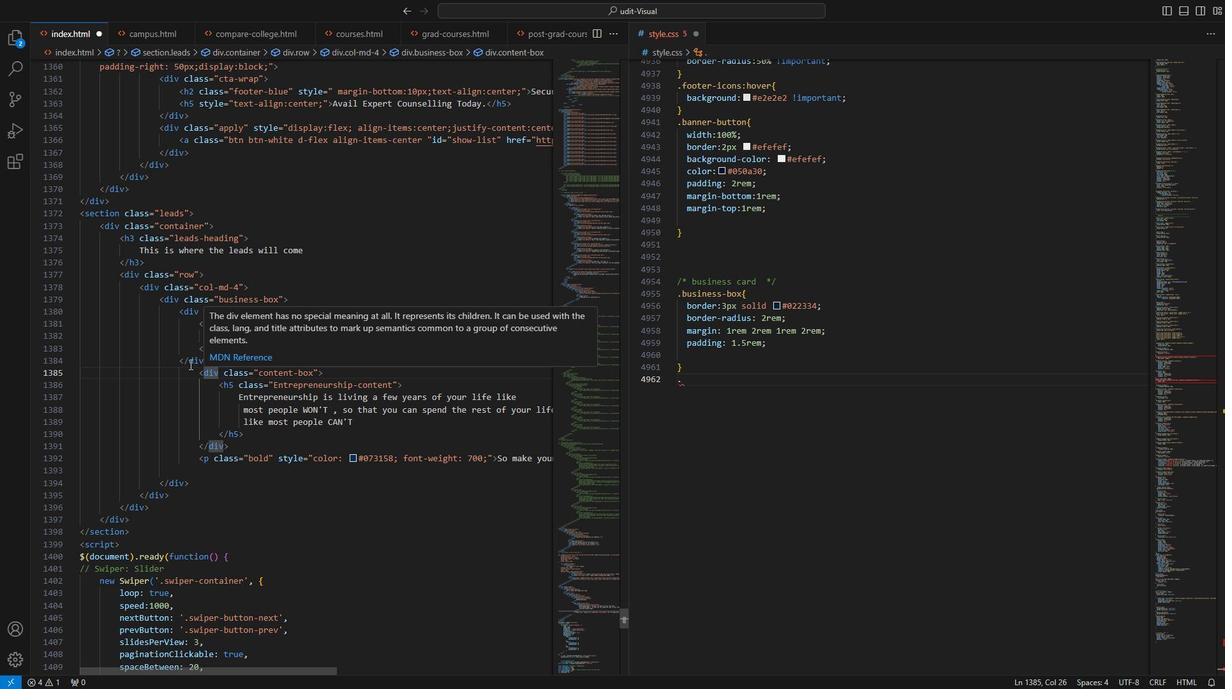 
Action: Mouse pressed left at (183, 356)
Screenshot: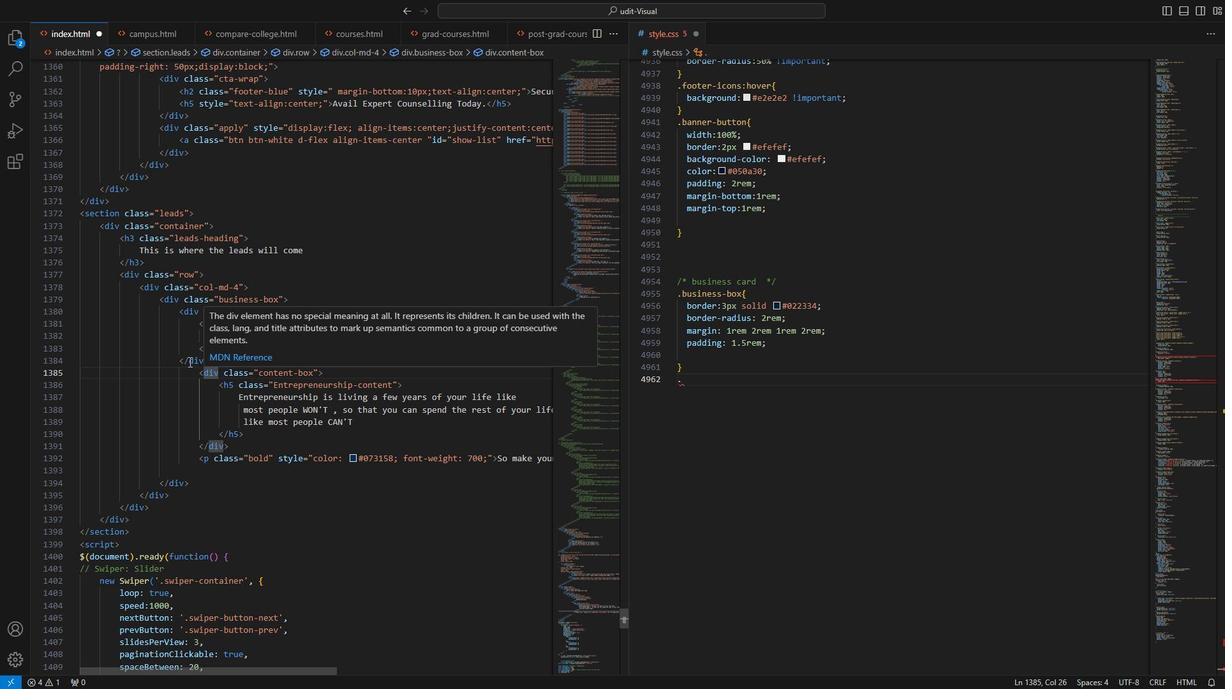 
Action: Mouse moved to (192, 370)
Screenshot: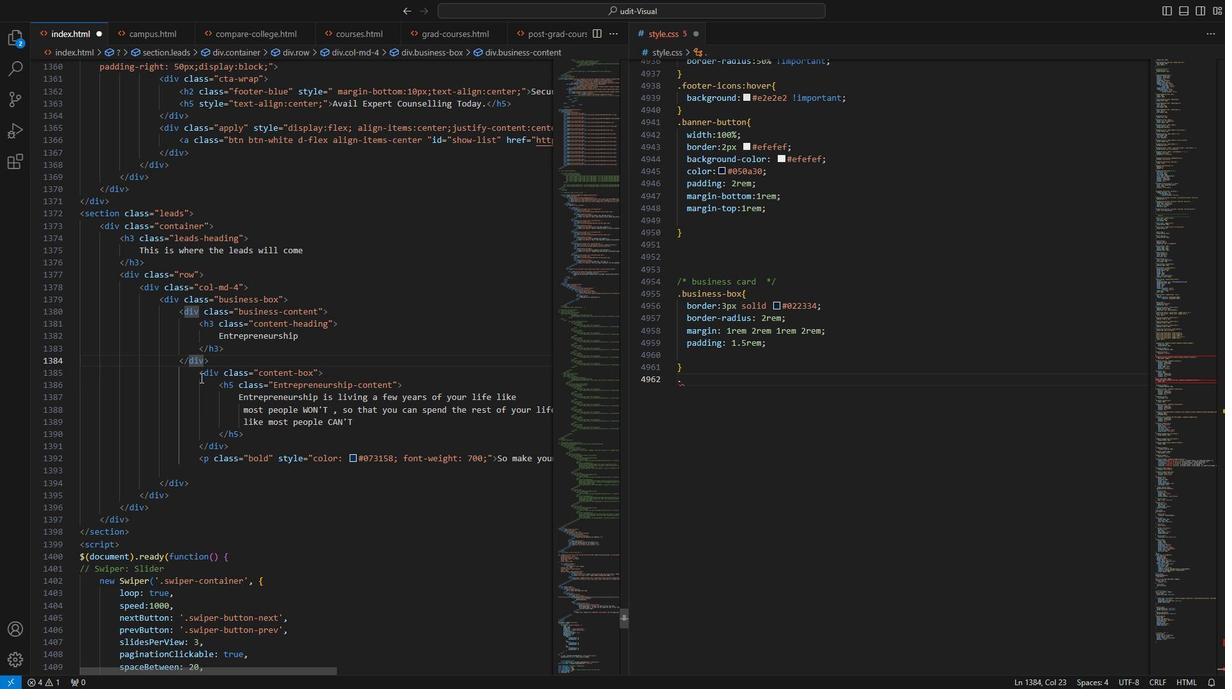 
Action: Mouse pressed left at (192, 370)
Screenshot: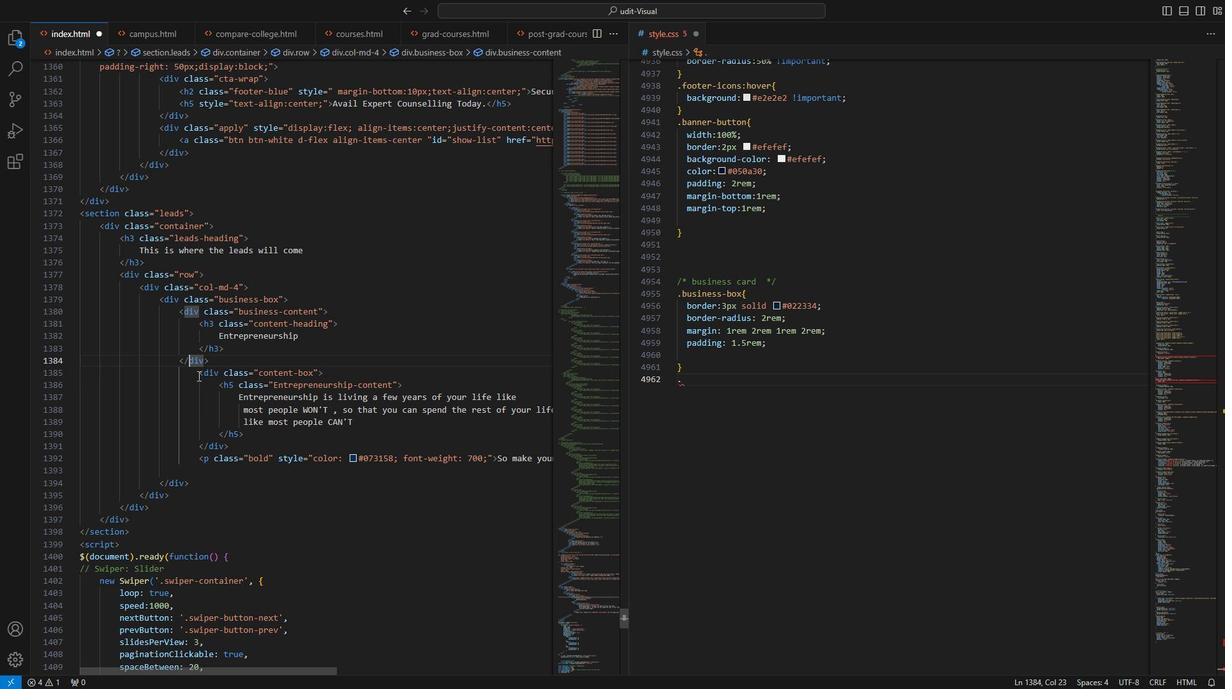 
Action: Mouse moved to (408, 354)
Screenshot: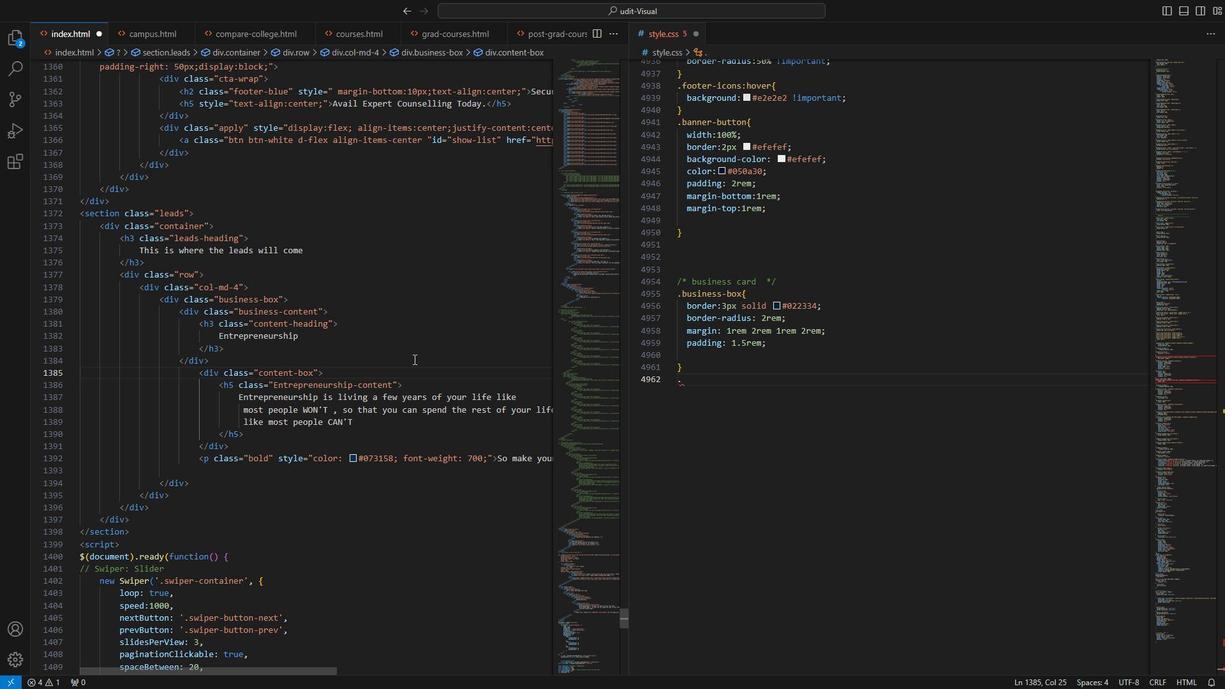 
Action: Key pressed <Key.backspace><Key.backspace><Key.space><Key.space><Key.space><Key.space><Key.down><Key.right><Key.right><Key.right><Key.right><Key.right><Key.right><Key.right><Key.right><Key.backspace><Key.shift><Key.shift><Key.shift><Key.shift>ctrl+I
Screenshot: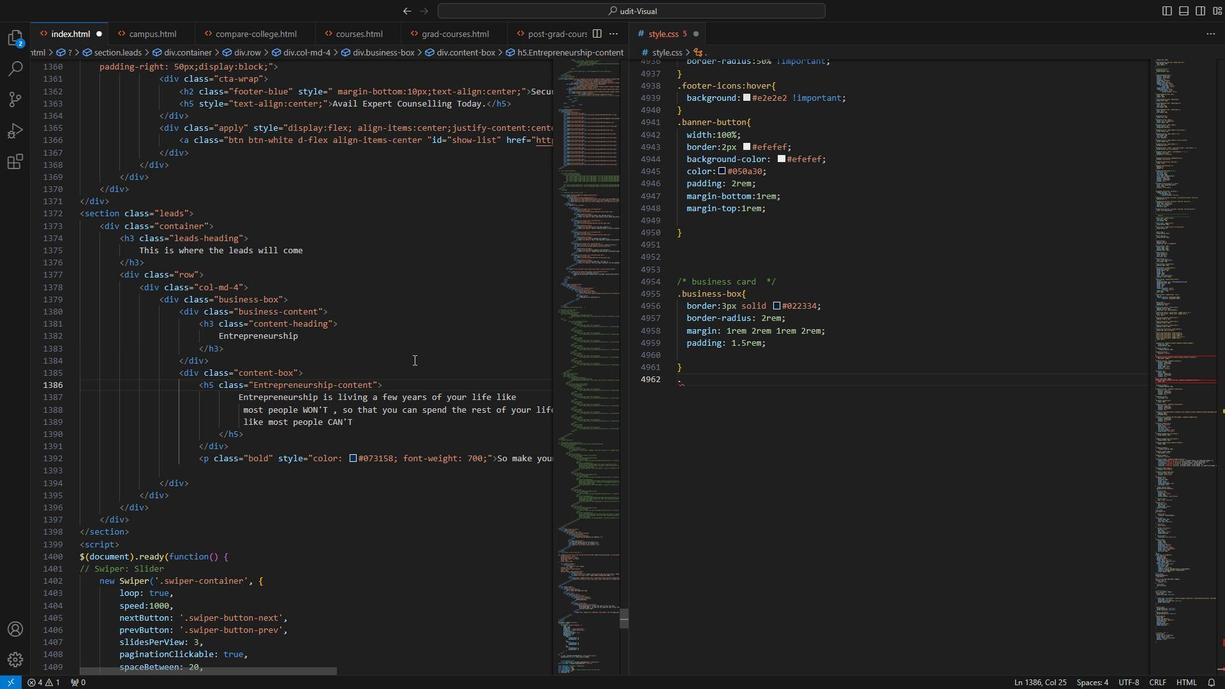 
Action: Mouse moved to (347, 378)
Screenshot: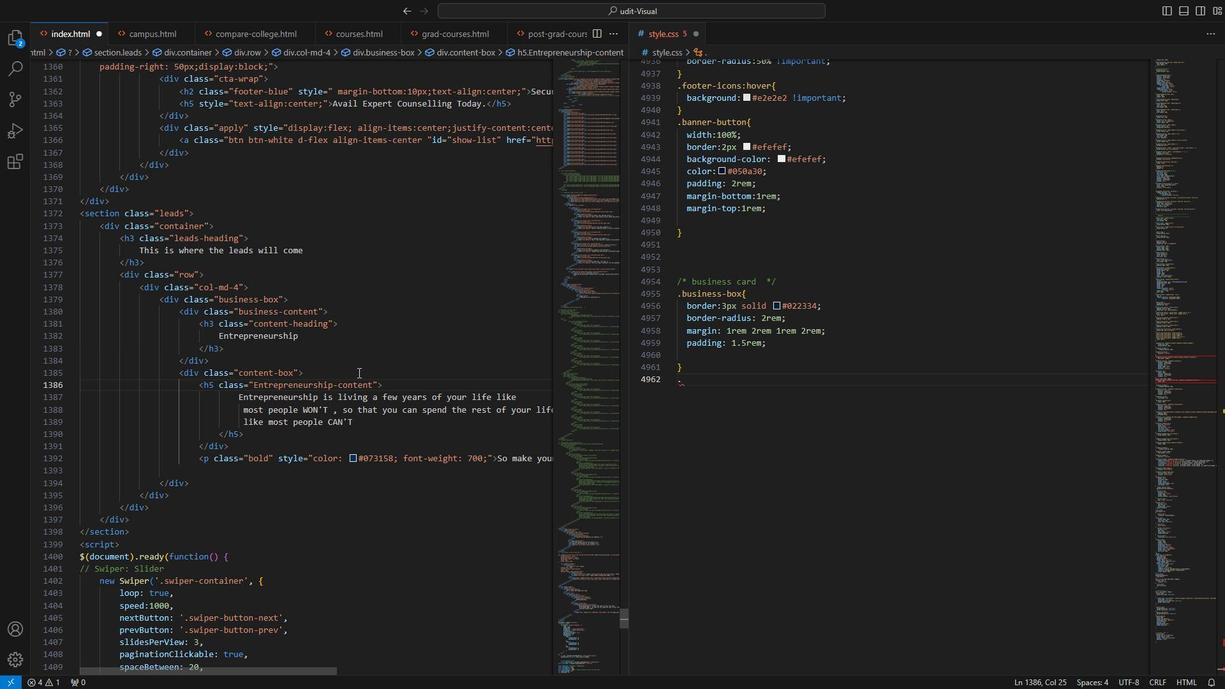 
Action: Mouse pressed right at (347, 378)
Screenshot: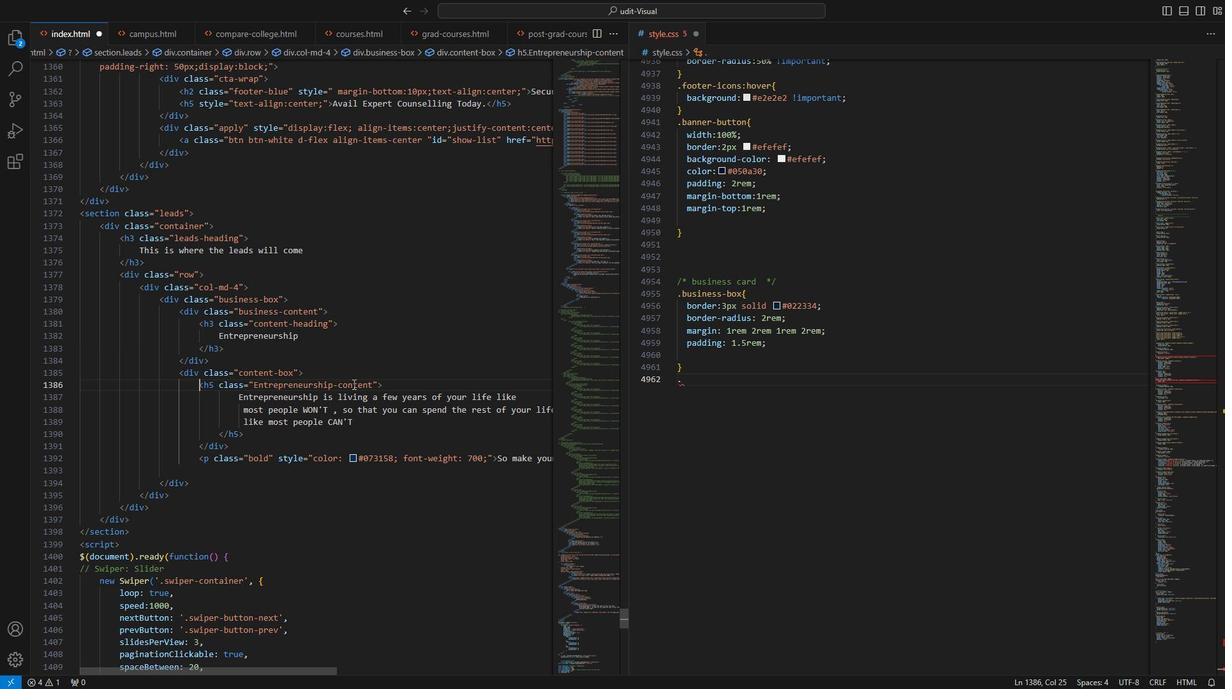 
Action: Mouse moved to (329, 490)
Screenshot: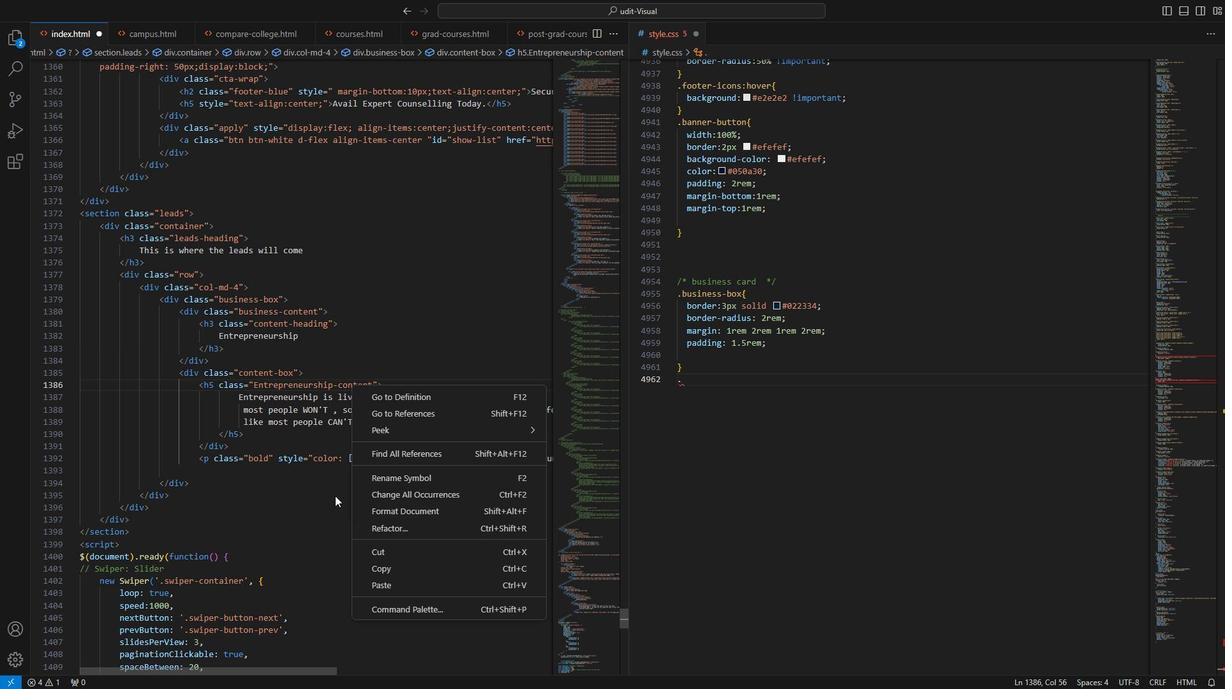 
Action: Mouse pressed left at (329, 490)
Screenshot: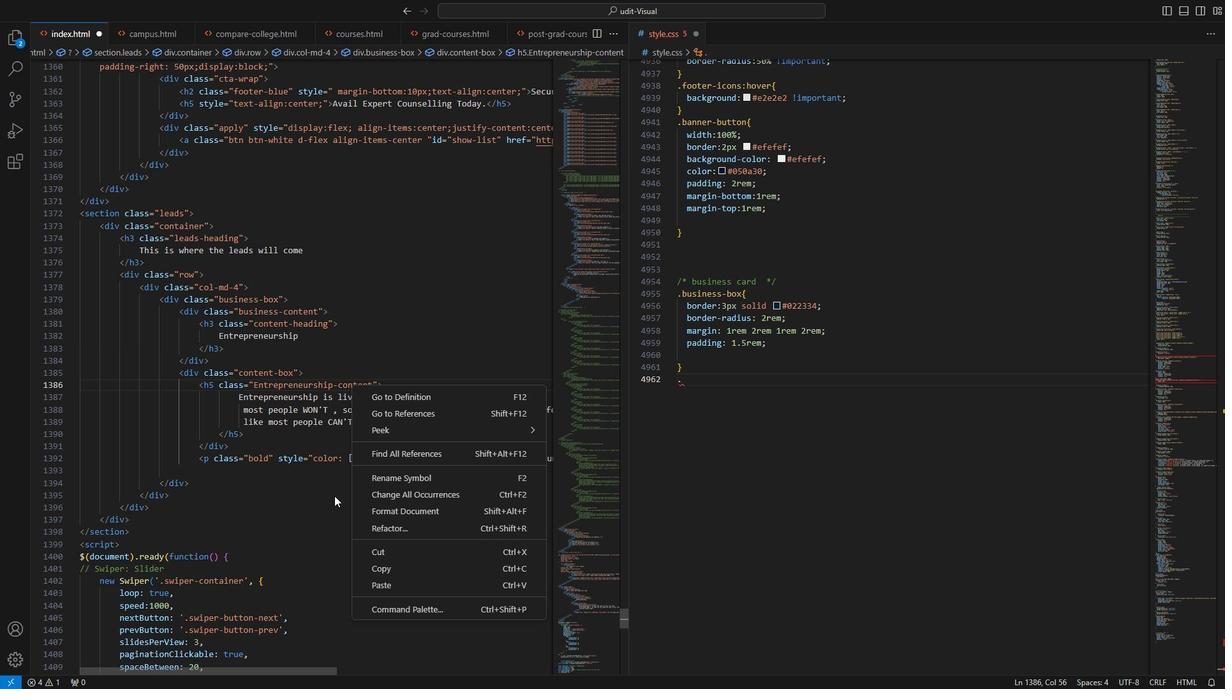 
Action: Key pressed <Key.shift><Key.shift><Key.shift><Key.shift><Key.shift><Key.shift><Key.shift><Key.shift><Key.shift><Key.shift><Key.shift><Key.shift><Key.shift><Key.shift><Key.shift><Key.shift><Key.alt_l><Key.alt_l><Key.alt_l><Key.alt_l><Key.alt_l><Key.alt_l><Key.alt_l><Key.alt_l><Key.alt_l><Key.alt_l>ctrl+F
Screenshot: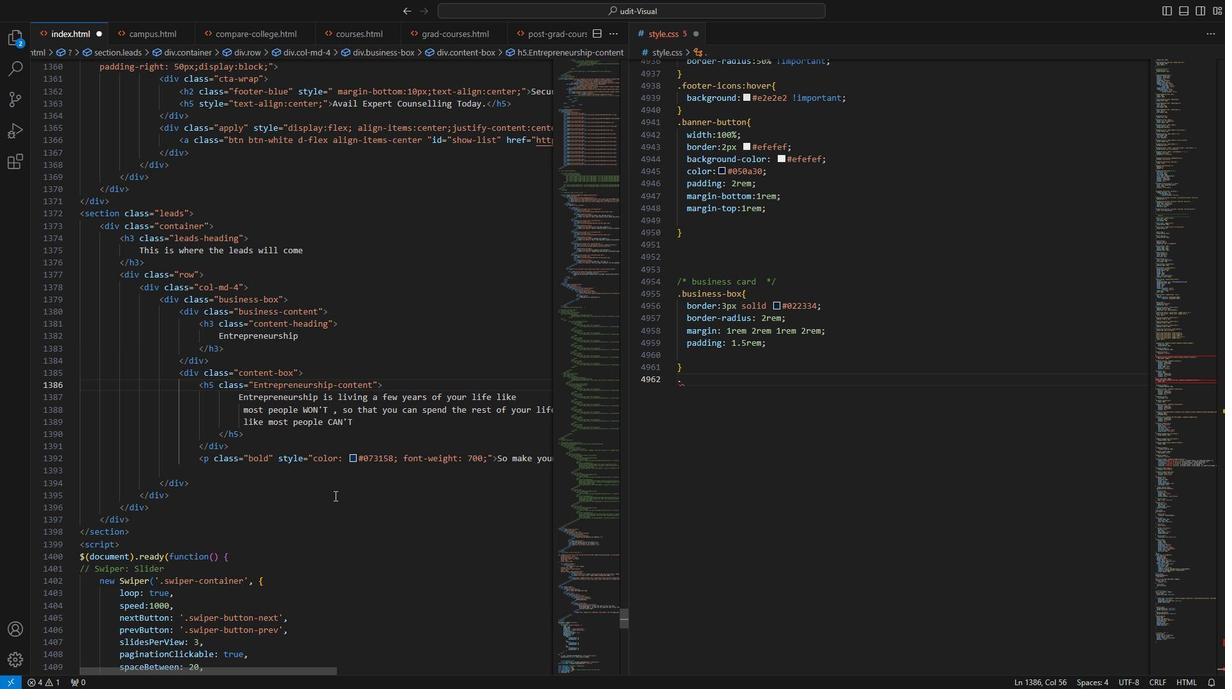 
Action: Mouse moved to (374, 236)
Screenshot: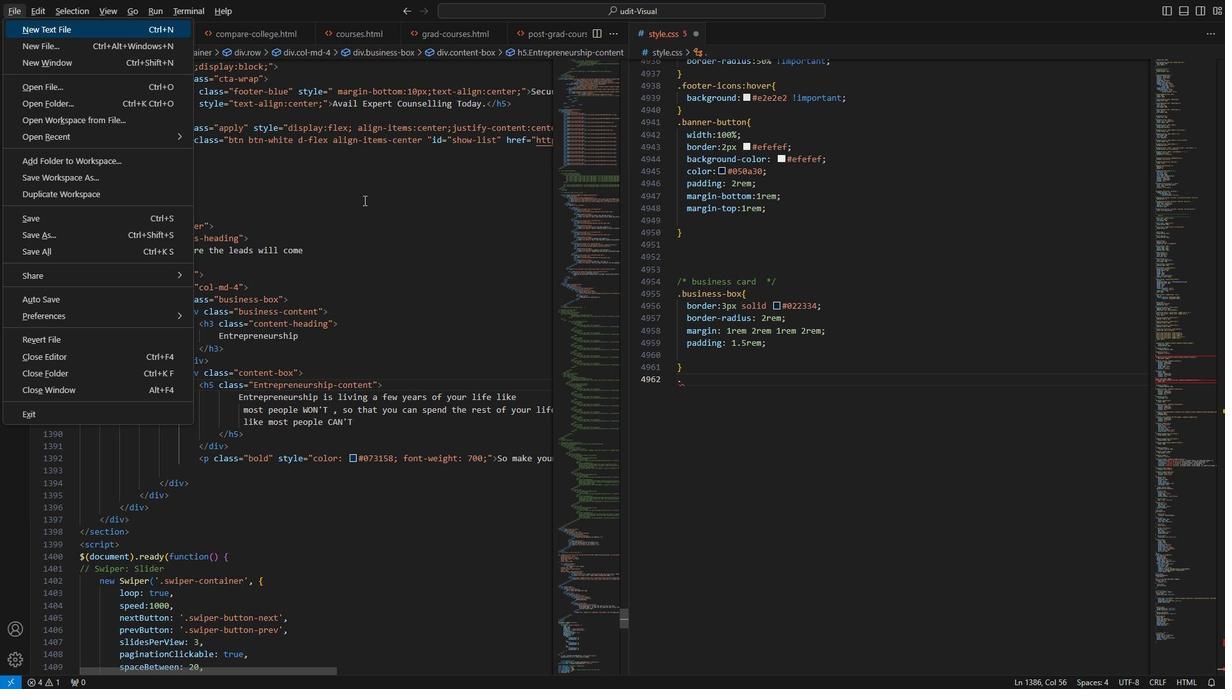 
Action: Mouse pressed left at (374, 236)
Screenshot: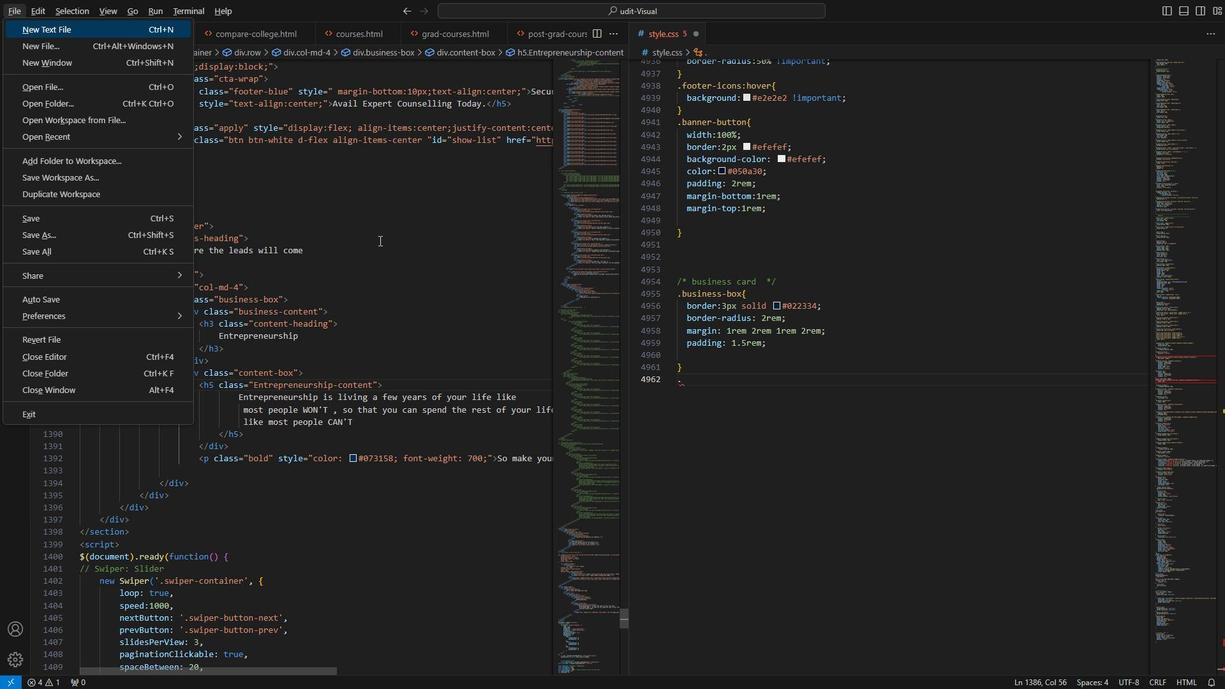 
Action: Mouse pressed right at (374, 236)
Screenshot: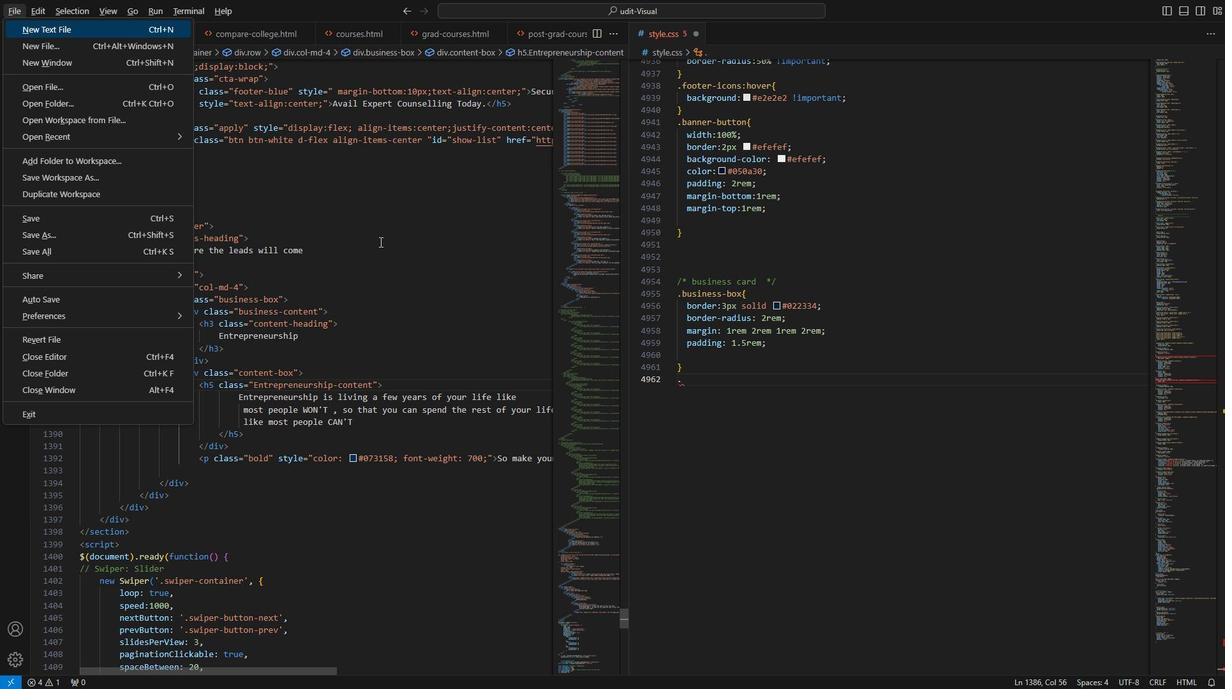 
Action: Mouse moved to (259, 338)
Screenshot: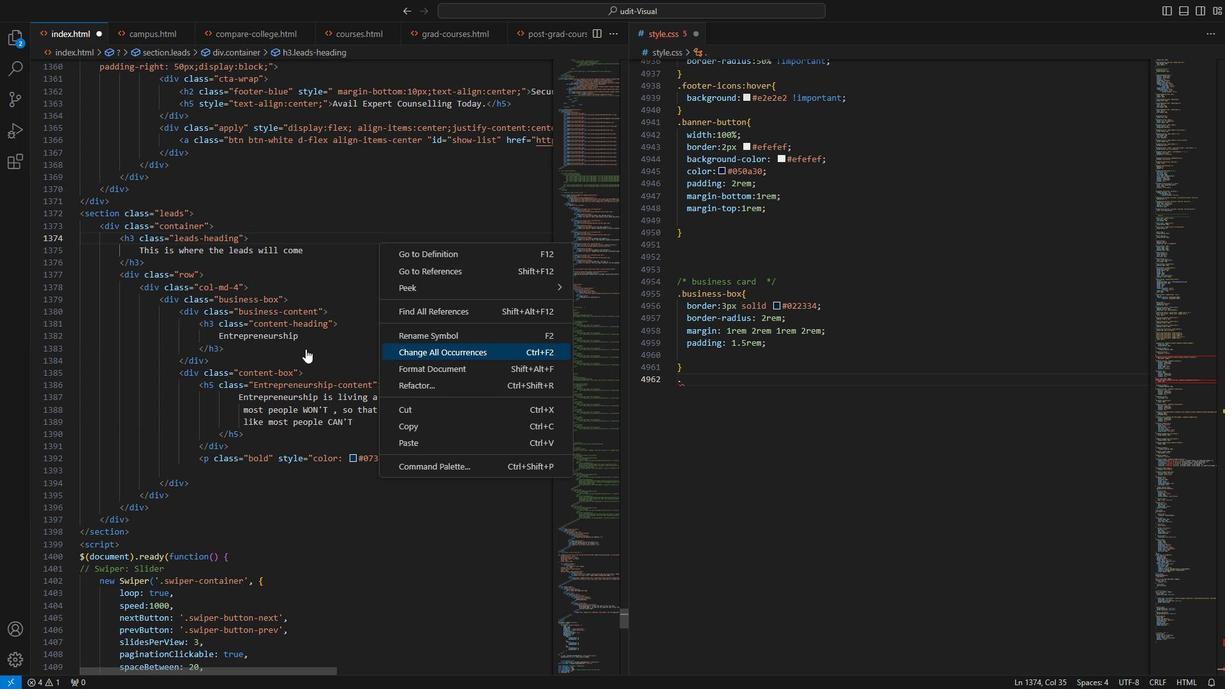 
Action: Mouse pressed left at (259, 338)
Screenshot: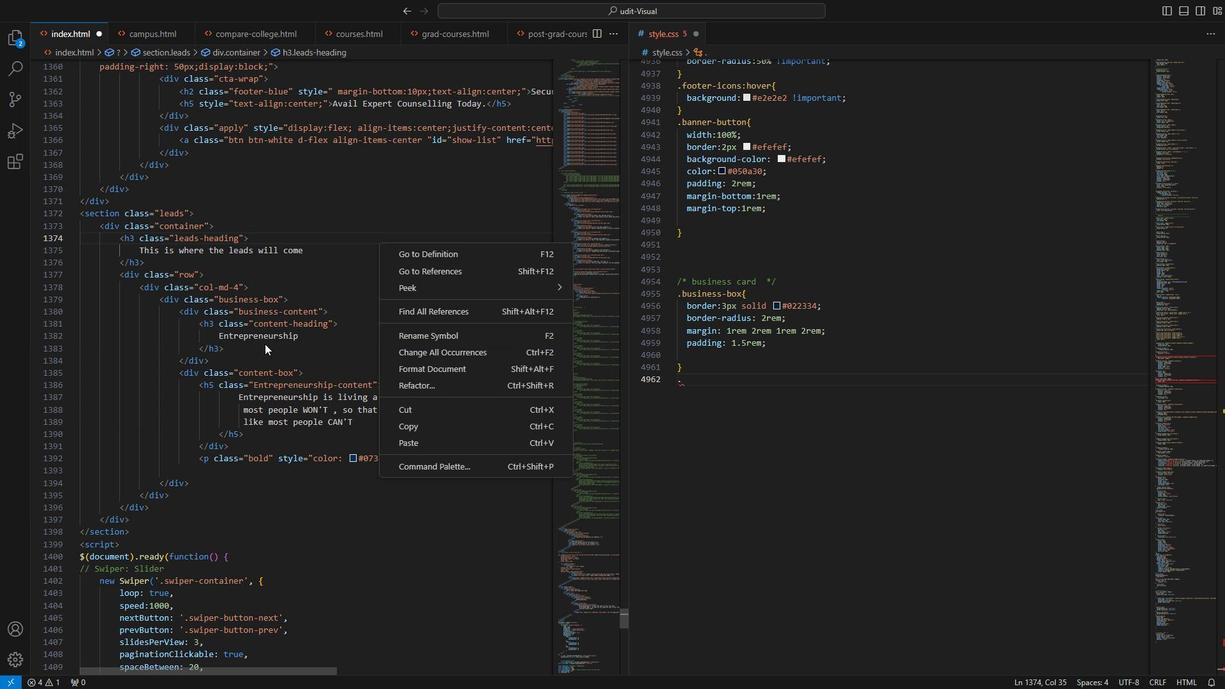 
Action: Key pressed <Key.shift><Key.shift><Key.shift><Key.shift><Key.shift><Key.shift><Key.shift><Key.shift><Key.shift><Key.shift><Key.shift><Key.shift><Key.shift><Key.shift><Key.shift><Key.shift><Key.alt_l><Key.alt_l><Key.alt_l><Key.alt_l><Key.alt_l><Key.alt_l><Key.alt_l><Key.alt_l><Key.alt_l>F
Screenshot: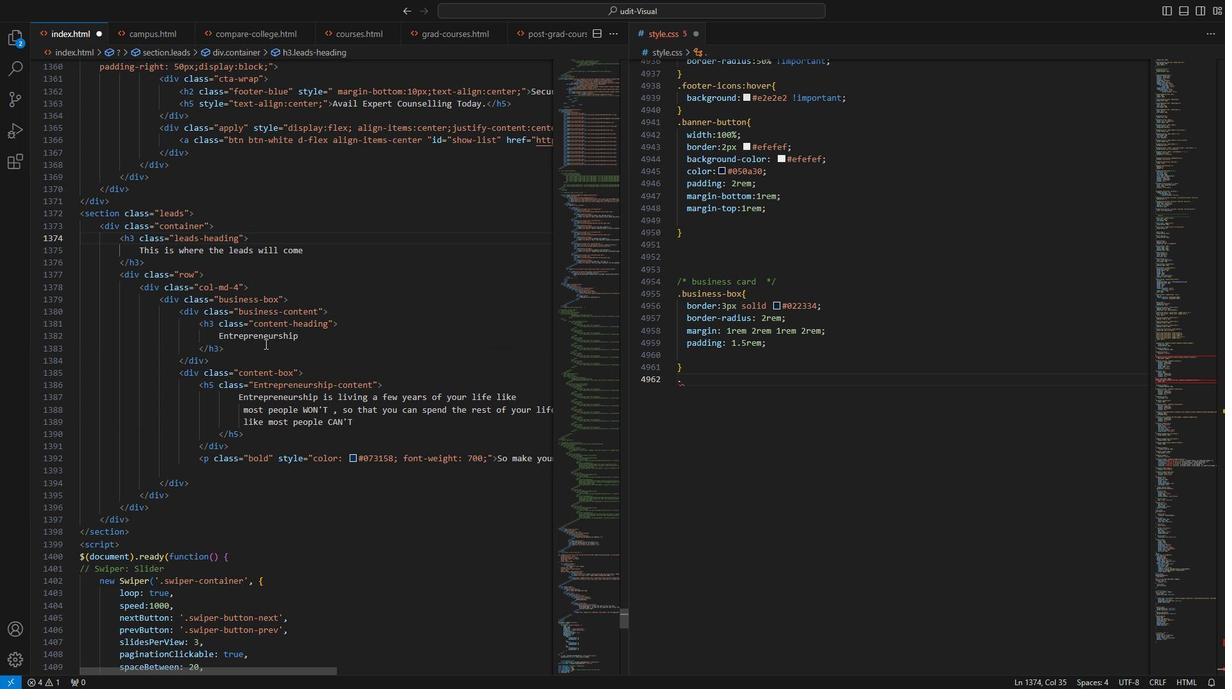 
Action: Mouse moved to (359, 163)
Screenshot: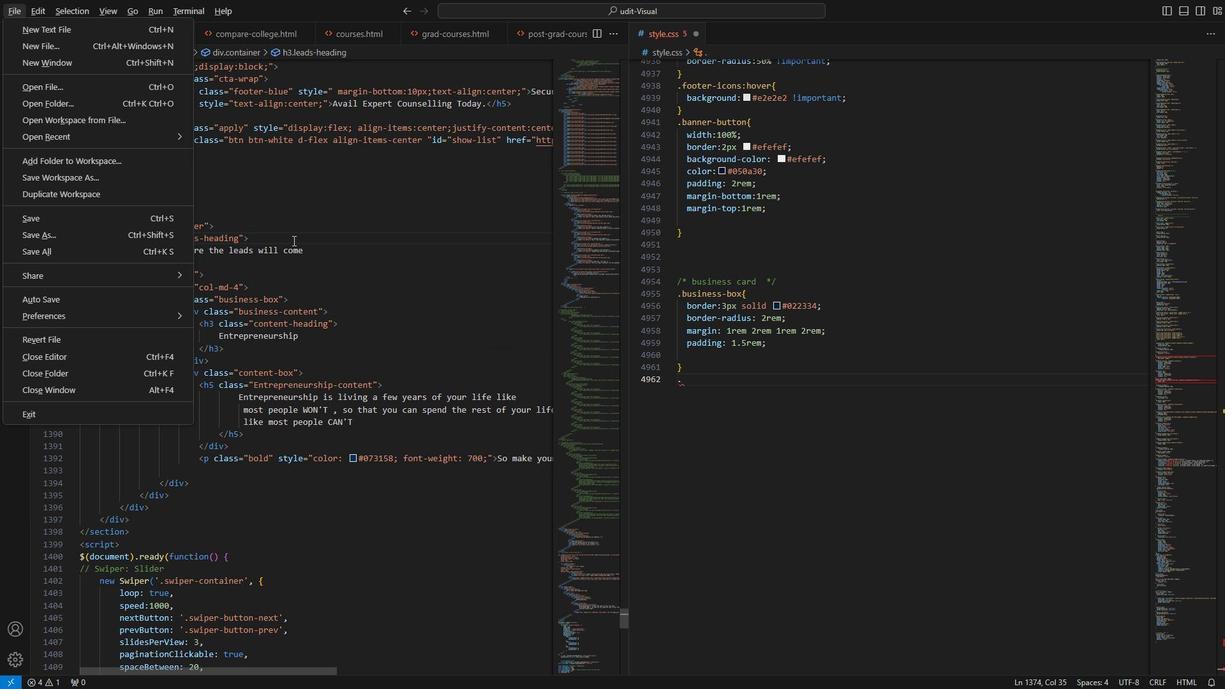 
Action: Mouse pressed left at (359, 163)
Screenshot: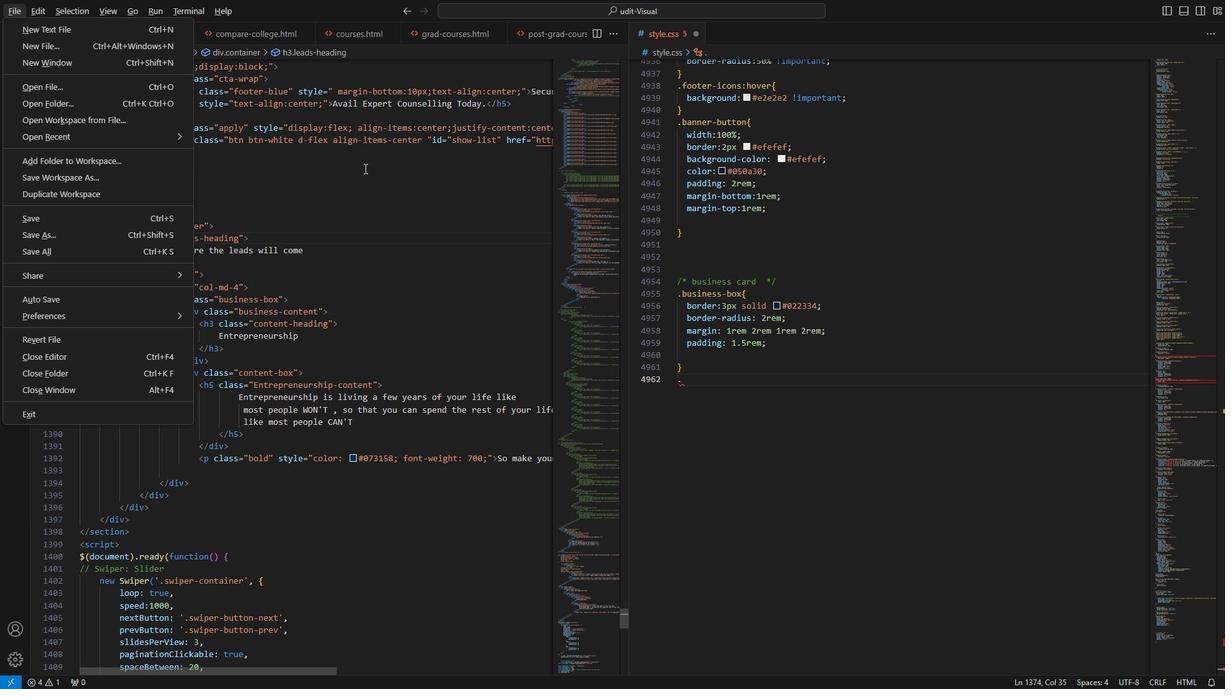 
Action: Mouse pressed right at (359, 163)
Screenshot: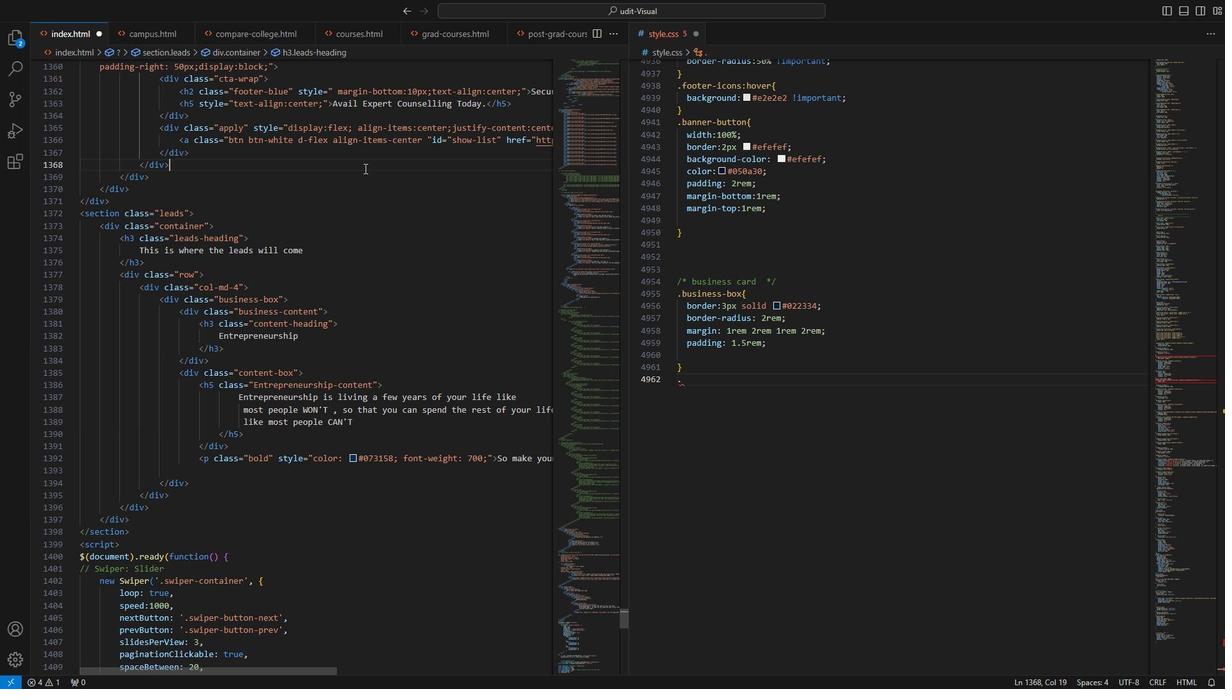 
Action: Mouse moved to (391, 287)
Screenshot: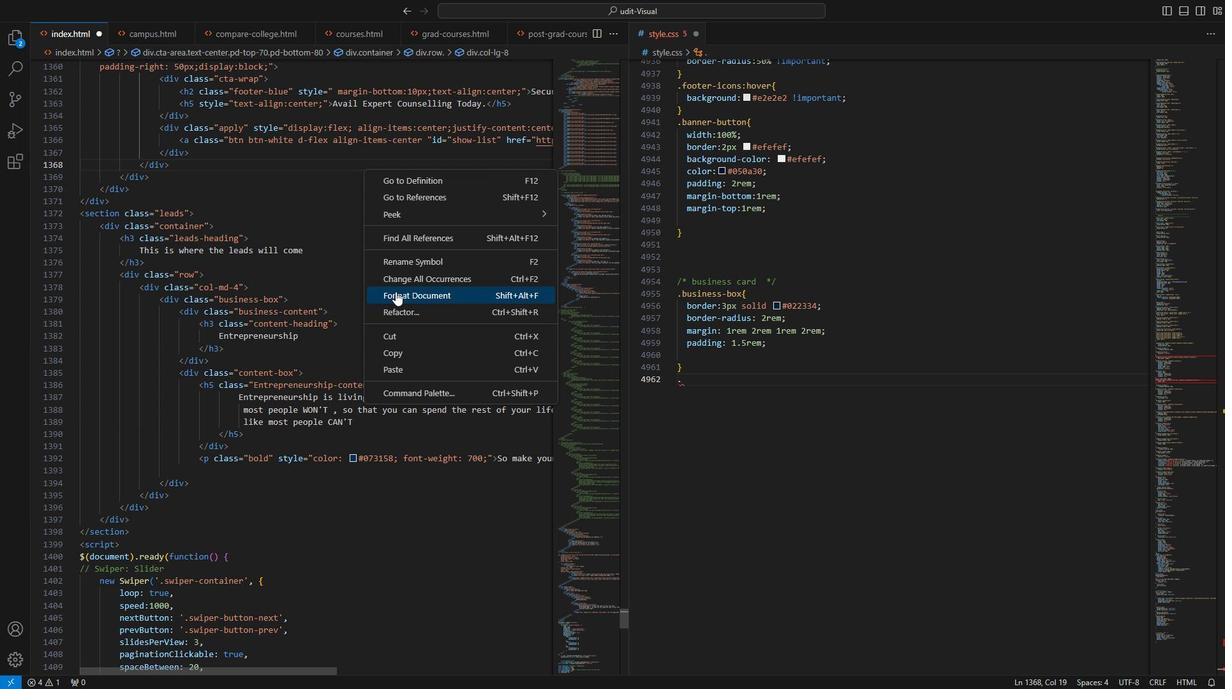 
Action: Mouse pressed left at (391, 287)
Screenshot: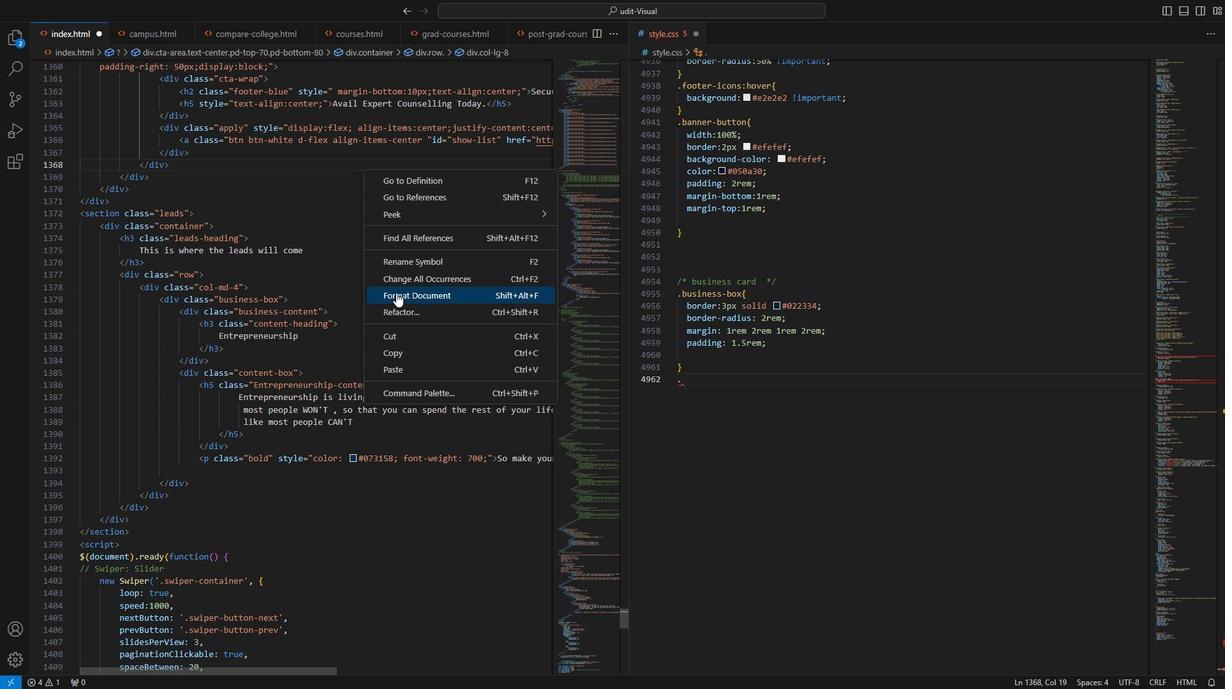 
Action: Mouse moved to (580, 587)
Screenshot: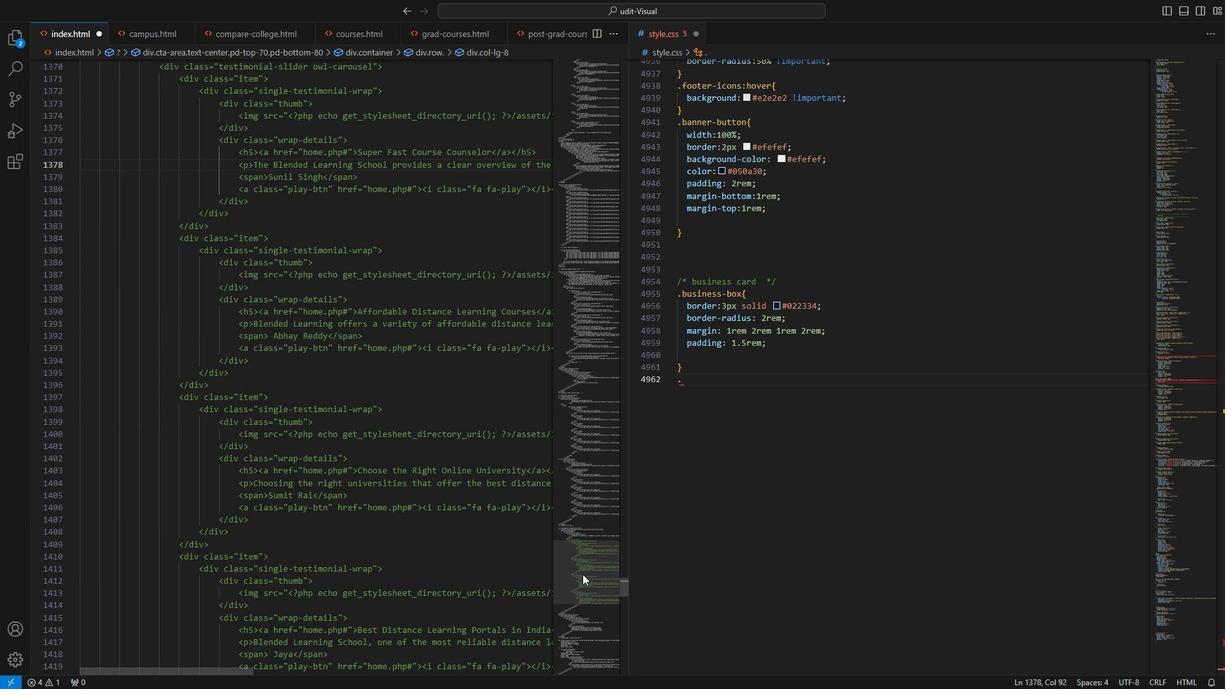 
Action: Mouse pressed left at (580, 587)
Screenshot: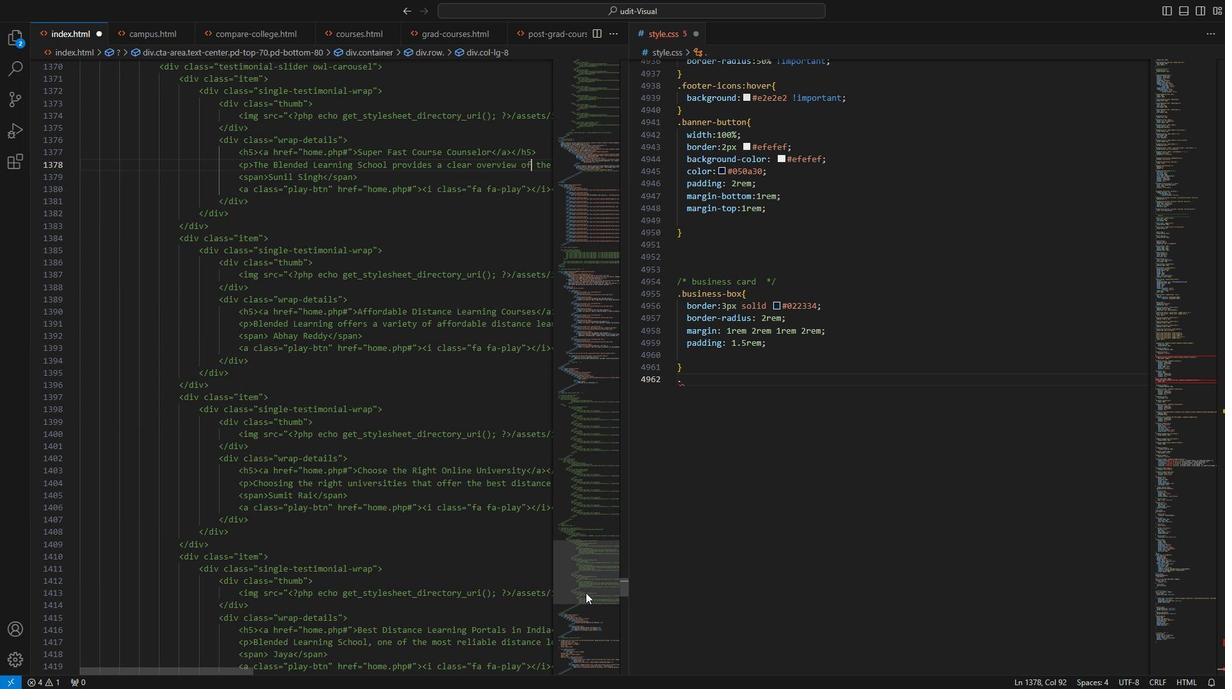 
Action: Mouse moved to (169, 456)
Screenshot: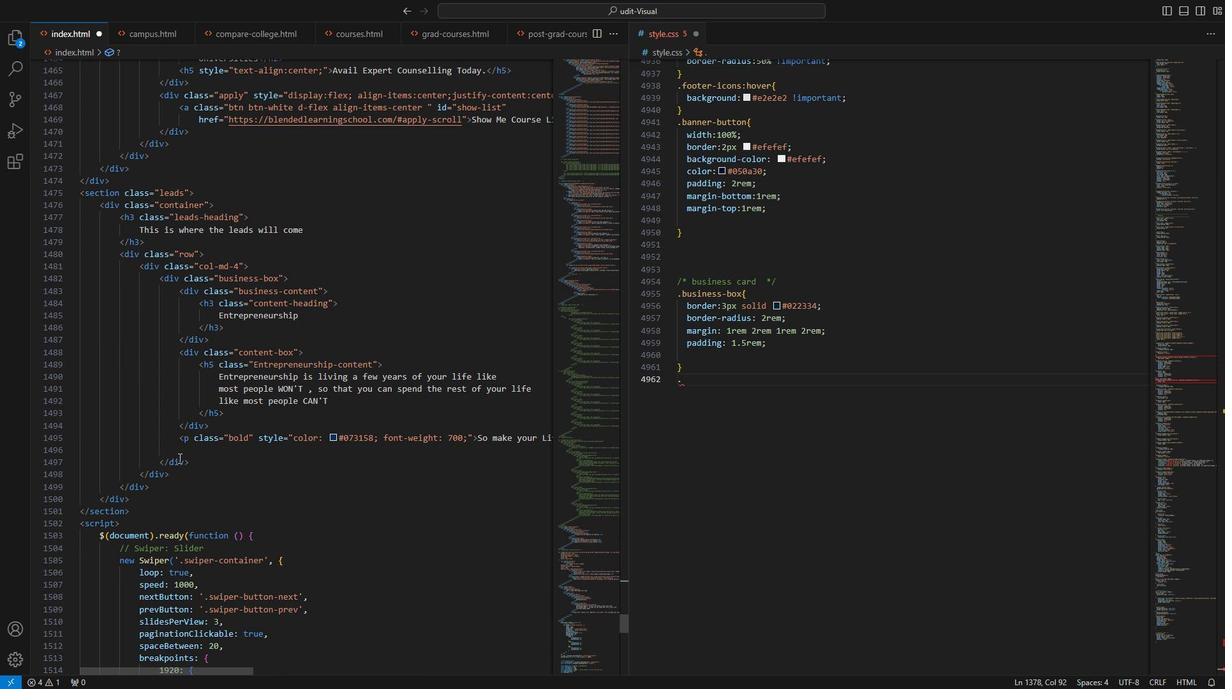 
Action: Mouse pressed left at (169, 456)
Screenshot: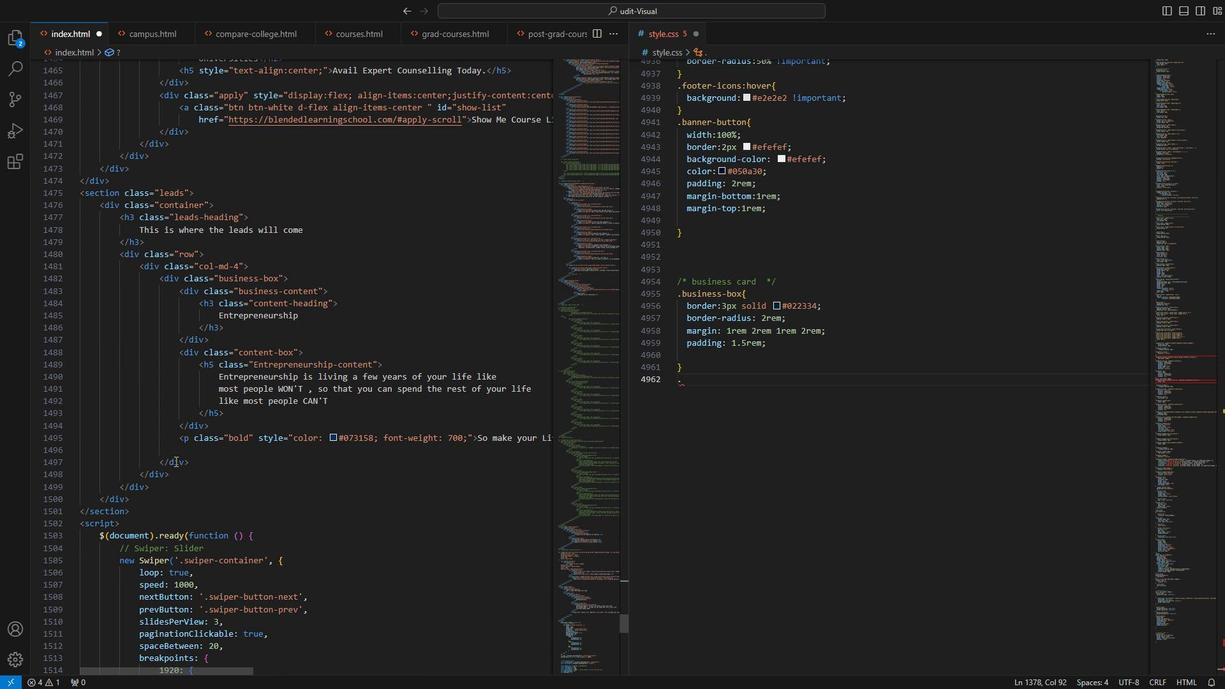 
Action: Mouse moved to (193, 460)
Screenshot: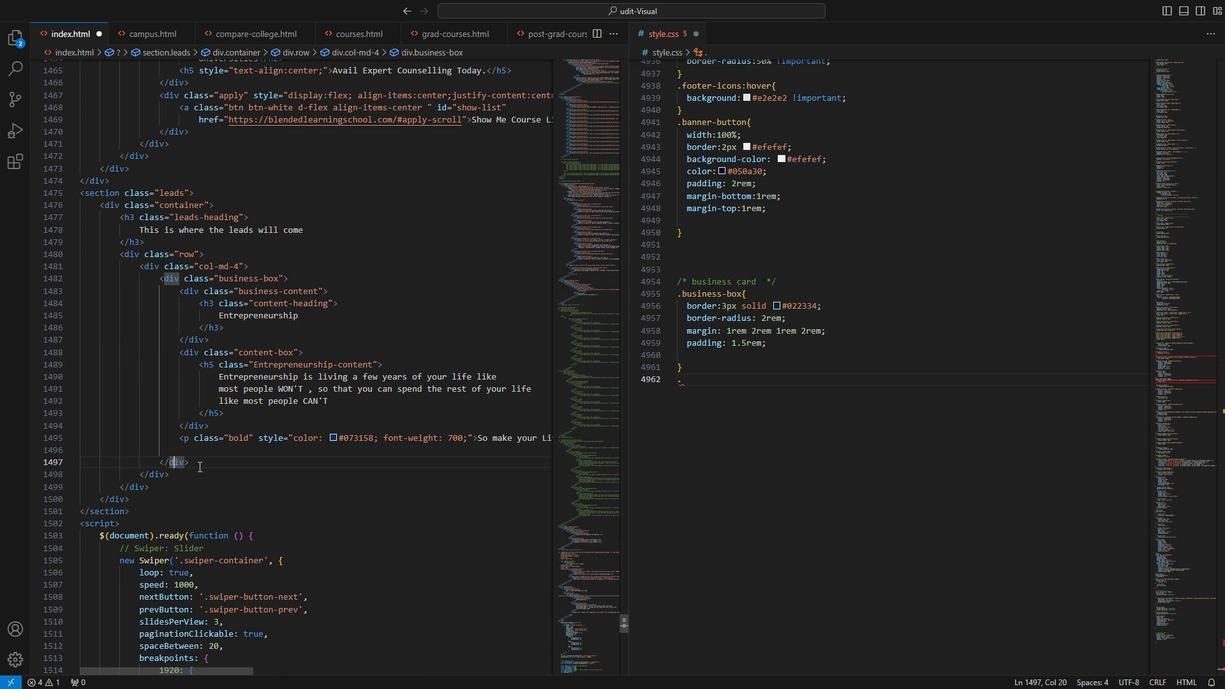 
Action: Mouse pressed left at (193, 460)
Screenshot: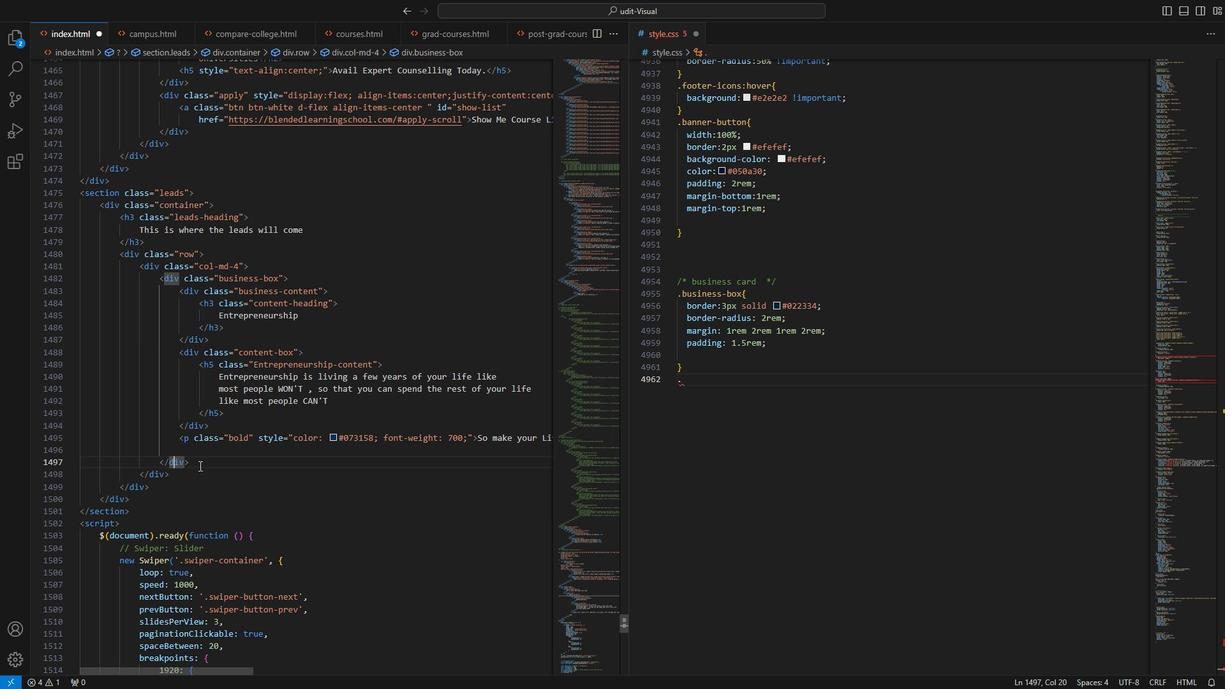 
Action: Mouse moved to (696, 371)
Screenshot: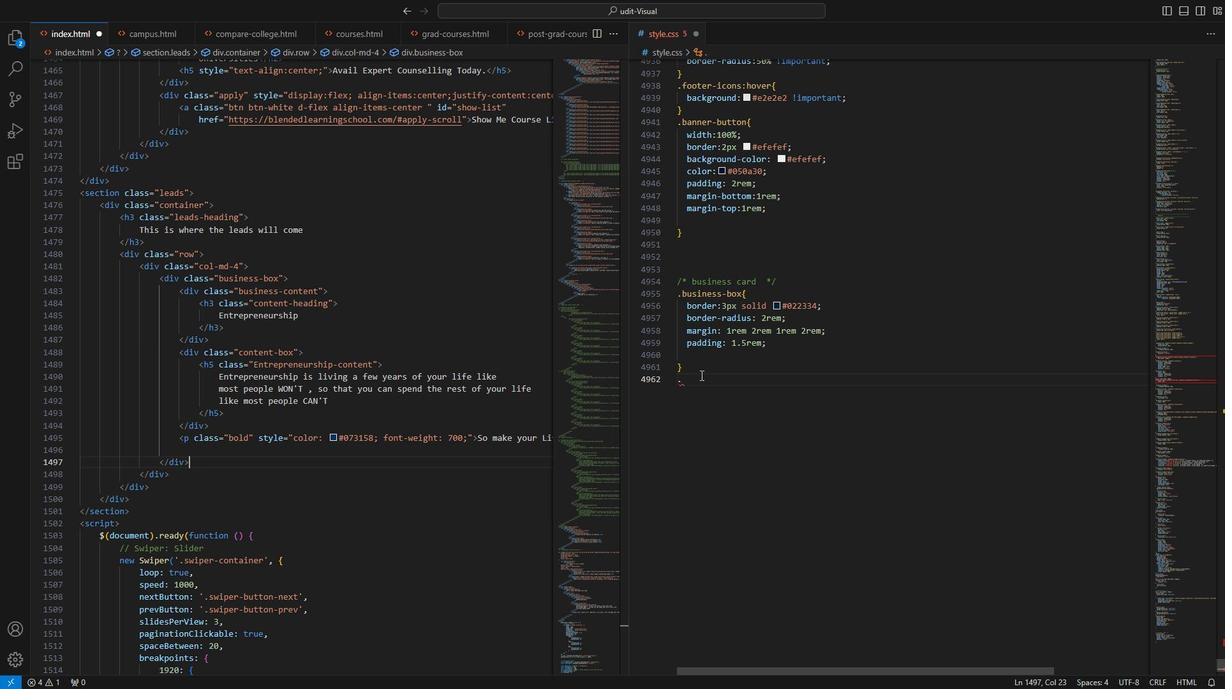 
Action: Mouse pressed left at (696, 371)
Screenshot: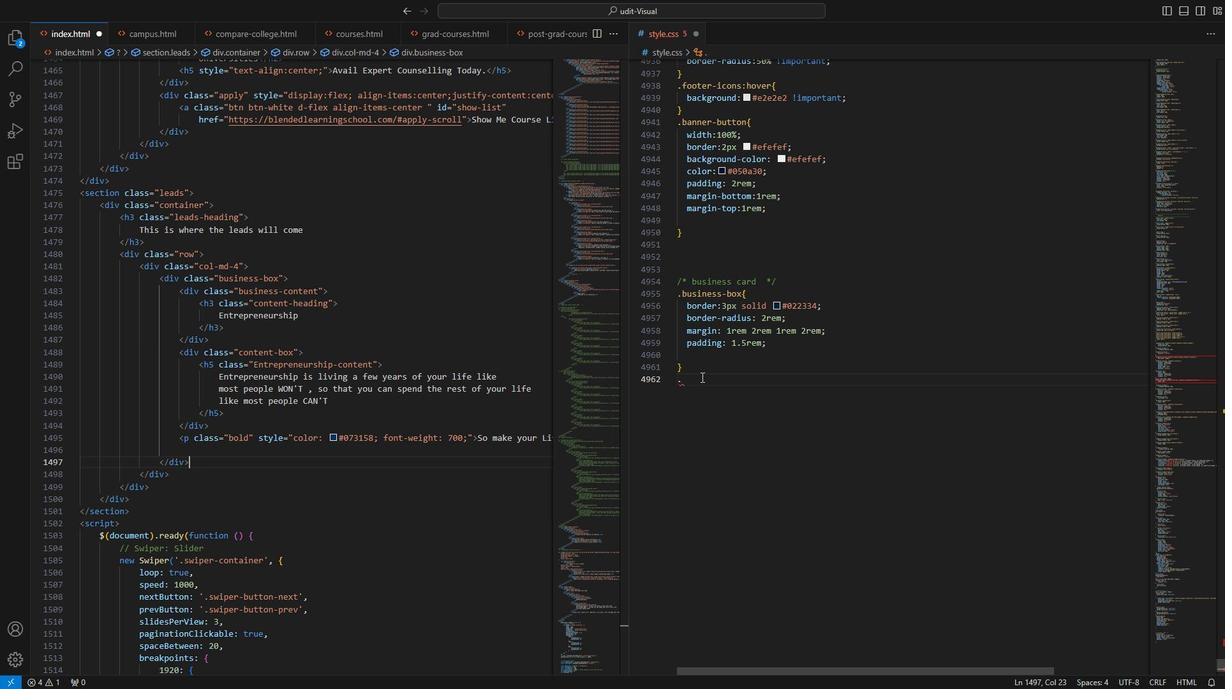 
Action: Mouse moved to (696, 375)
Screenshot: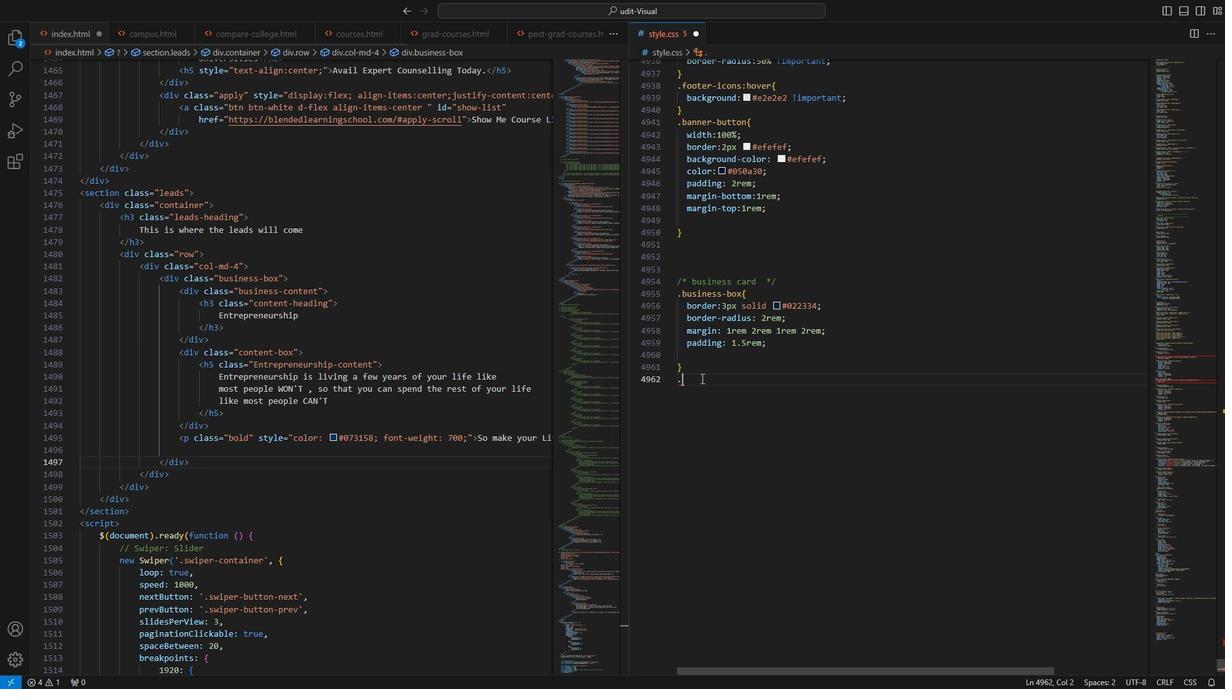 
Action: Key pressed business-content<Key.shift_r>{<Key.enter>text-<Key.enter><Key.enter><Key.right><Key.enter>padding<Key.enter>0.8rem<Key.right><Key.enter>margin<Key.enter>1rem<Key.down><Key.enter>.content-box<Key.shift_r>{<Key.enter>
Screenshot: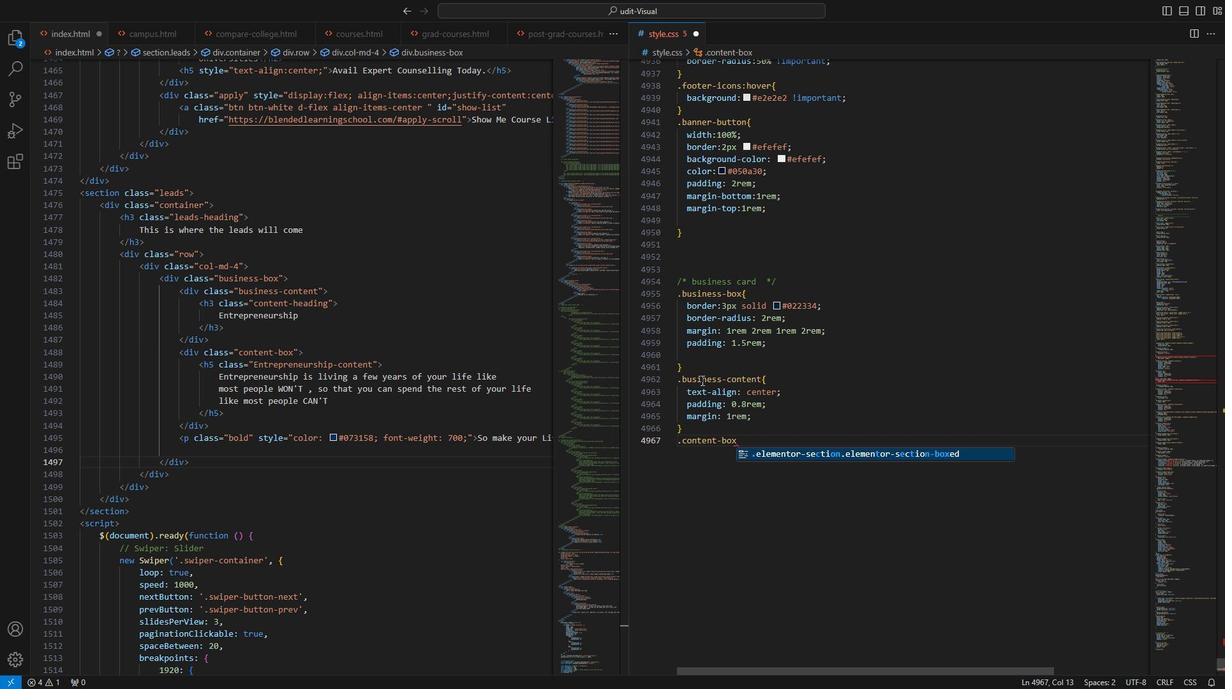 
Action: Mouse moved to (553, 128)
Screenshot: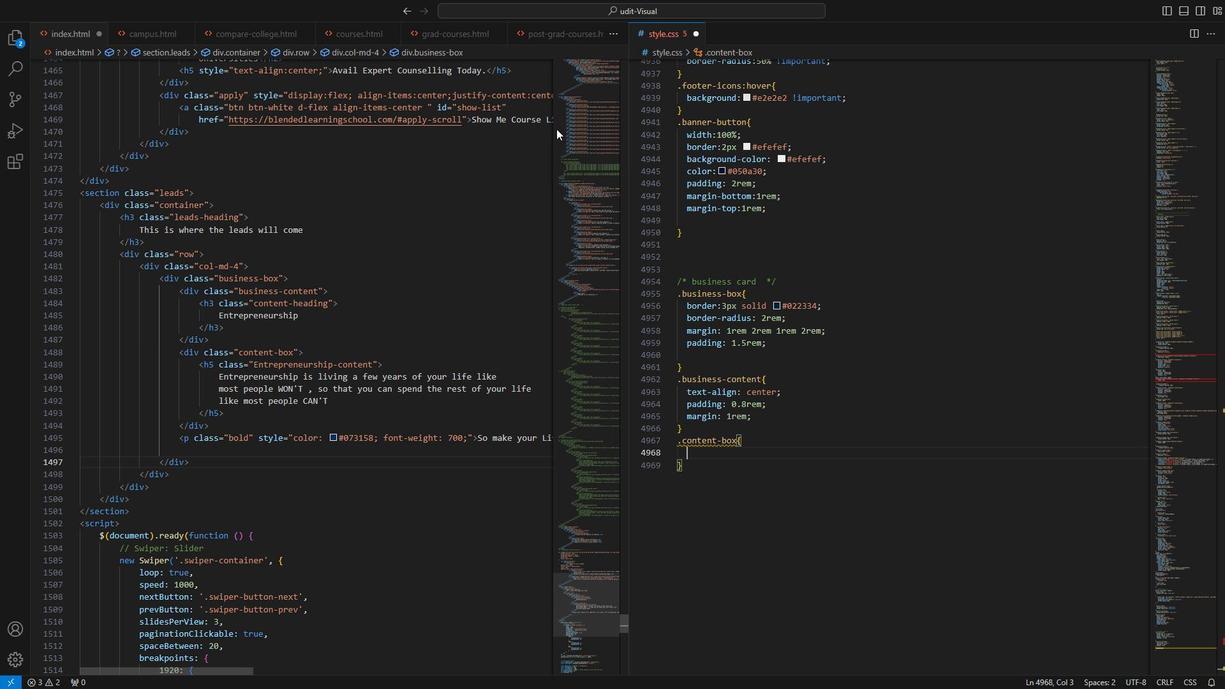 
Action: Mouse pressed left at (553, 128)
Screenshot: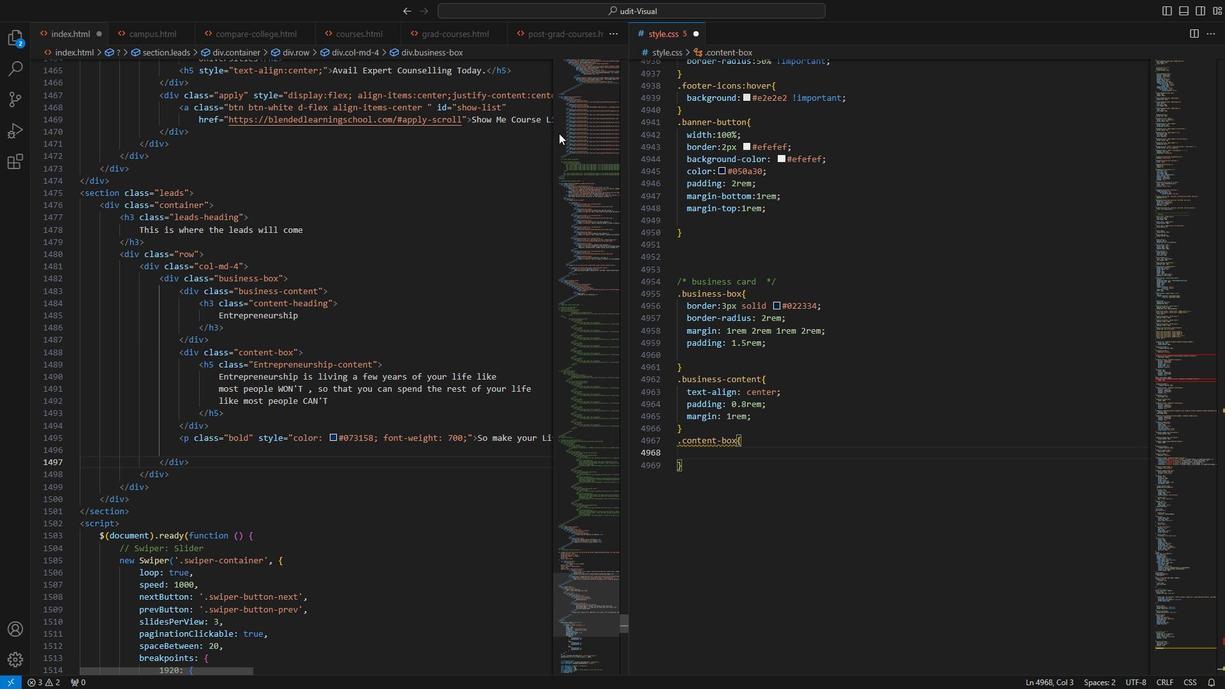 
Action: Mouse pressed left at (553, 128)
Screenshot: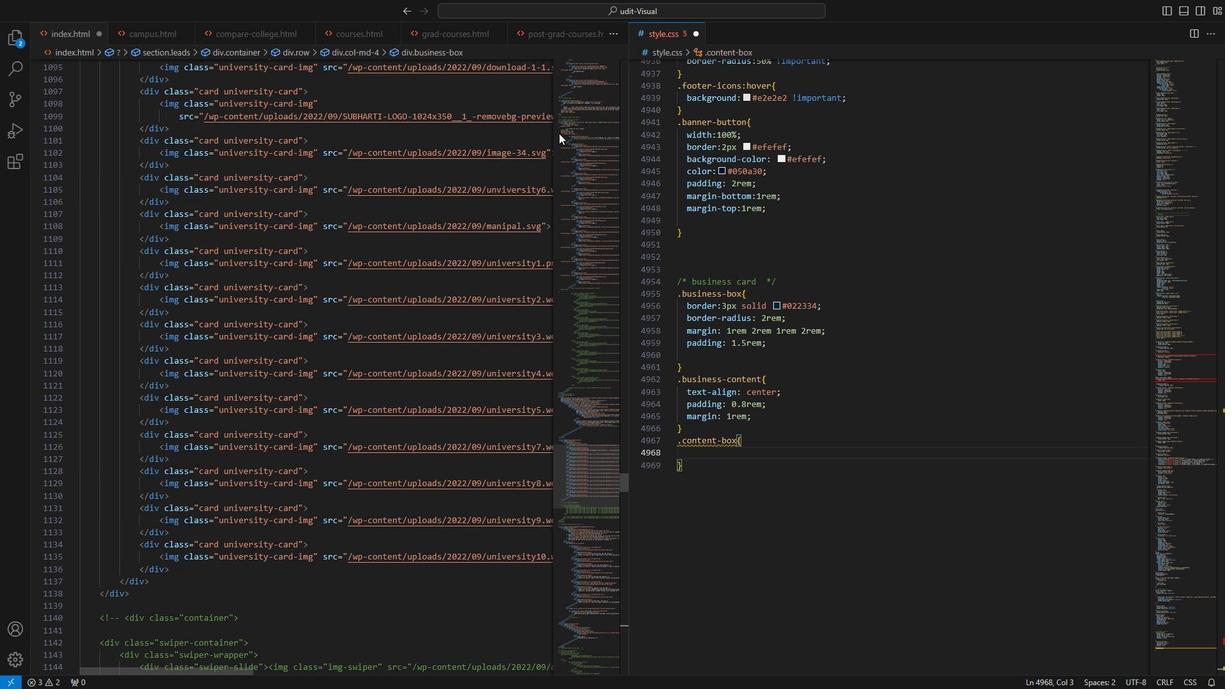 
Action: Mouse moved to (581, 125)
Screenshot: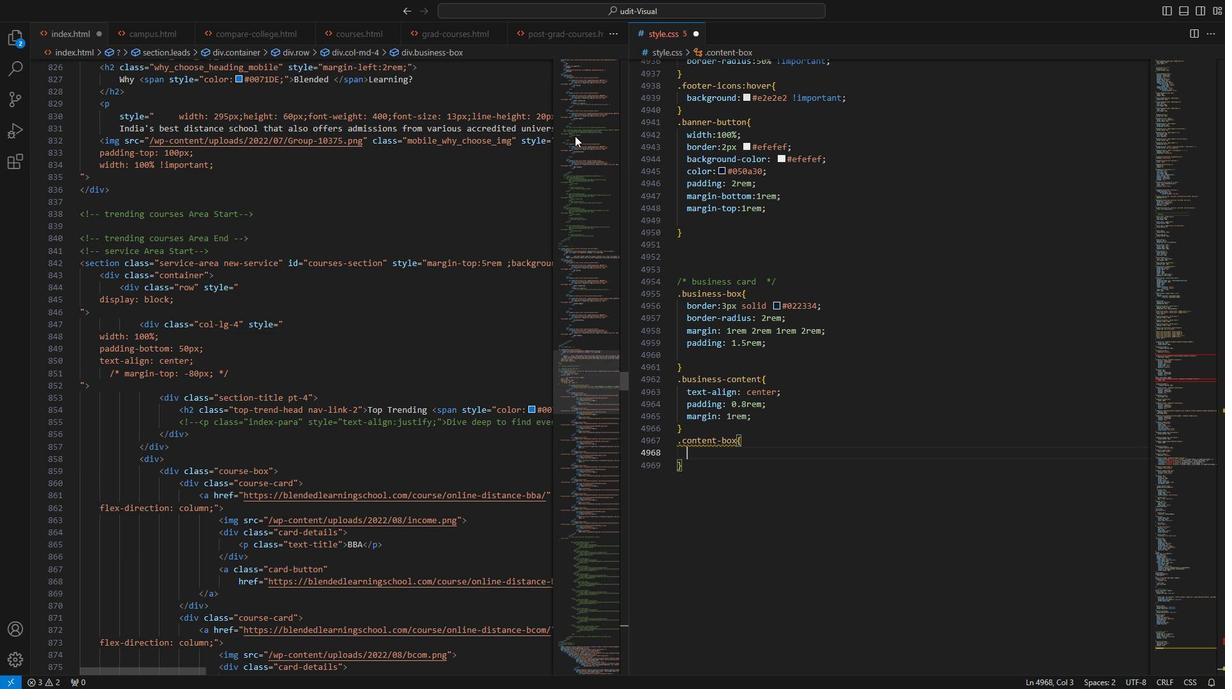 
Action: Mouse pressed left at (581, 125)
Screenshot: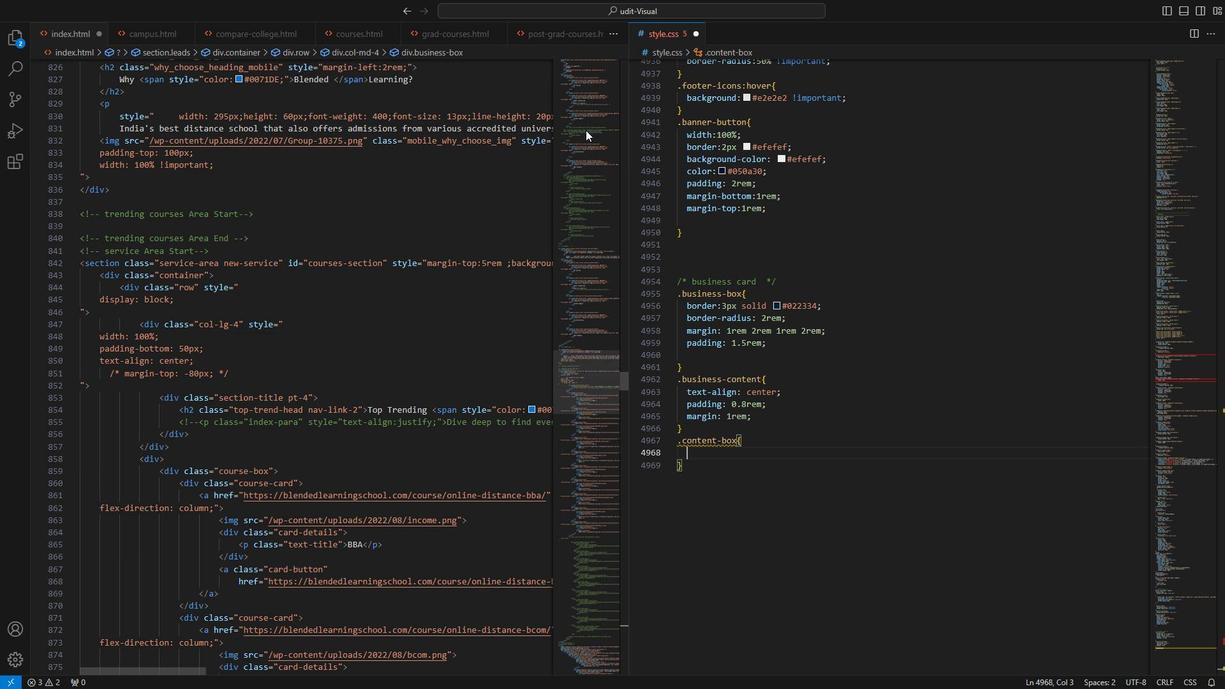 
Action: Mouse moved to (571, 109)
Screenshot: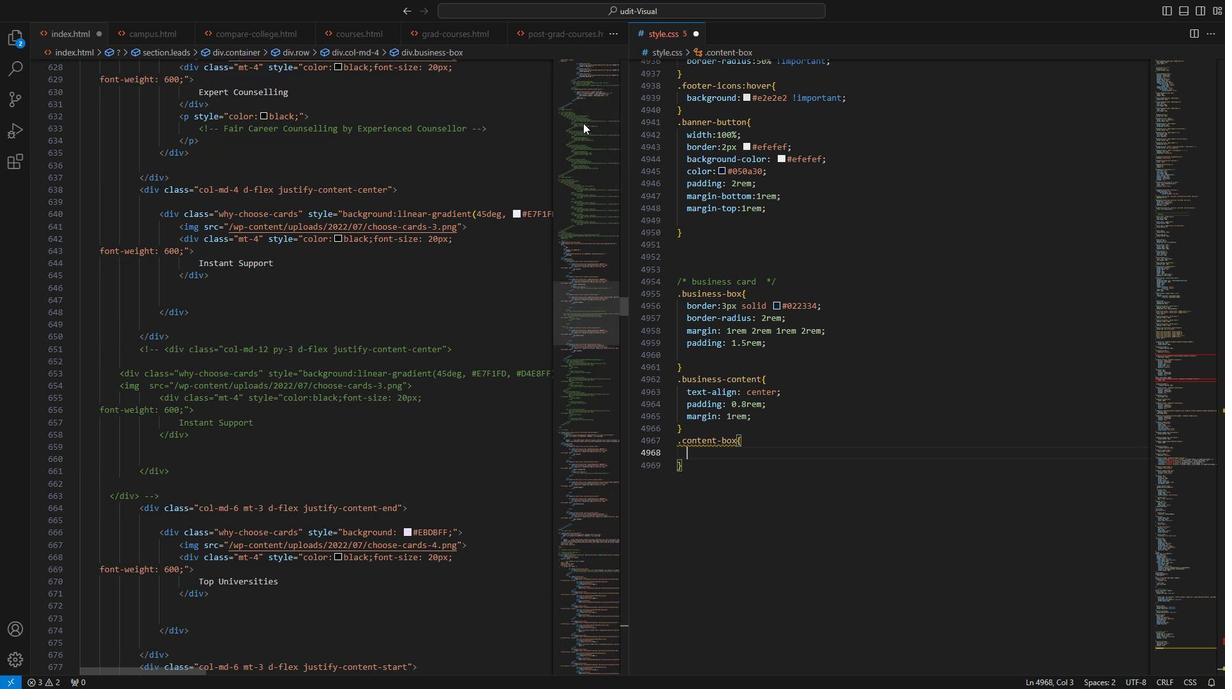 
Action: Mouse pressed left at (571, 109)
Screenshot: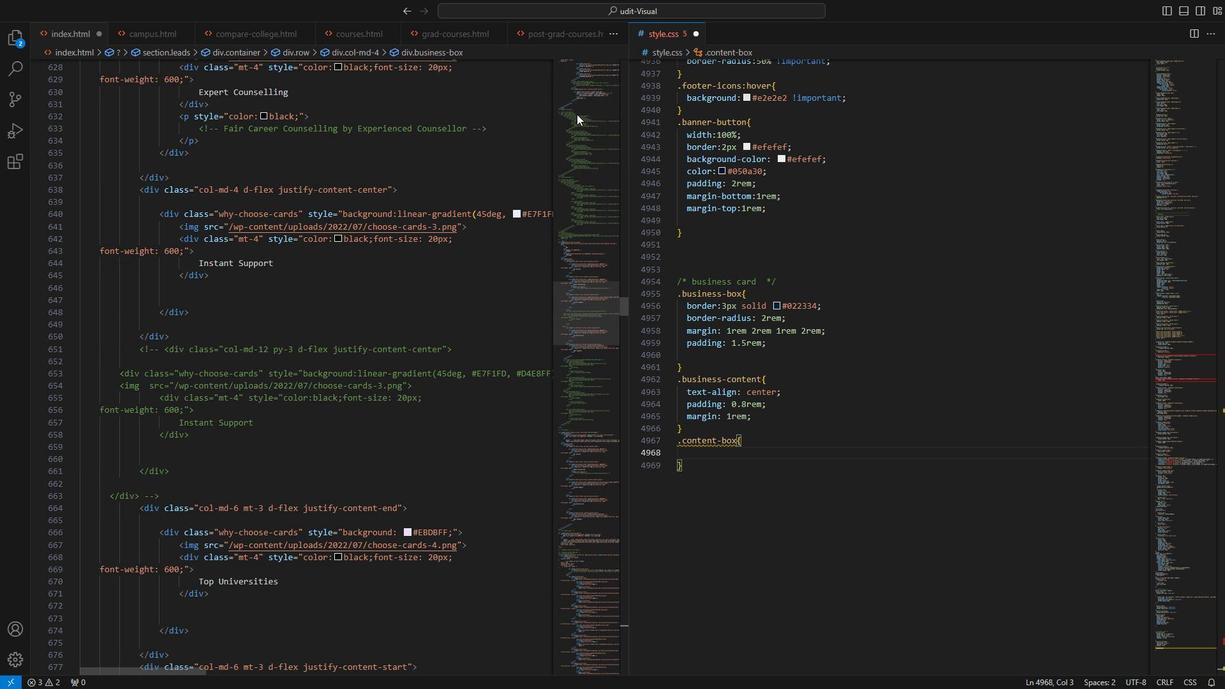
Action: Mouse moved to (571, 105)
Screenshot: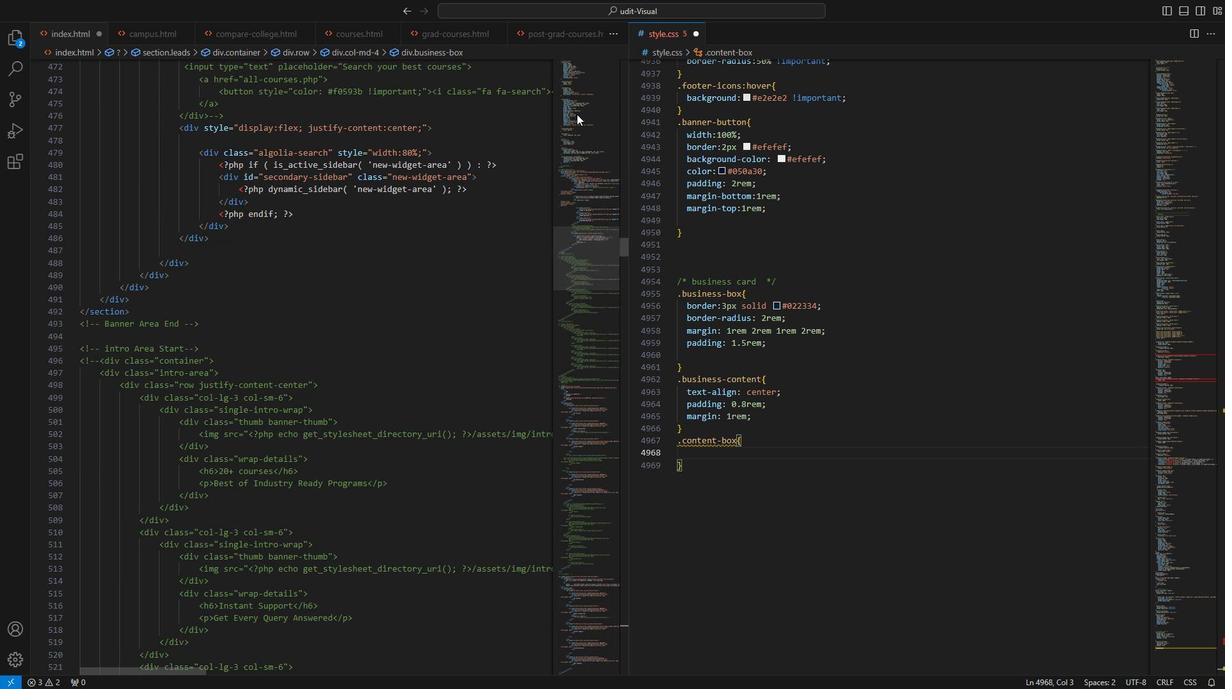 
Action: Mouse pressed left at (571, 105)
Screenshot: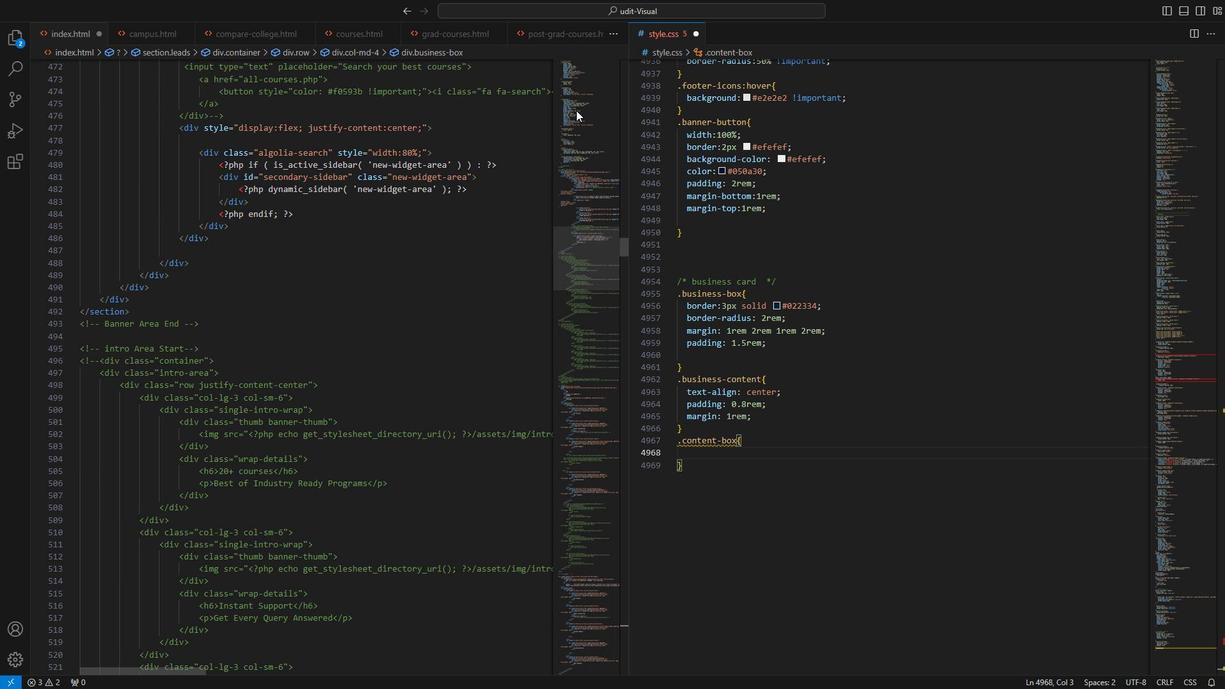 
Action: Mouse pressed left at (571, 105)
Screenshot: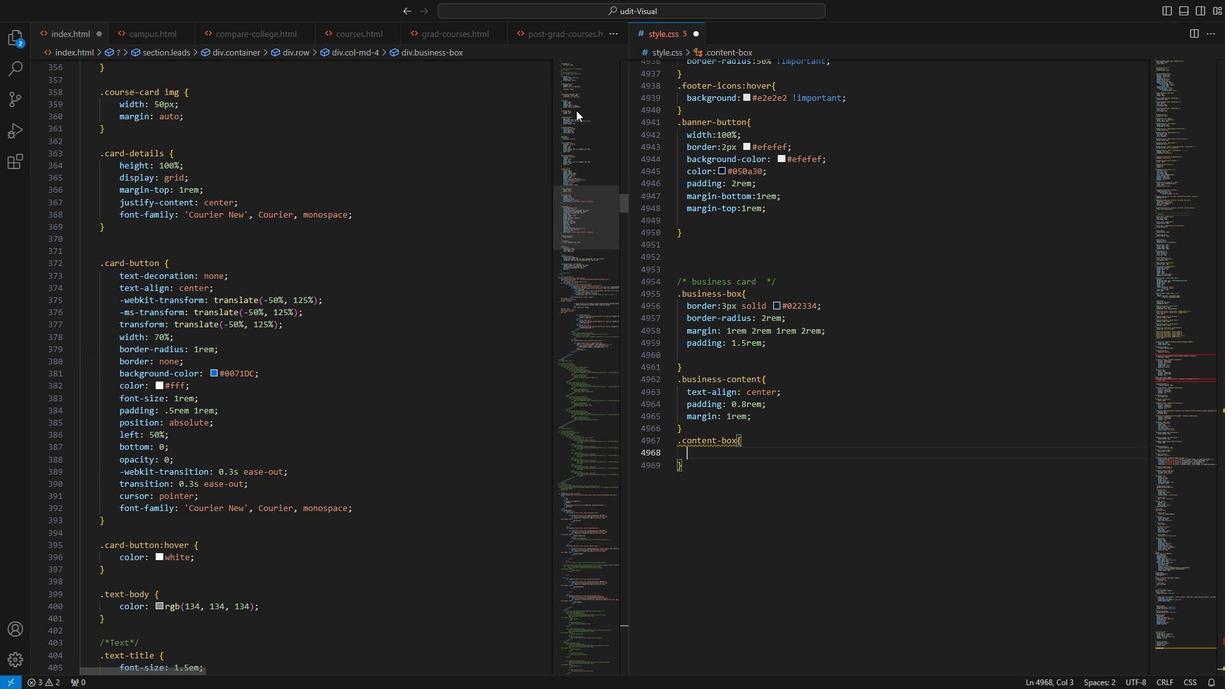 
Action: Mouse pressed left at (571, 105)
Screenshot: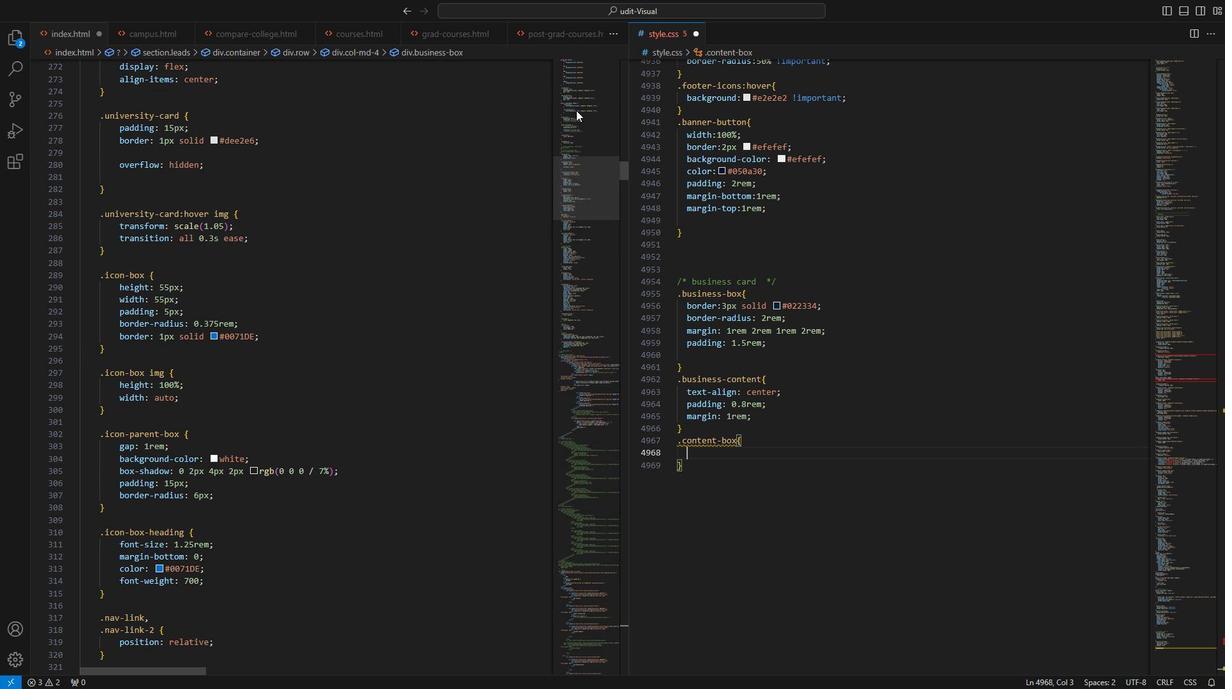 
Action: Mouse moved to (569, 131)
Screenshot: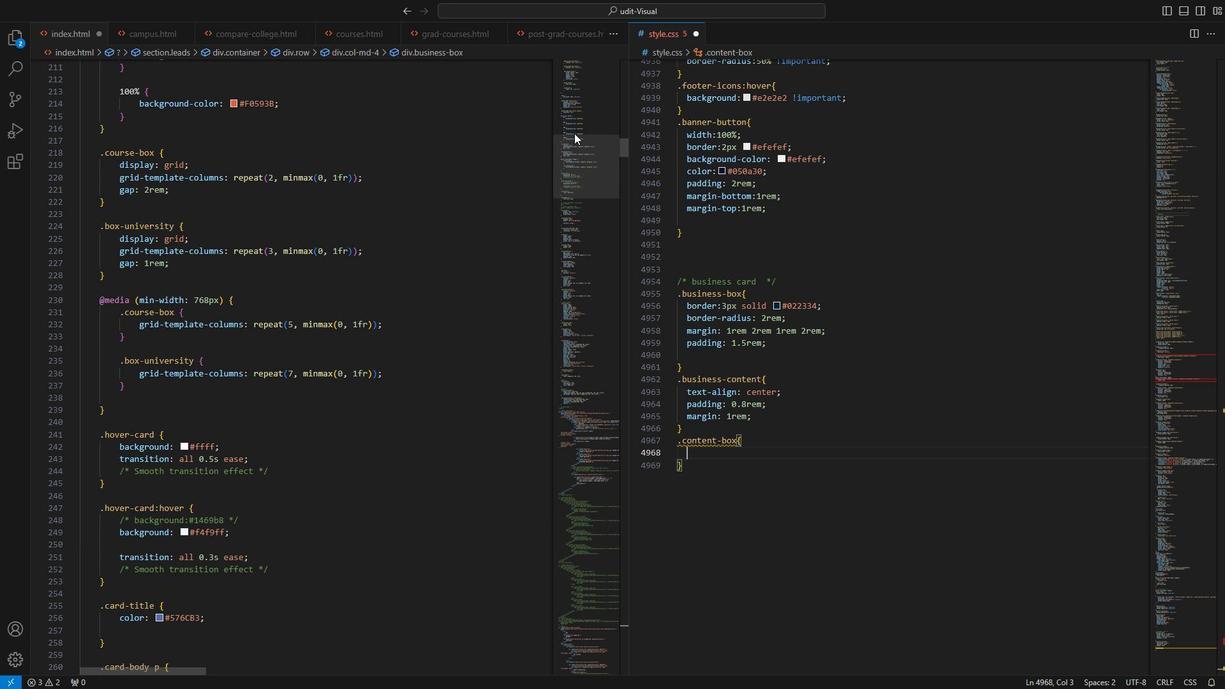 
Action: Mouse pressed left at (569, 131)
Screenshot: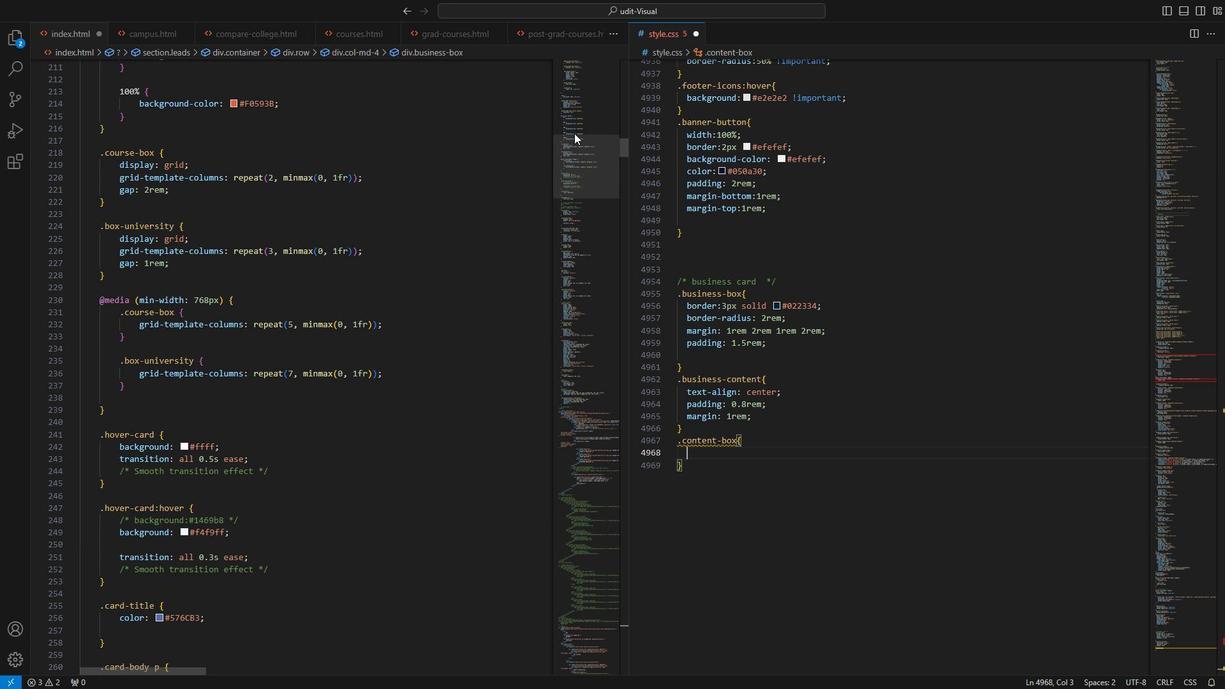 
Action: Mouse moved to (810, 208)
Screenshot: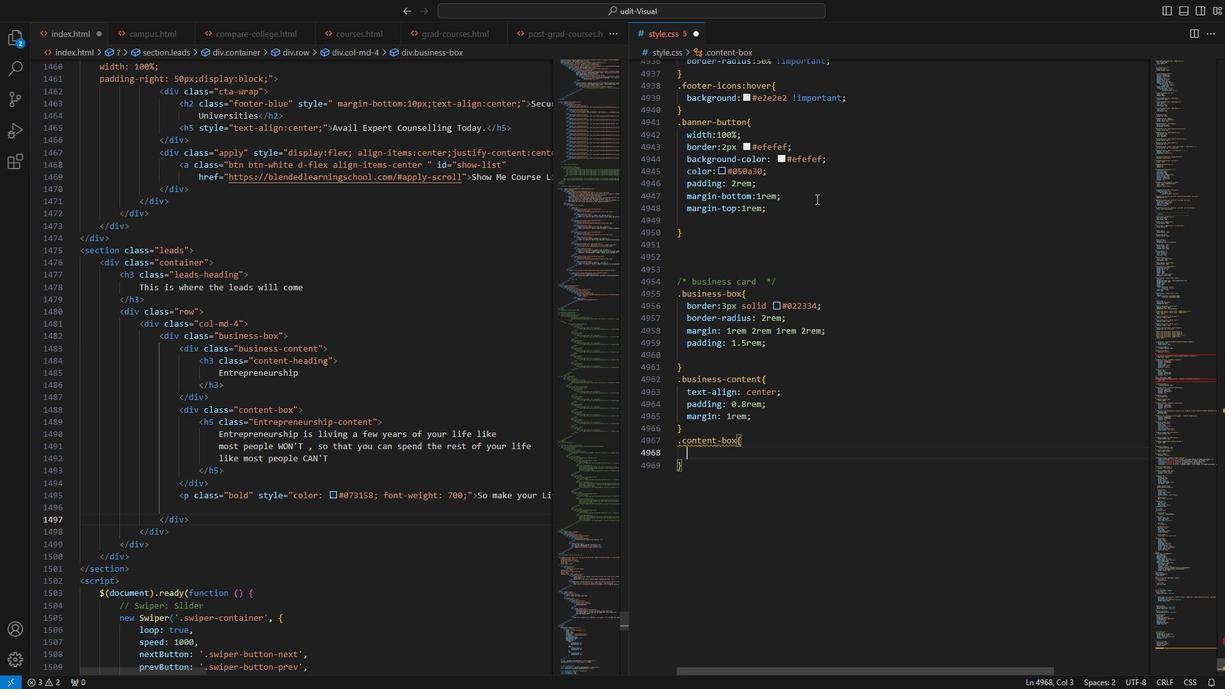 
Action: Mouse scrolled (810, 209) with delta (0, 0)
Screenshot: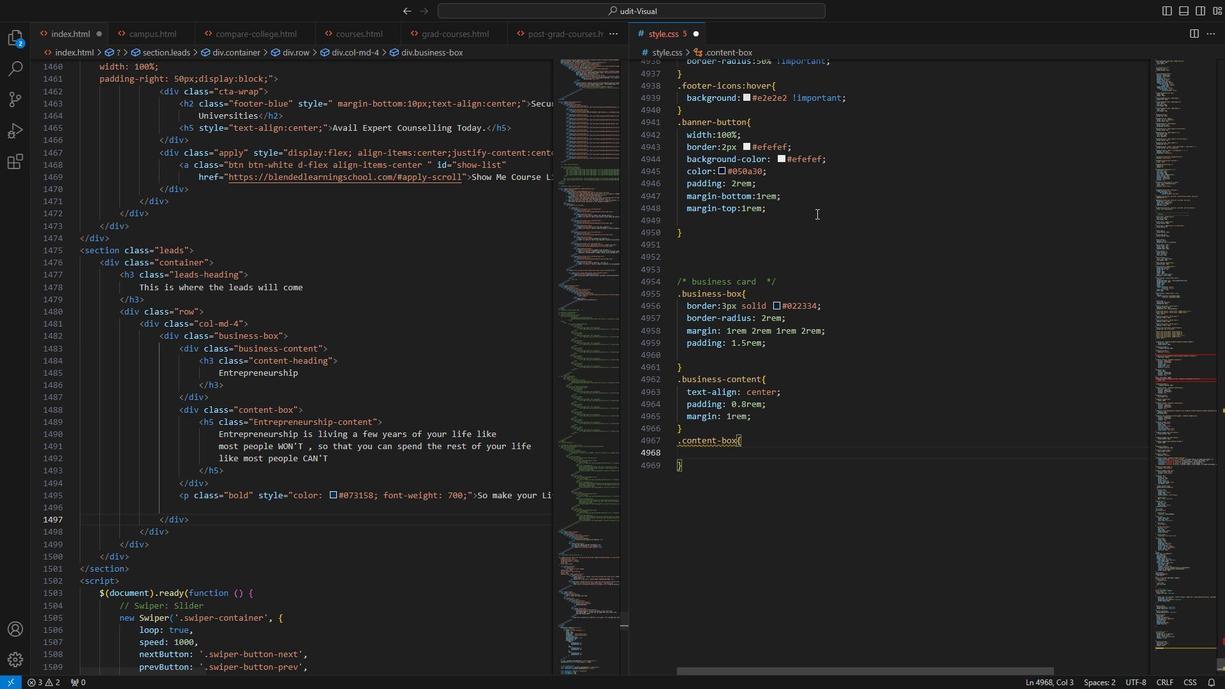 
Action: Mouse scrolled (810, 209) with delta (0, 0)
Screenshot: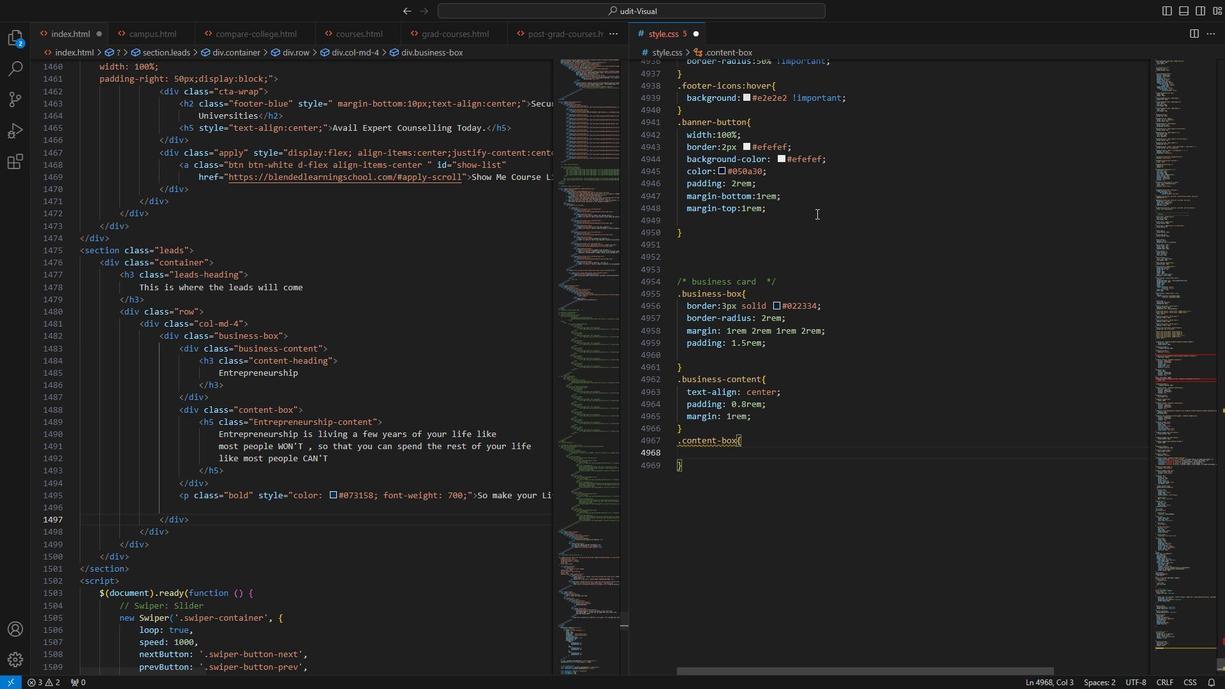 
Action: Mouse scrolled (810, 209) with delta (0, 0)
Screenshot: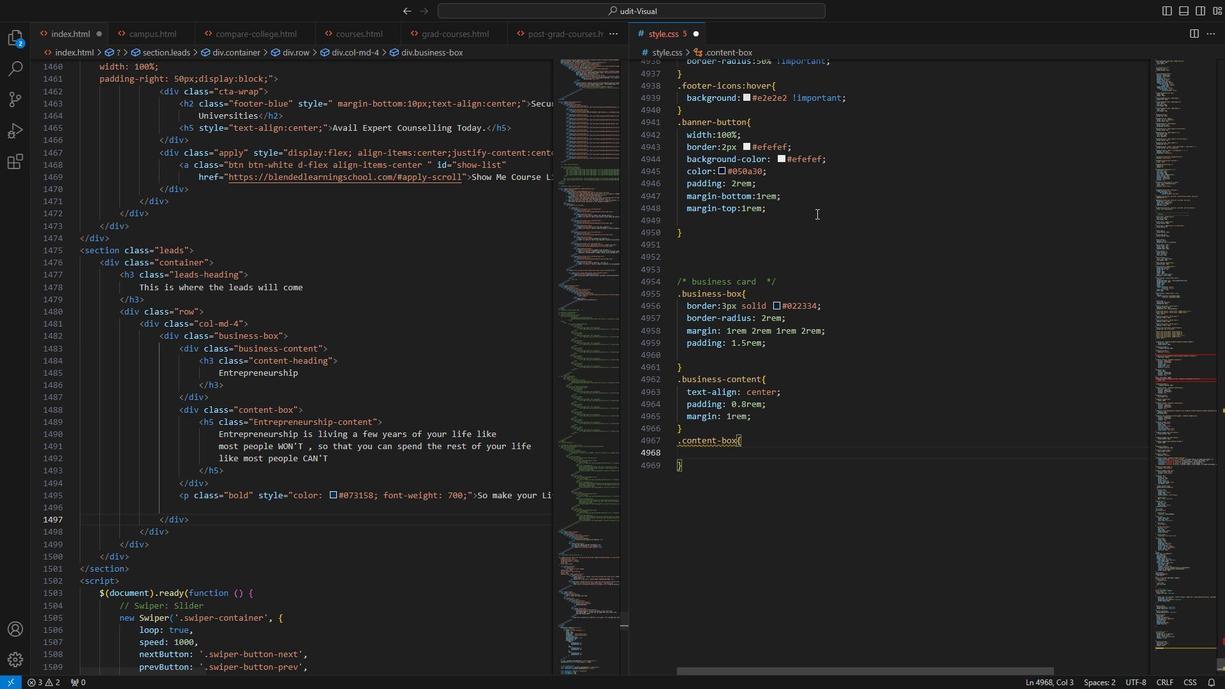 
Action: Mouse scrolled (810, 209) with delta (0, 0)
Screenshot: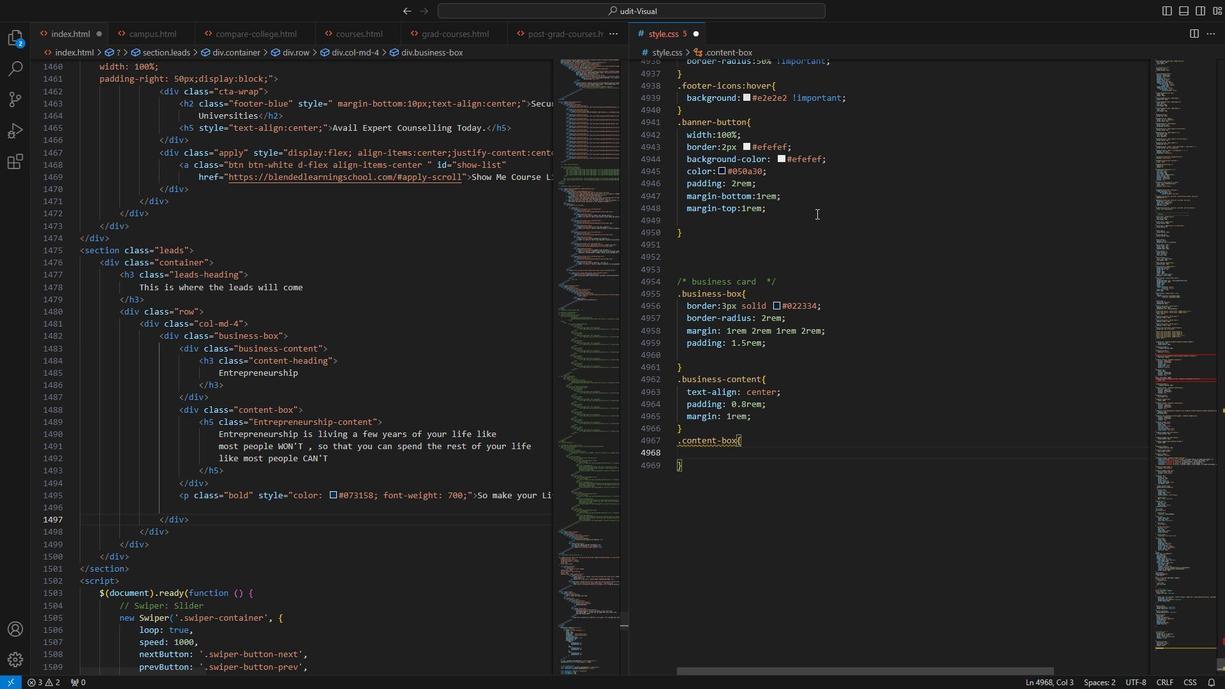 
Action: Mouse scrolled (810, 209) with delta (0, 0)
Screenshot: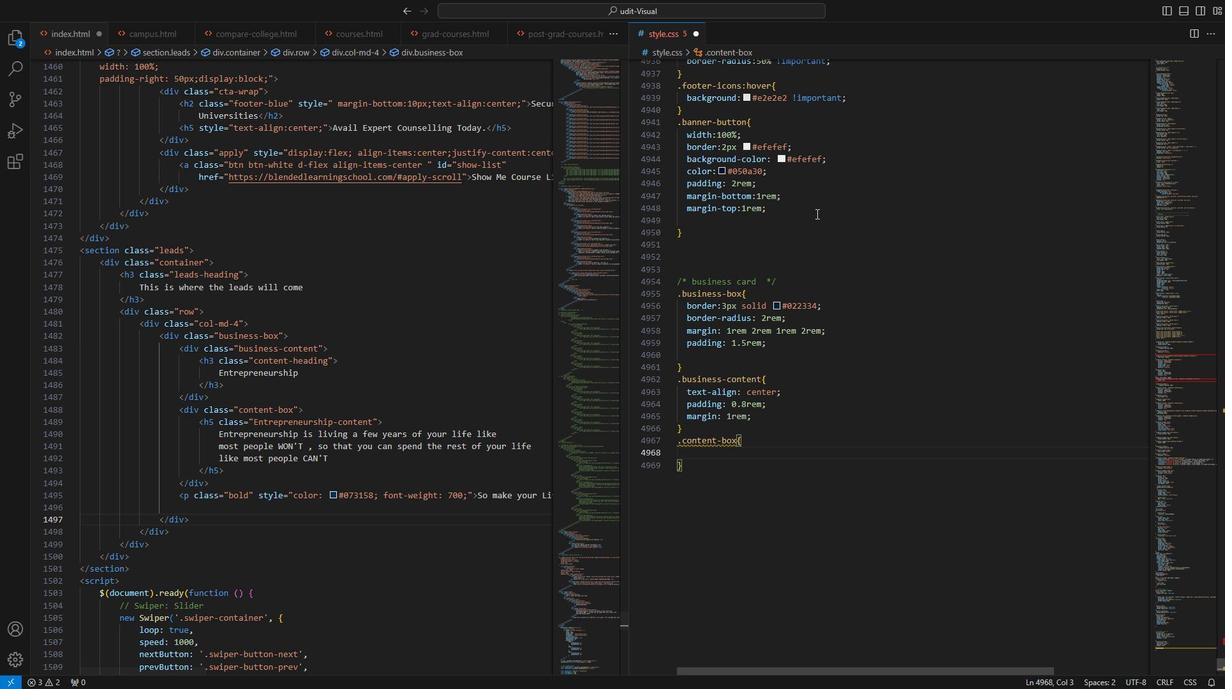 
Action: Mouse scrolled (810, 209) with delta (0, 0)
Screenshot: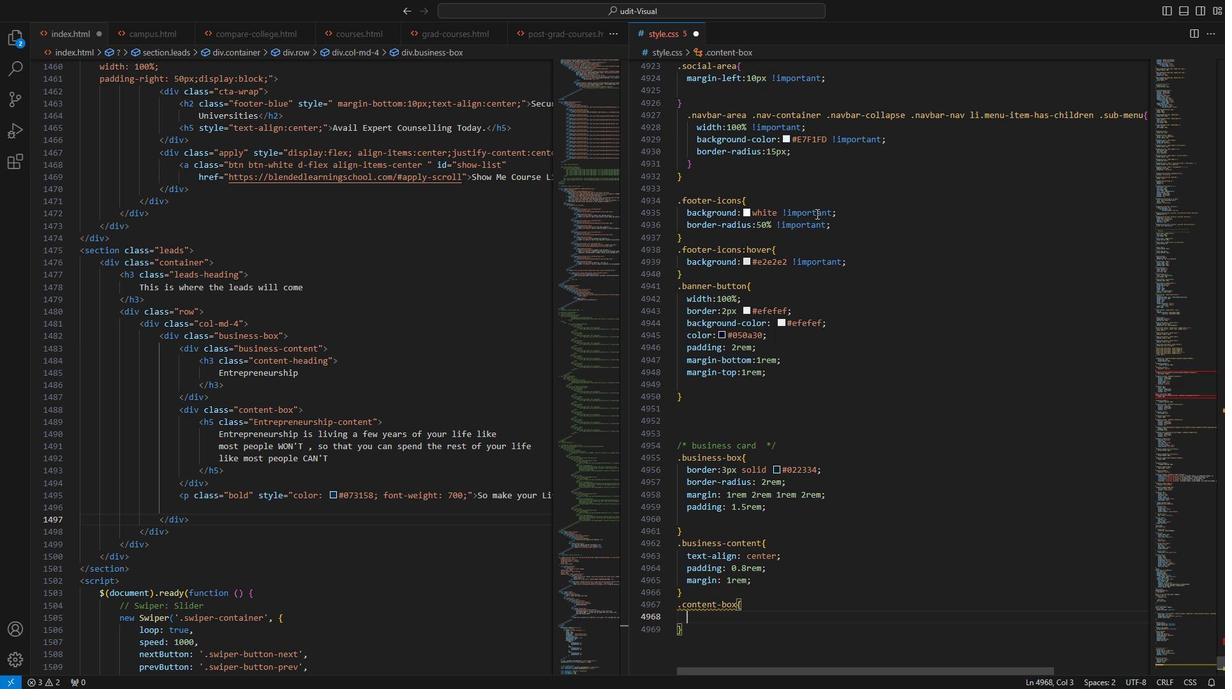 
Action: Mouse scrolled (810, 209) with delta (0, 0)
Screenshot: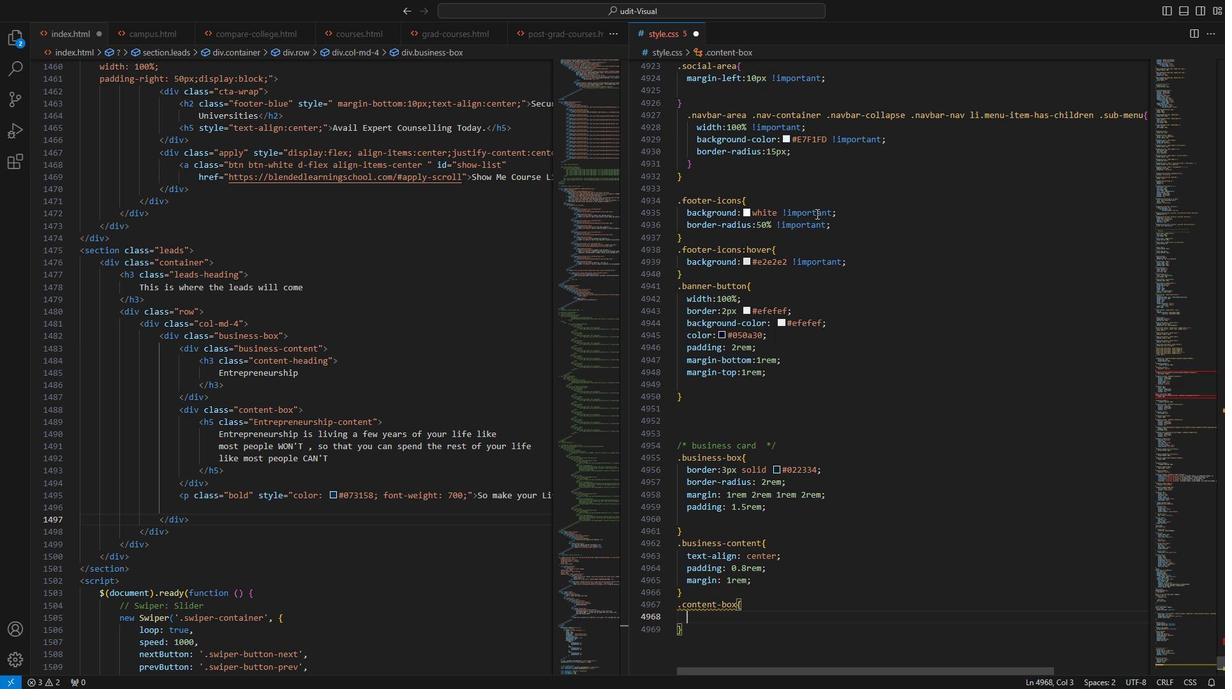 
Action: Mouse moved to (399, 482)
Screenshot: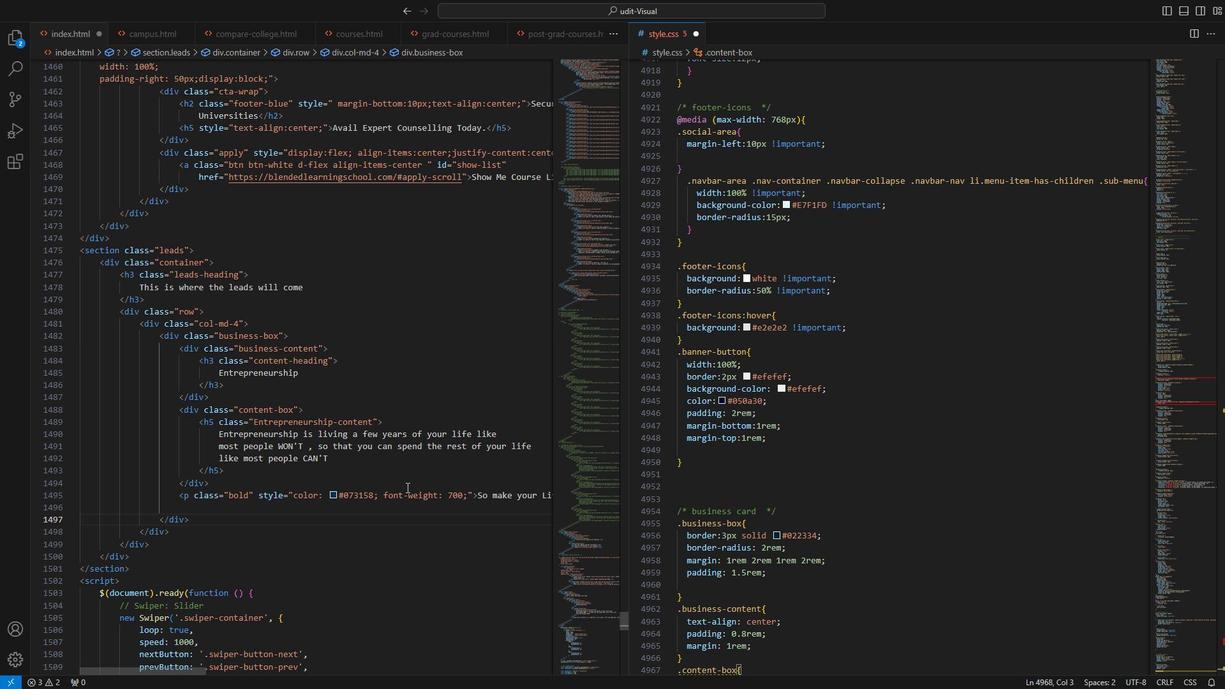 
Action: Mouse scrolled (399, 481) with delta (0, 0)
Screenshot: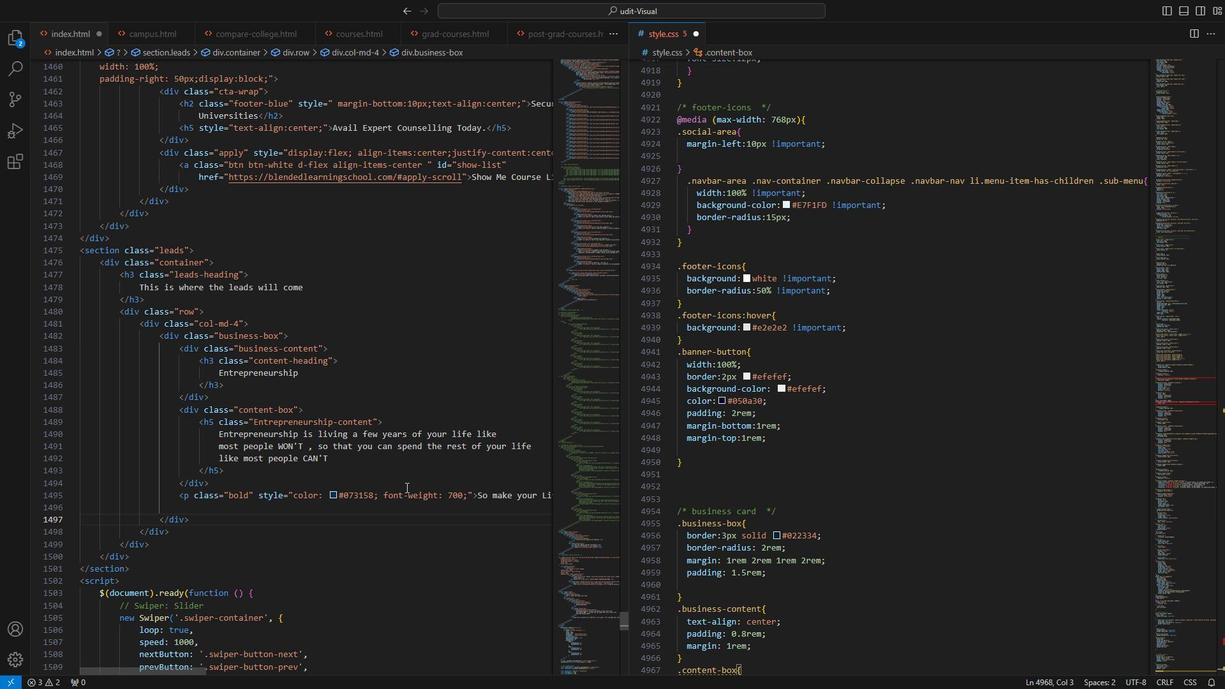 
Action: Mouse moved to (398, 482)
Screenshot: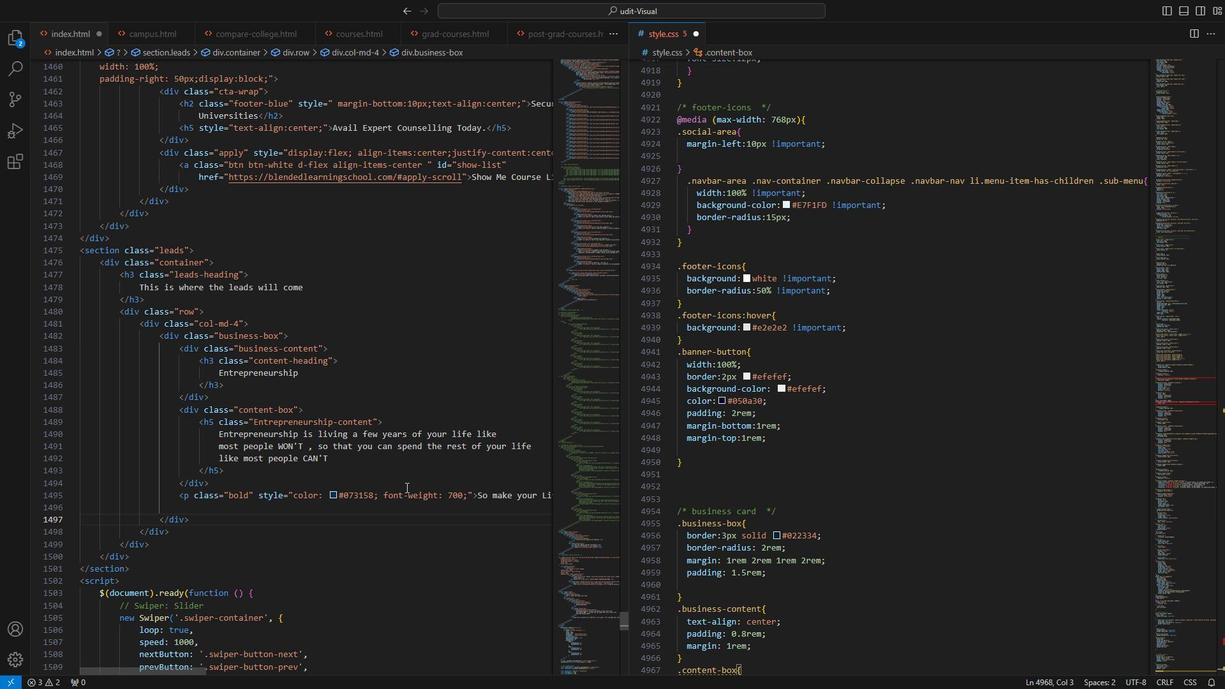 
Action: Mouse scrolled (398, 482) with delta (0, 0)
Screenshot: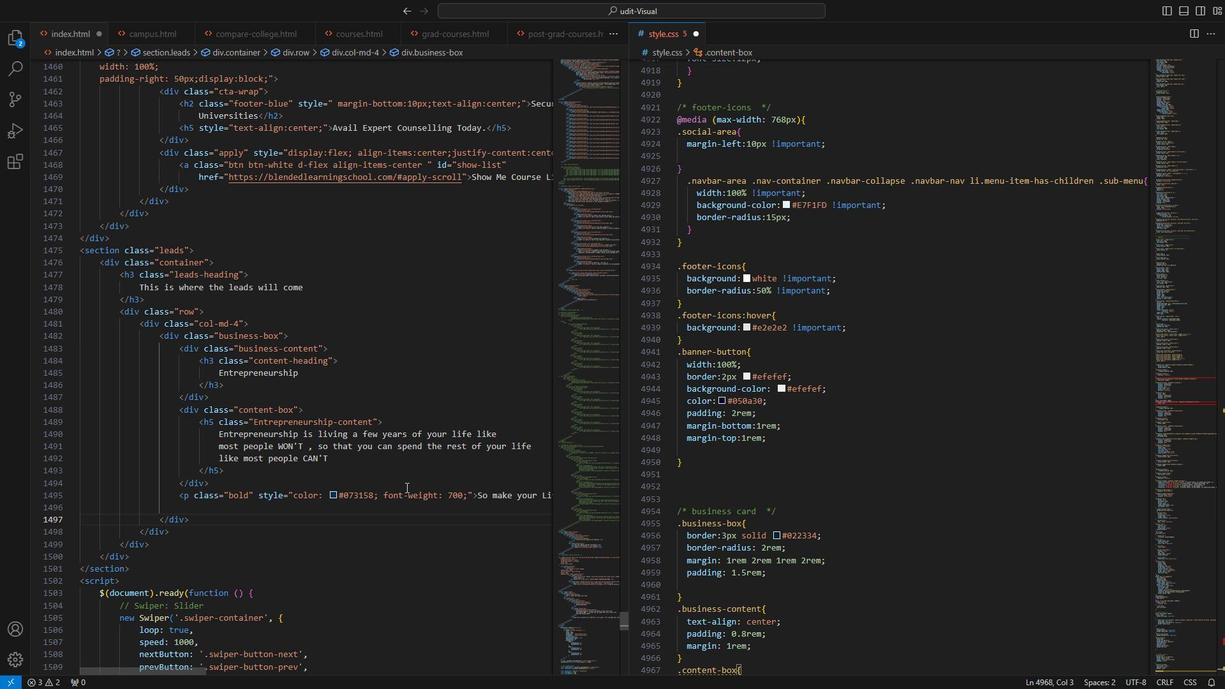 
Action: Mouse moved to (397, 483)
Screenshot: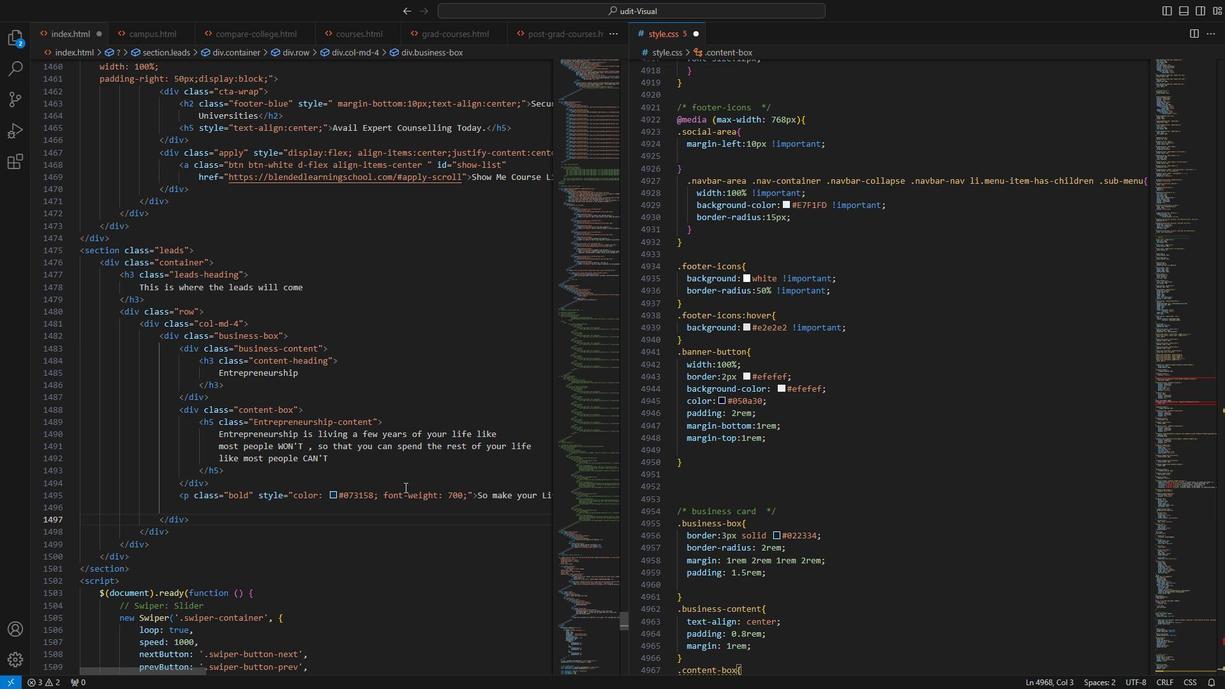 
Action: Mouse scrolled (397, 482) with delta (0, 0)
Screenshot: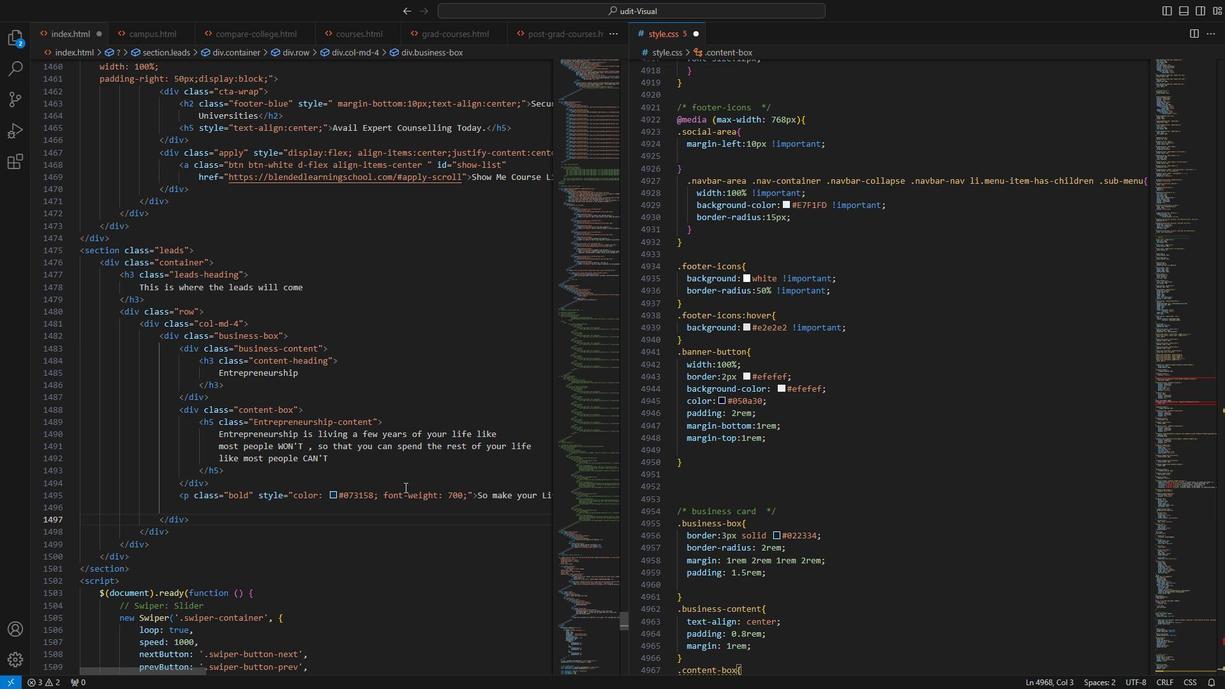 
Action: Mouse moved to (396, 485)
Screenshot: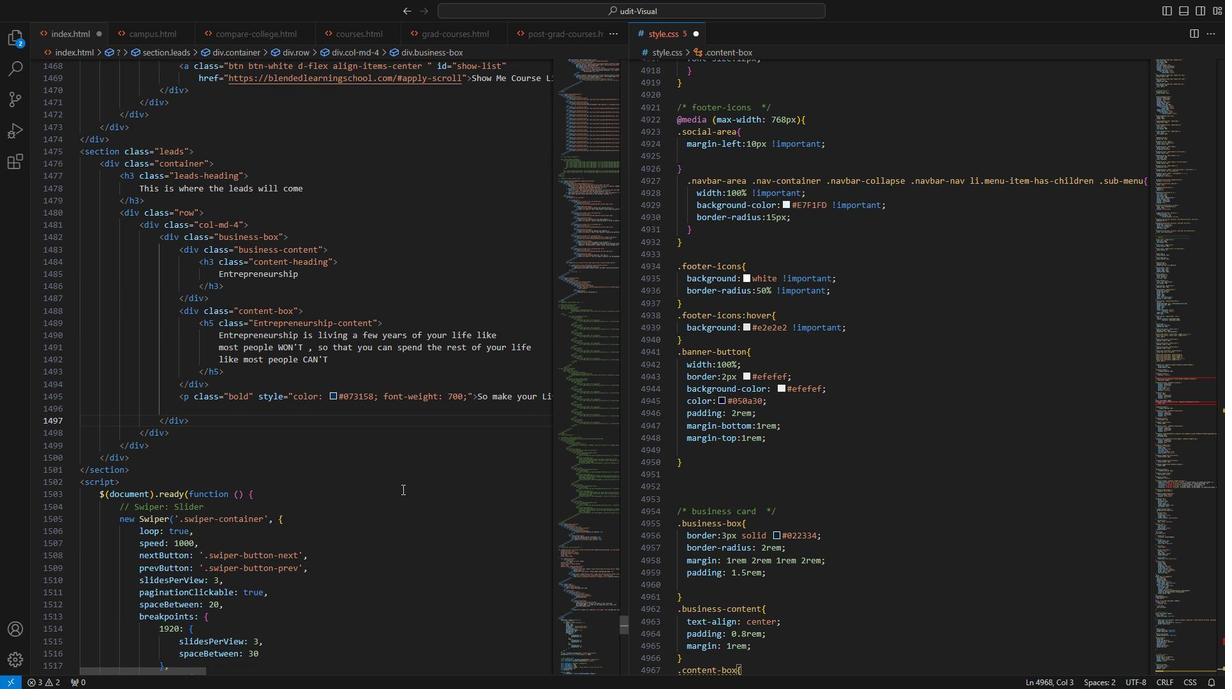 
Action: Mouse scrolled (396, 484) with delta (0, 0)
Screenshot: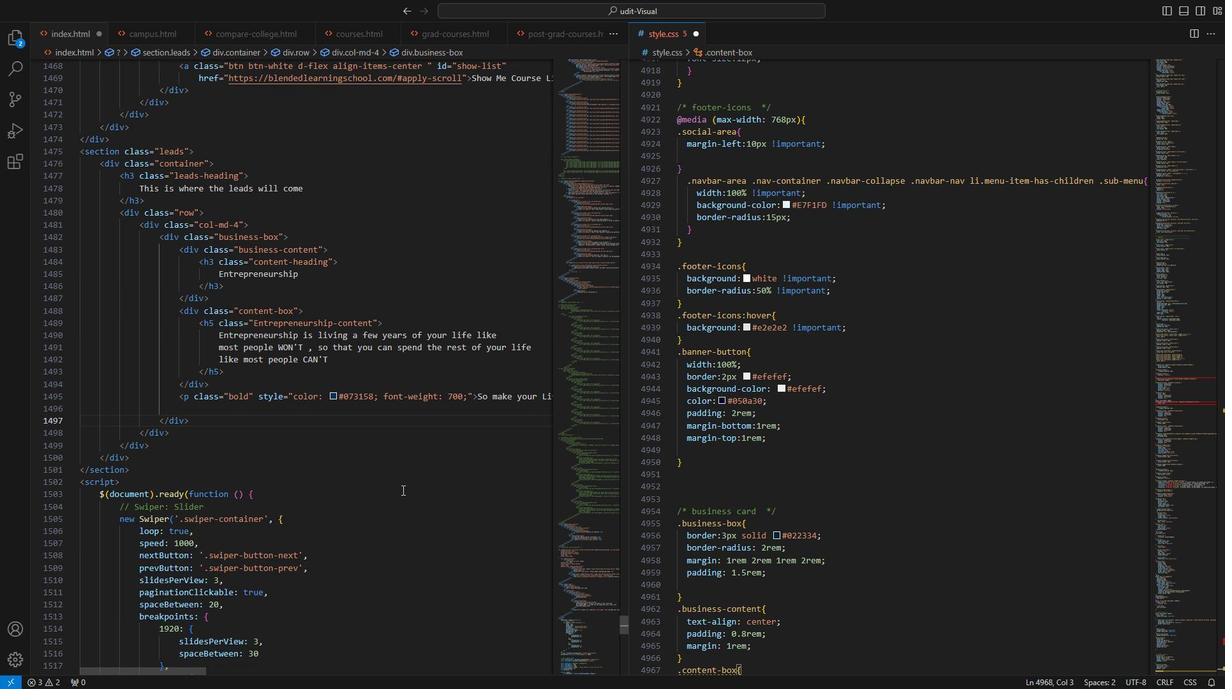 
Action: Mouse moved to (396, 487)
Screenshot: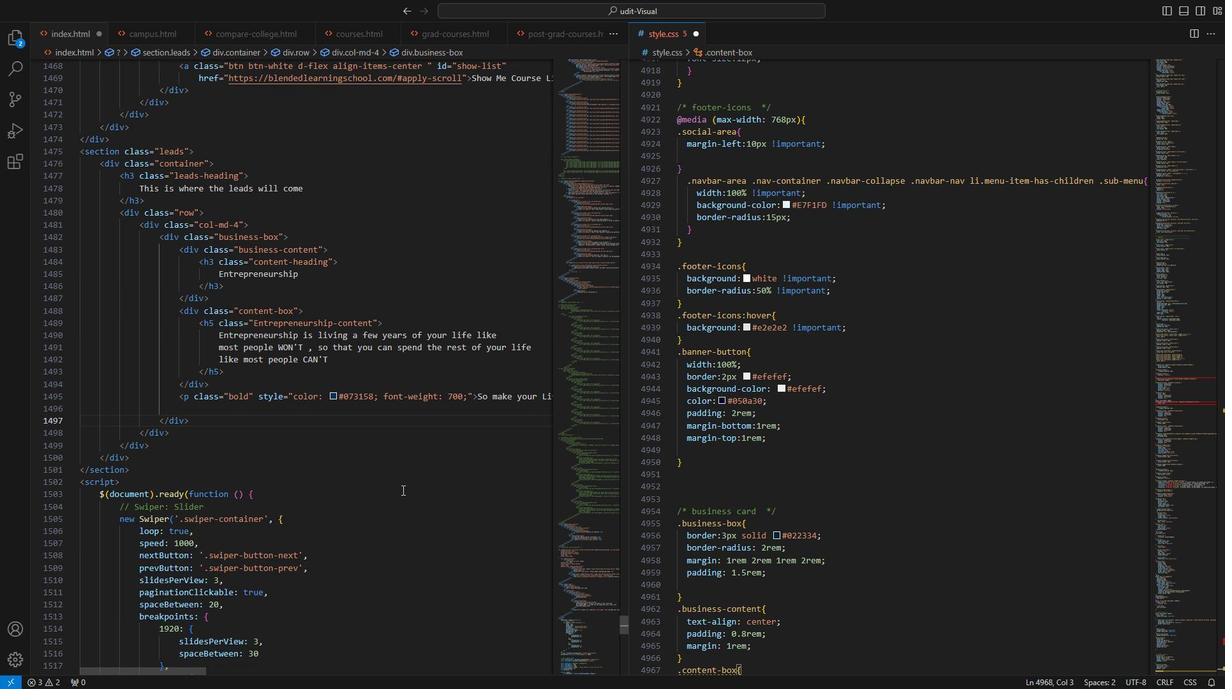 
Action: Mouse scrolled (396, 486) with delta (0, 0)
Screenshot: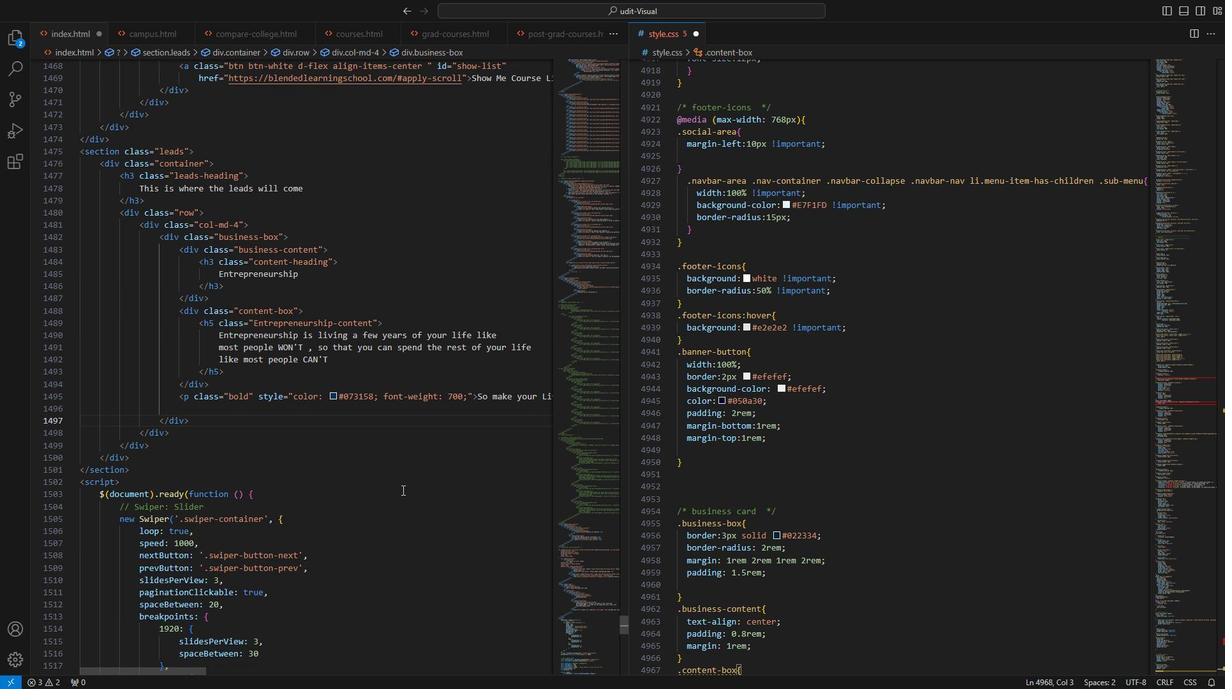 
Action: Mouse moved to (396, 489)
Screenshot: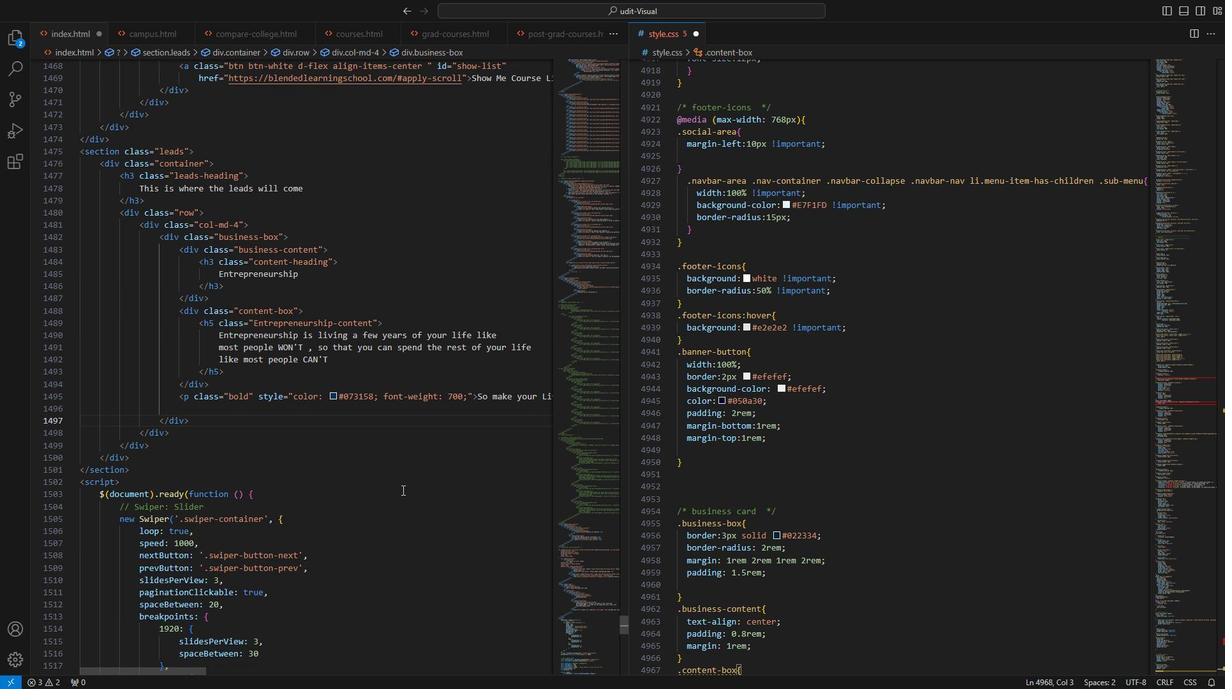 
Action: Mouse scrolled (396, 488) with delta (0, 0)
Screenshot: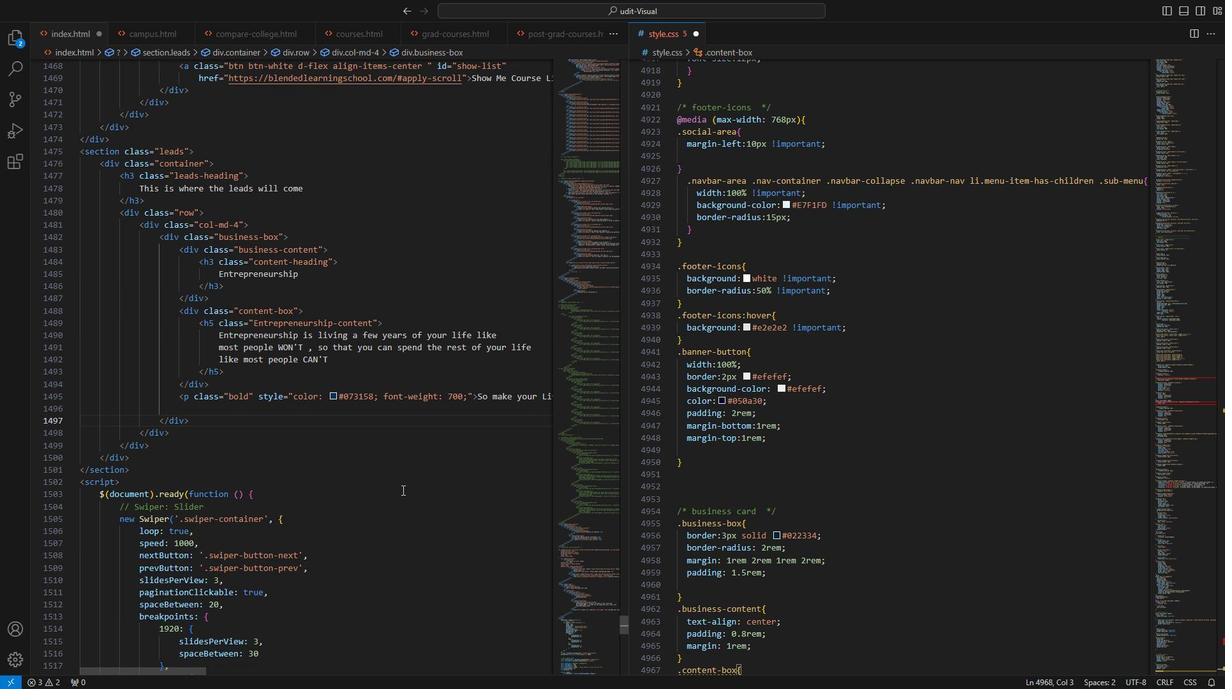 
Action: Mouse moved to (396, 491)
Screenshot: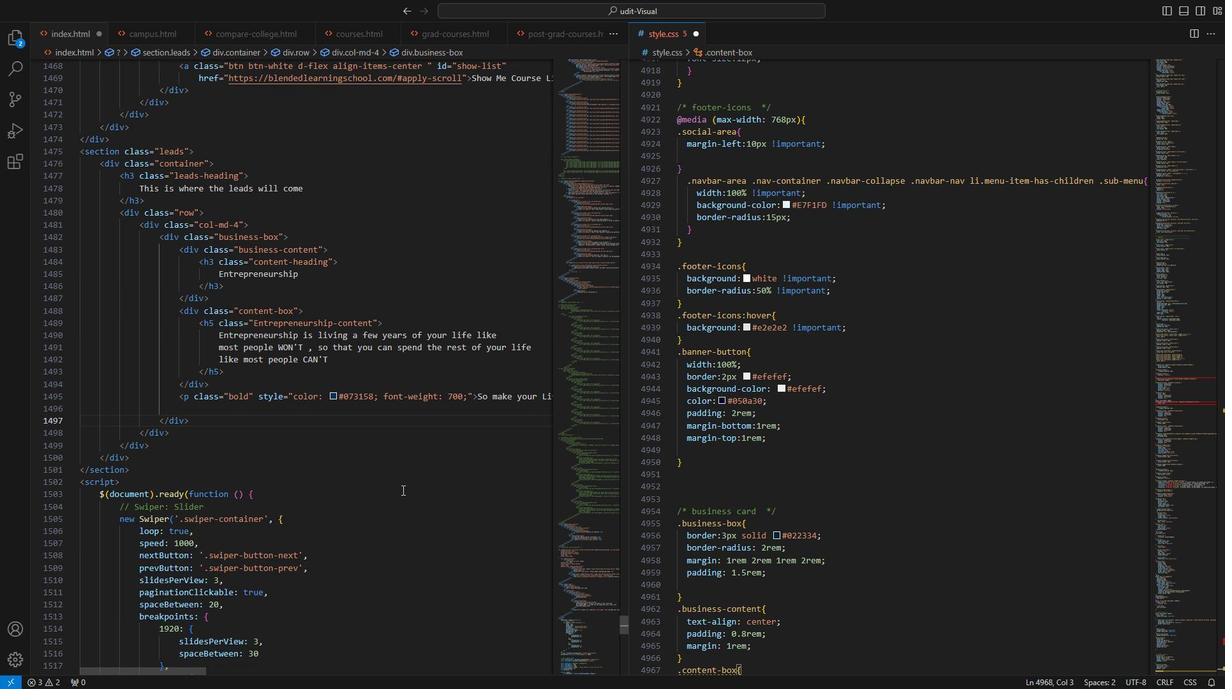 
Action: Mouse scrolled (396, 491) with delta (0, 0)
Screenshot: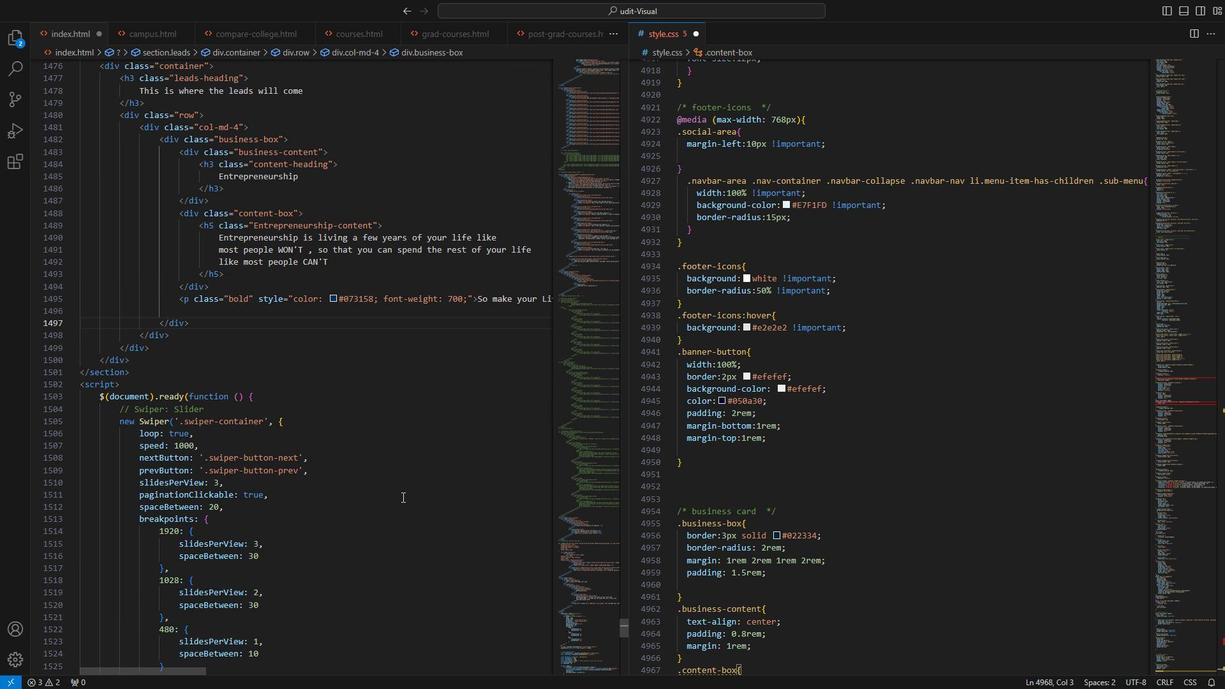 
Action: Mouse scrolled (396, 491) with delta (0, 0)
Screenshot: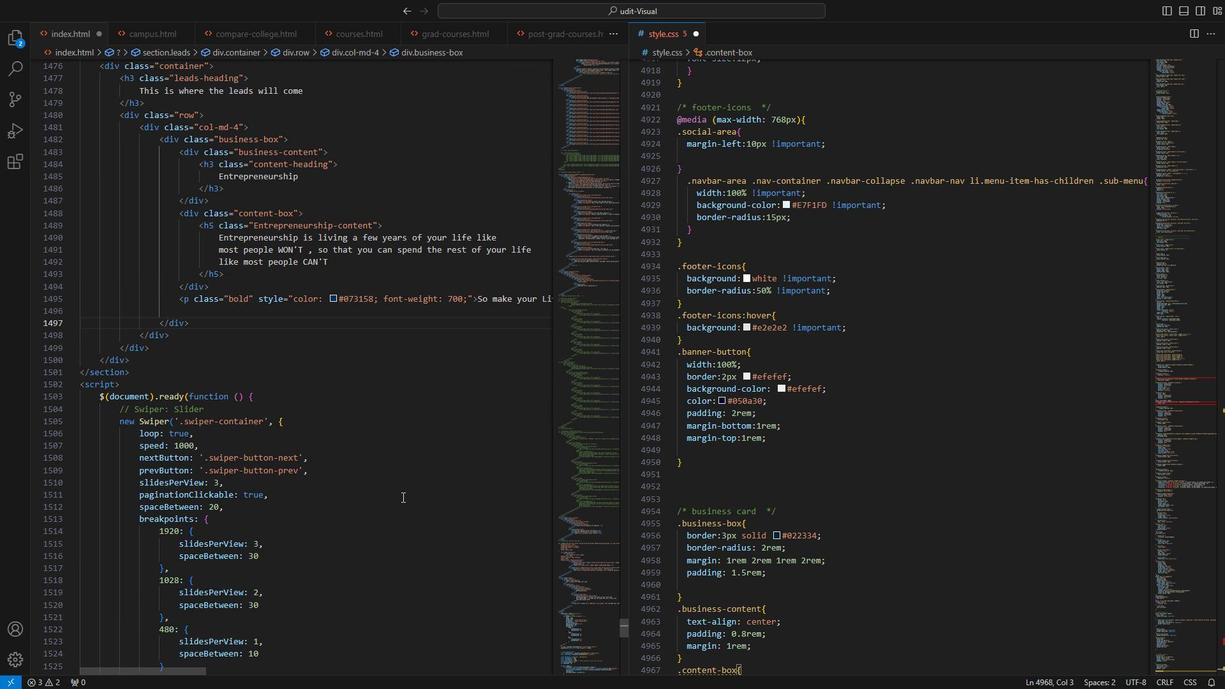 
Action: Mouse scrolled (396, 491) with delta (0, 0)
Screenshot: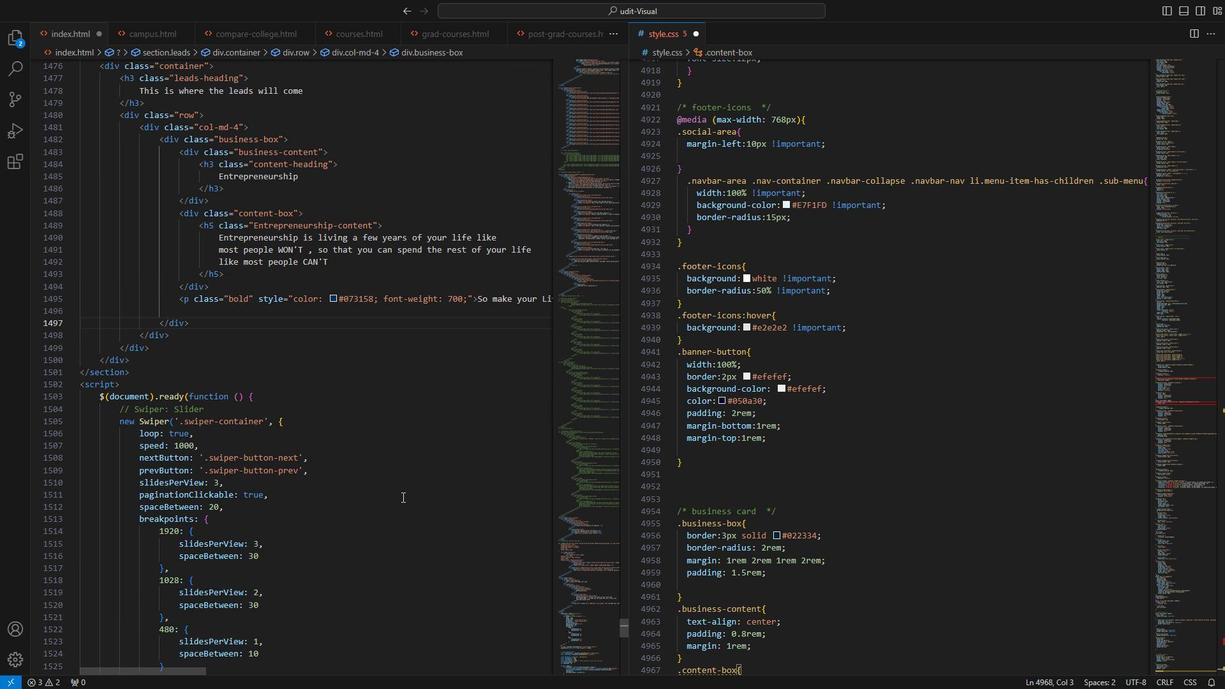 
Action: Mouse scrolled (396, 491) with delta (0, 0)
Screenshot: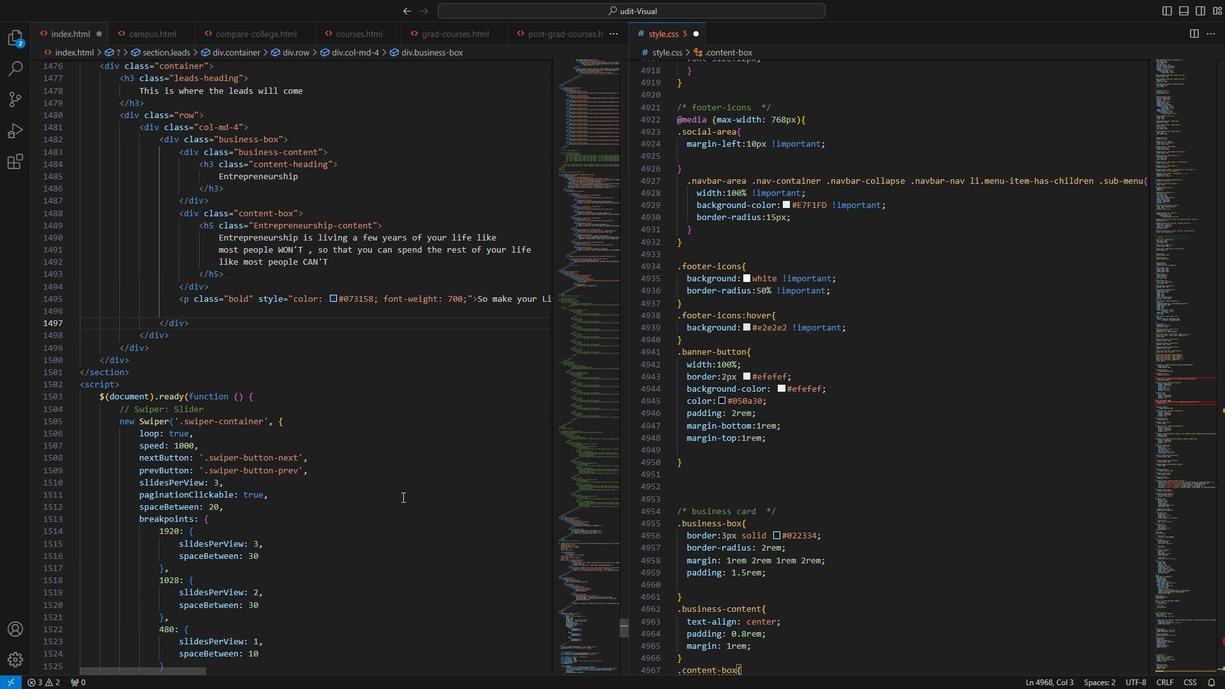 
Action: Mouse moved to (396, 493)
Screenshot: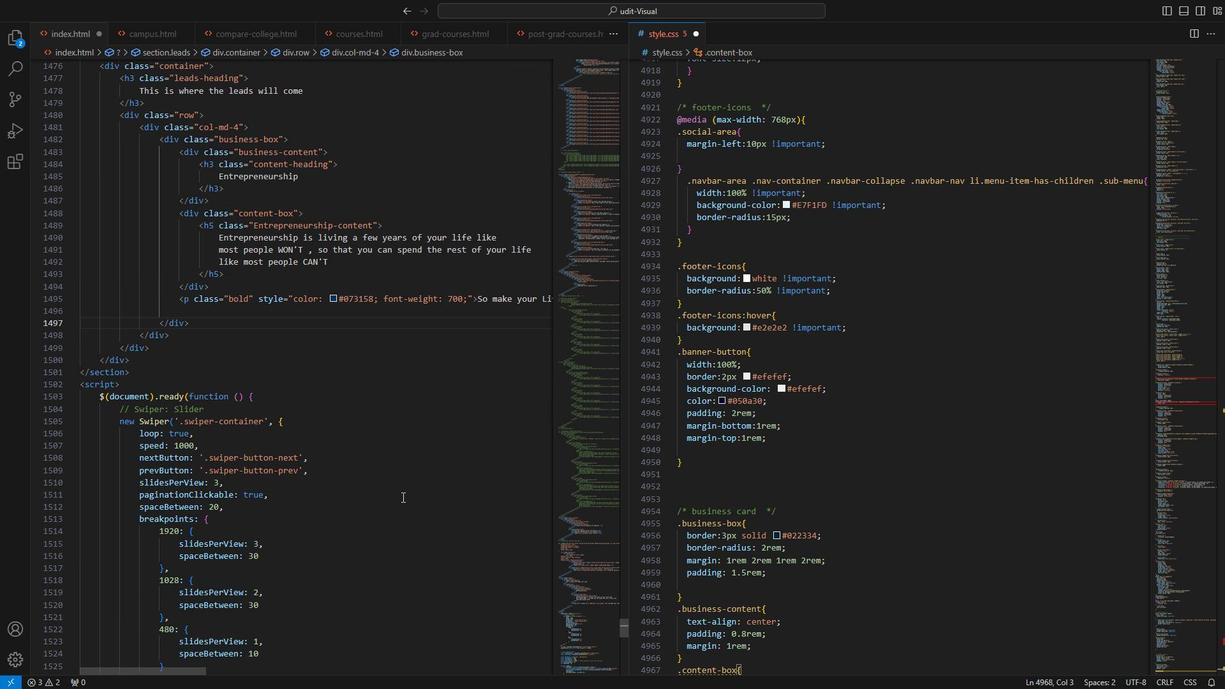 
Action: Mouse scrolled (396, 492) with delta (0, 0)
Screenshot: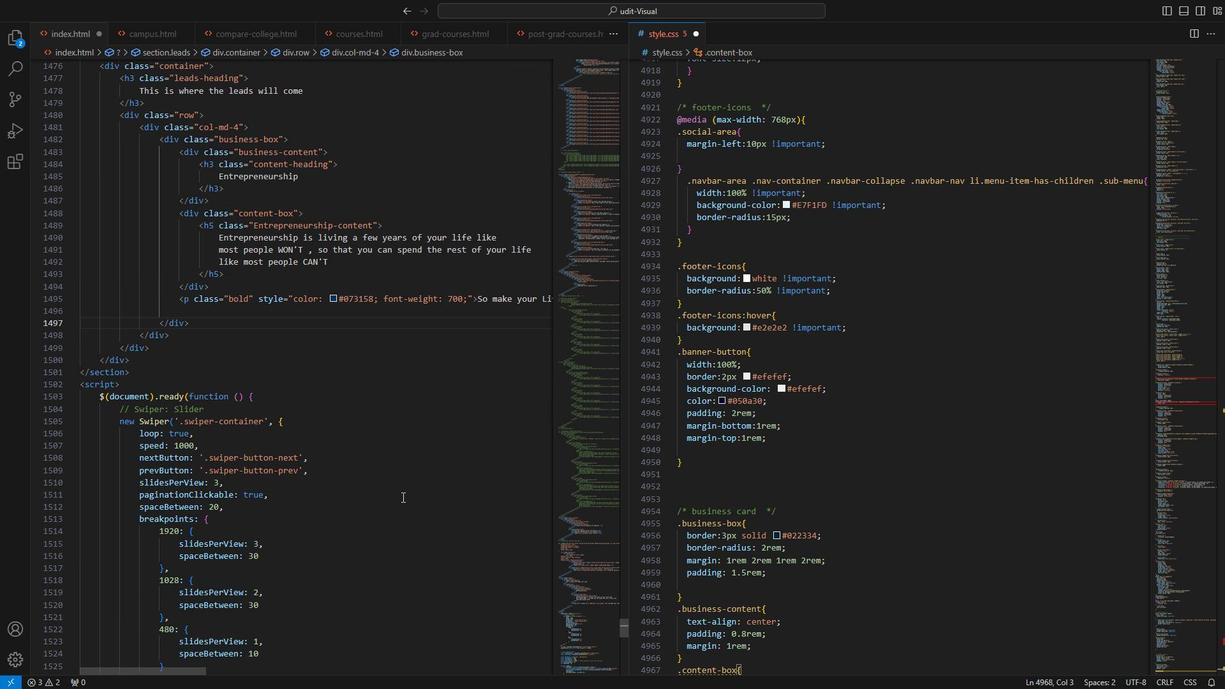 
Action: Mouse moved to (1044, 419)
Screenshot: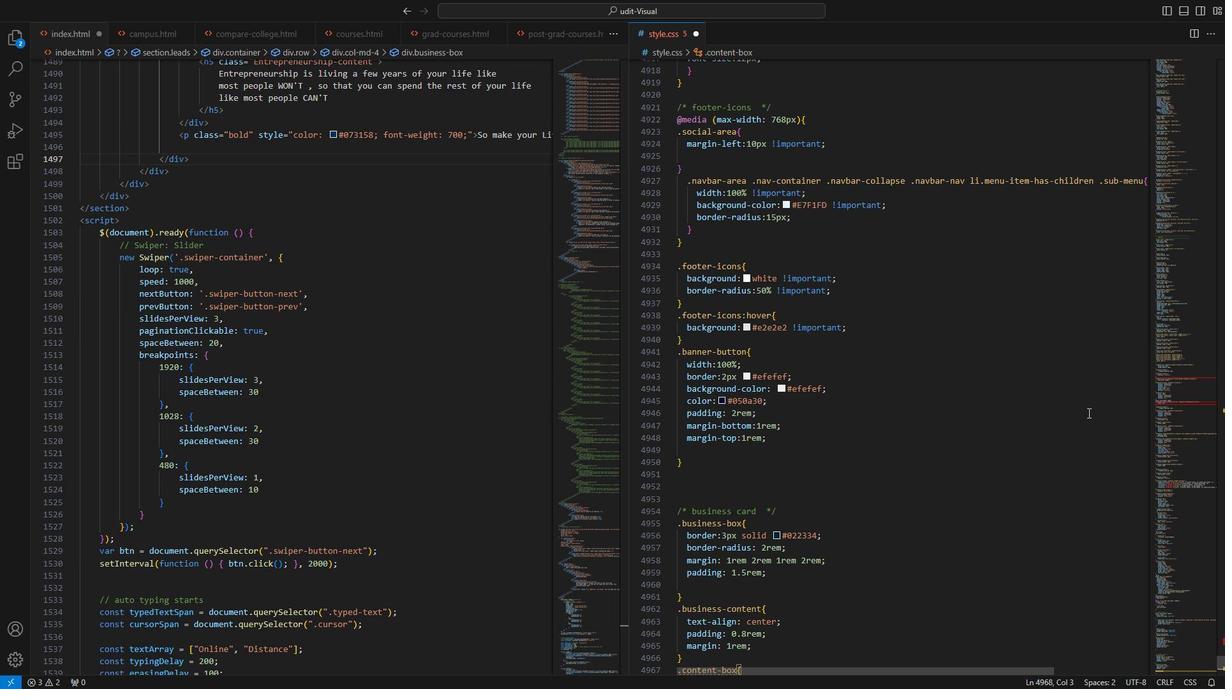 
Action: Mouse scrolled (1044, 418) with delta (0, 0)
Screenshot: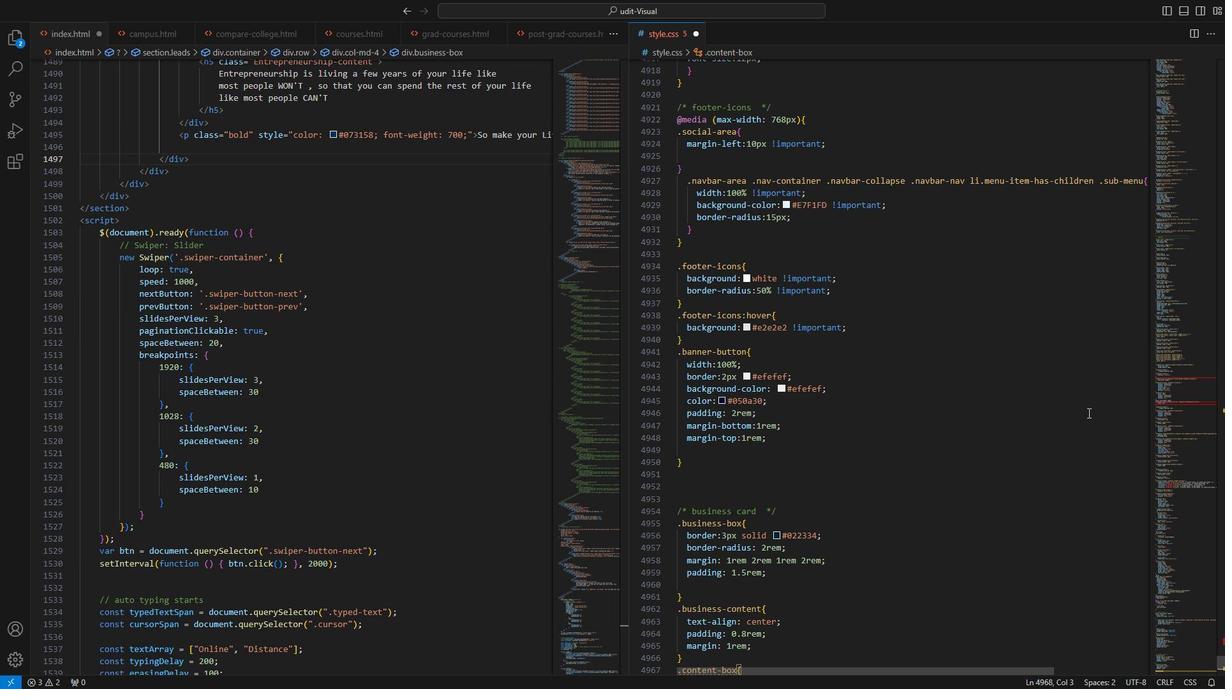 
Action: Mouse moved to (1037, 421)
Screenshot: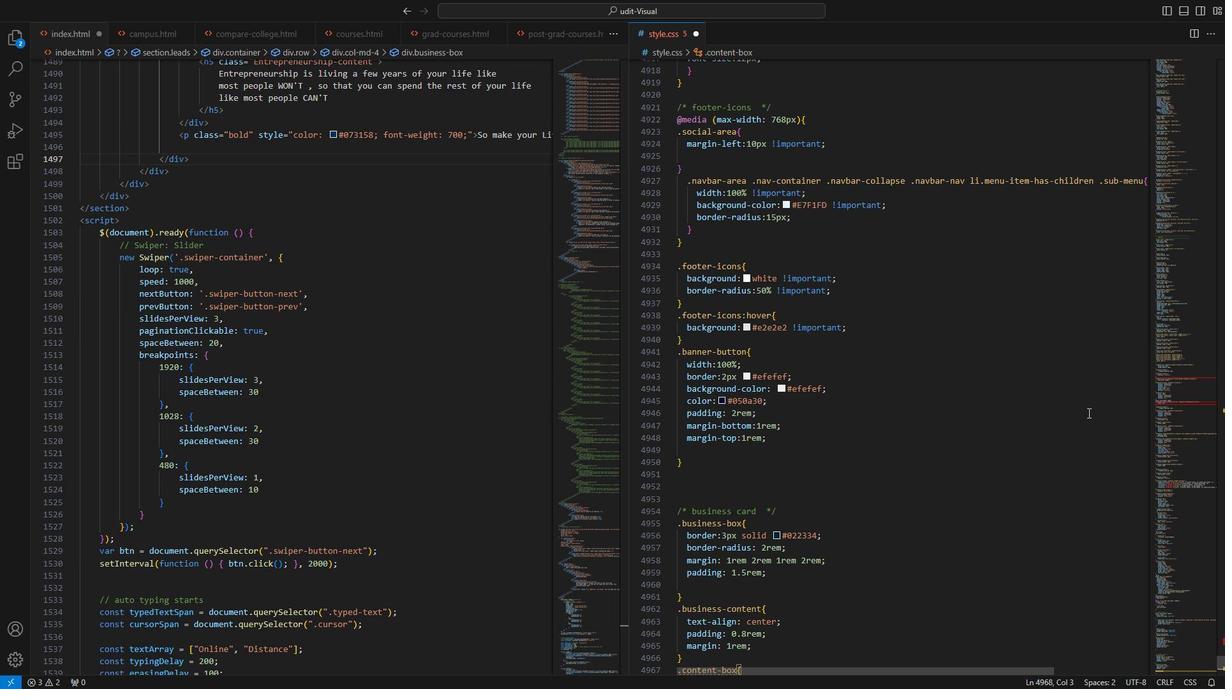 
Action: Mouse scrolled (1037, 420) with delta (0, 0)
Screenshot: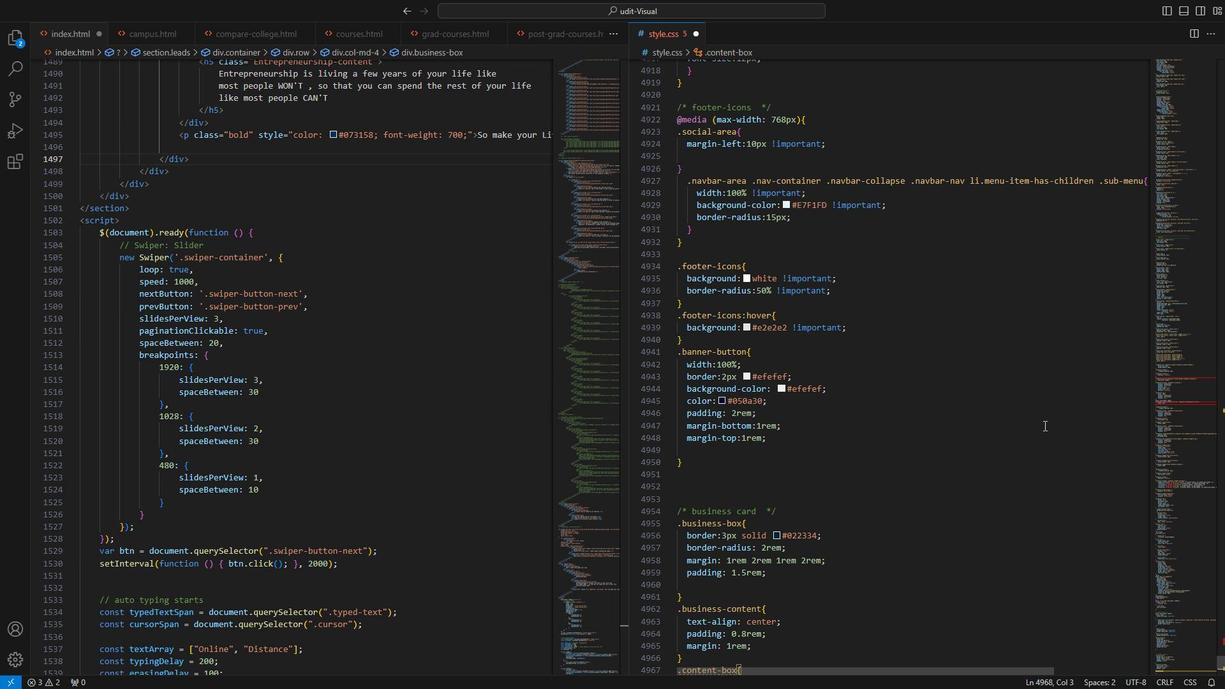 
Action: Mouse moved to (1034, 422)
Screenshot: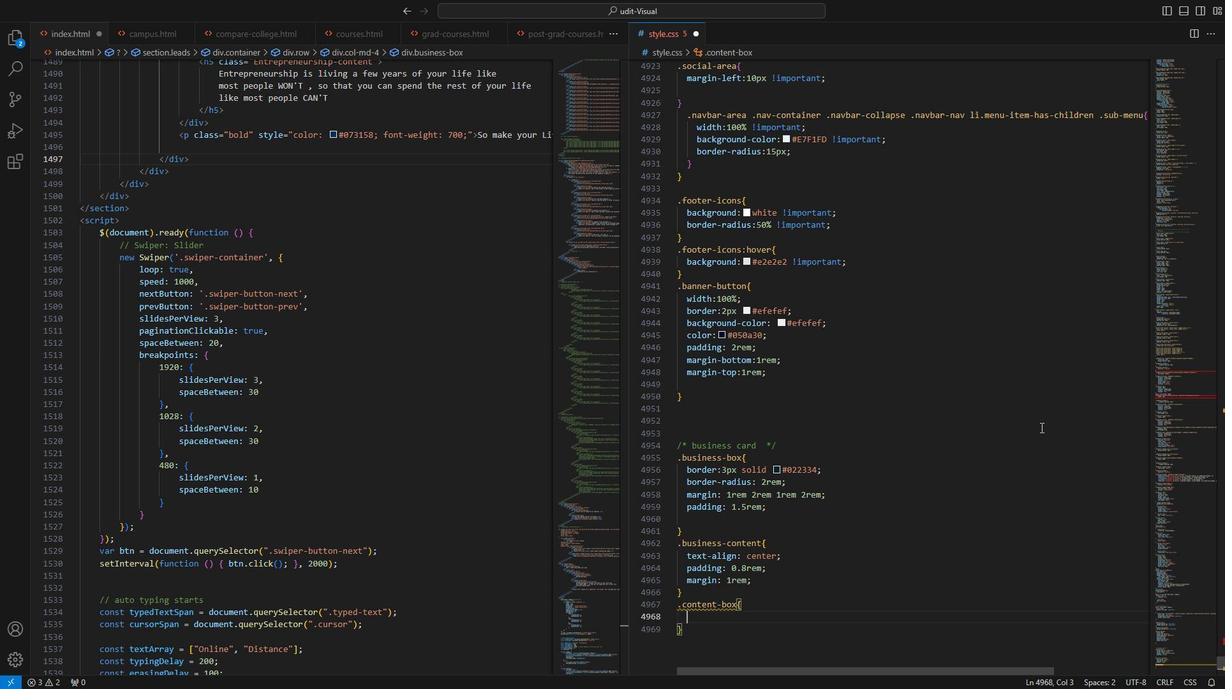 
Action: Mouse scrolled (1034, 421) with delta (0, 0)
Screenshot: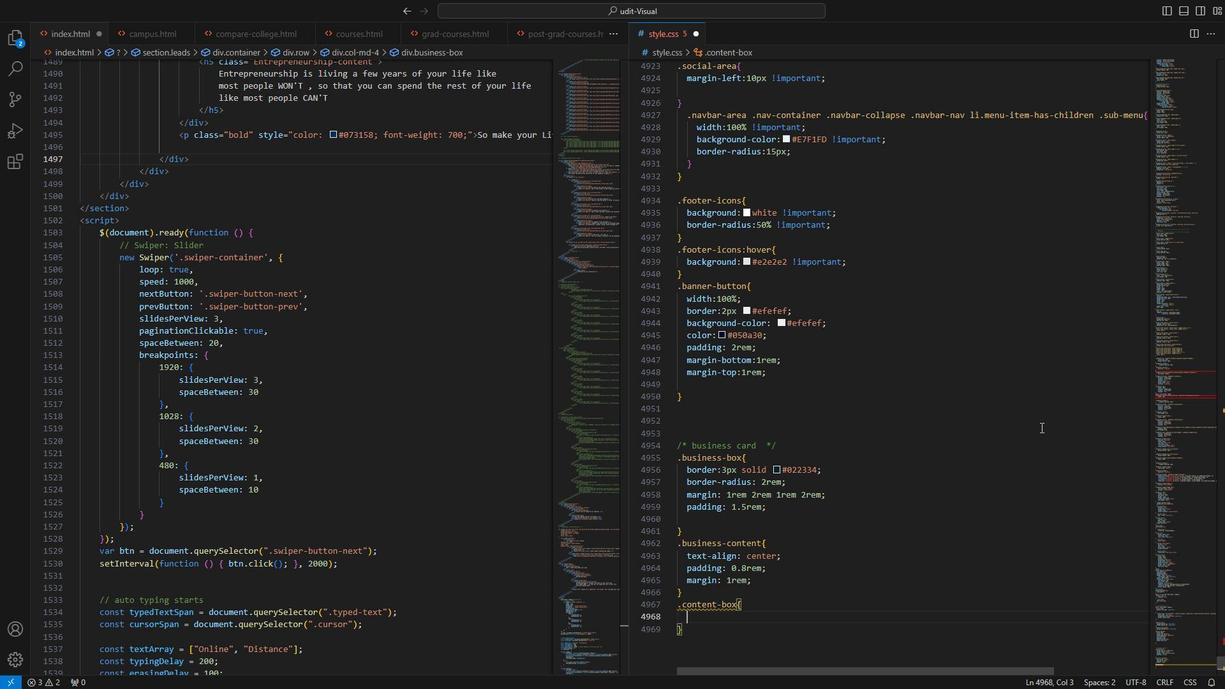 
Action: Mouse moved to (1034, 422)
Screenshot: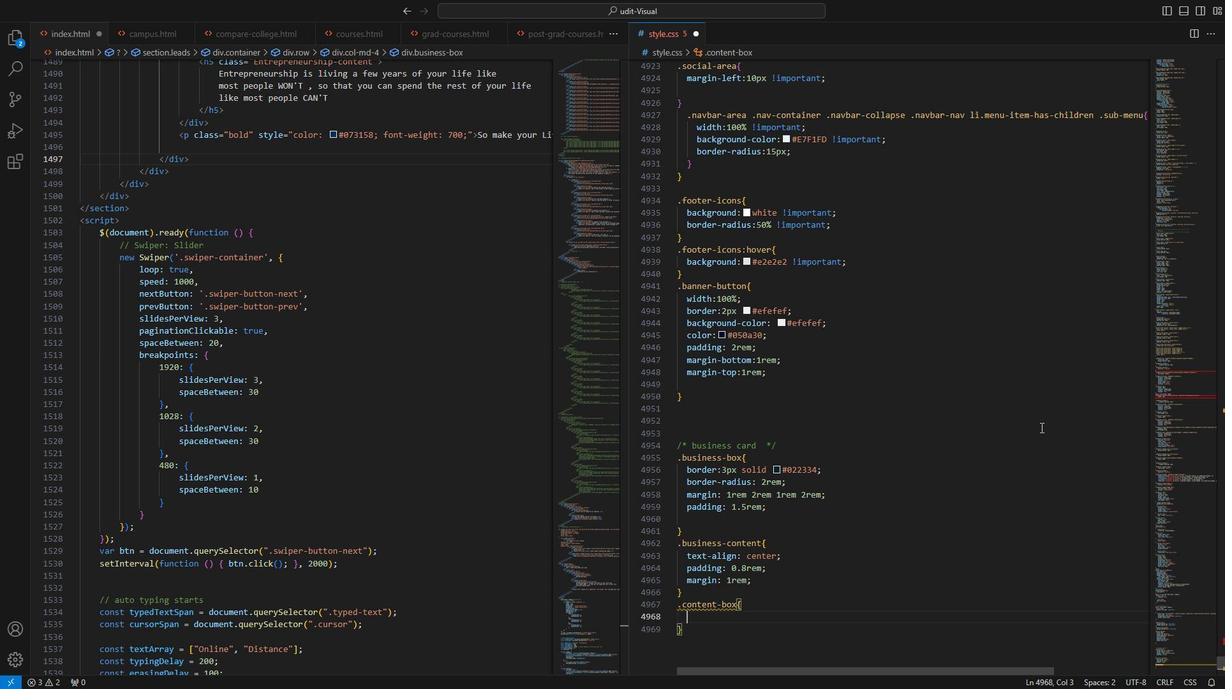 
Action: Mouse scrolled (1034, 421) with delta (0, 0)
Screenshot: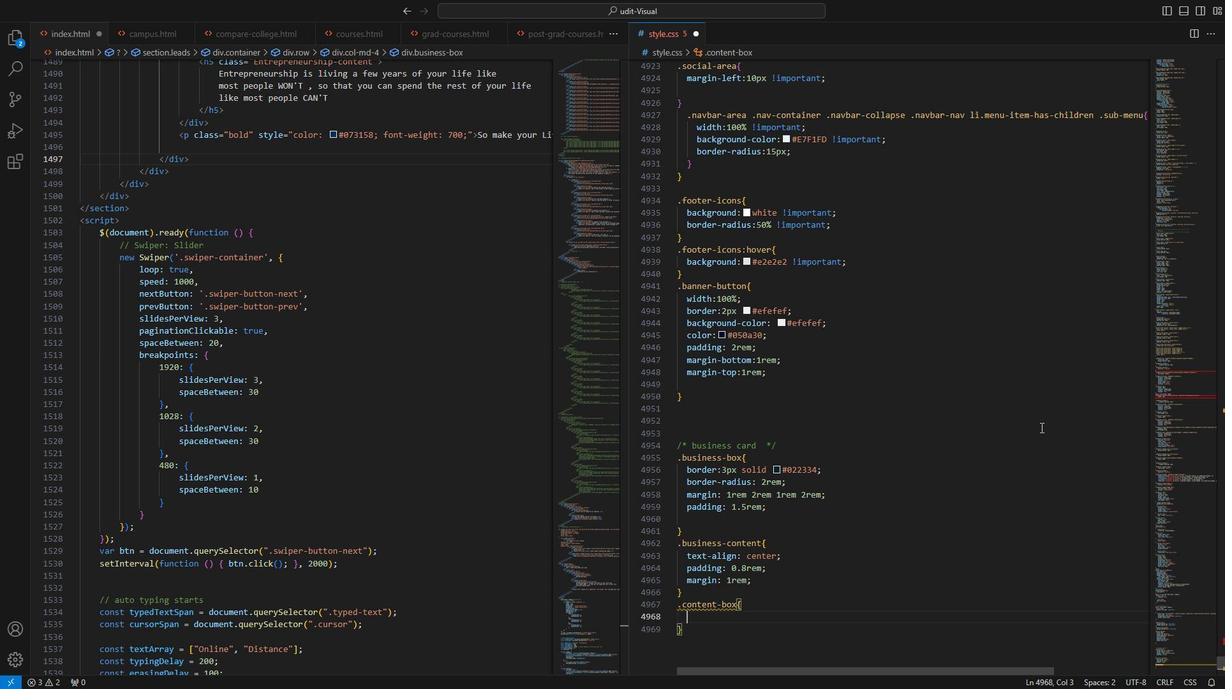 
Action: Mouse moved to (1032, 423)
Screenshot: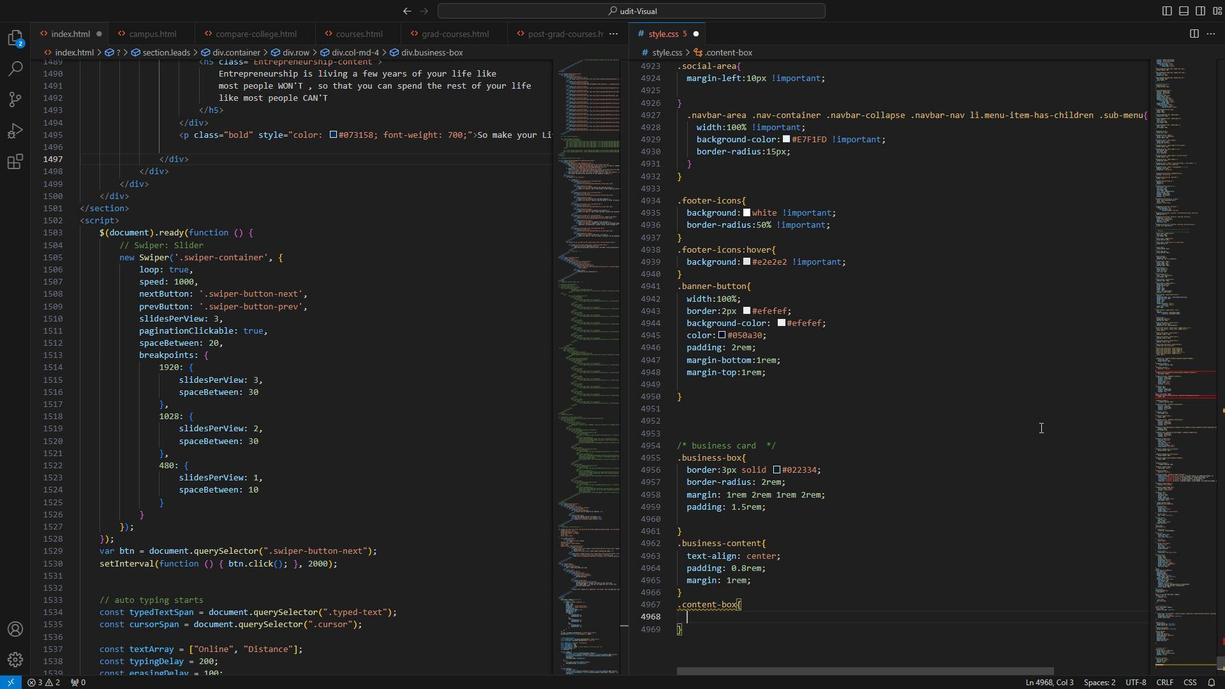 
Action: Mouse scrolled (1032, 422) with delta (0, 0)
Screenshot: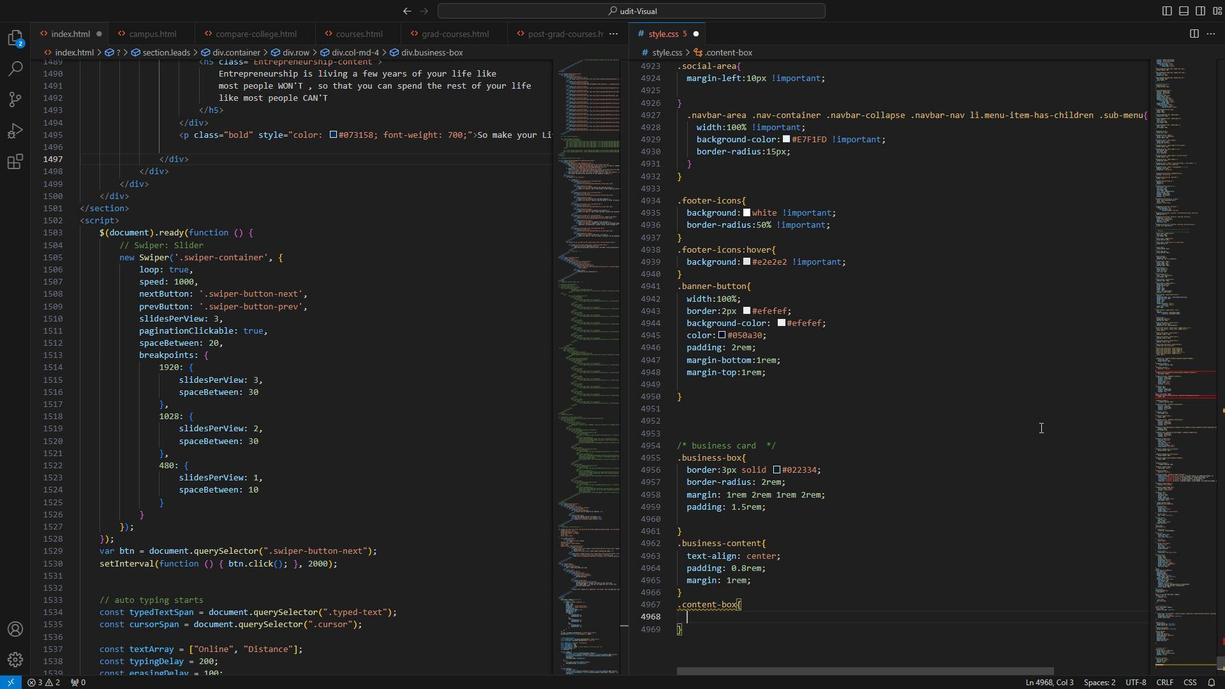 
Action: Mouse moved to (969, 430)
Screenshot: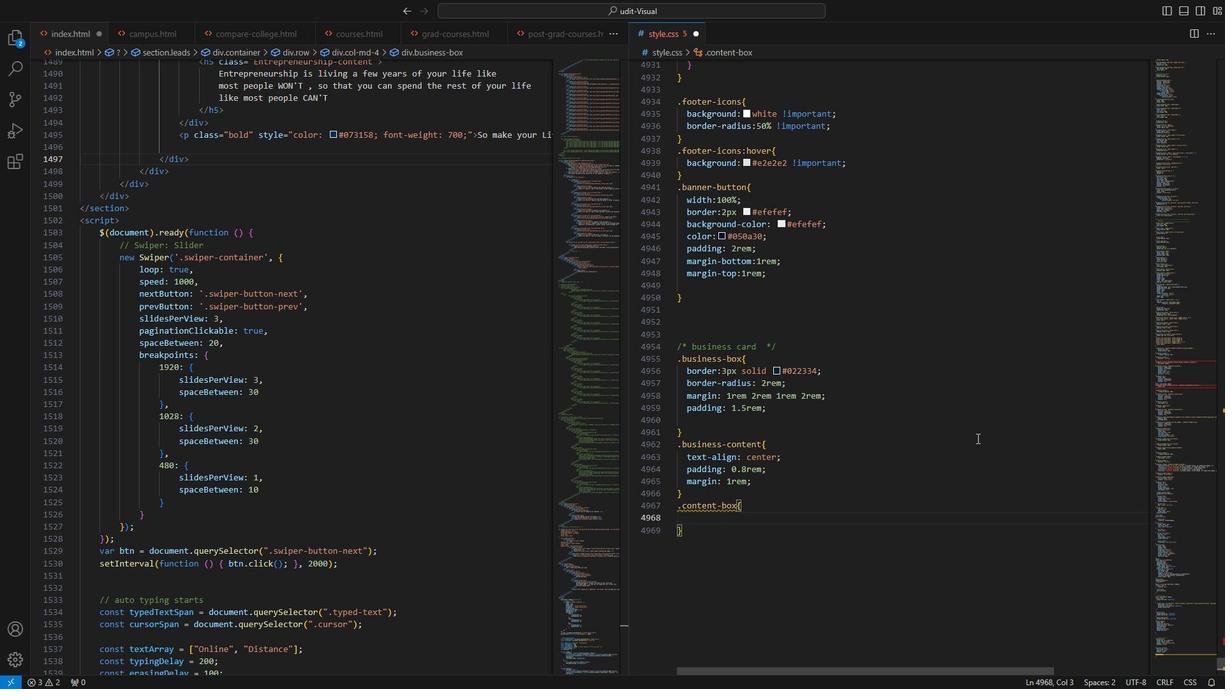 
Action: Mouse scrolled (969, 431) with delta (0, 0)
Screenshot: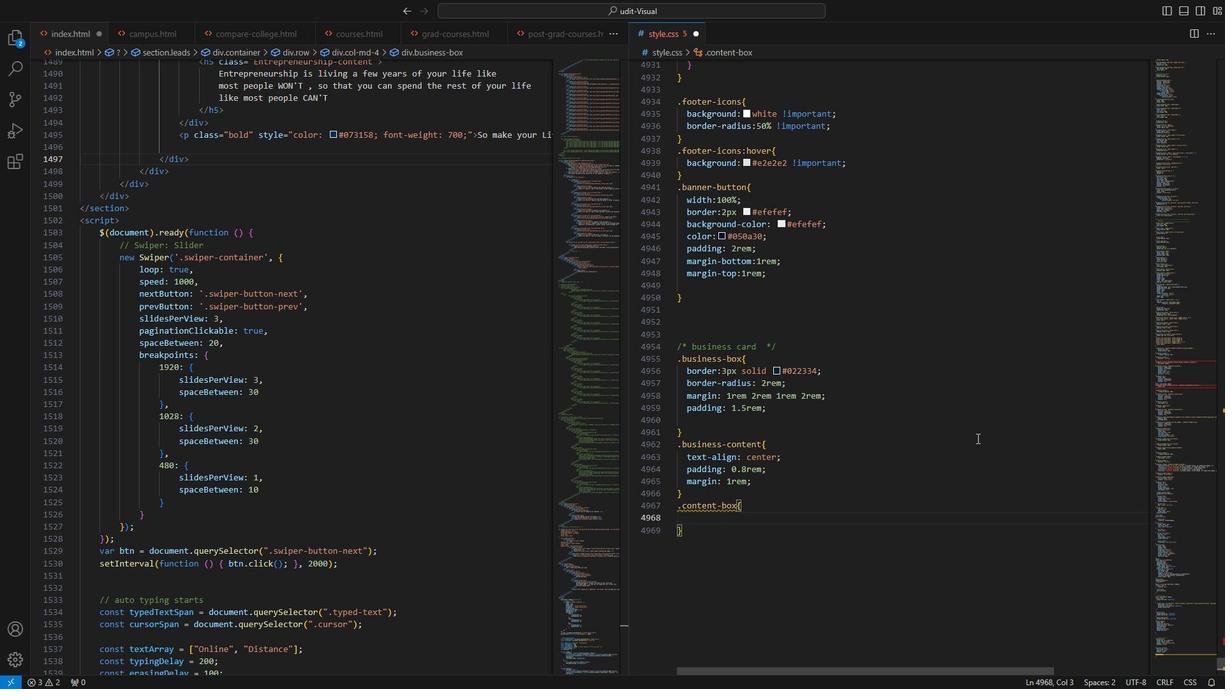 
Action: Mouse scrolled (969, 431) with delta (0, 0)
Screenshot: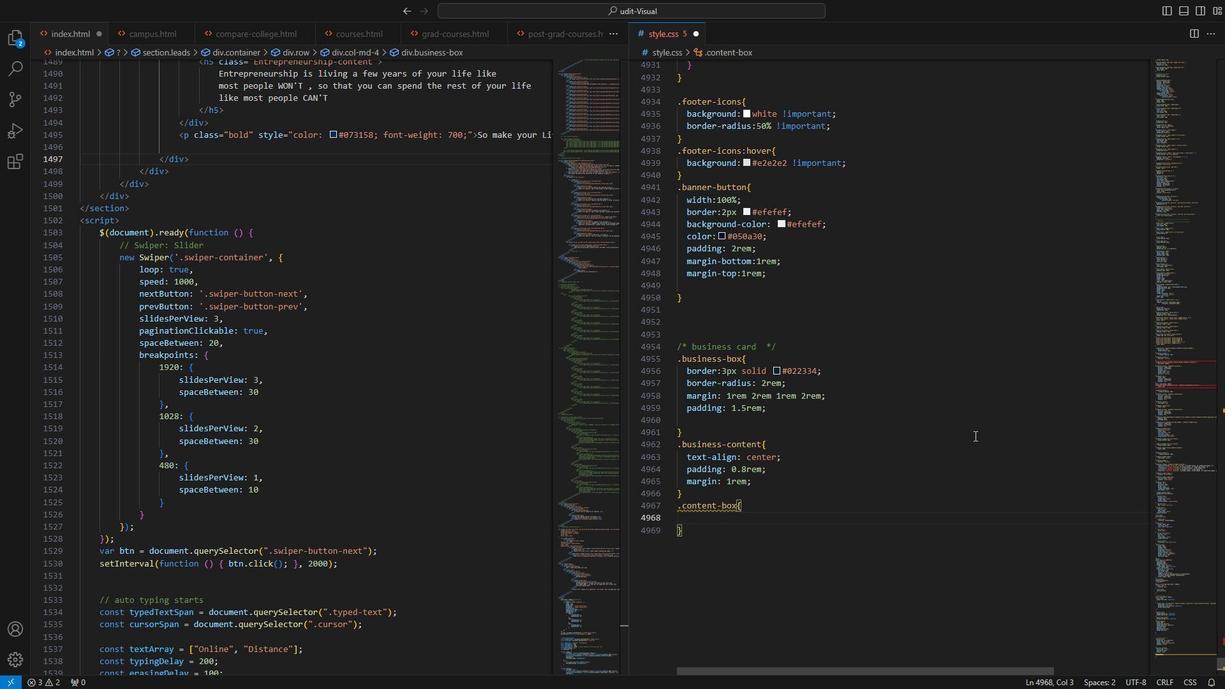 
Action: Mouse scrolled (969, 431) with delta (0, 0)
Screenshot: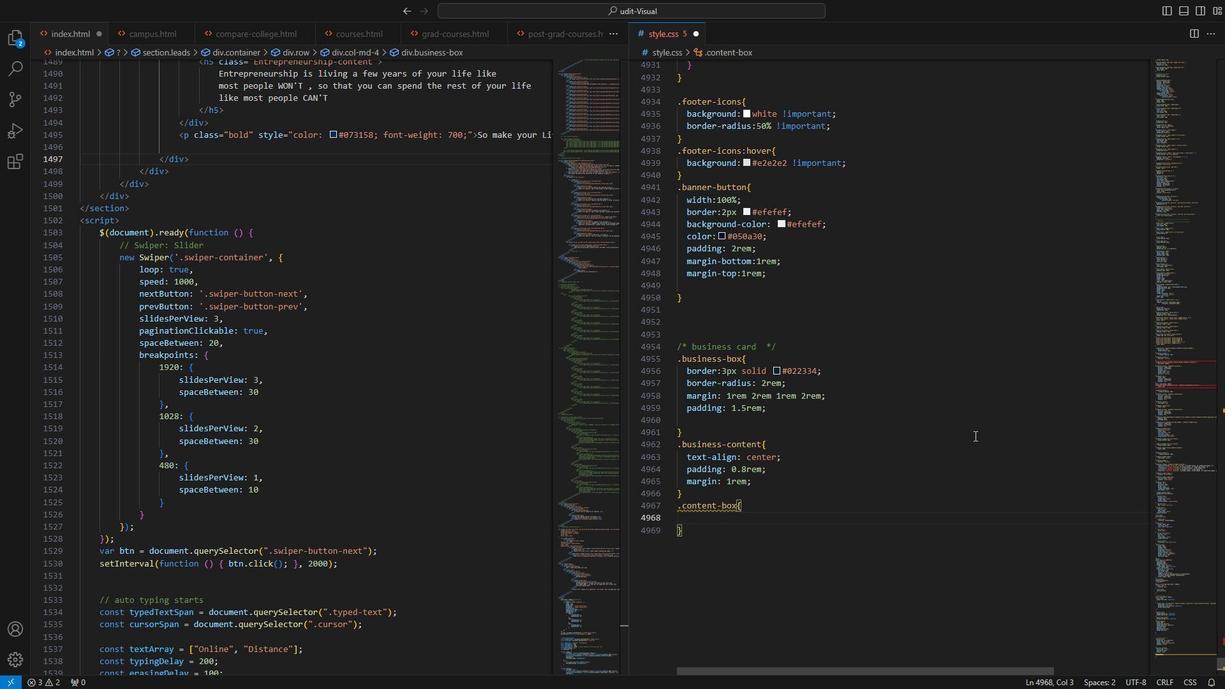
Action: Mouse moved to (827, 448)
Screenshot: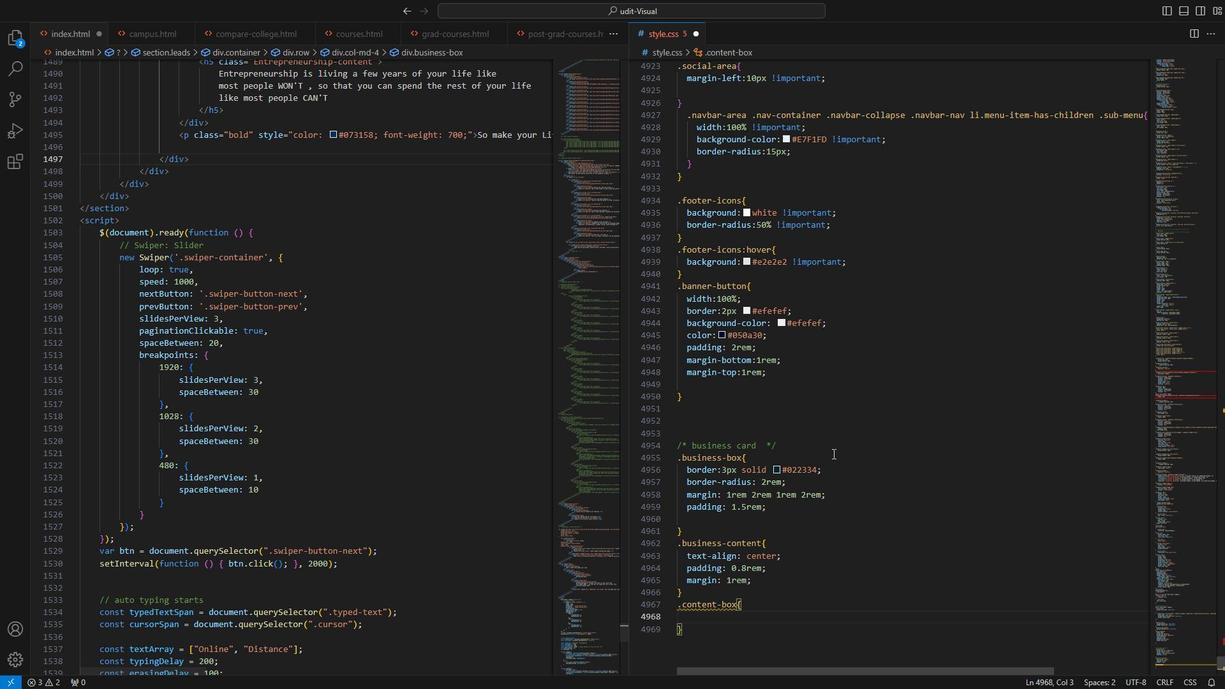 
Action: Mouse scrolled (827, 449) with delta (0, 0)
Screenshot: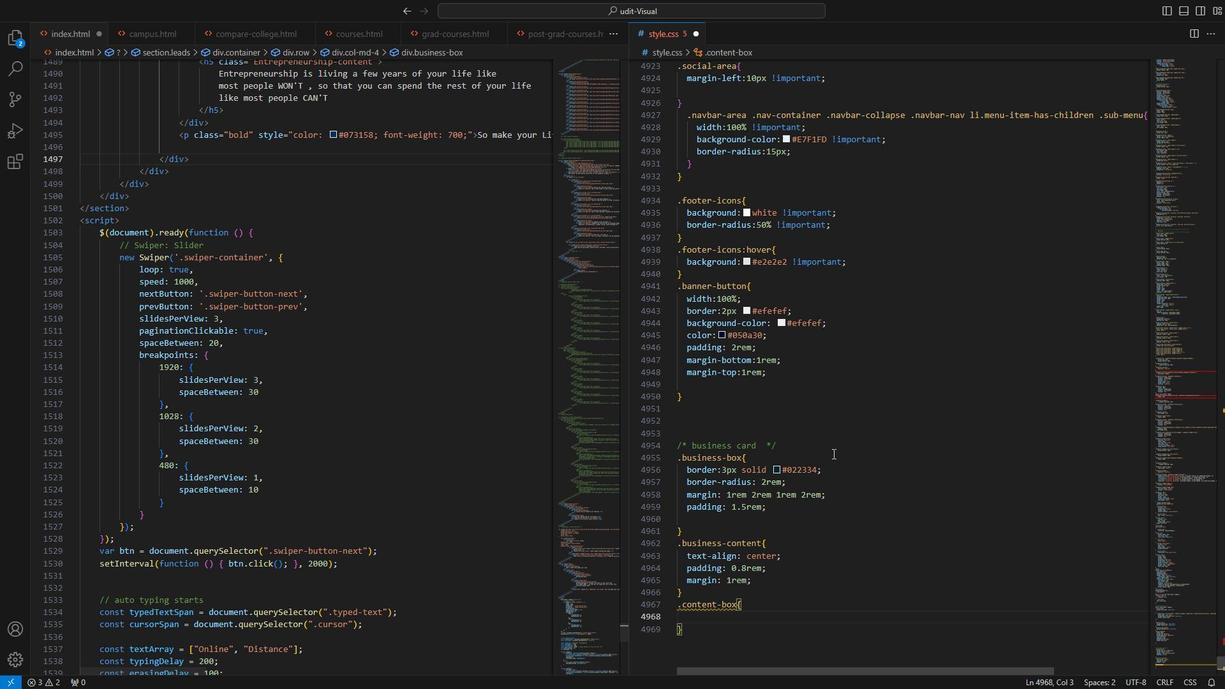 
Action: Mouse scrolled (827, 449) with delta (0, 0)
Screenshot: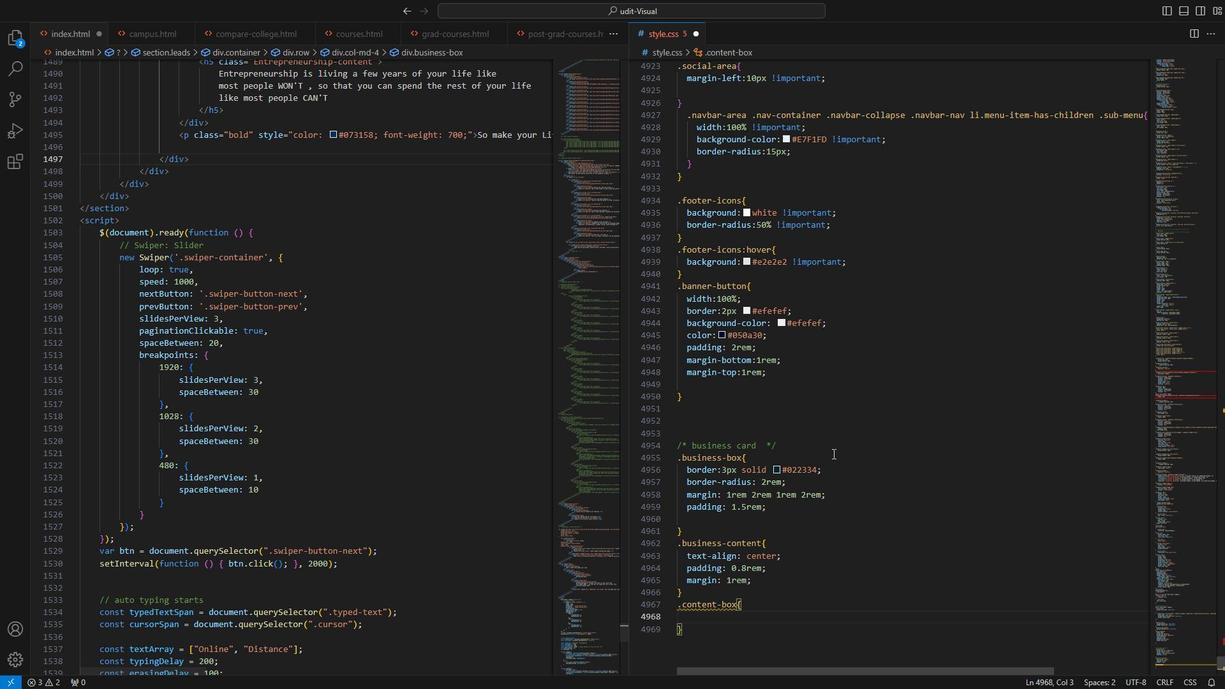 
Action: Mouse scrolled (827, 449) with delta (0, 0)
Screenshot: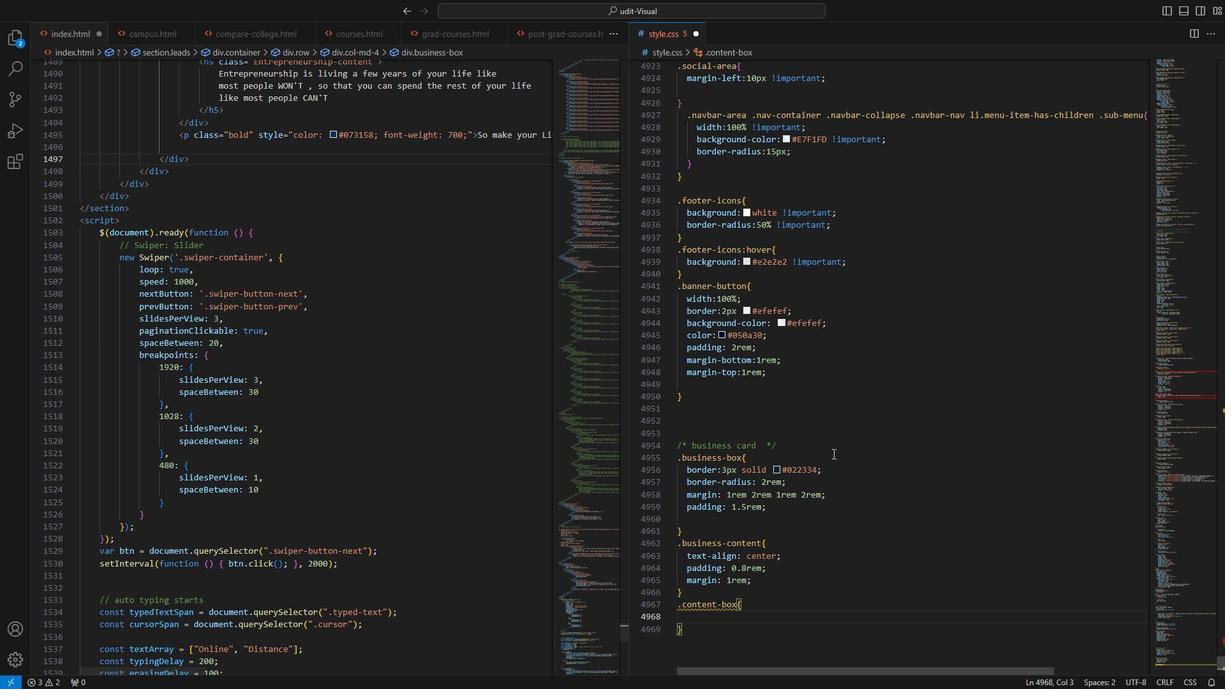 
Action: Mouse scrolled (827, 449) with delta (0, 0)
Screenshot: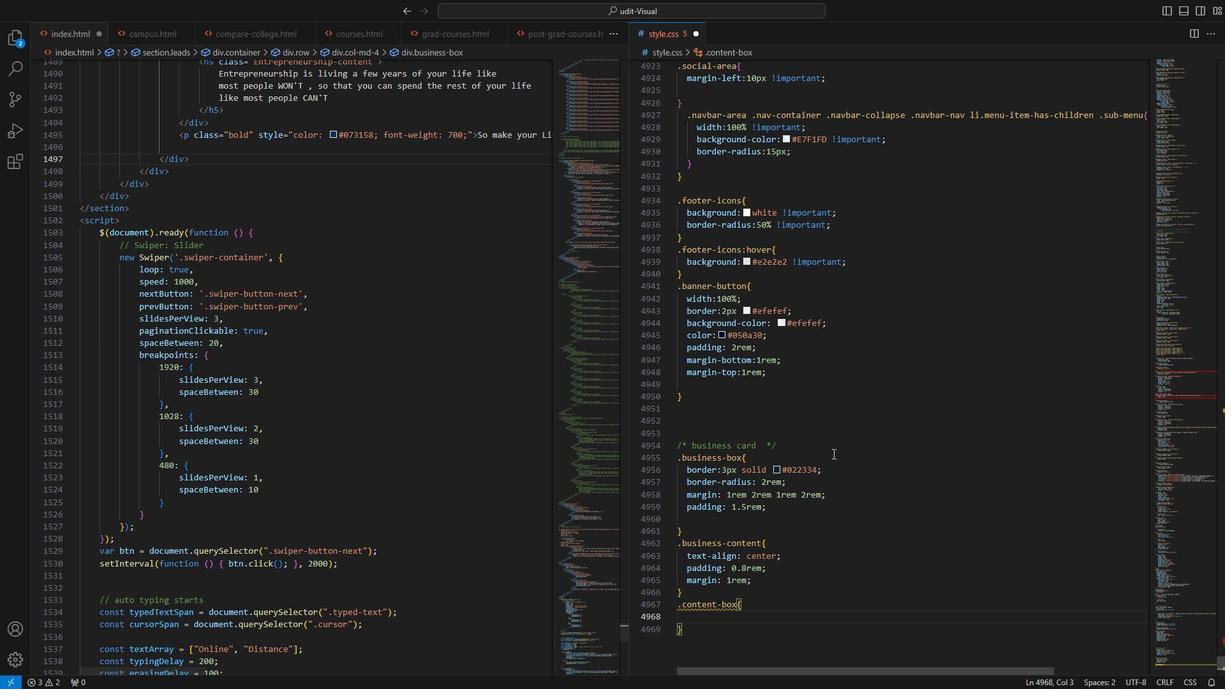 
Action: Mouse scrolled (827, 449) with delta (0, 0)
